 Task: Research Airbnb properties in Saâir, Palestinian Territory from 8th December, 2023 to 15th December, 2023 for 9 adults. Place can be shared room with 5 bedrooms having 9 beds and 5 bathrooms. Property type can be flat. Amenities needed are: wifi, TV, free parkinig on premises, gym, breakfast. Booking option can be shelf check-in. Look for 5 properties as per requirement.
Action: Mouse moved to (541, 162)
Screenshot: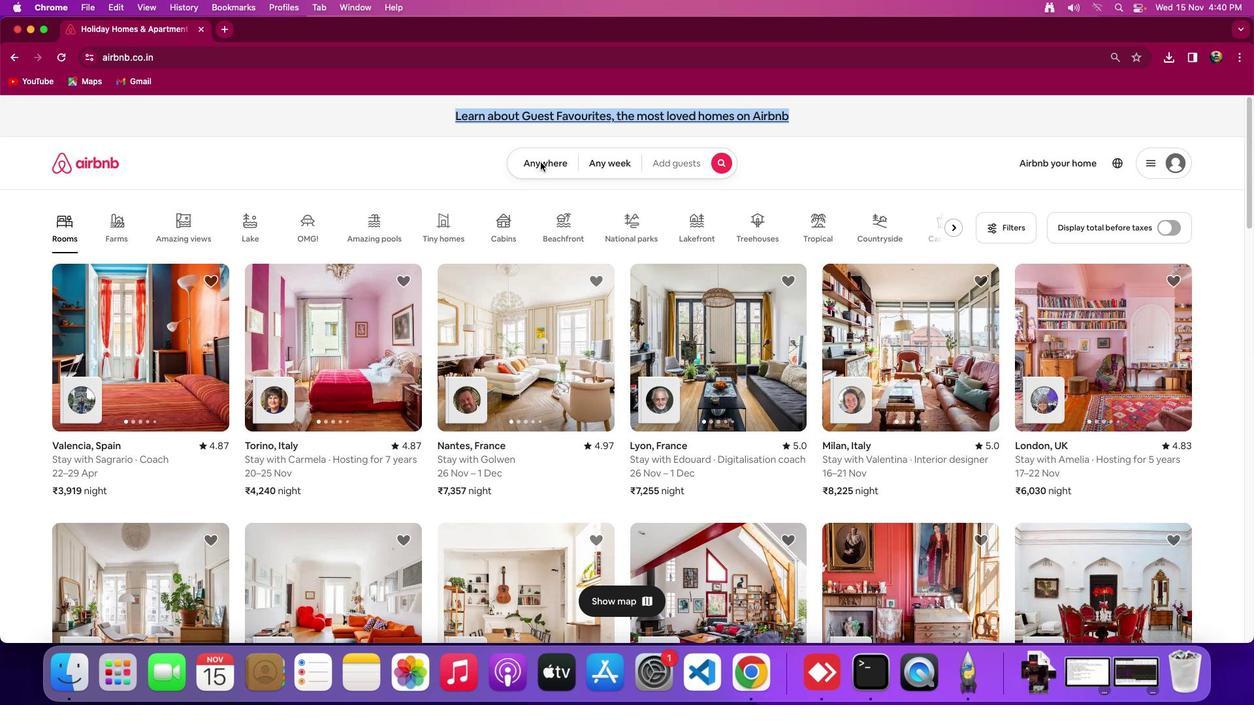 
Action: Mouse pressed left at (541, 162)
Screenshot: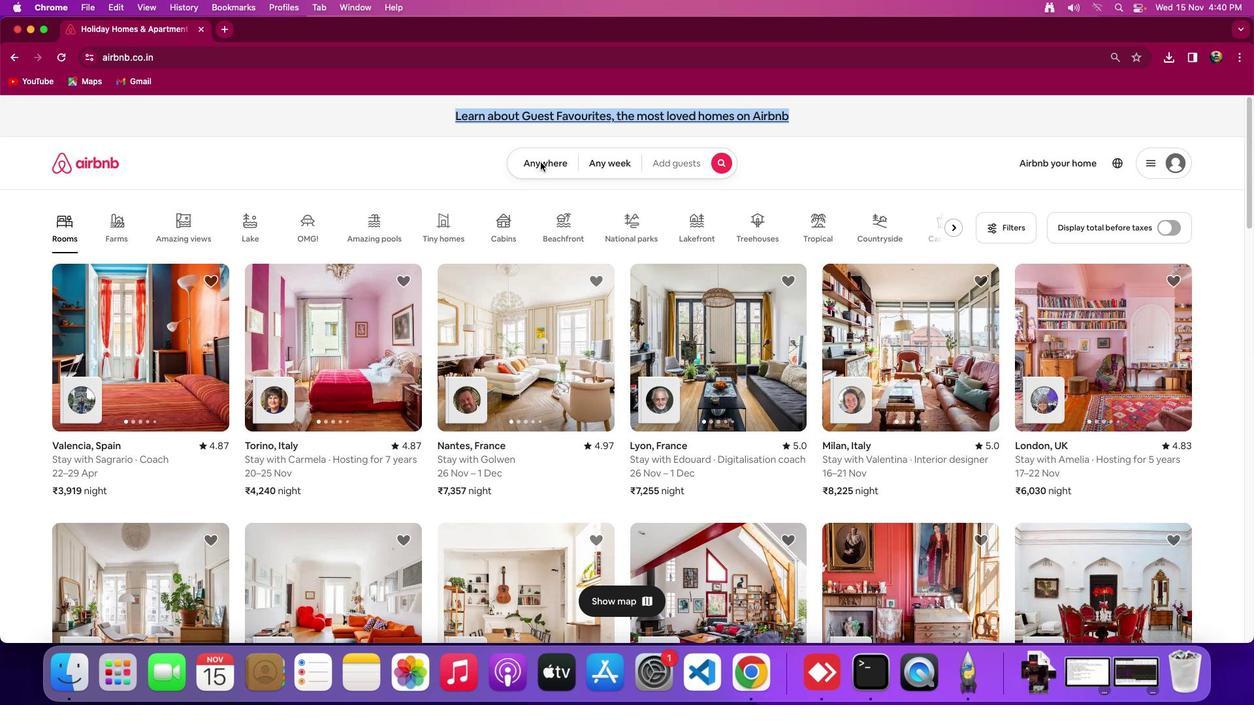 
Action: Mouse pressed left at (541, 162)
Screenshot: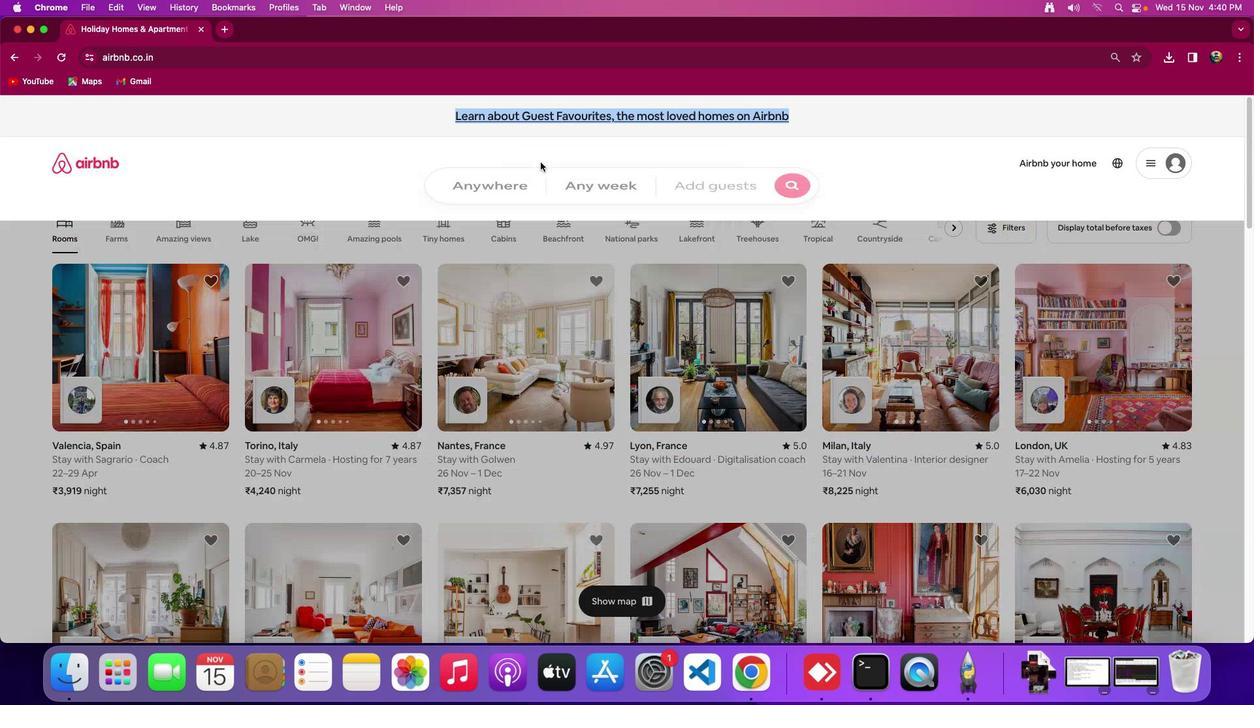 
Action: Mouse moved to (472, 211)
Screenshot: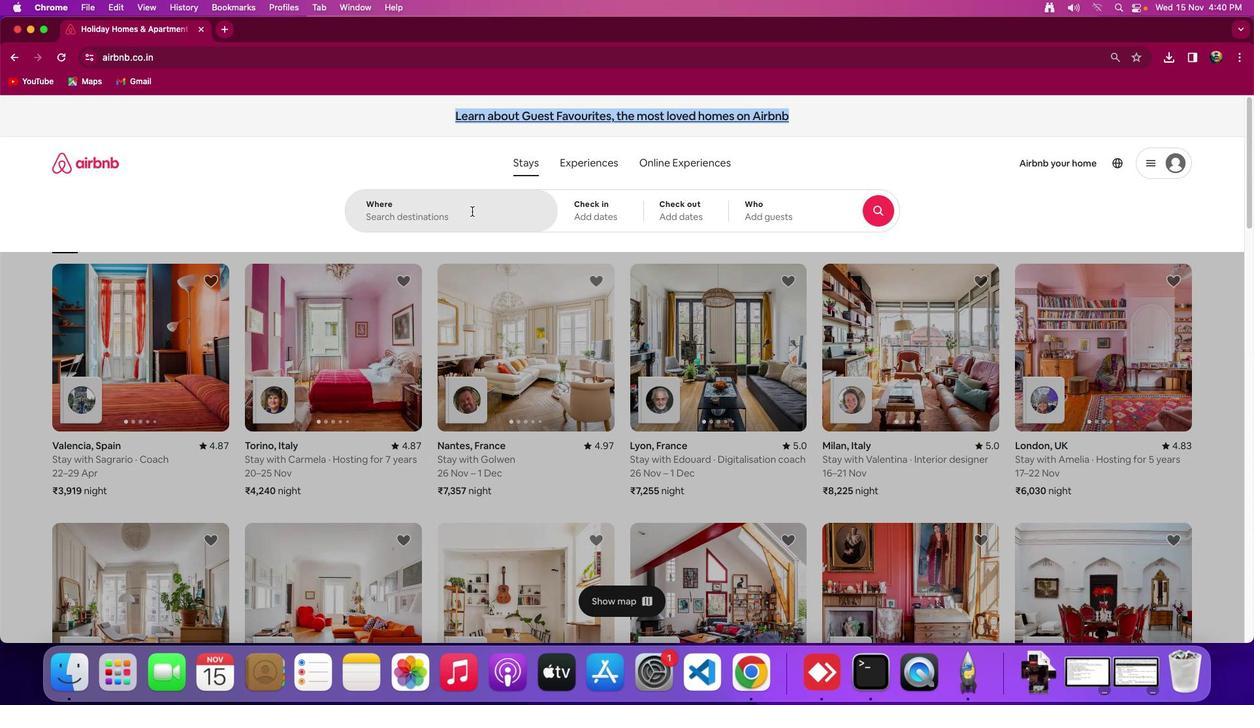 
Action: Mouse pressed left at (472, 211)
Screenshot: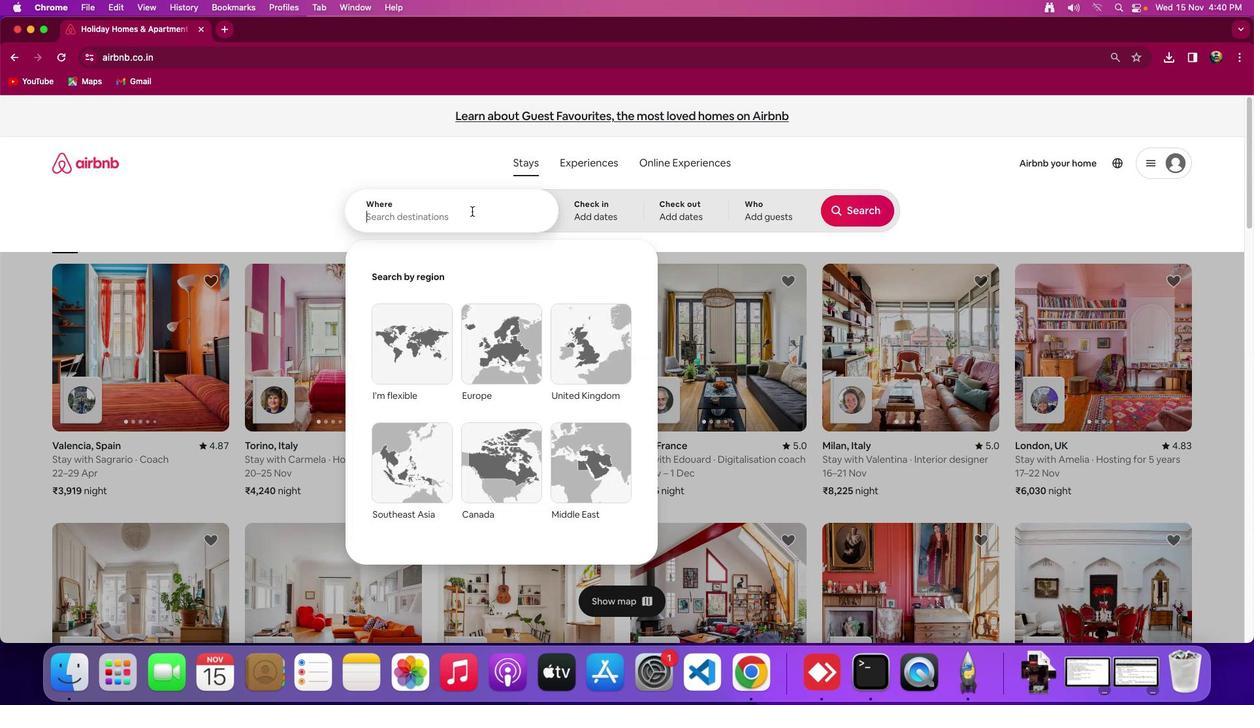 
Action: Key pressed 't'Key.backspaceKey.backspaceKey.backspace
Screenshot: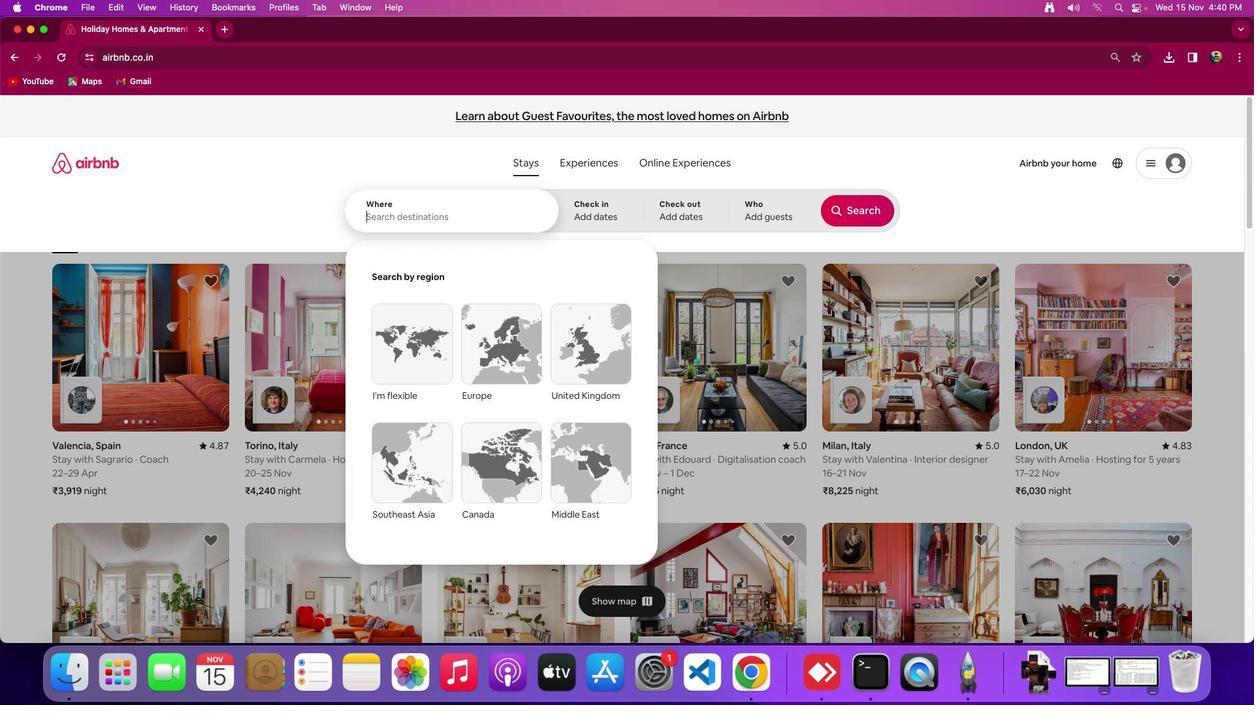 
Action: Mouse moved to (494, 189)
Screenshot: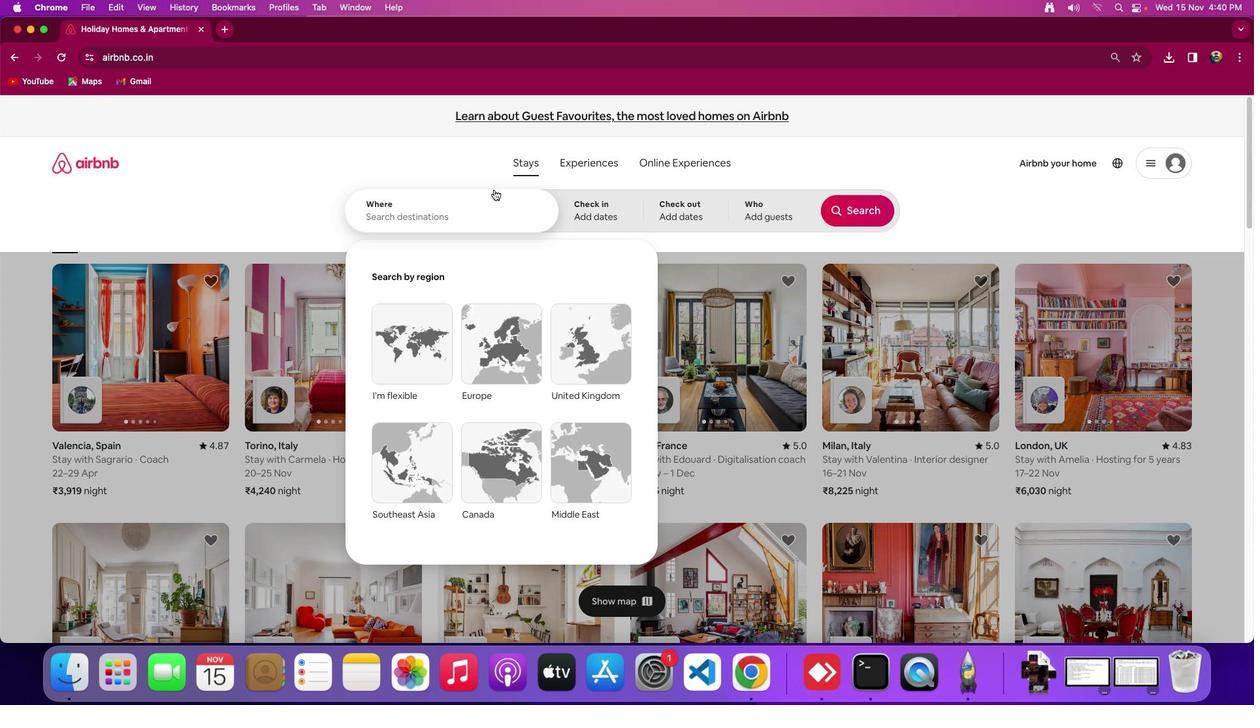 
Action: Key pressed Key.shift_r'S''a'"'"'i''r'','Key.spaceKey.shift'P''a''l''e''s''t''i''n''i''a''n'Key.spaceKey.shift_r'T''e''r''r''i''t''o''r''y'
Screenshot: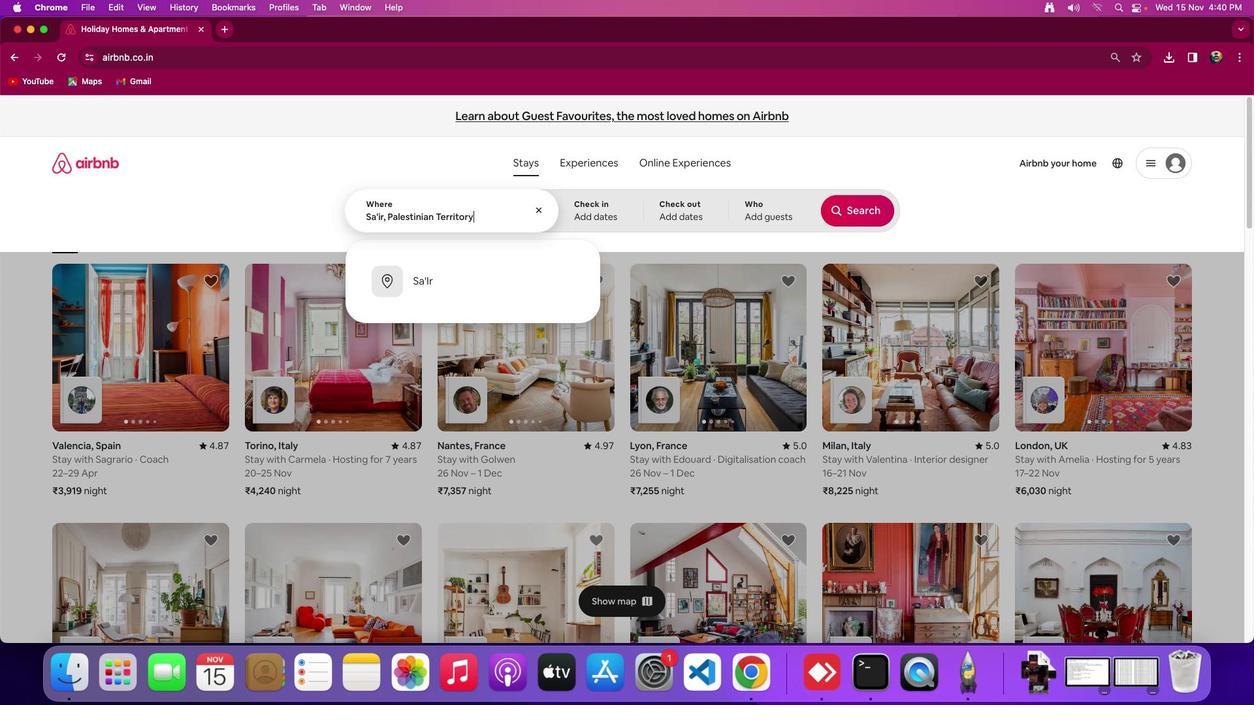 
Action: Mouse moved to (614, 207)
Screenshot: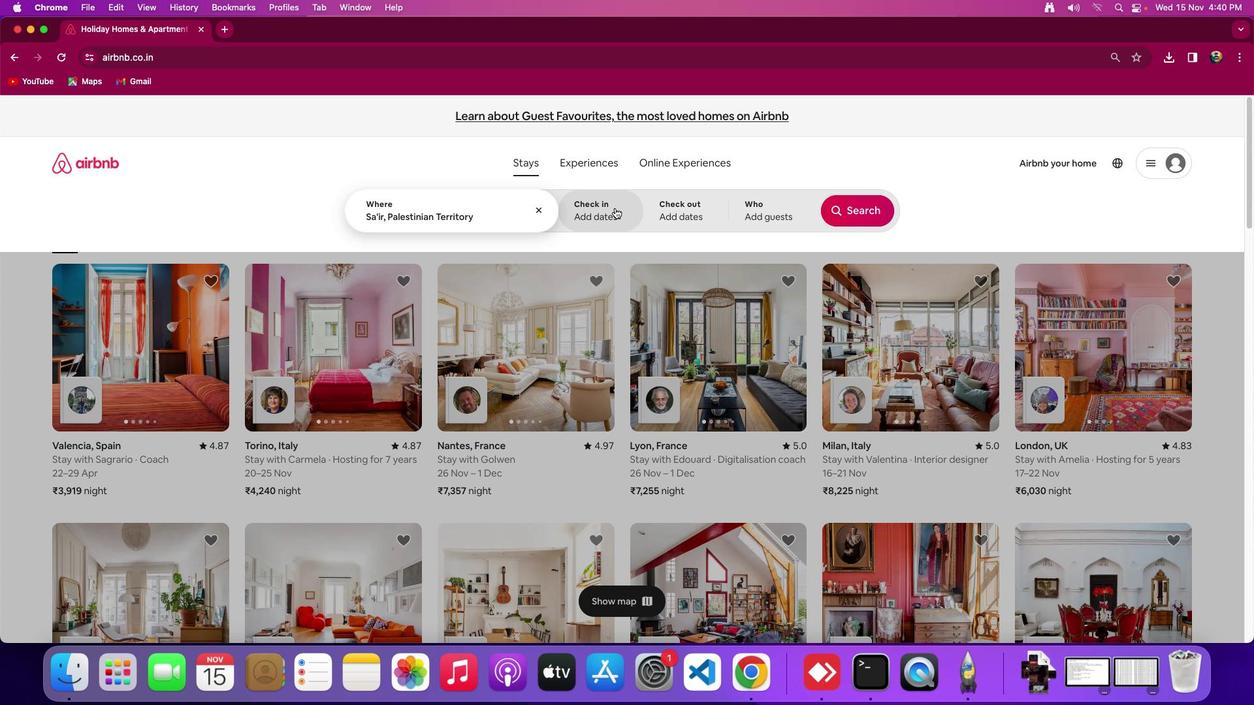
Action: Mouse pressed left at (614, 207)
Screenshot: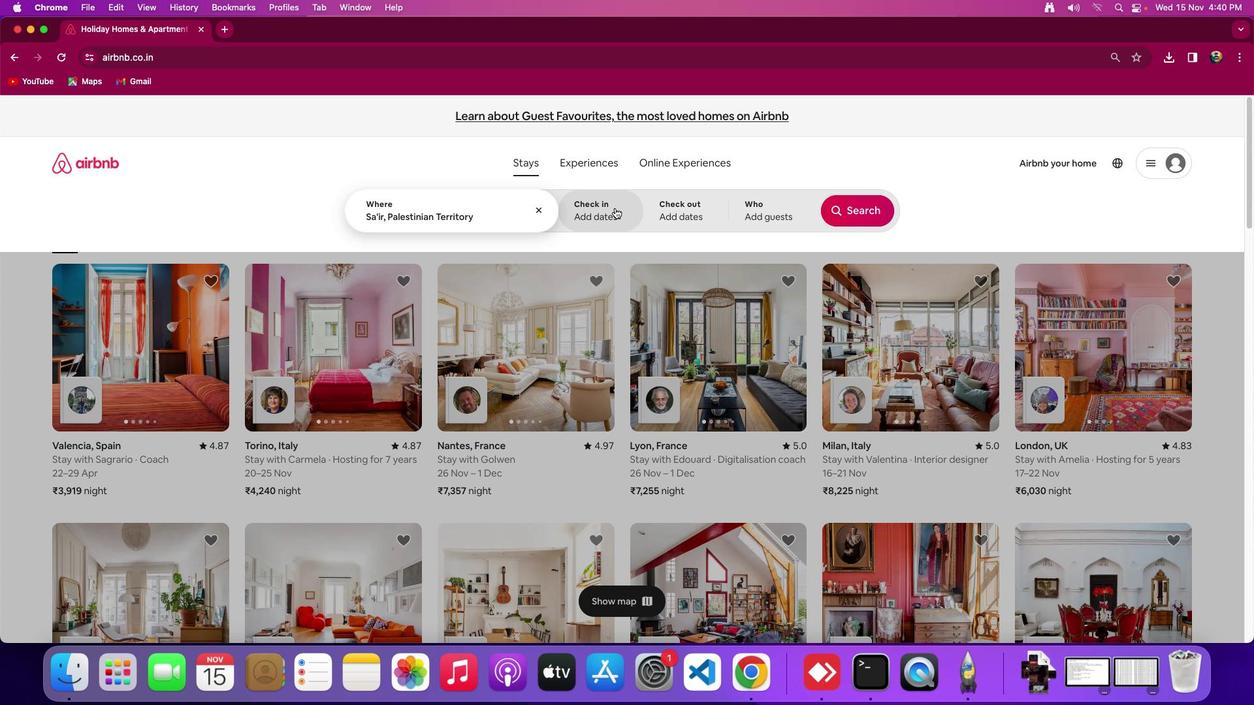 
Action: Mouse moved to (814, 407)
Screenshot: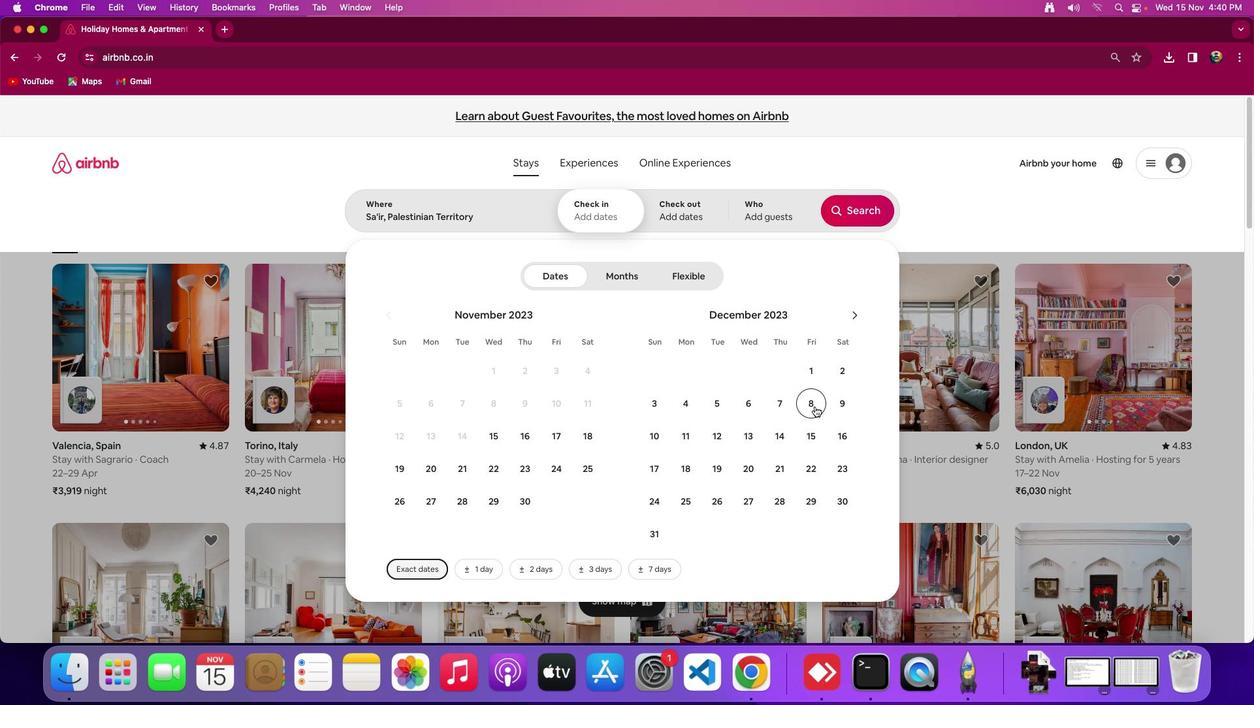 
Action: Mouse pressed left at (814, 407)
Screenshot: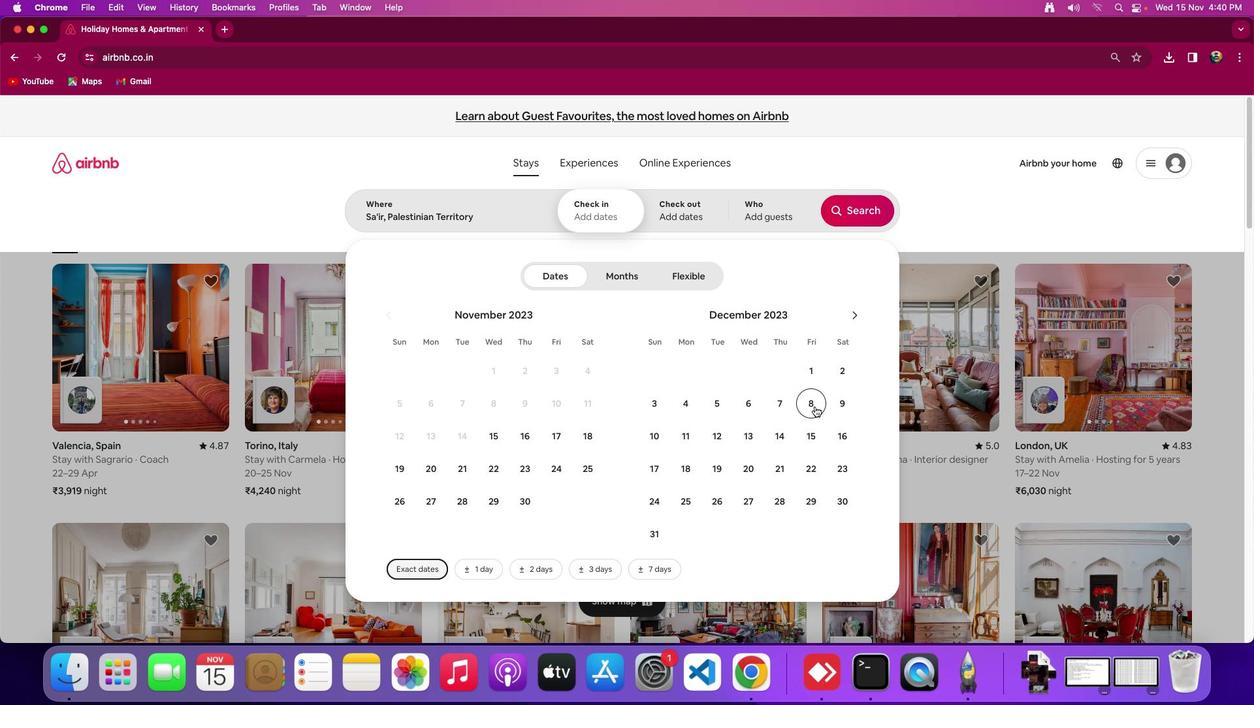 
Action: Mouse moved to (814, 439)
Screenshot: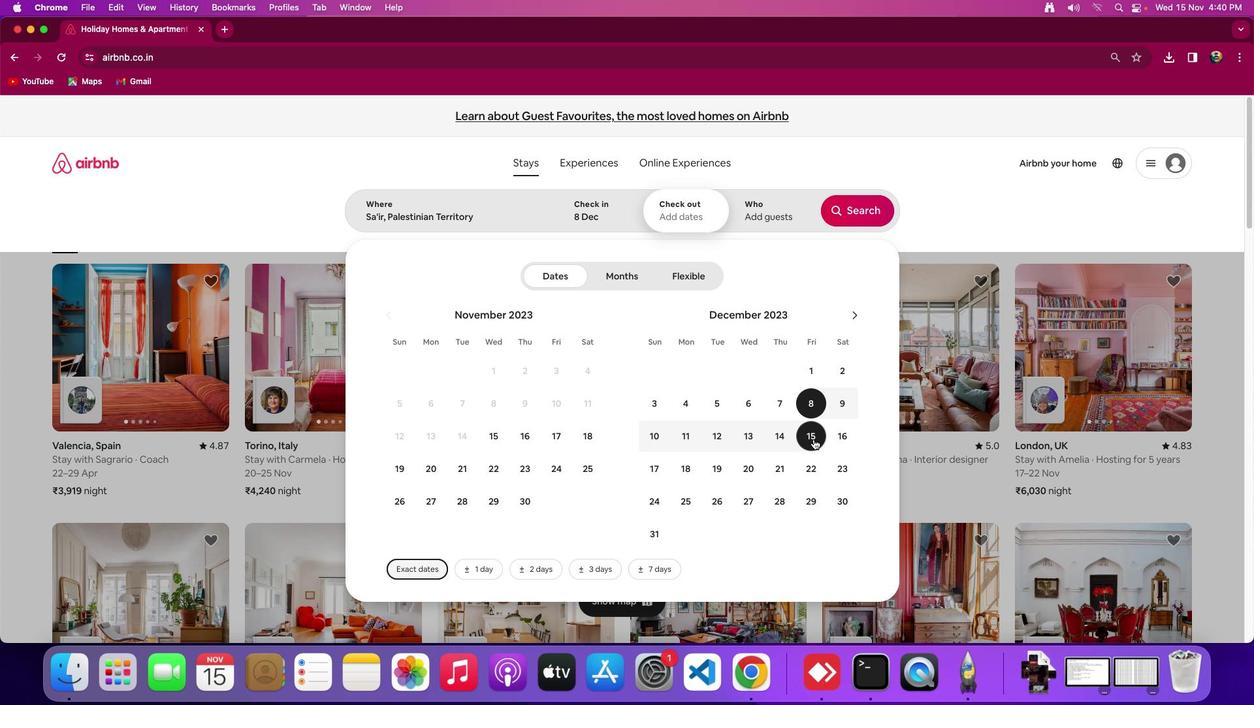 
Action: Mouse pressed left at (814, 439)
Screenshot: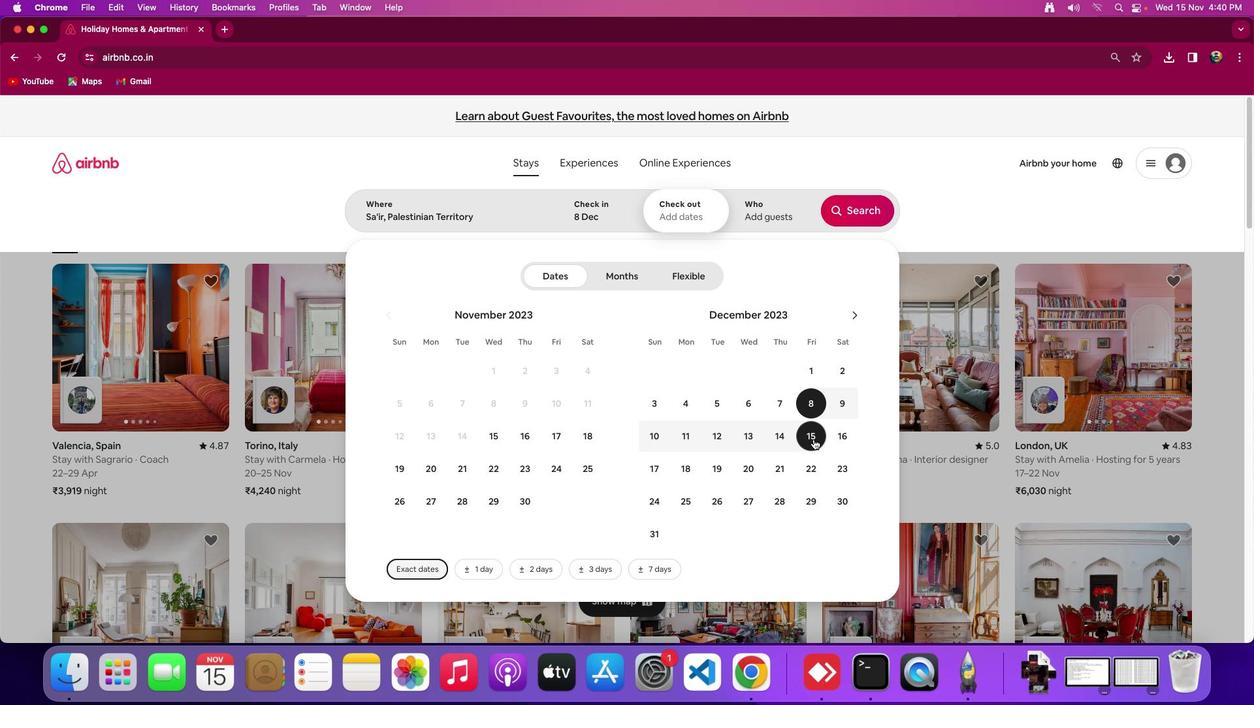 
Action: Mouse moved to (808, 442)
Screenshot: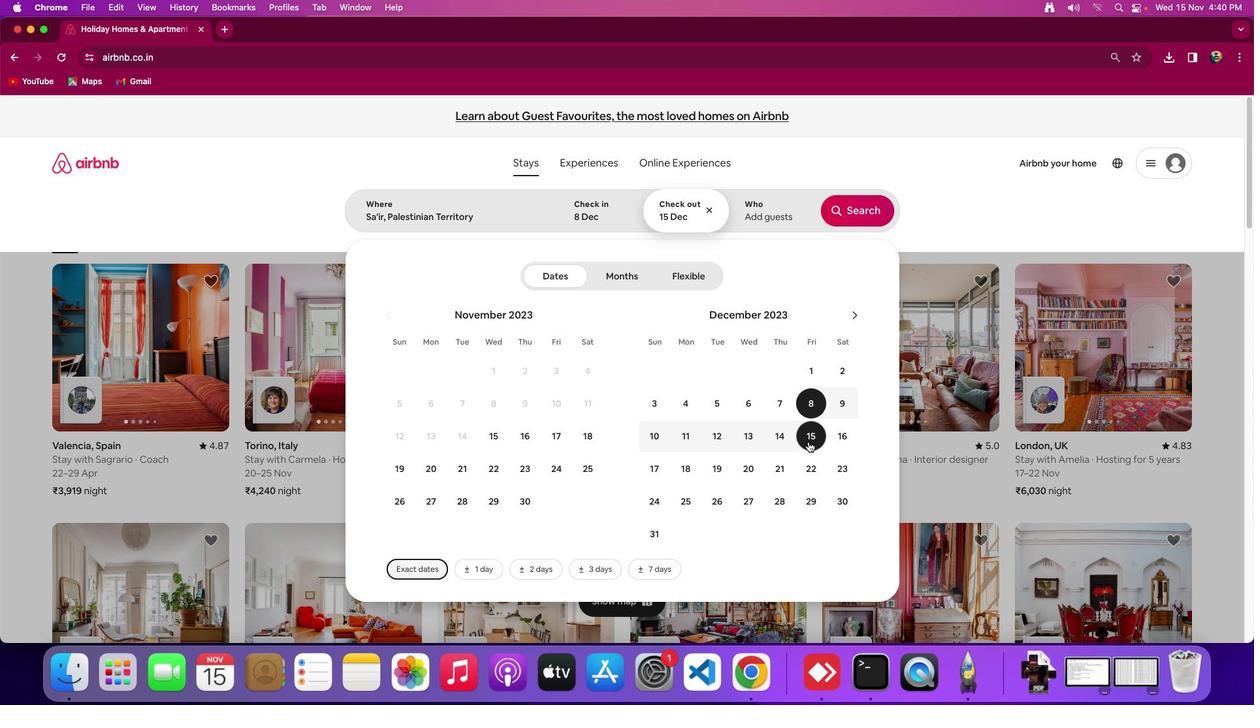
Action: Mouse scrolled (808, 442) with delta (0, 0)
Screenshot: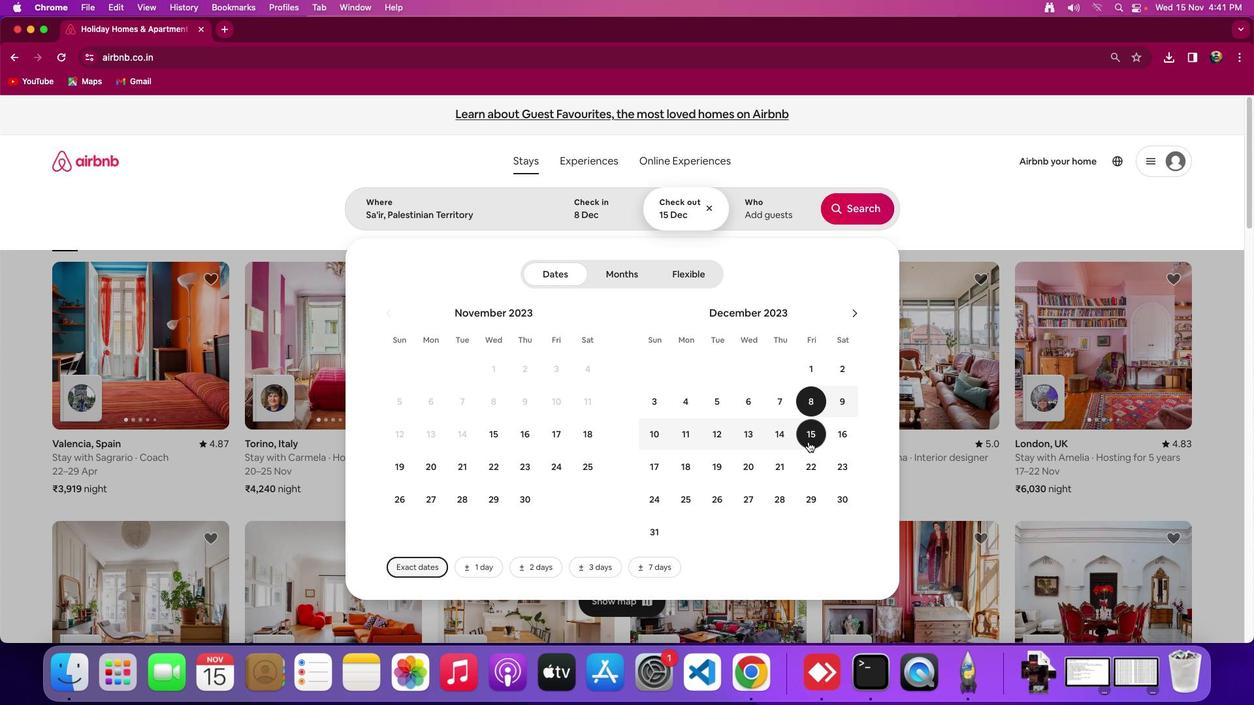 
Action: Mouse scrolled (808, 442) with delta (0, 0)
Screenshot: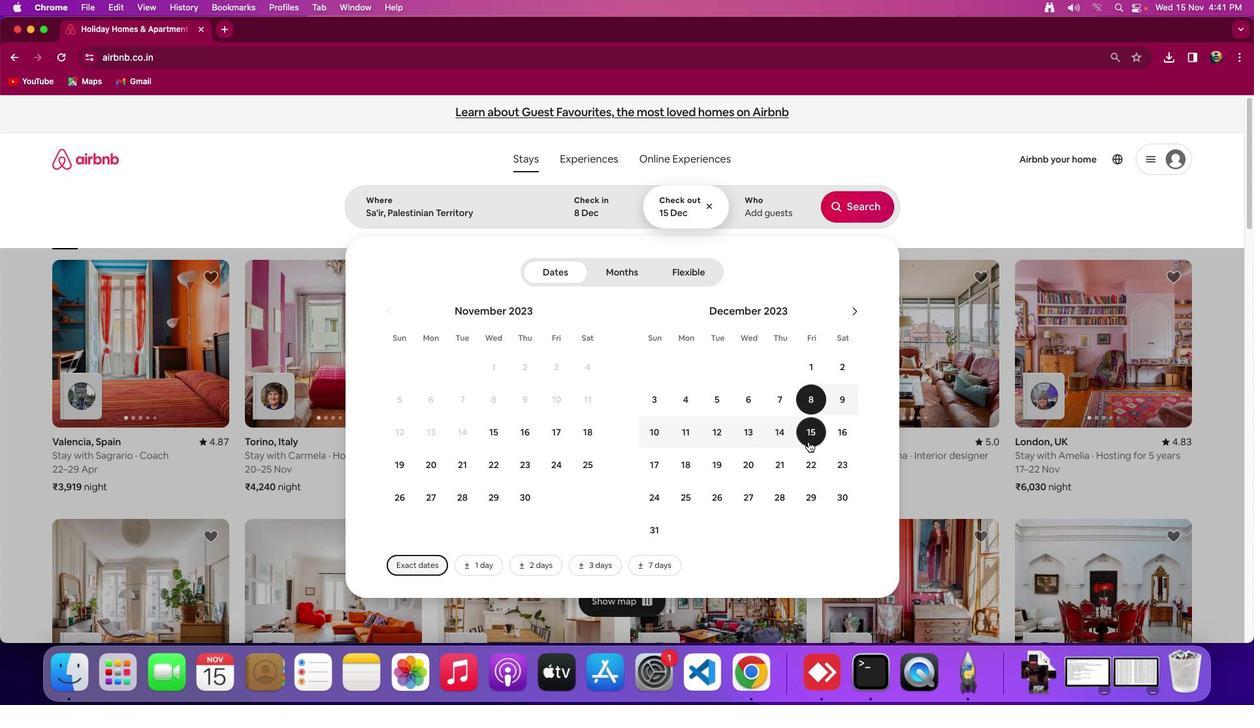 
Action: Mouse moved to (758, 208)
Screenshot: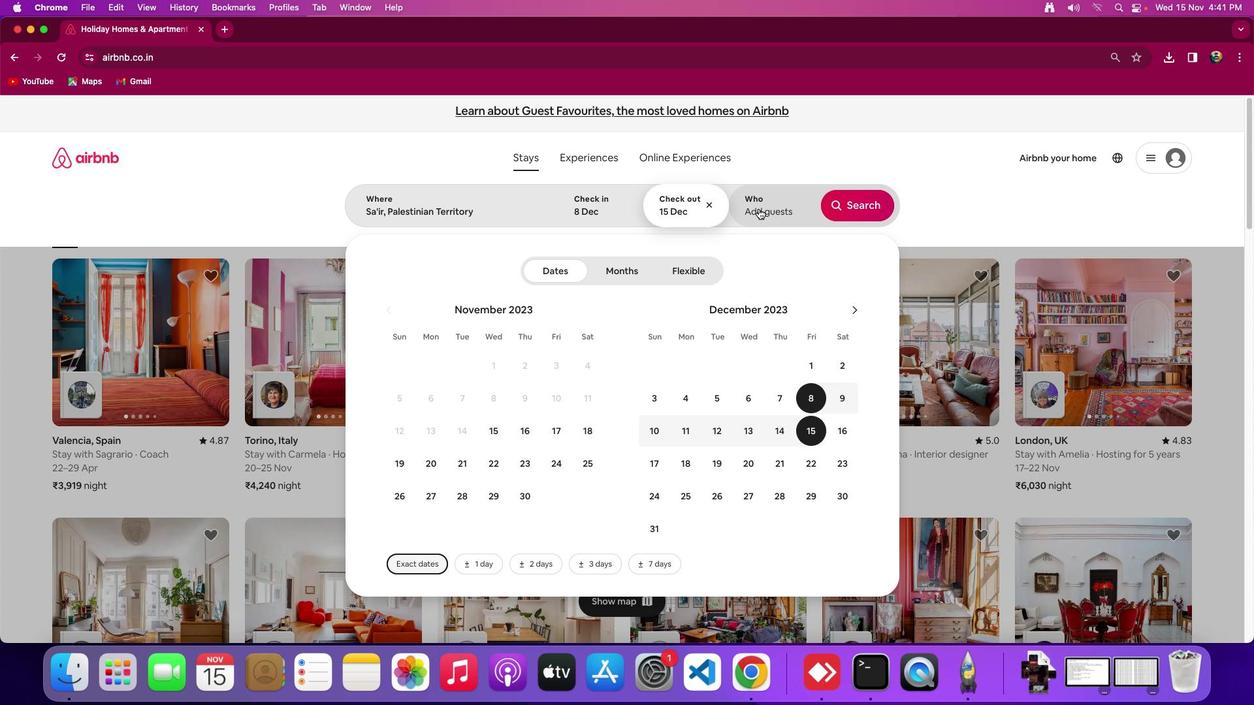 
Action: Mouse pressed left at (758, 208)
Screenshot: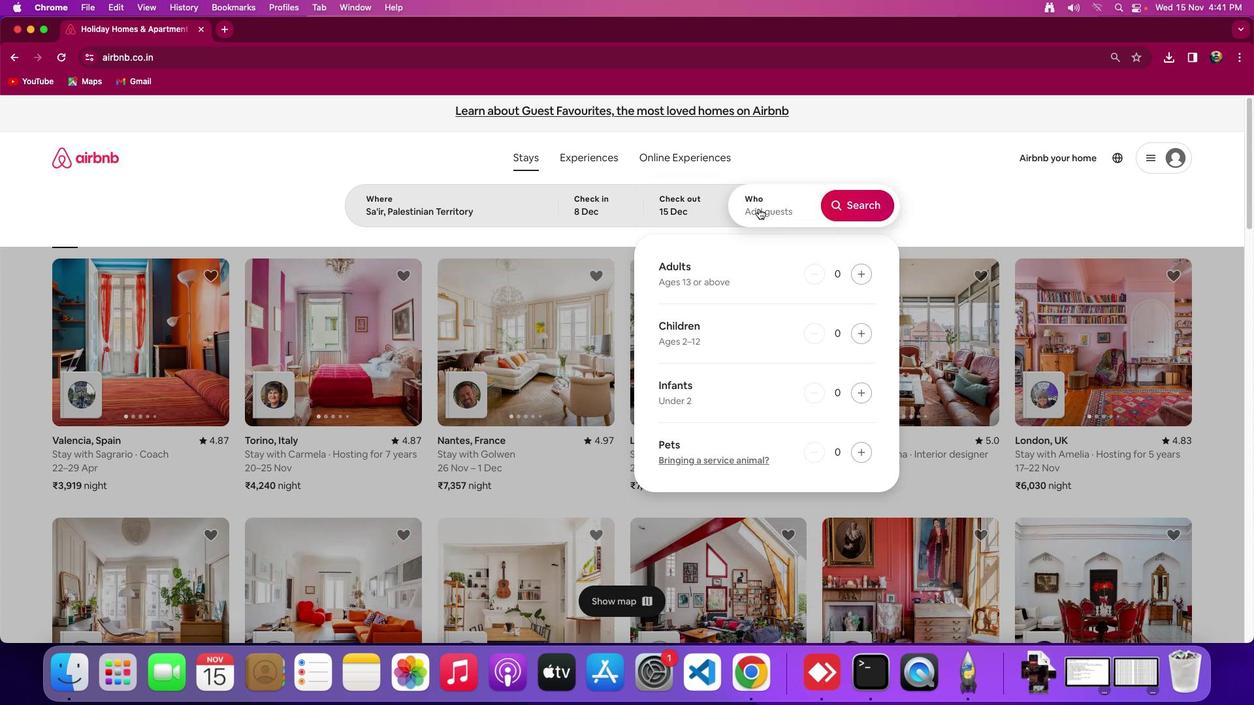 
Action: Mouse moved to (866, 276)
Screenshot: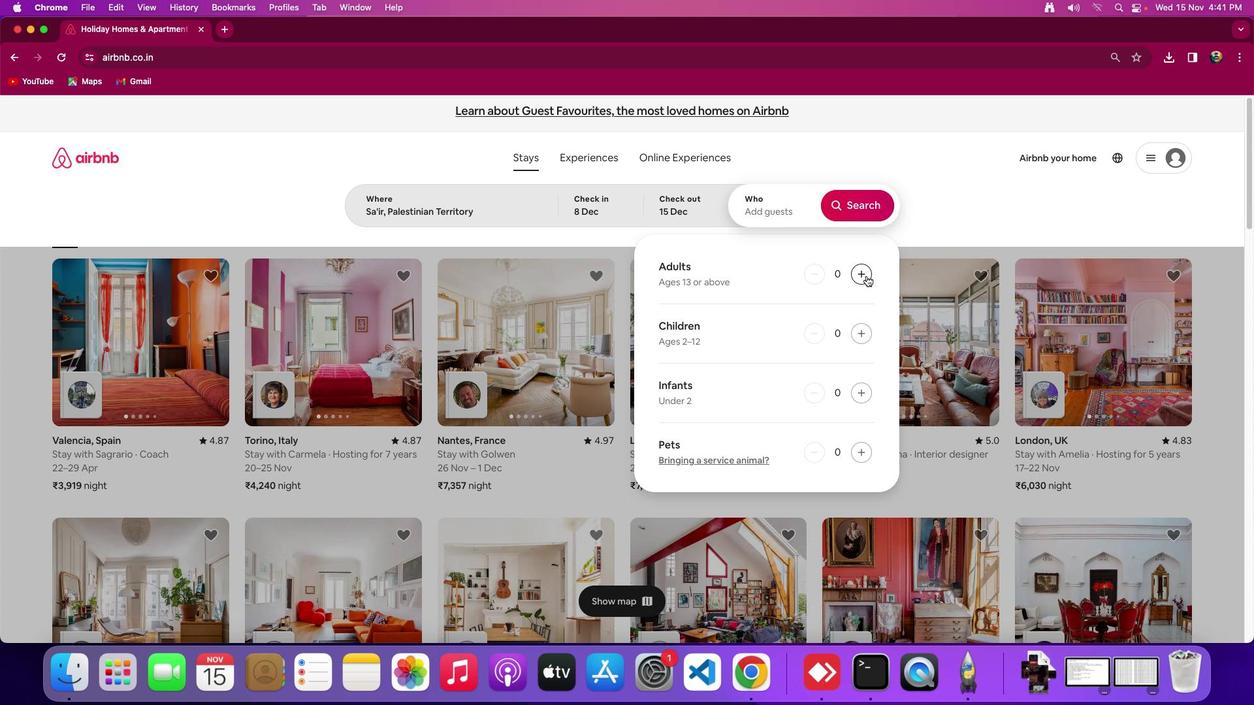 
Action: Mouse pressed left at (866, 276)
Screenshot: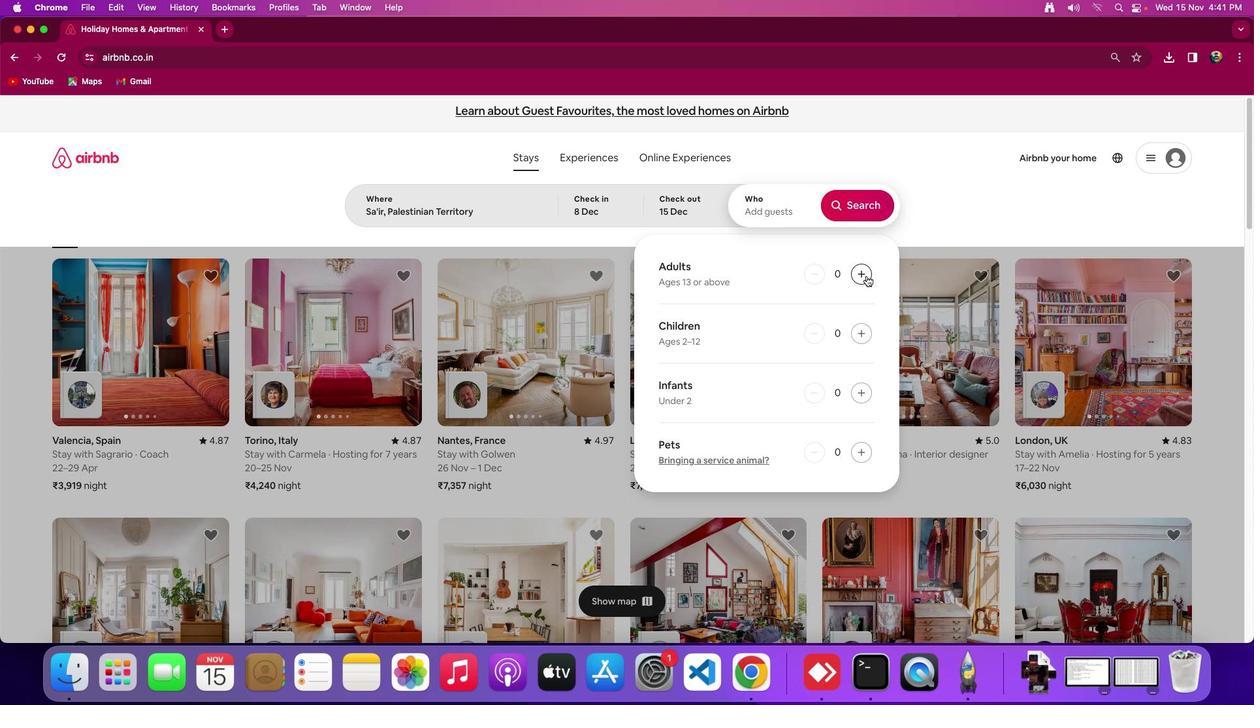 
Action: Mouse pressed left at (866, 276)
Screenshot: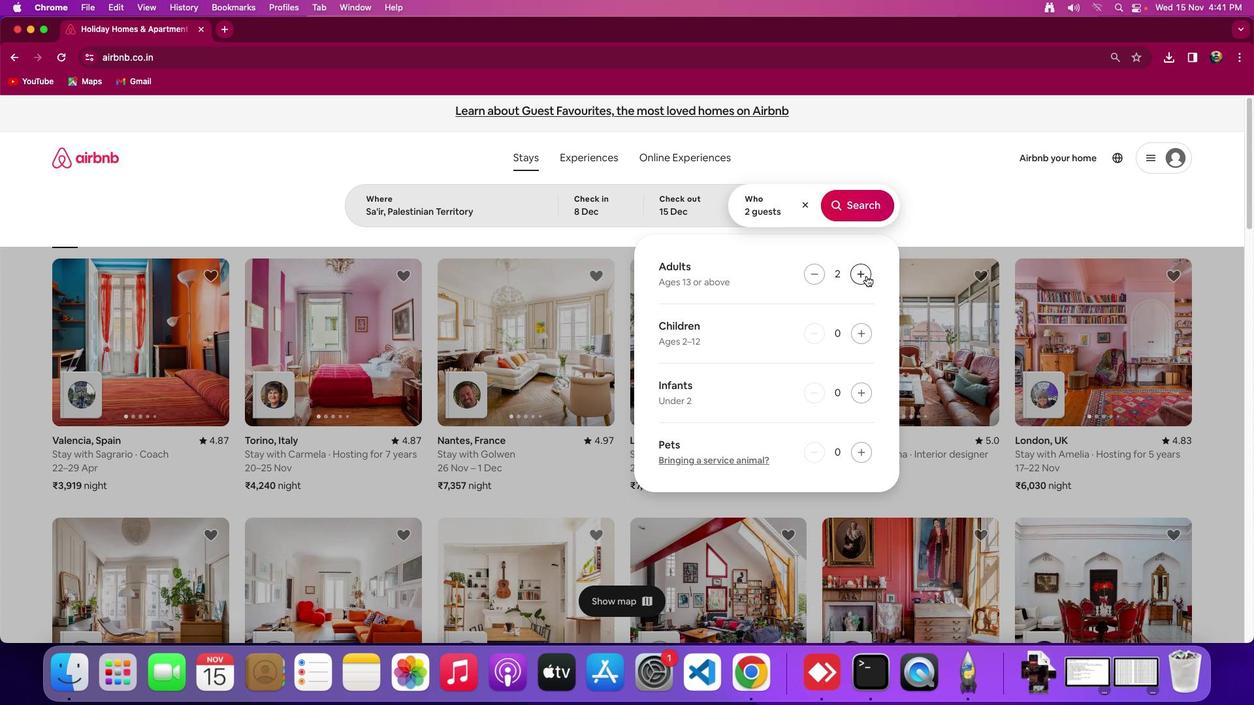 
Action: Mouse pressed left at (866, 276)
Screenshot: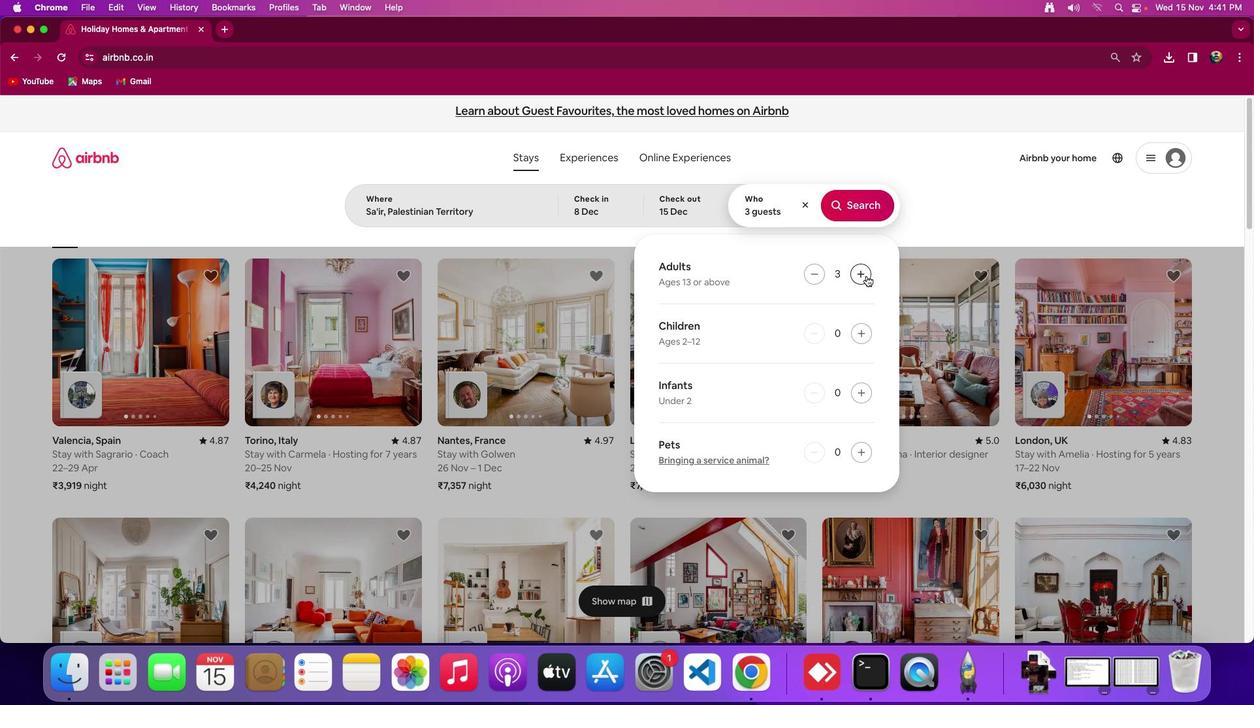 
Action: Mouse pressed left at (866, 276)
Screenshot: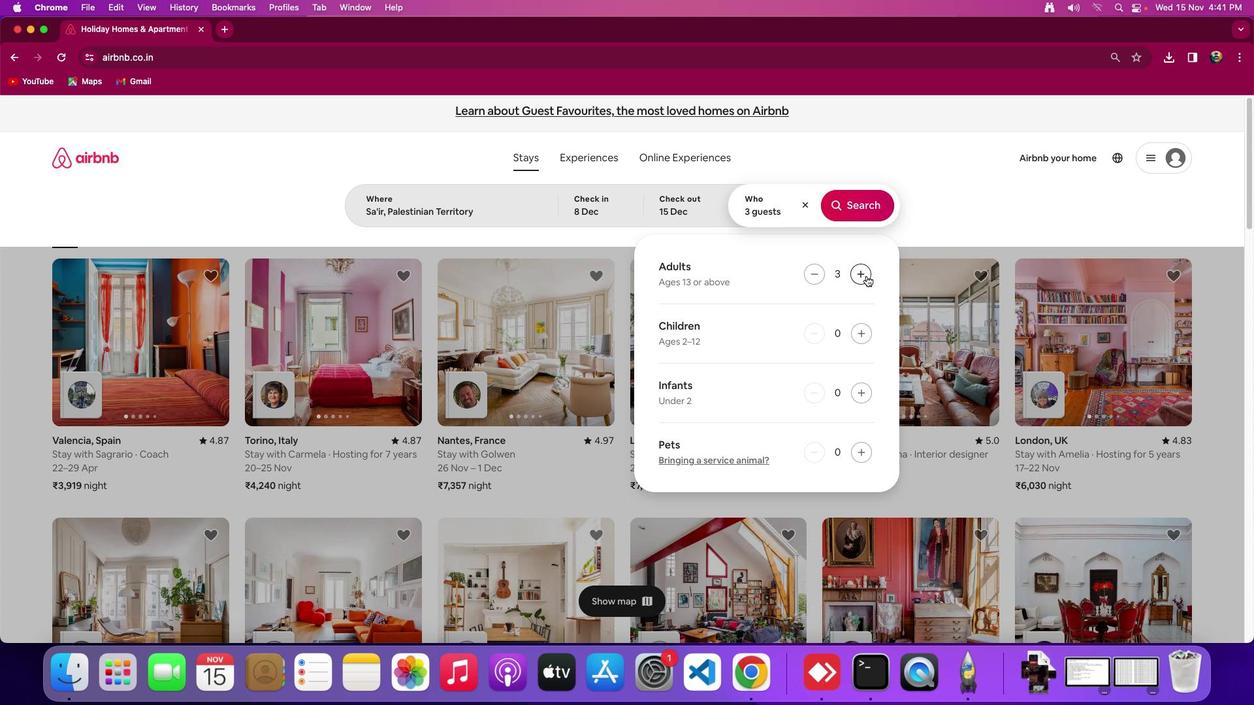 
Action: Mouse pressed left at (866, 276)
Screenshot: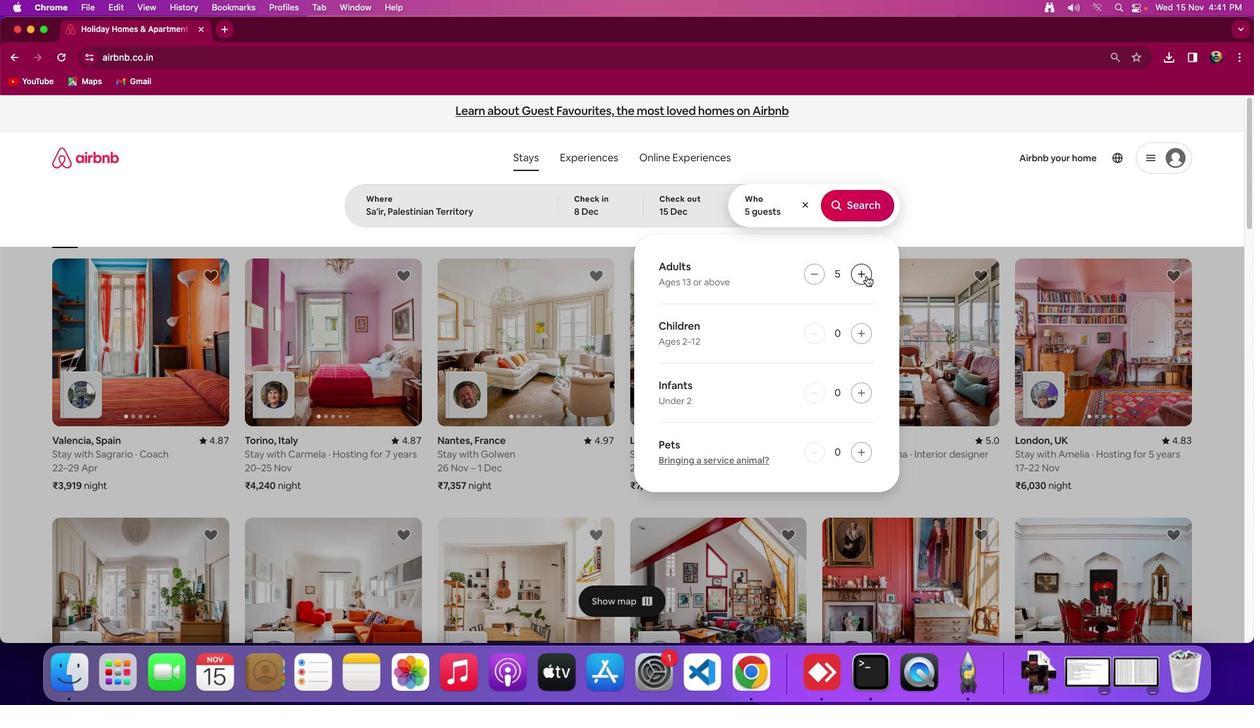 
Action: Mouse pressed left at (866, 276)
Screenshot: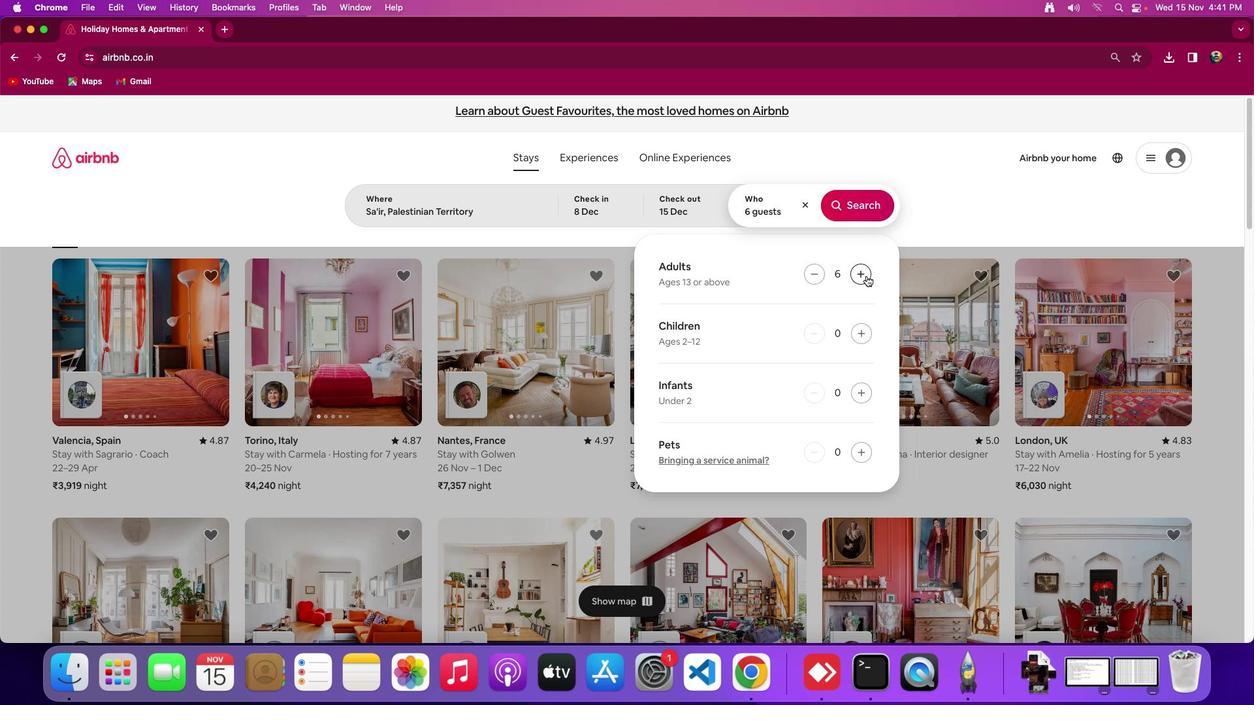 
Action: Mouse pressed left at (866, 276)
Screenshot: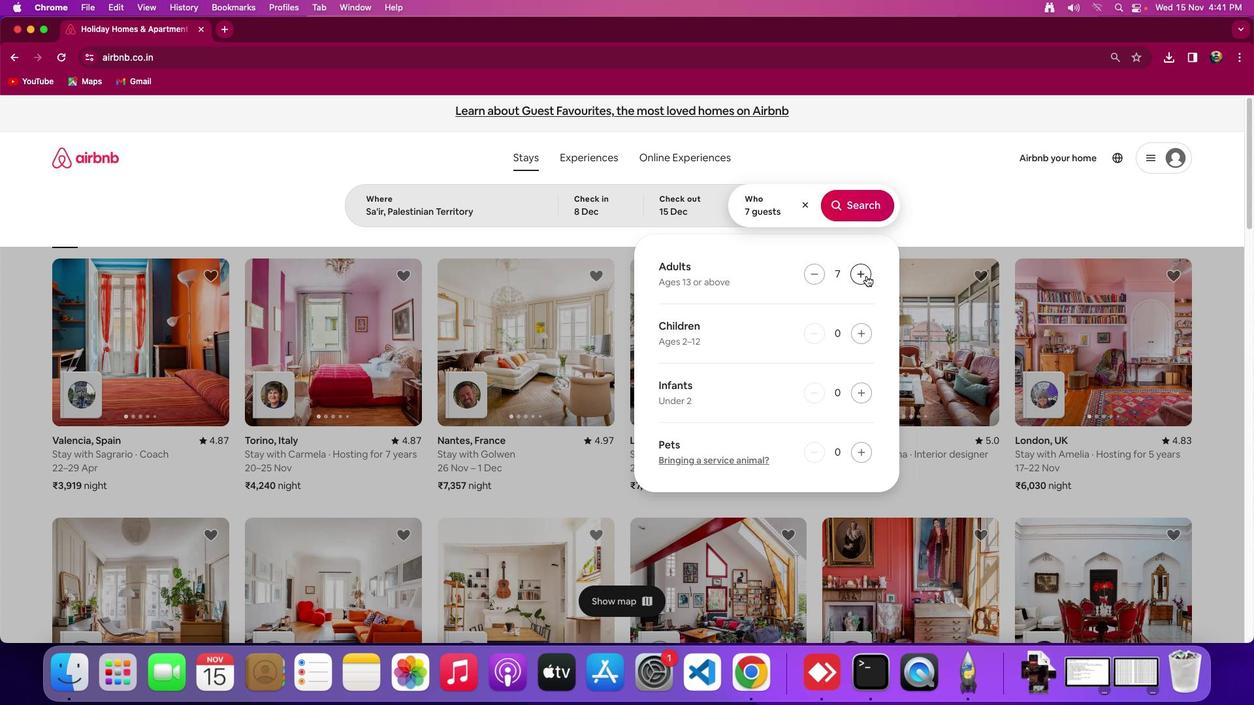
Action: Mouse pressed left at (866, 276)
Screenshot: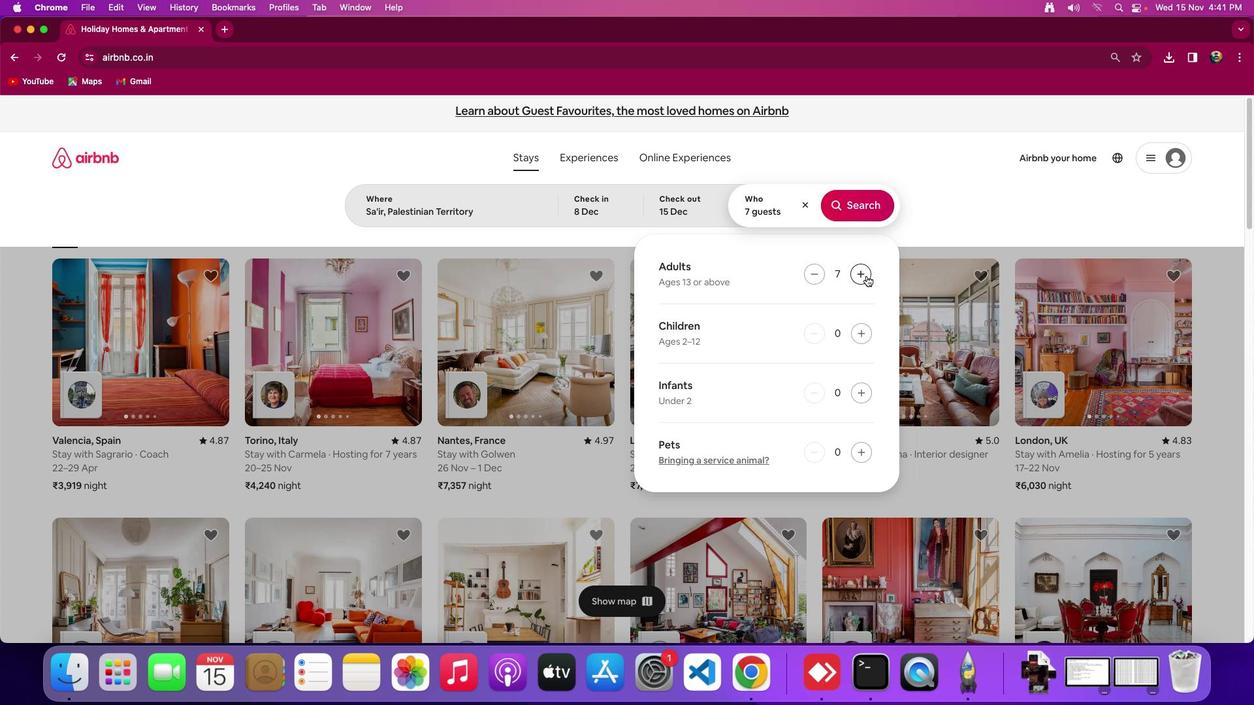 
Action: Mouse pressed left at (866, 276)
Screenshot: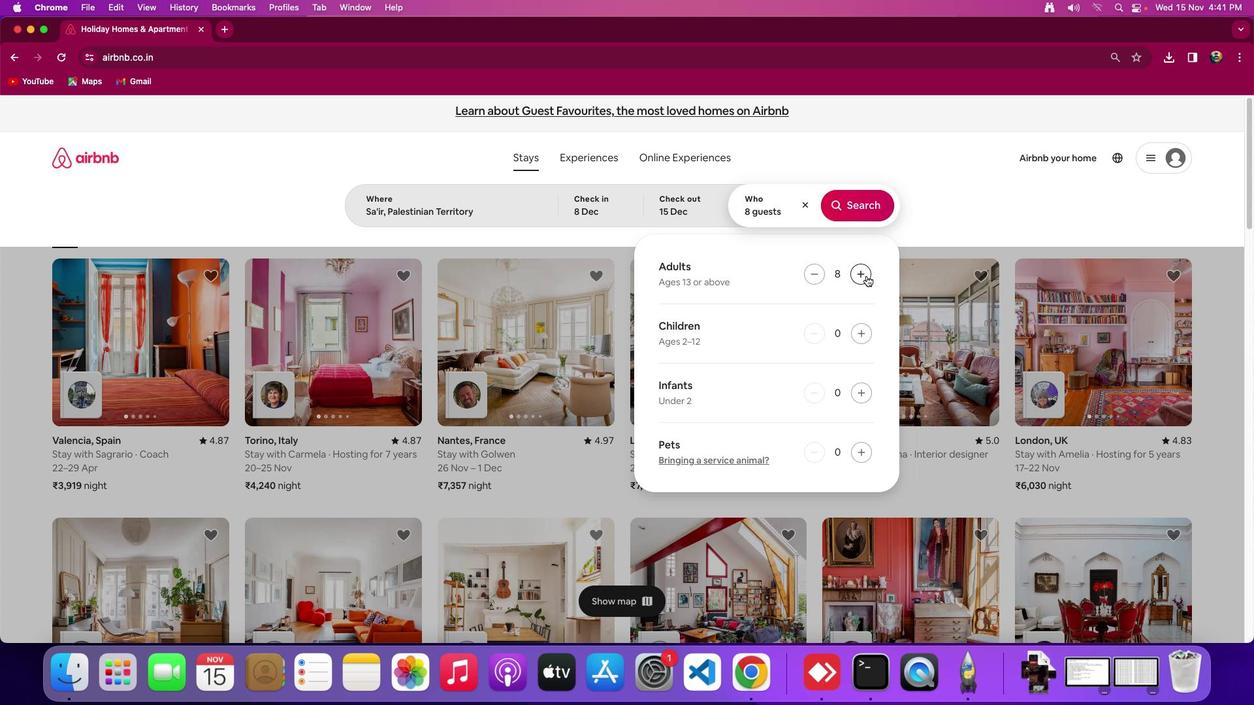 
Action: Mouse pressed left at (866, 276)
Screenshot: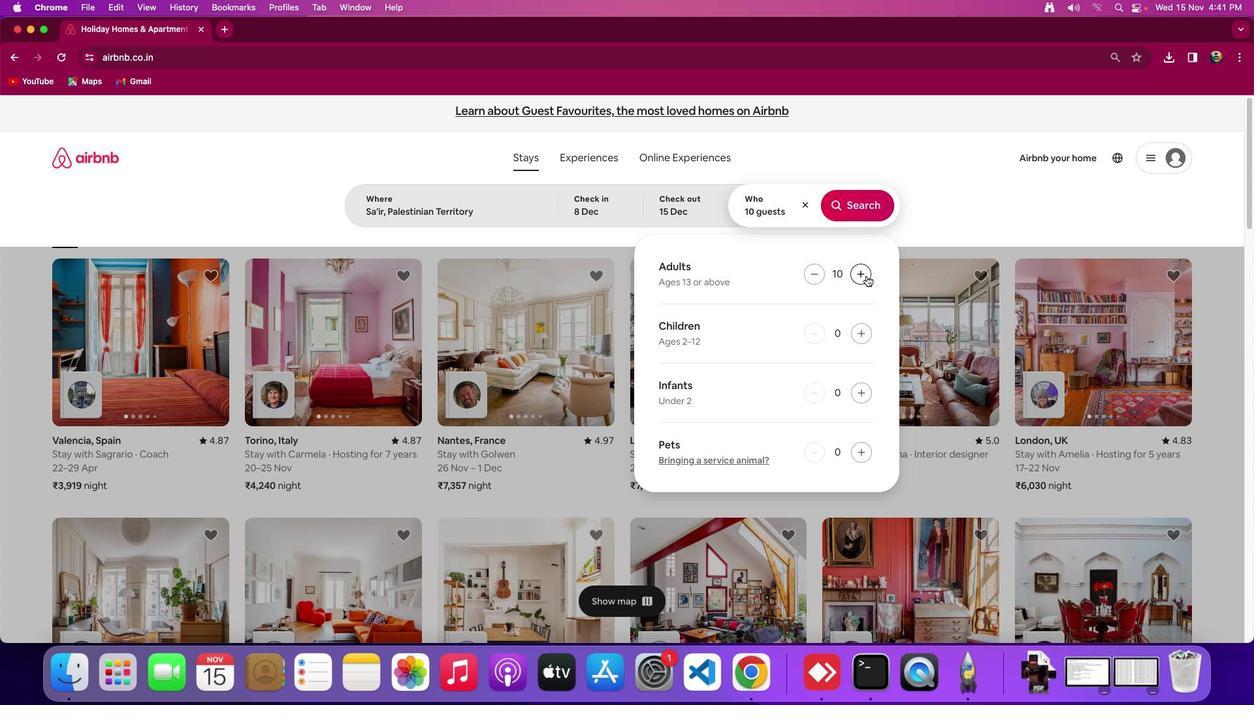 
Action: Mouse moved to (820, 271)
Screenshot: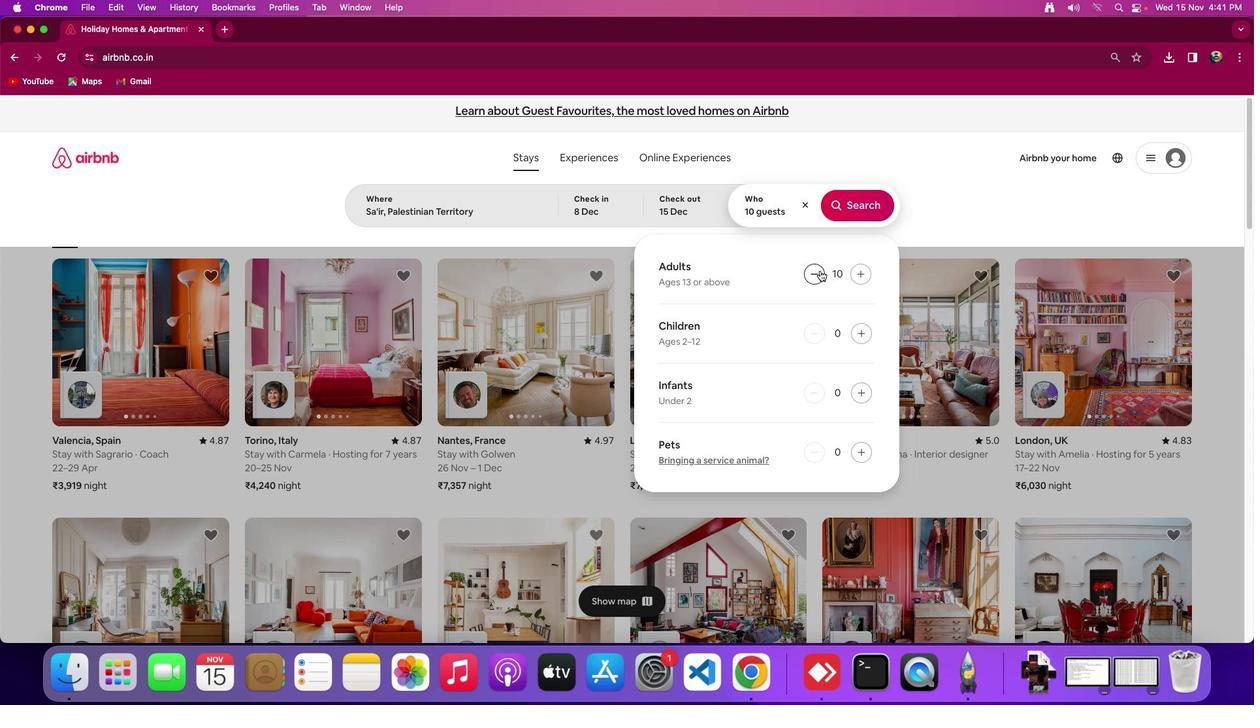 
Action: Mouse pressed left at (820, 271)
Screenshot: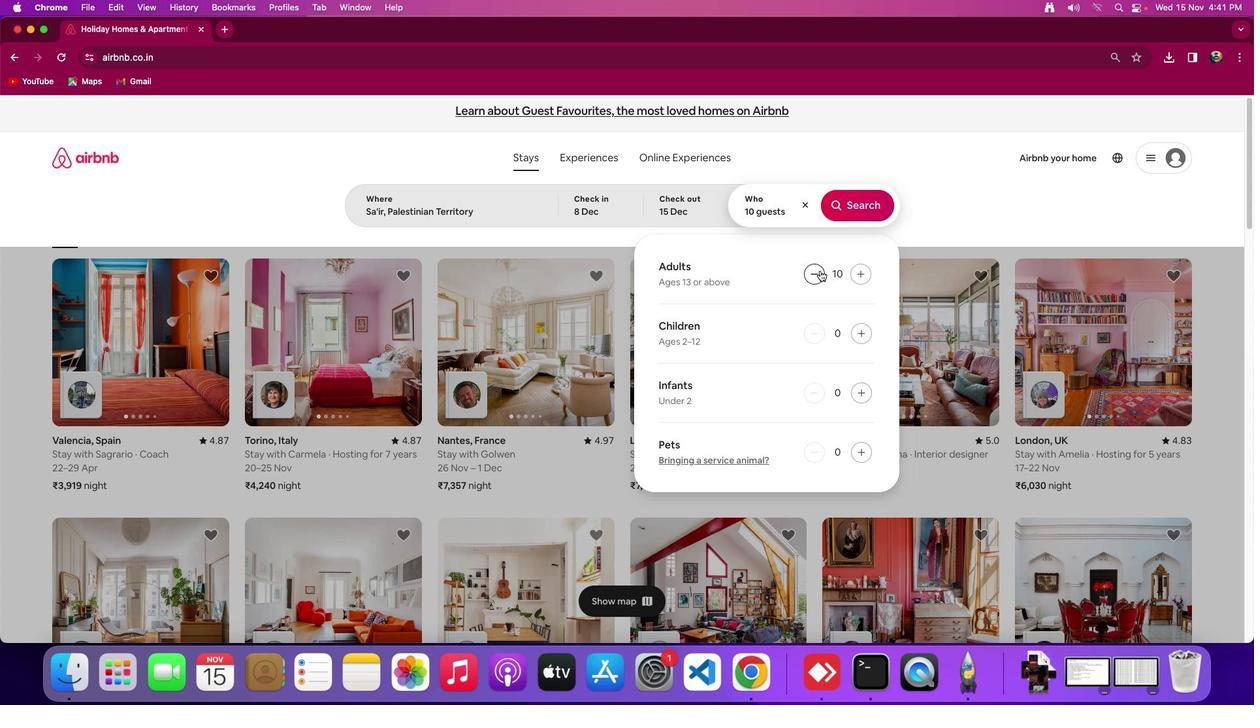 
Action: Mouse moved to (862, 207)
Screenshot: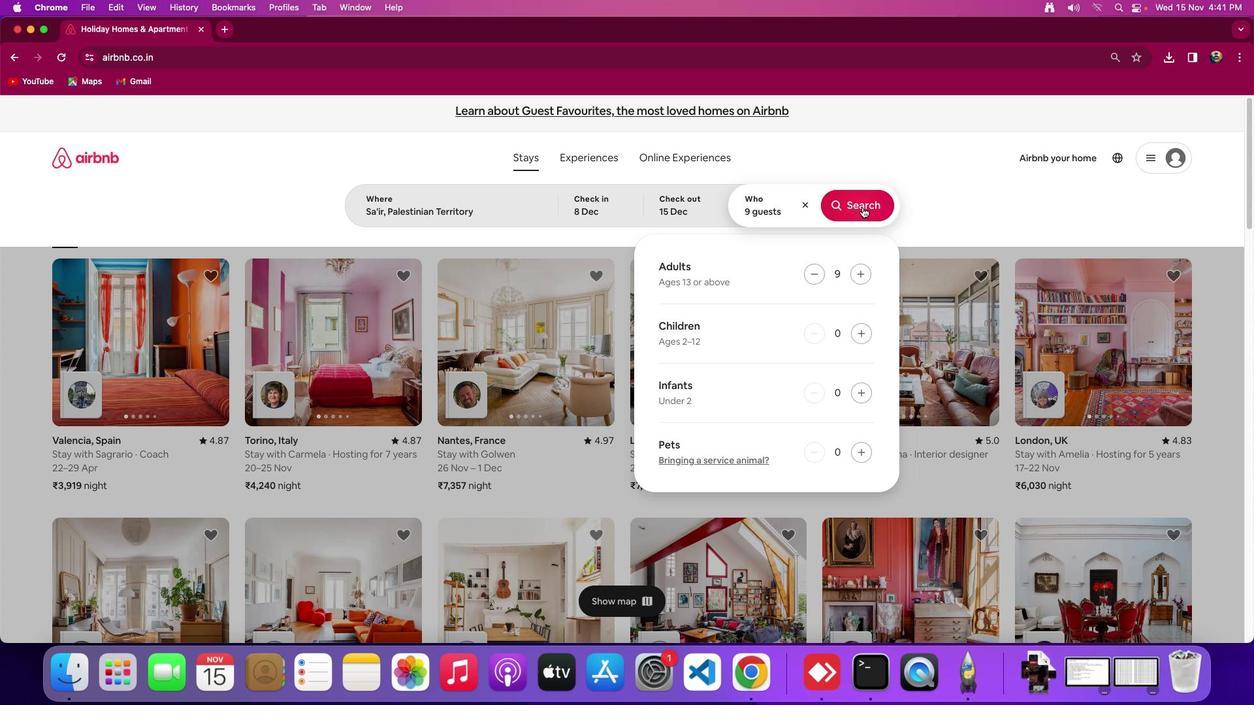
Action: Mouse pressed left at (862, 207)
Screenshot: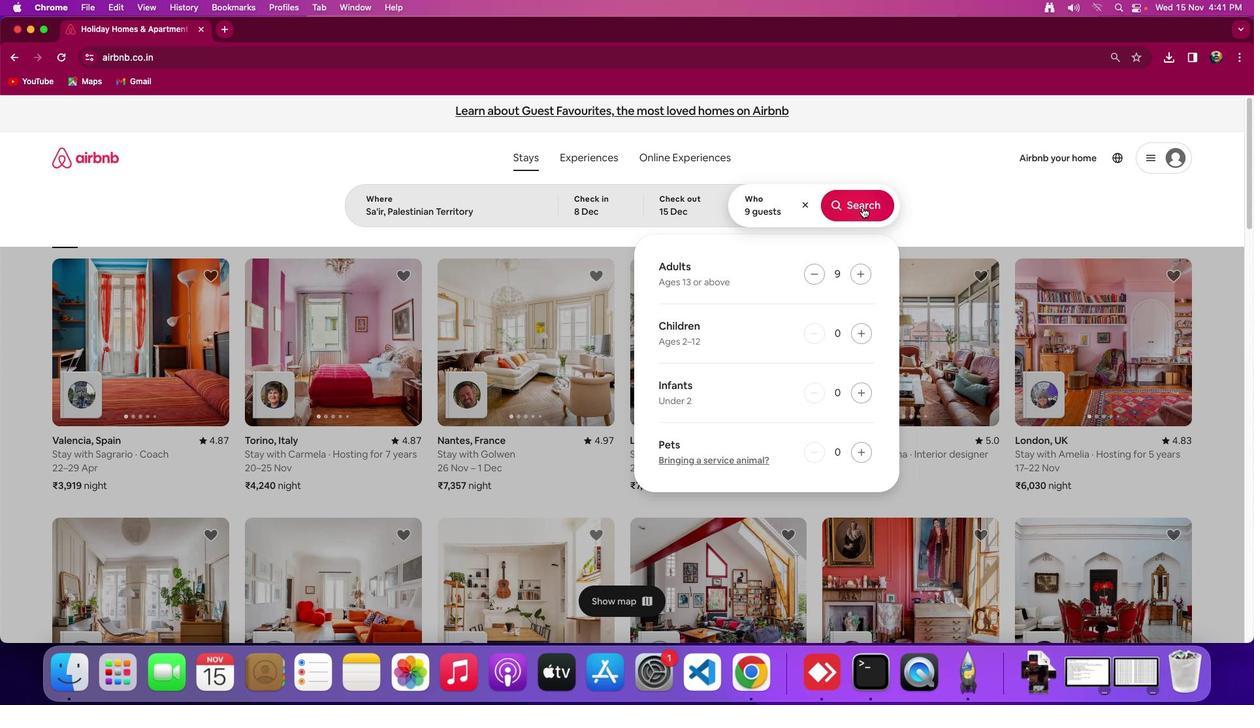
Action: Mouse moved to (1025, 171)
Screenshot: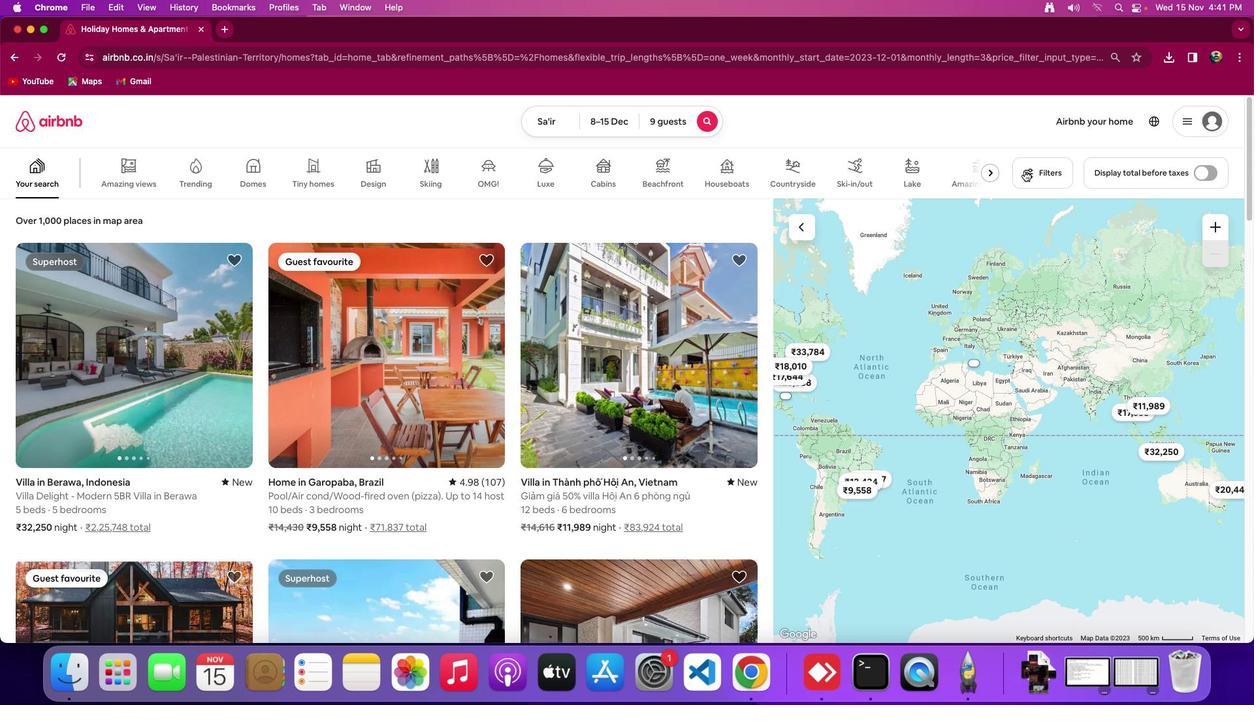 
Action: Mouse pressed left at (1025, 171)
Screenshot: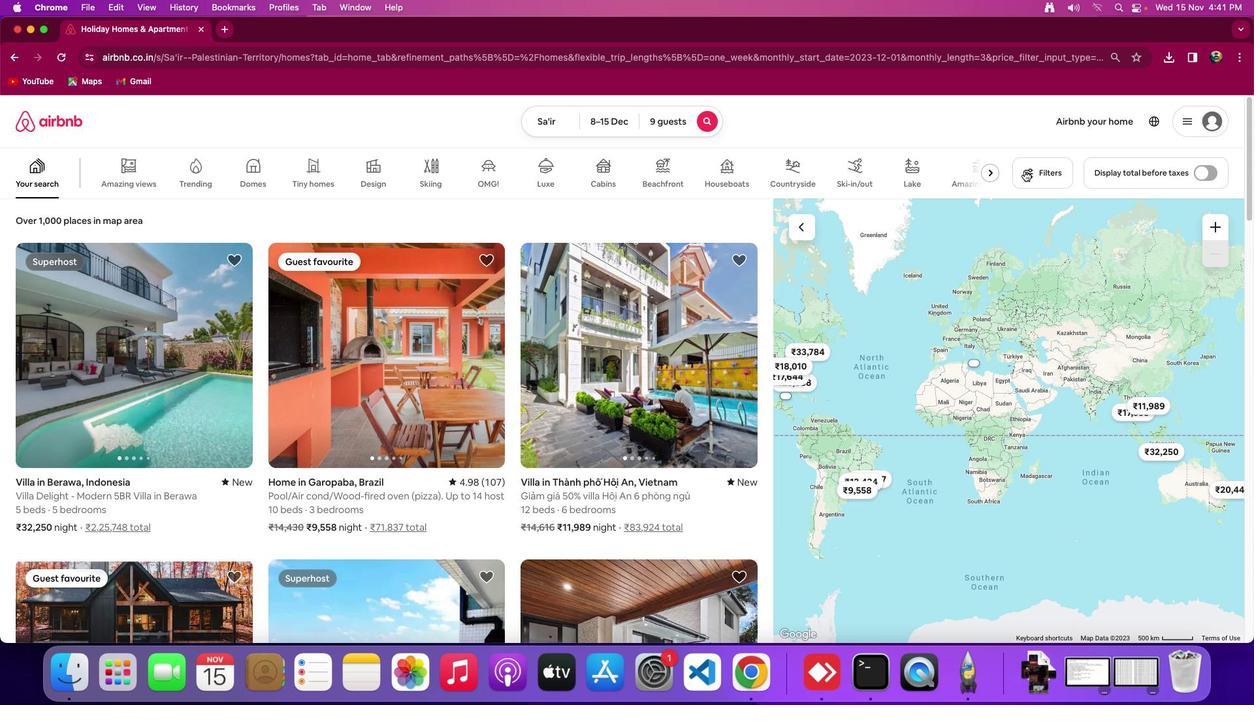 
Action: Mouse moved to (594, 243)
Screenshot: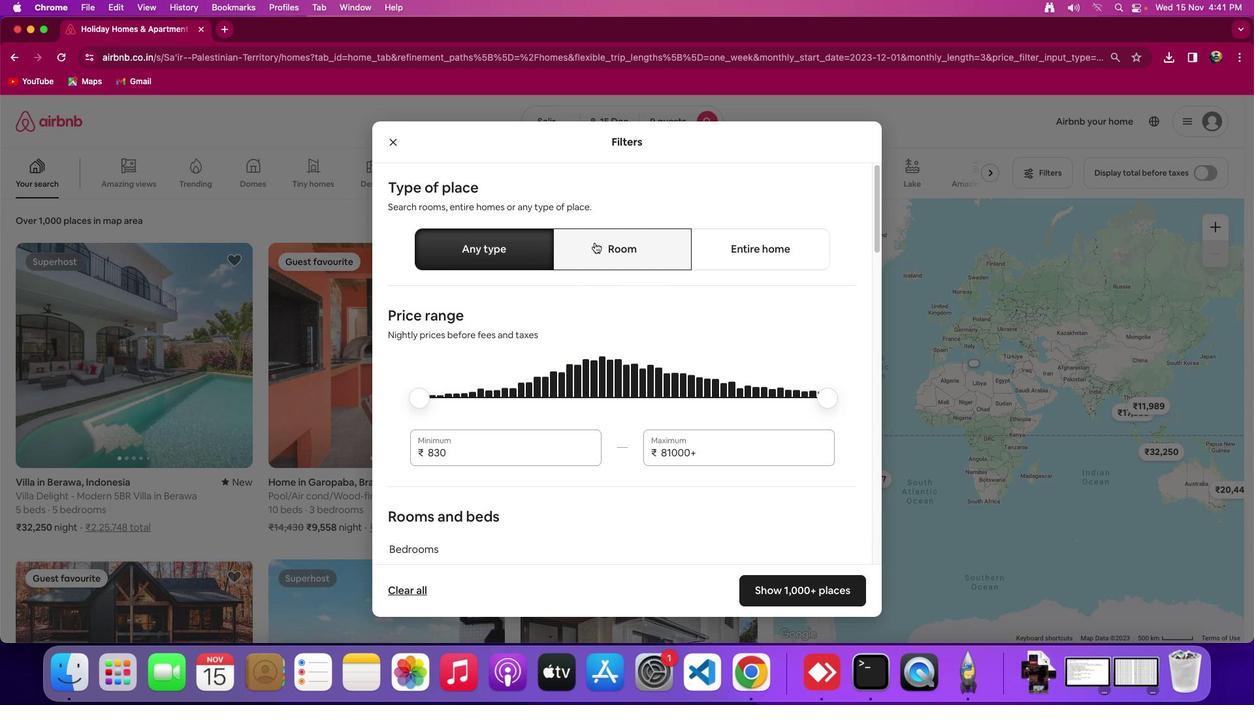 
Action: Mouse pressed left at (594, 243)
Screenshot: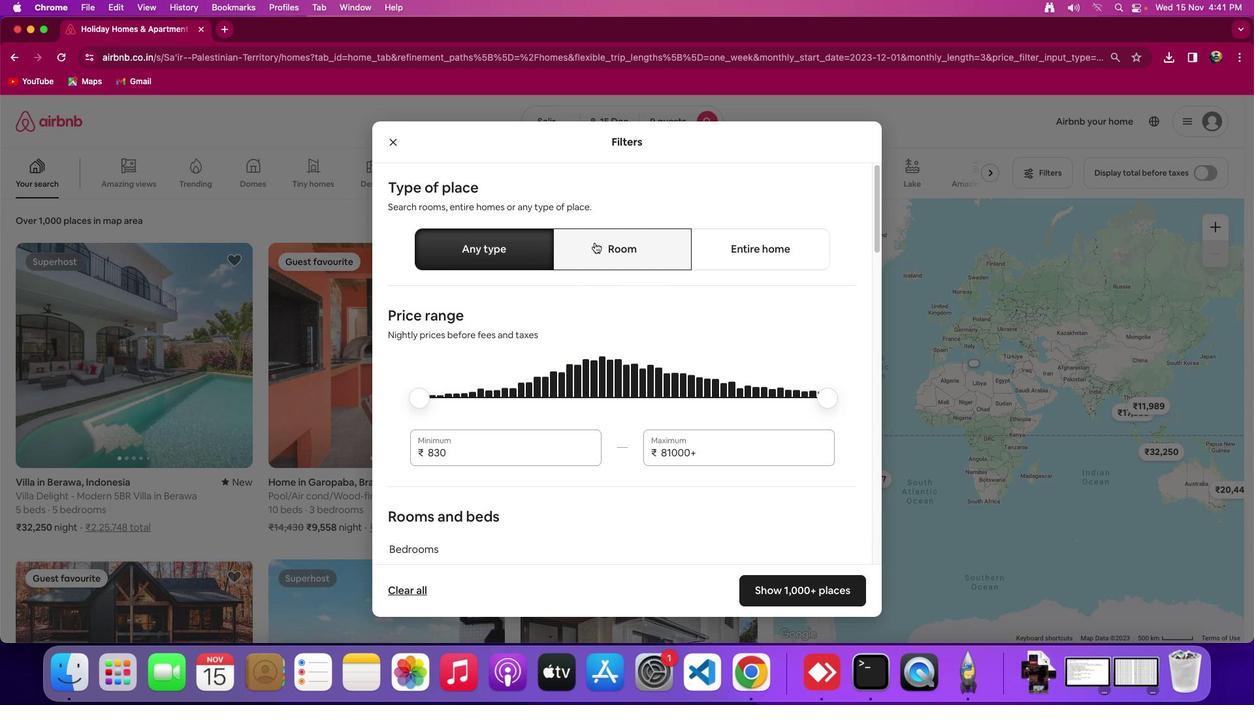 
Action: Mouse moved to (642, 380)
Screenshot: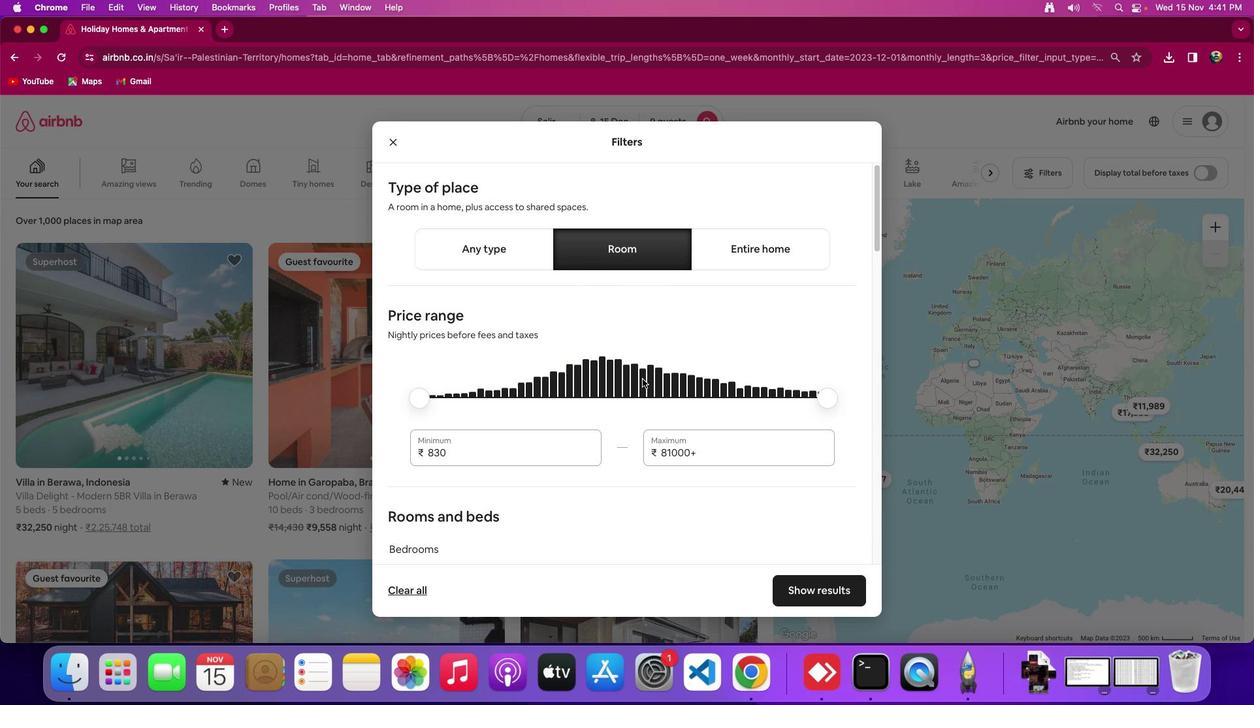 
Action: Mouse scrolled (642, 380) with delta (0, 0)
Screenshot: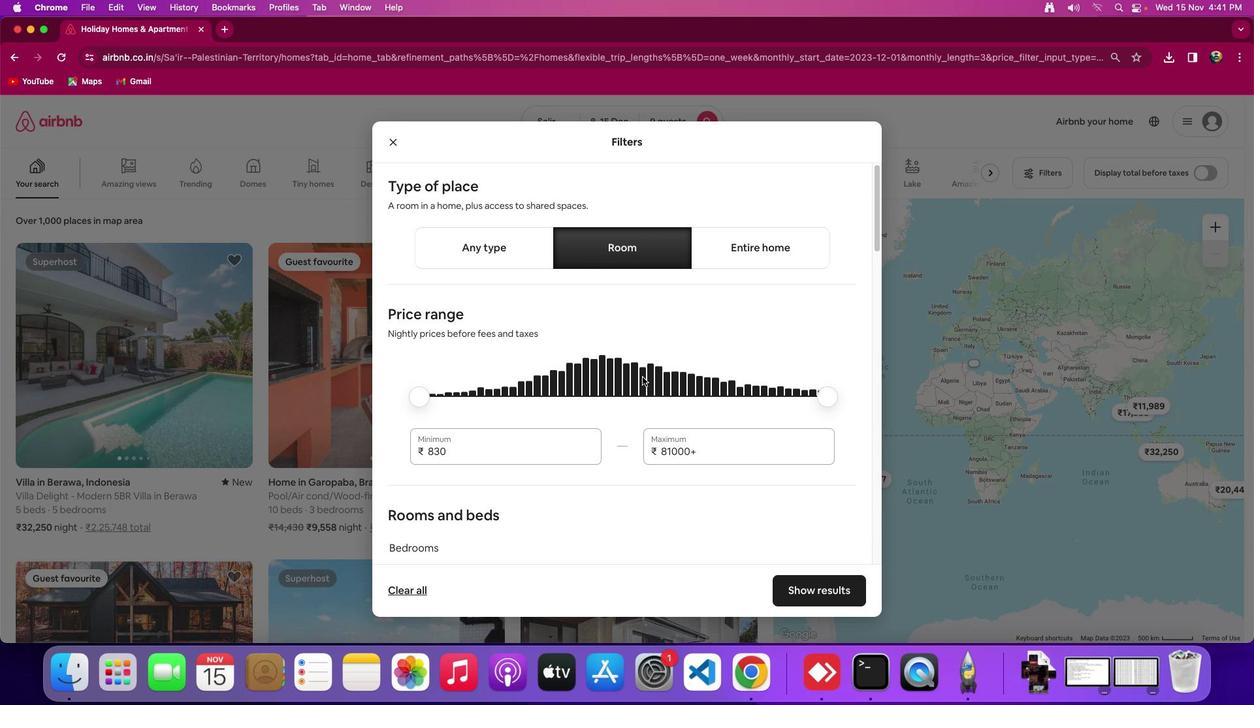 
Action: Mouse moved to (642, 377)
Screenshot: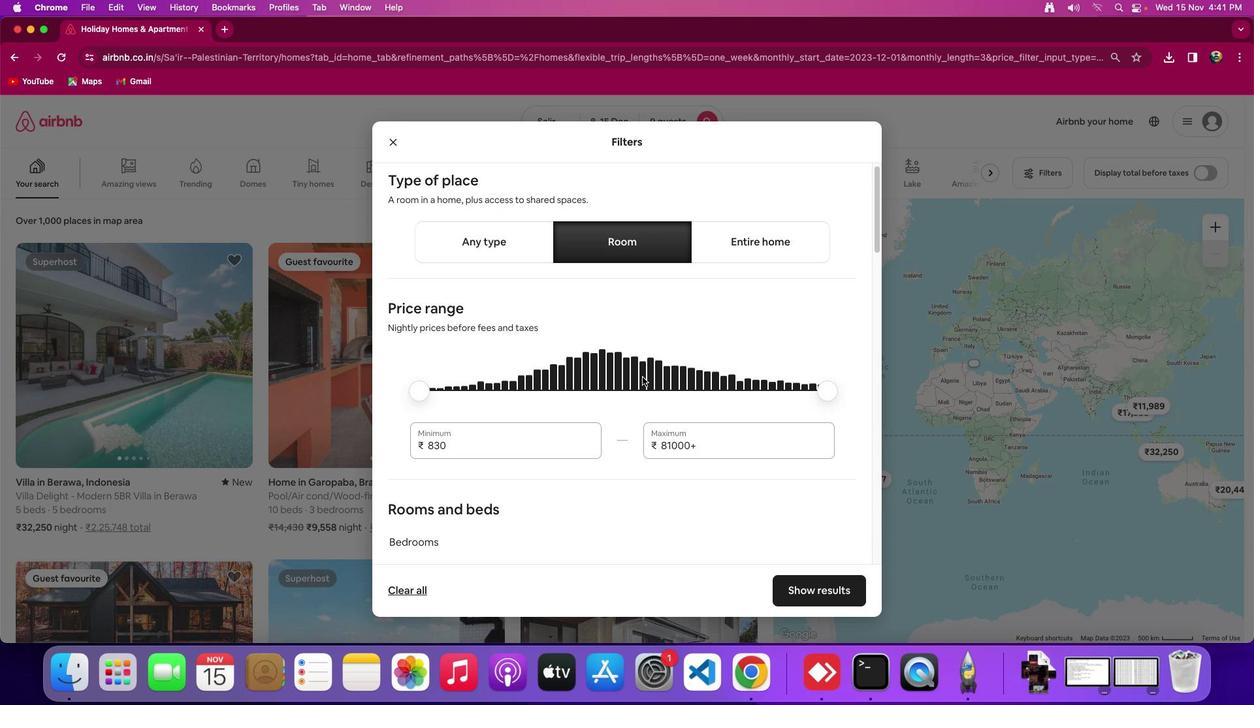 
Action: Mouse scrolled (642, 377) with delta (0, 0)
Screenshot: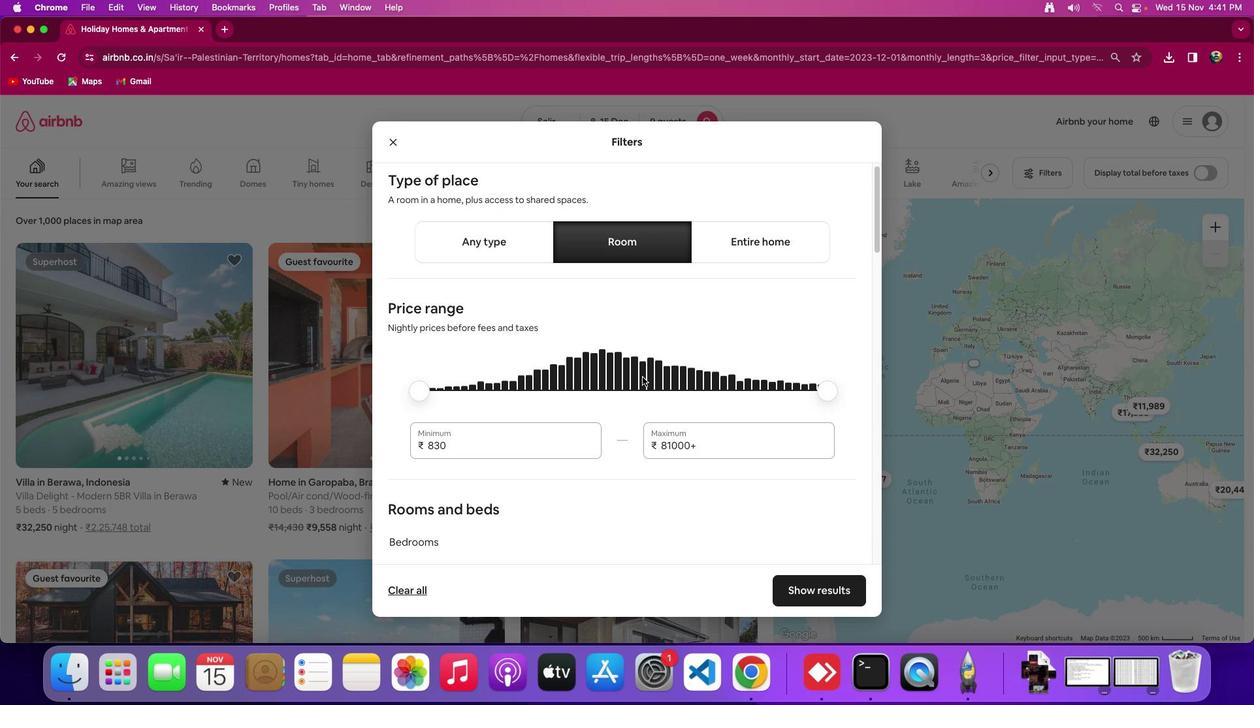 
Action: Mouse moved to (641, 389)
Screenshot: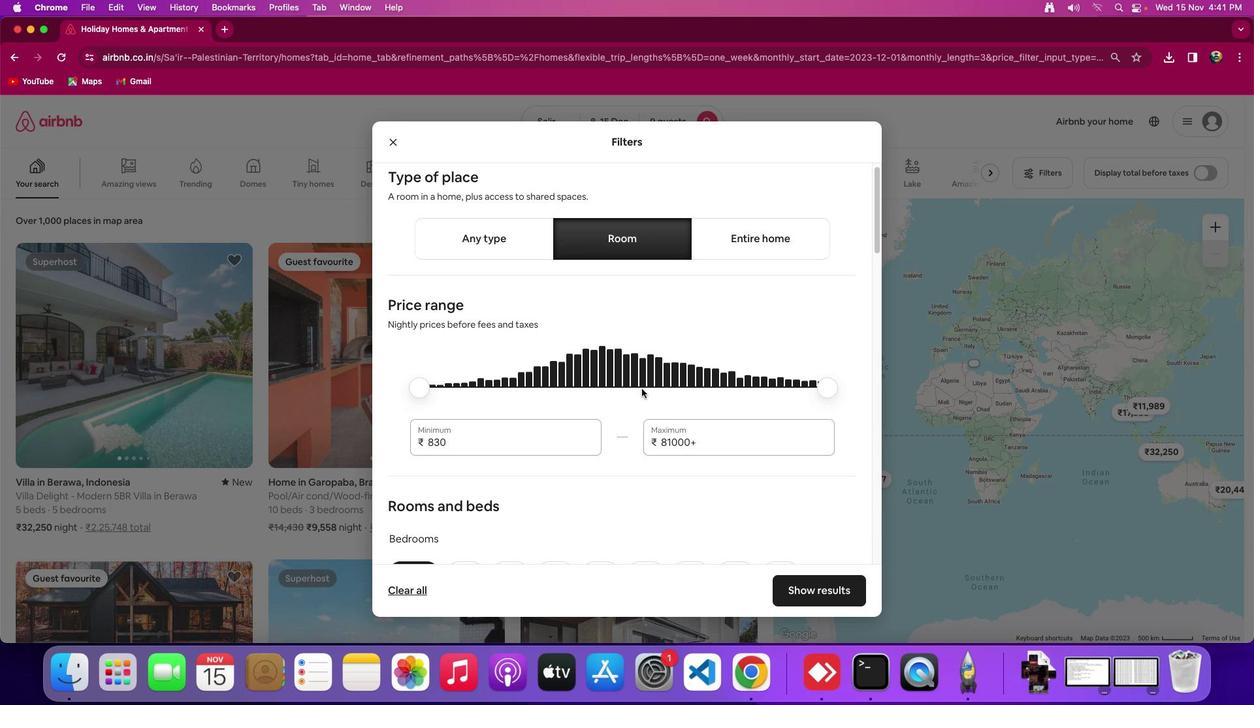 
Action: Mouse scrolled (641, 389) with delta (0, 0)
Screenshot: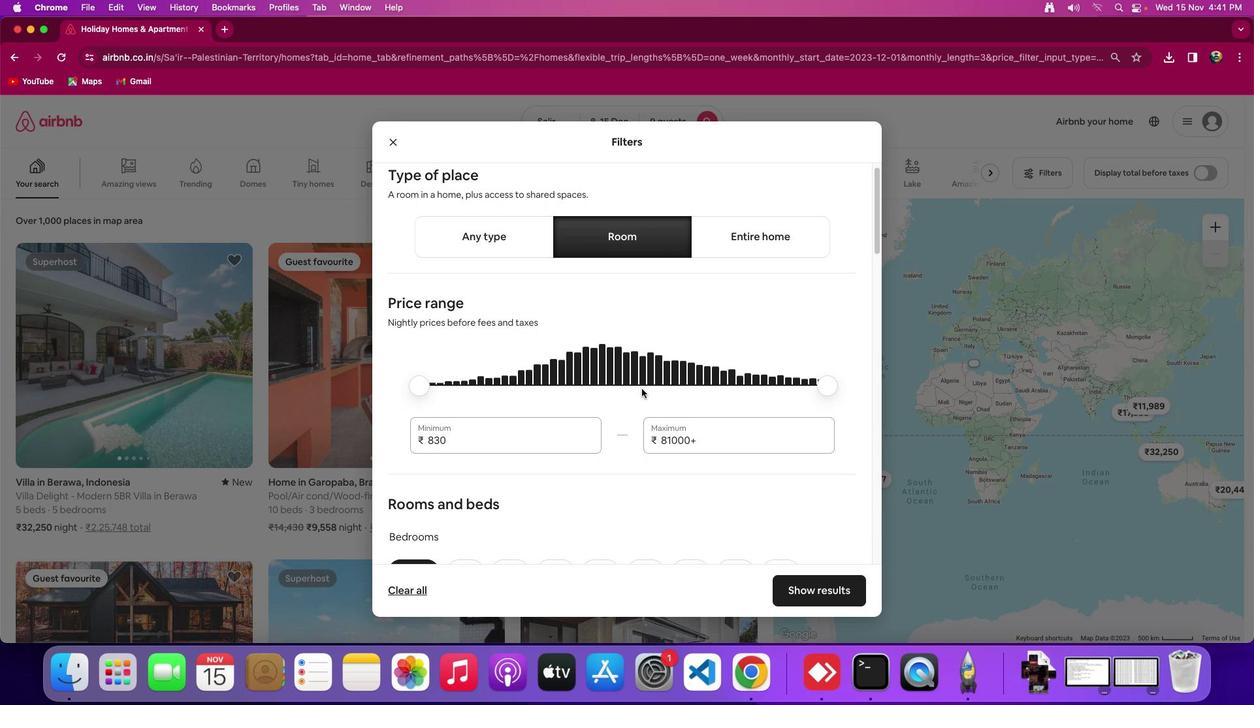 
Action: Mouse moved to (642, 388)
Screenshot: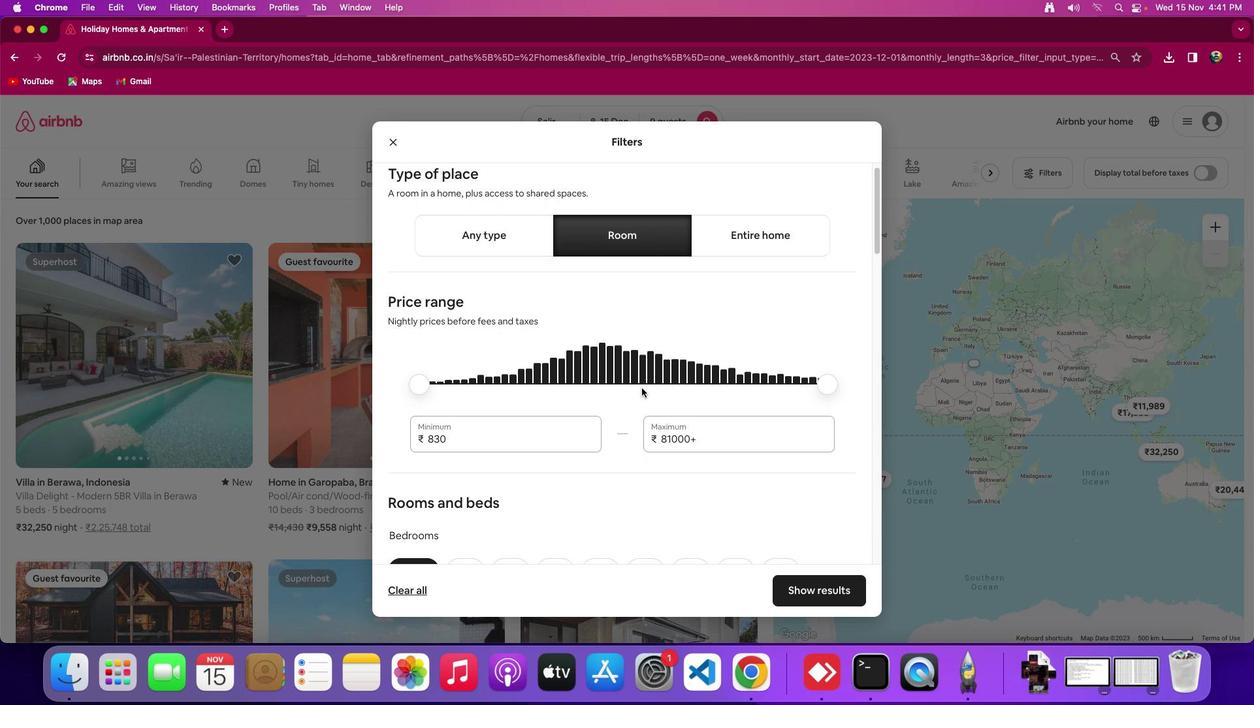 
Action: Mouse scrolled (642, 388) with delta (0, 0)
Screenshot: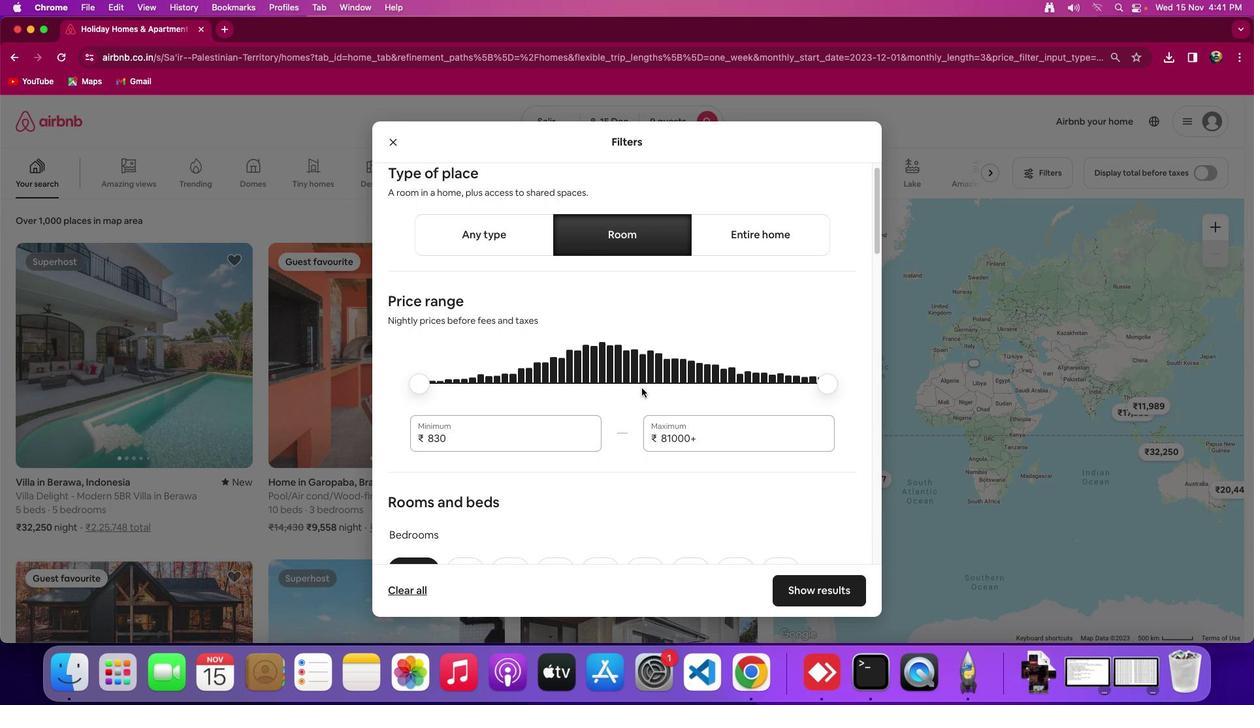 
Action: Mouse moved to (642, 392)
Screenshot: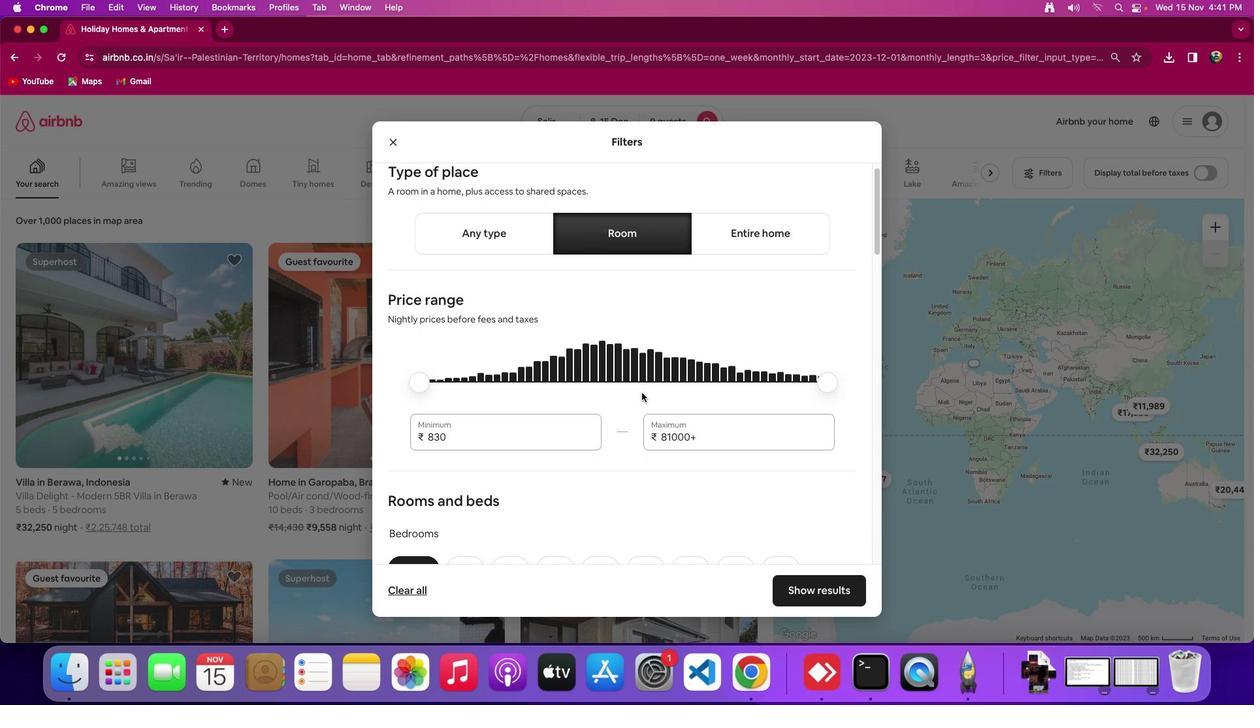 
Action: Mouse scrolled (642, 392) with delta (0, 0)
Screenshot: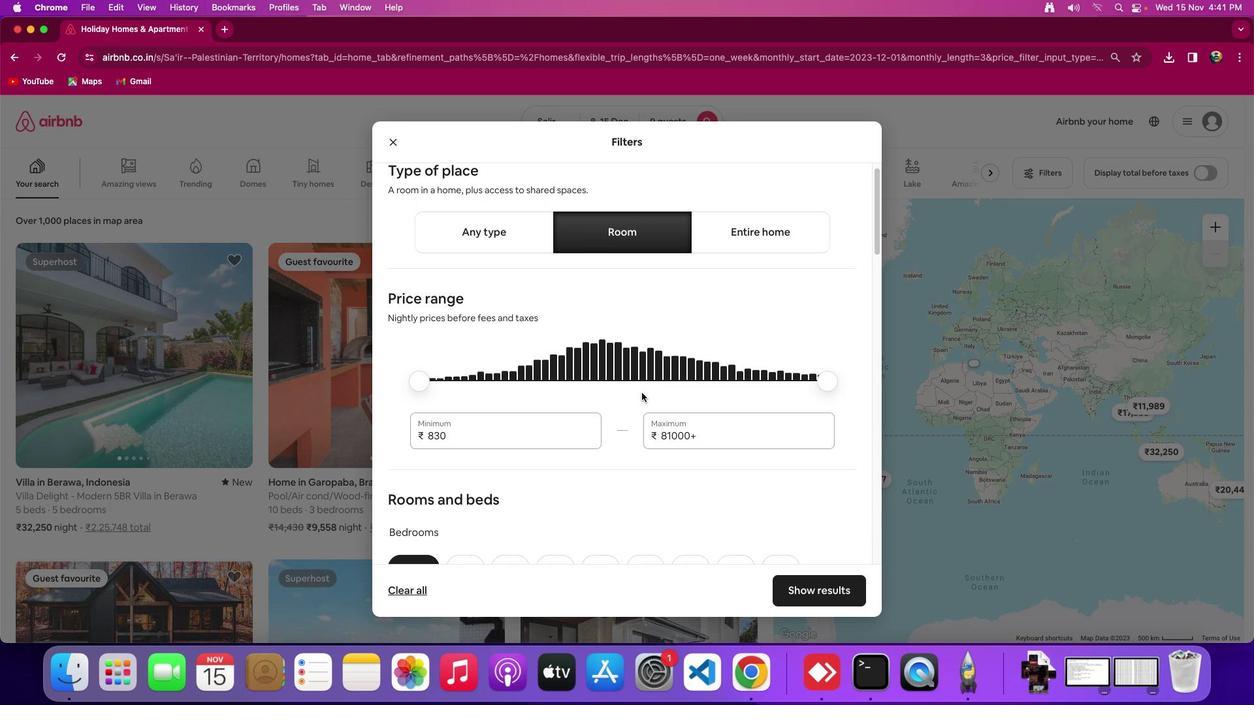 
Action: Mouse moved to (644, 376)
Screenshot: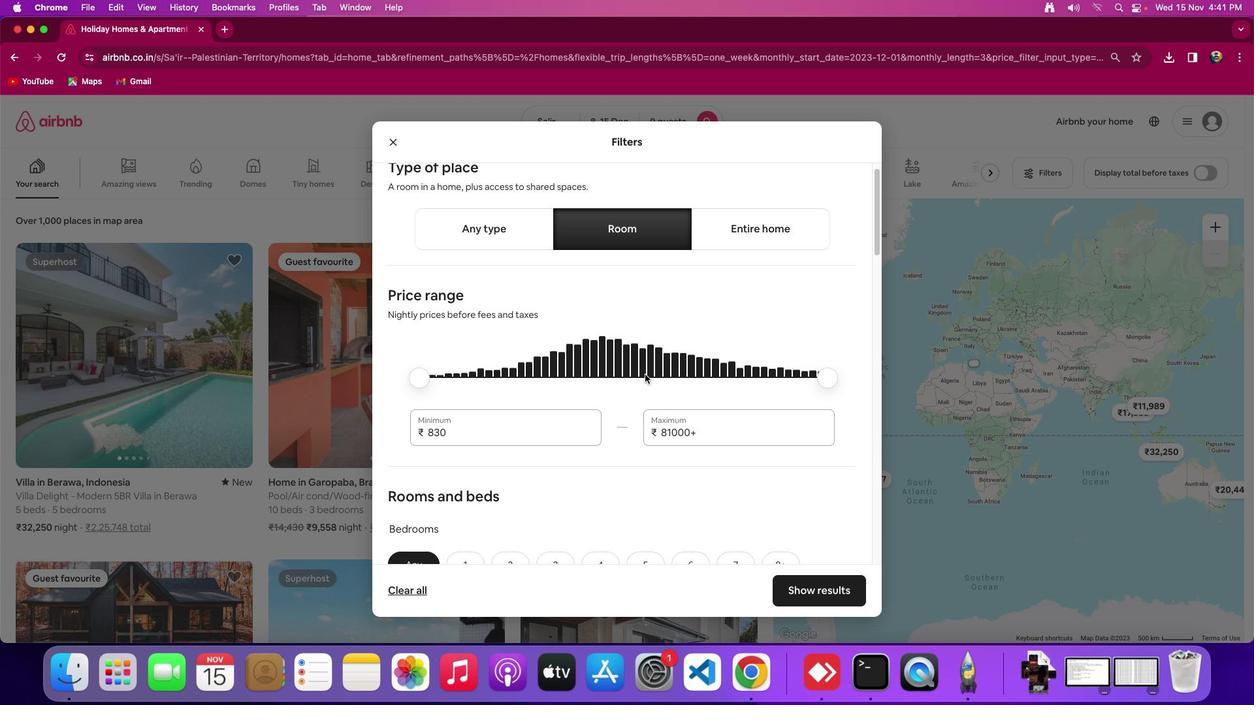 
Action: Mouse scrolled (644, 376) with delta (0, 0)
Screenshot: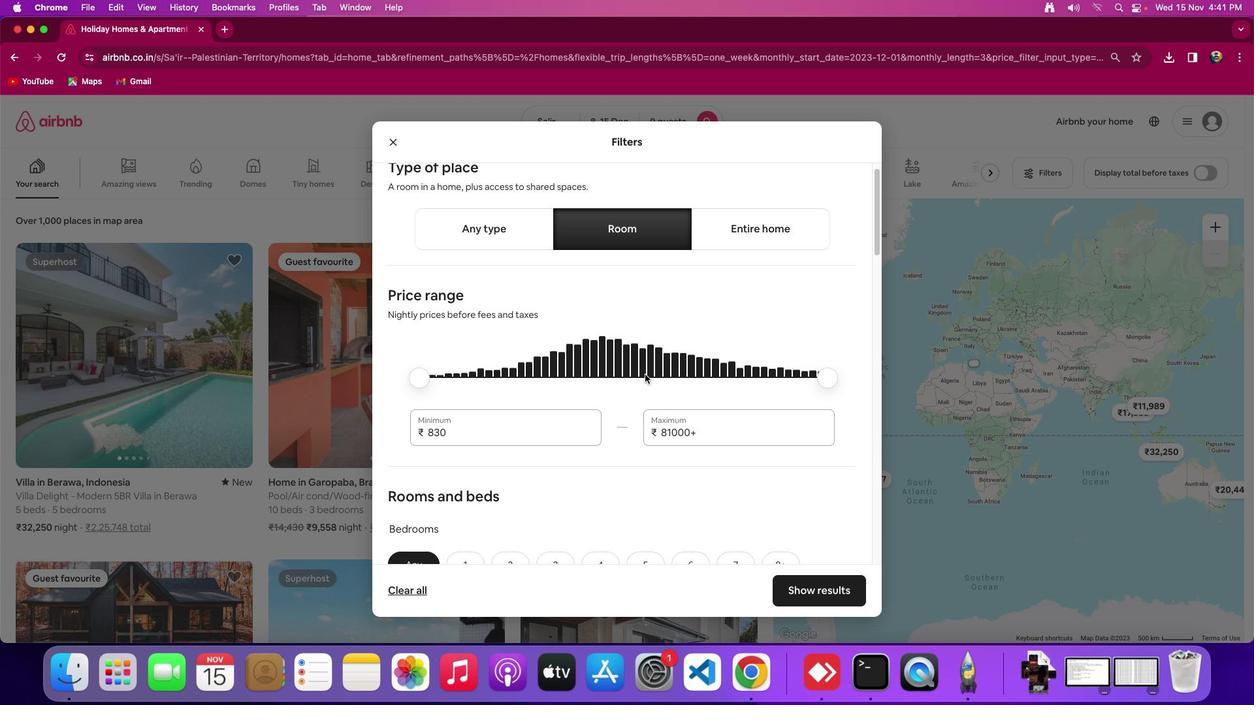 
Action: Mouse moved to (644, 374)
Screenshot: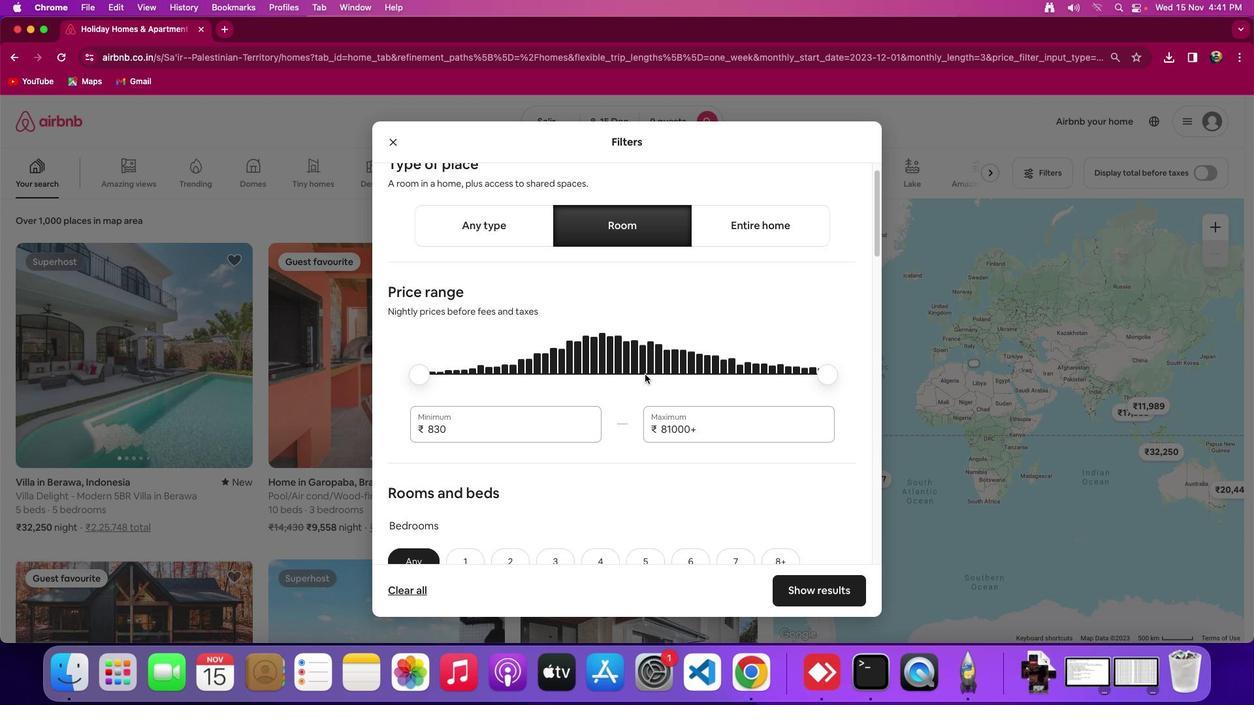 
Action: Mouse scrolled (644, 374) with delta (0, 0)
Screenshot: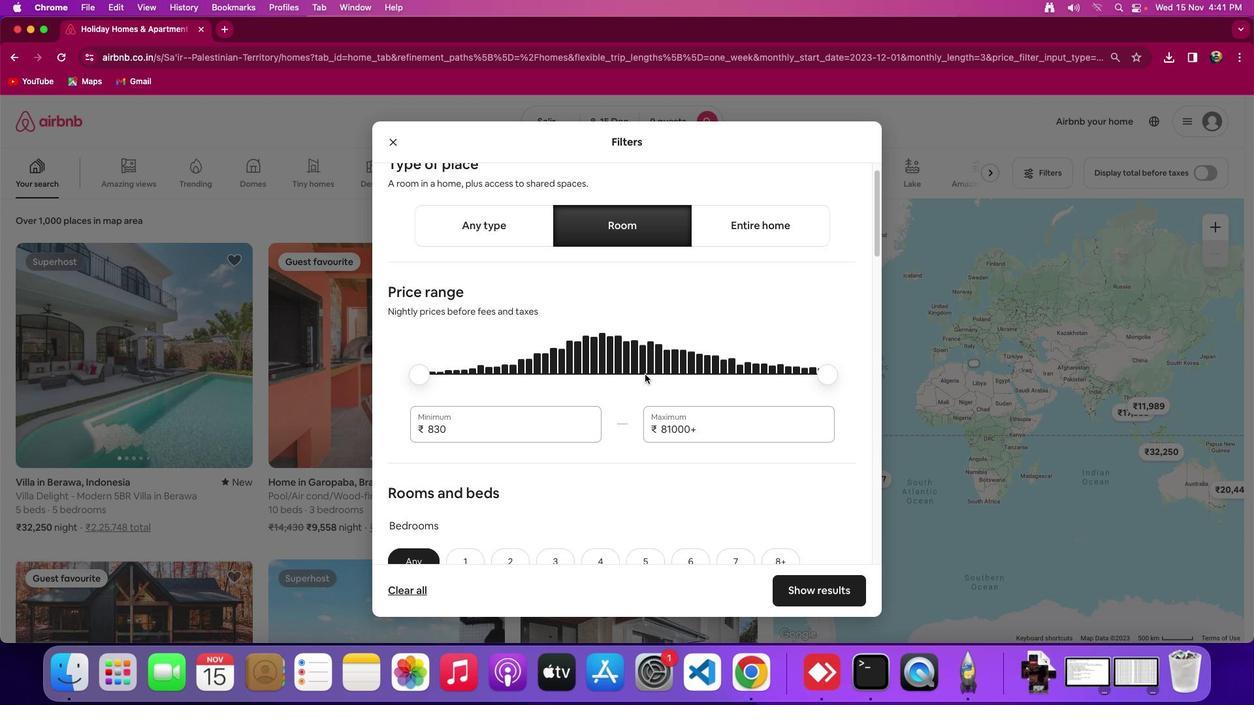 
Action: Mouse moved to (639, 362)
Screenshot: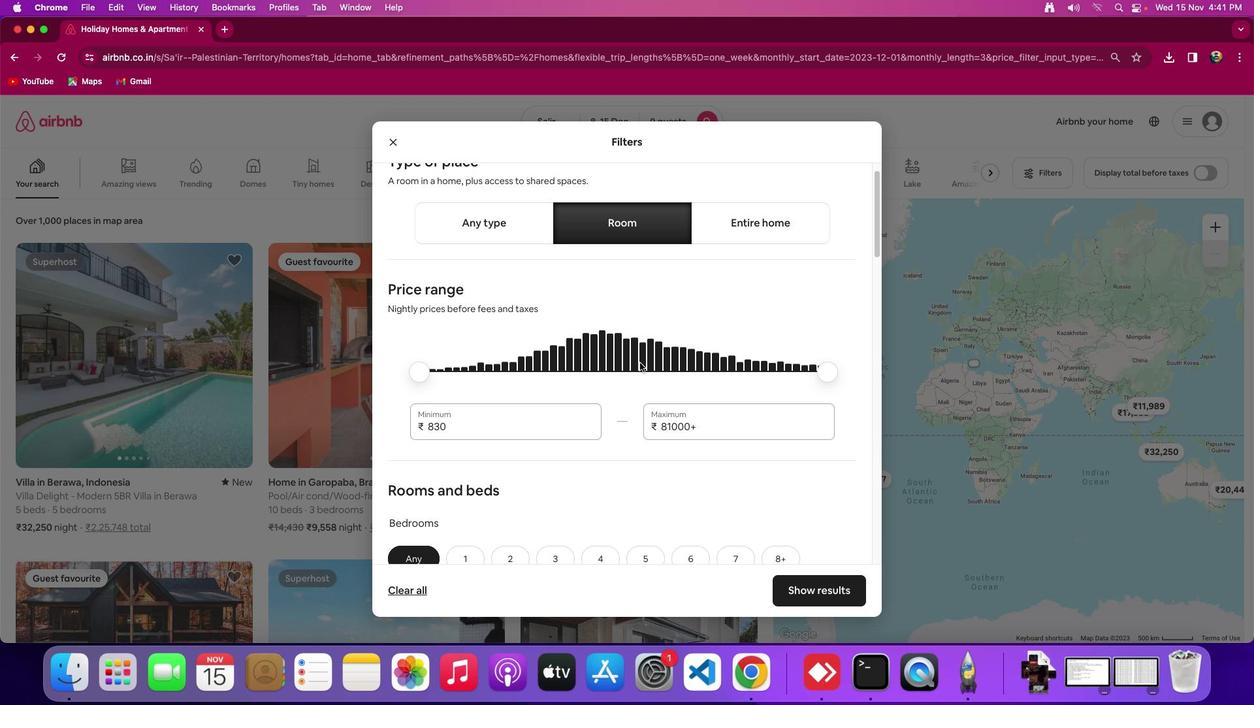 
Action: Mouse scrolled (639, 362) with delta (0, 0)
Screenshot: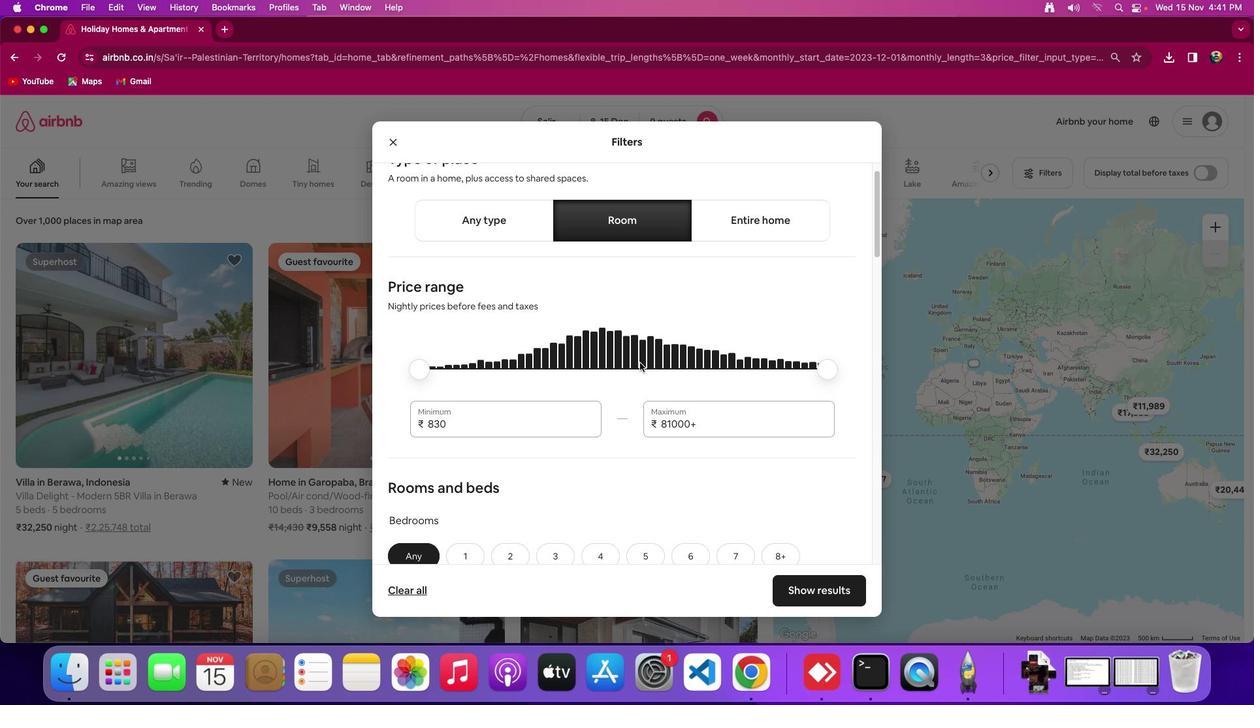 
Action: Mouse scrolled (639, 362) with delta (0, 0)
Screenshot: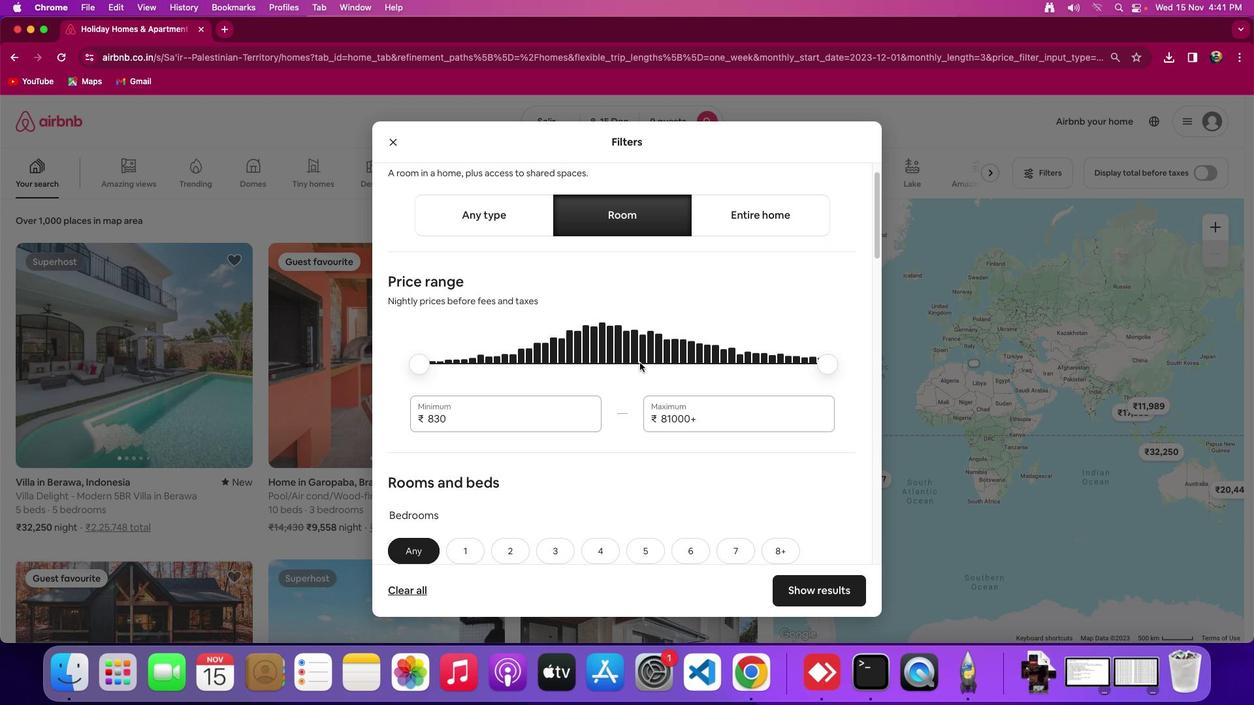 
Action: Mouse moved to (649, 366)
Screenshot: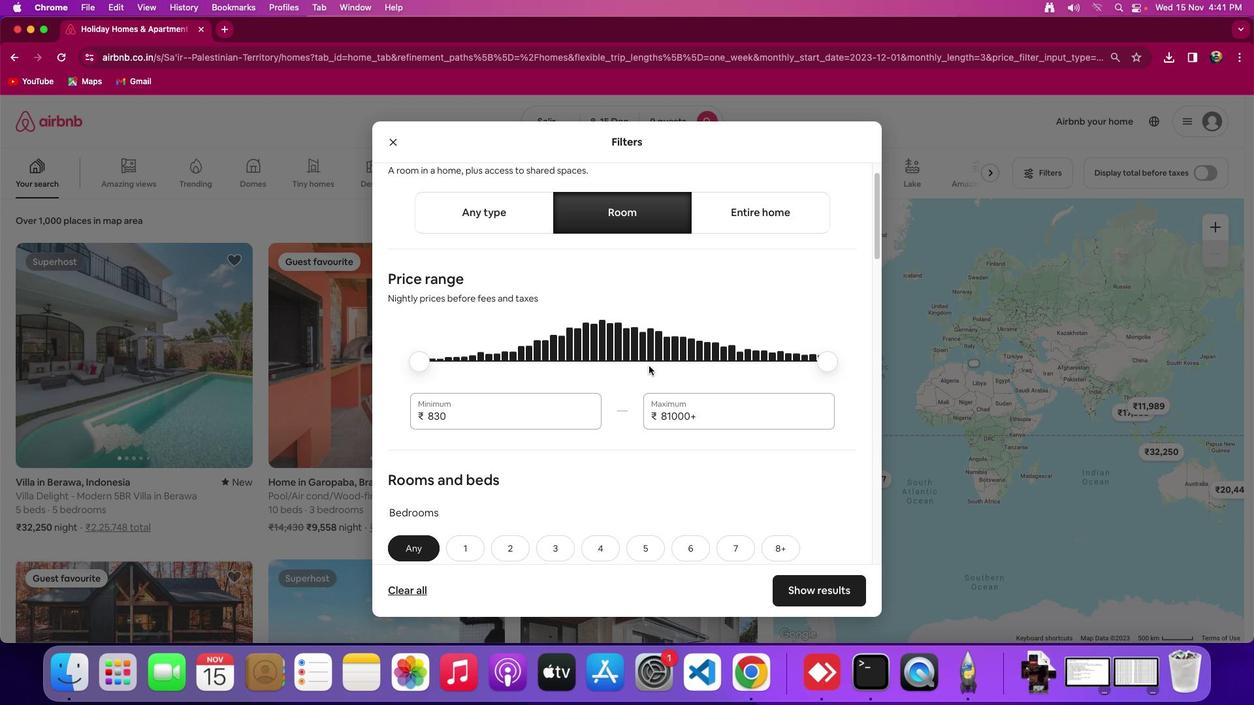 
Action: Mouse scrolled (649, 366) with delta (0, 0)
Screenshot: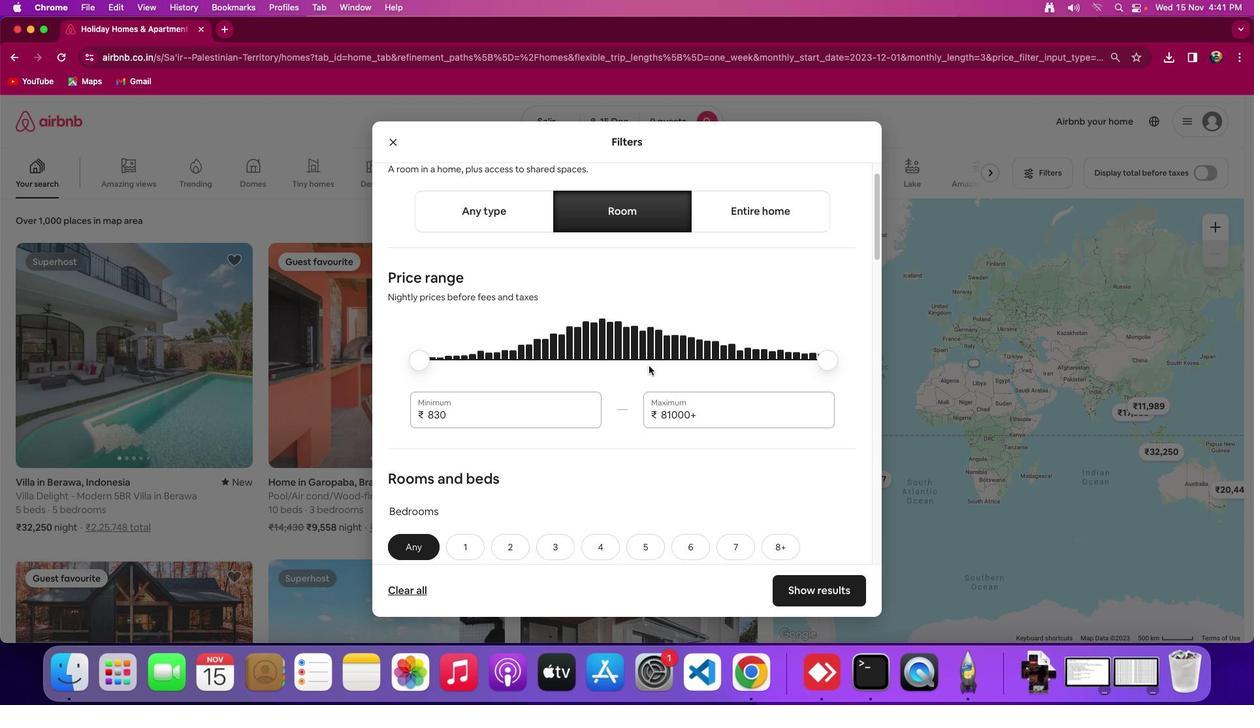 
Action: Mouse scrolled (649, 366) with delta (0, 0)
Screenshot: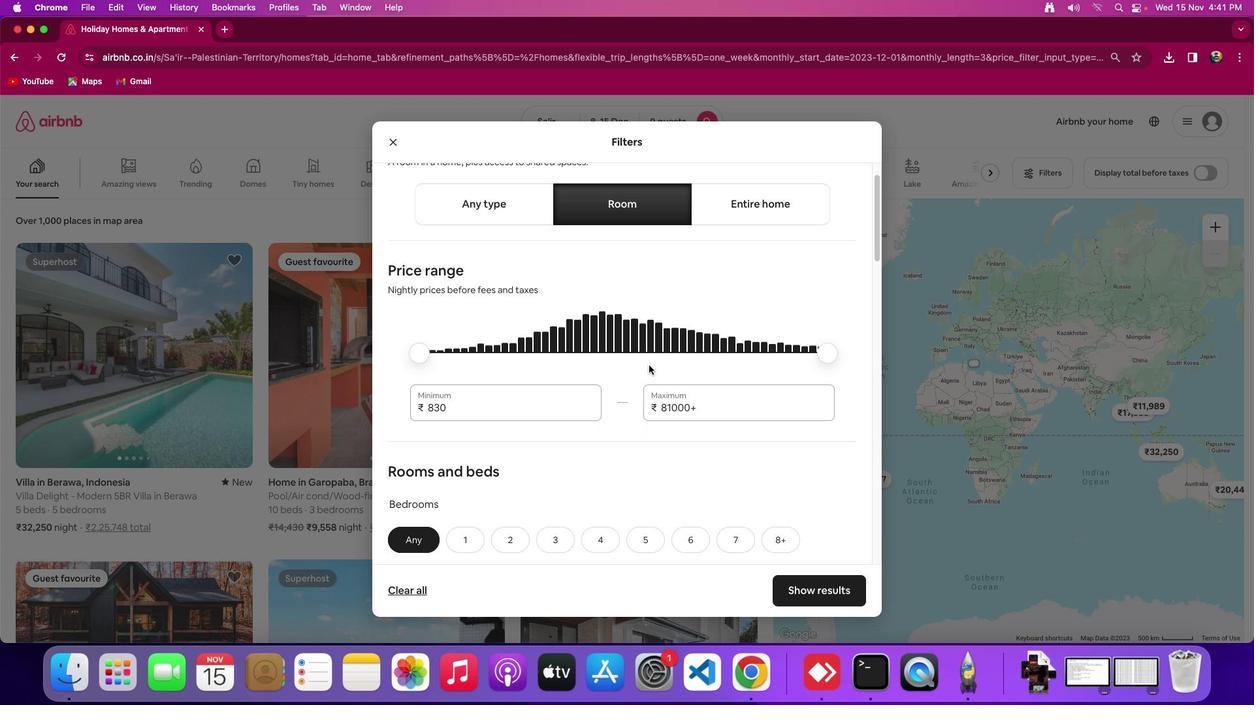 
Action: Mouse moved to (534, 333)
Screenshot: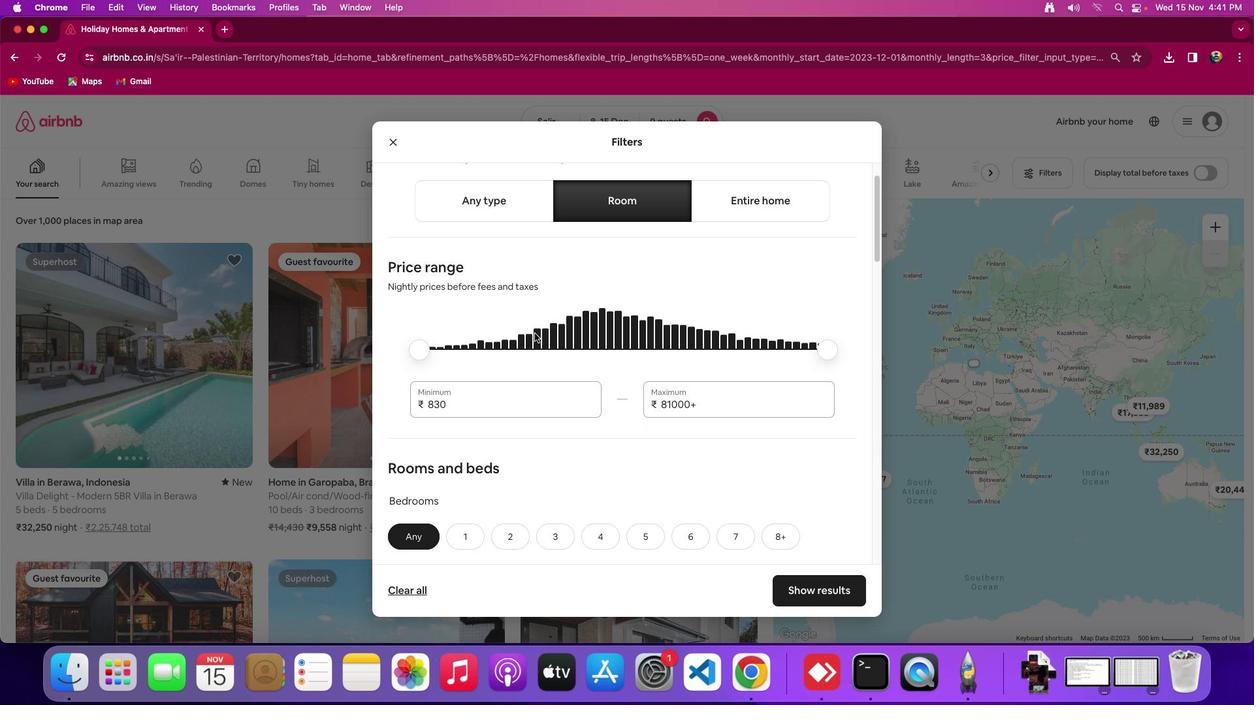 
Action: Mouse scrolled (534, 333) with delta (0, 0)
Screenshot: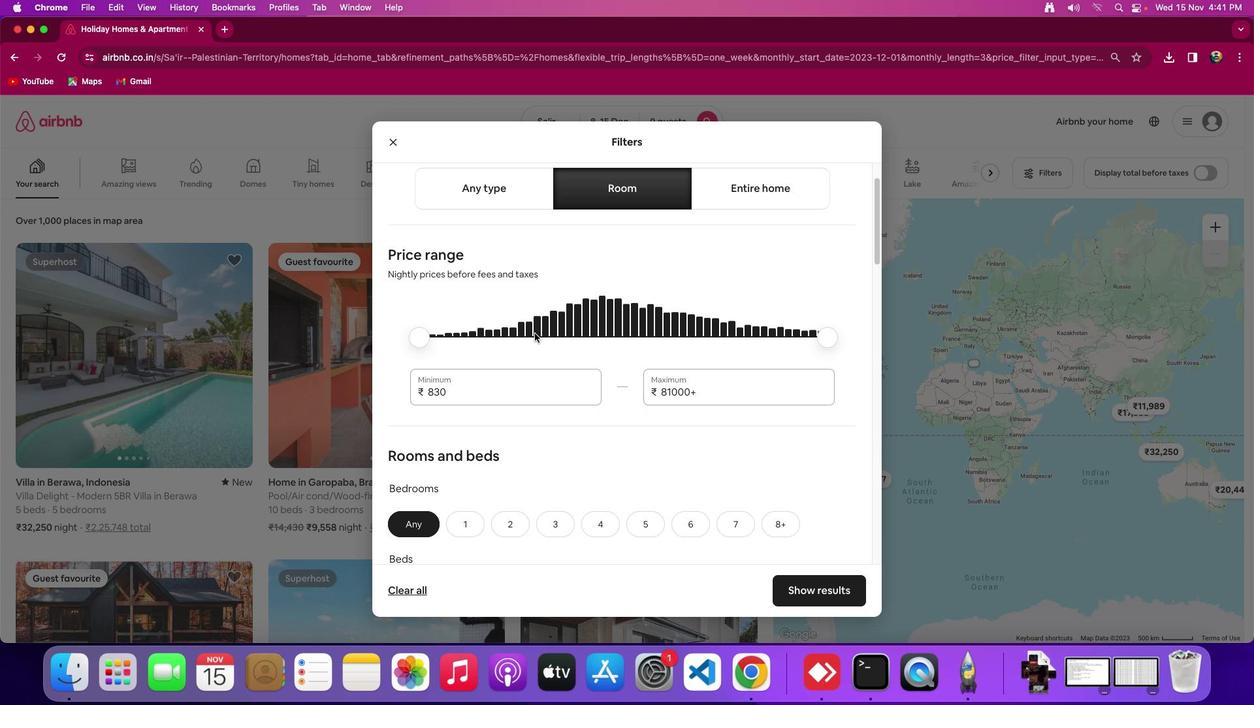 
Action: Mouse scrolled (534, 333) with delta (0, 0)
Screenshot: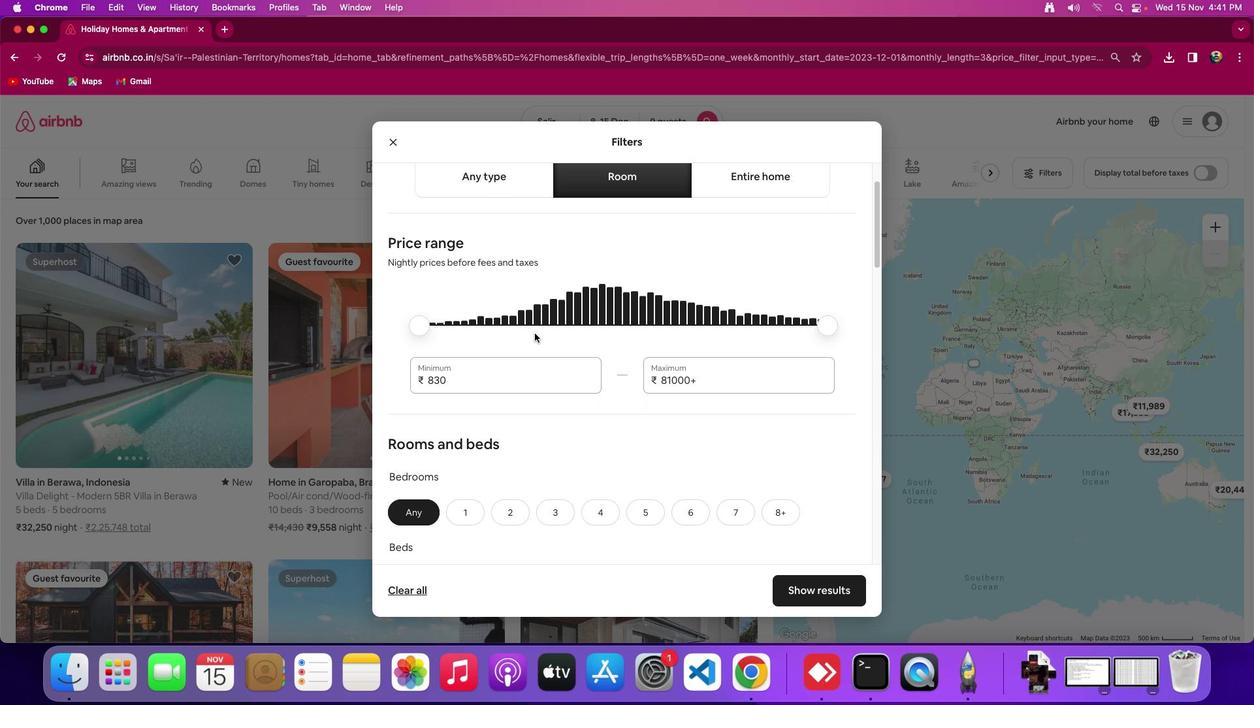 
Action: Mouse scrolled (534, 333) with delta (0, -1)
Screenshot: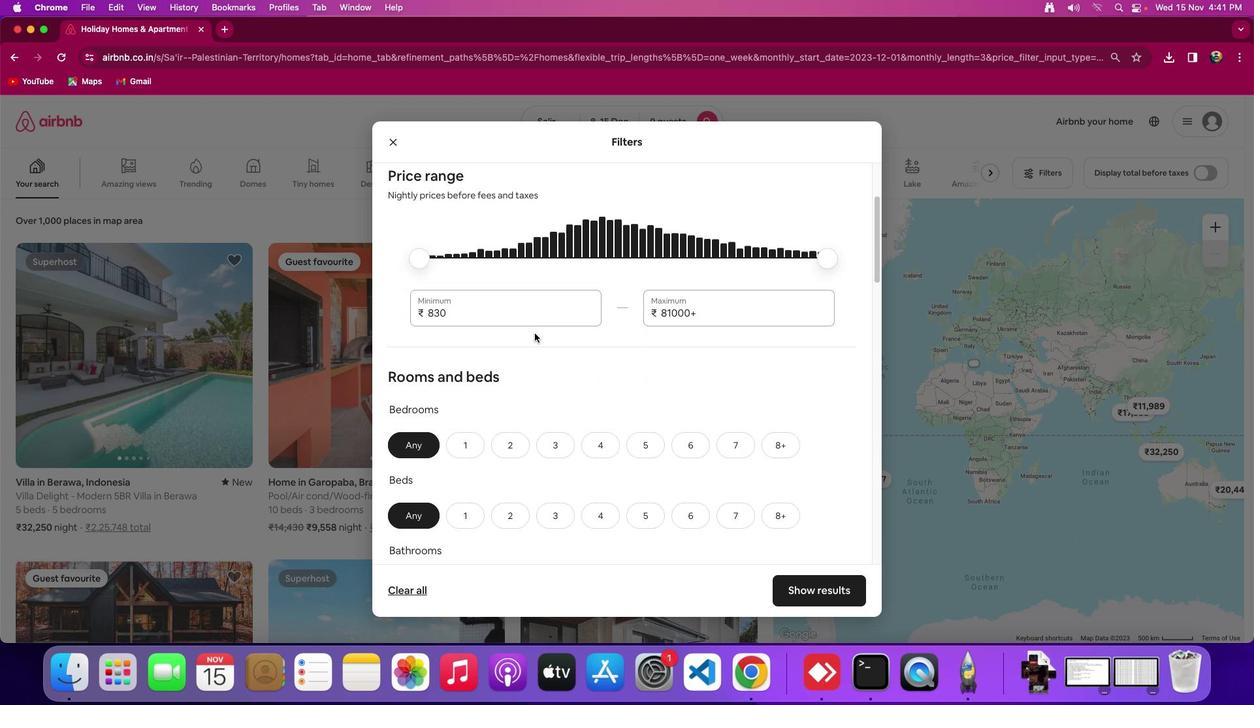 
Action: Mouse scrolled (534, 333) with delta (0, -1)
Screenshot: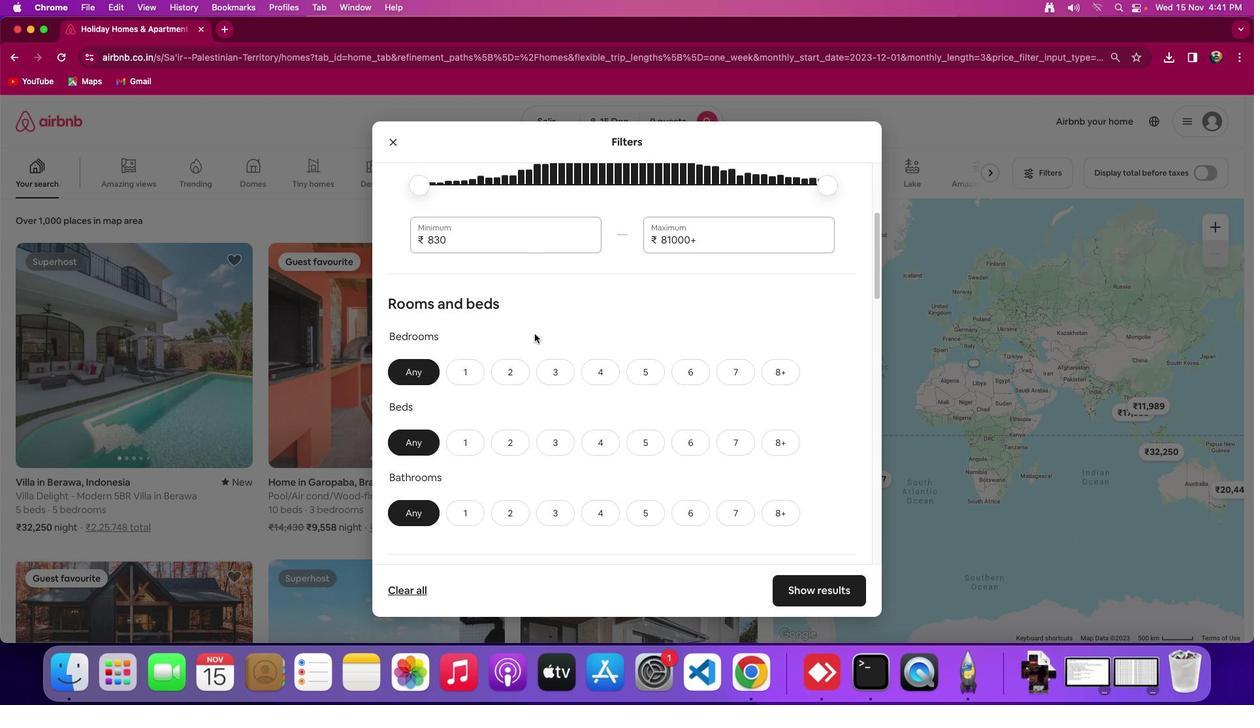 
Action: Mouse moved to (601, 338)
Screenshot: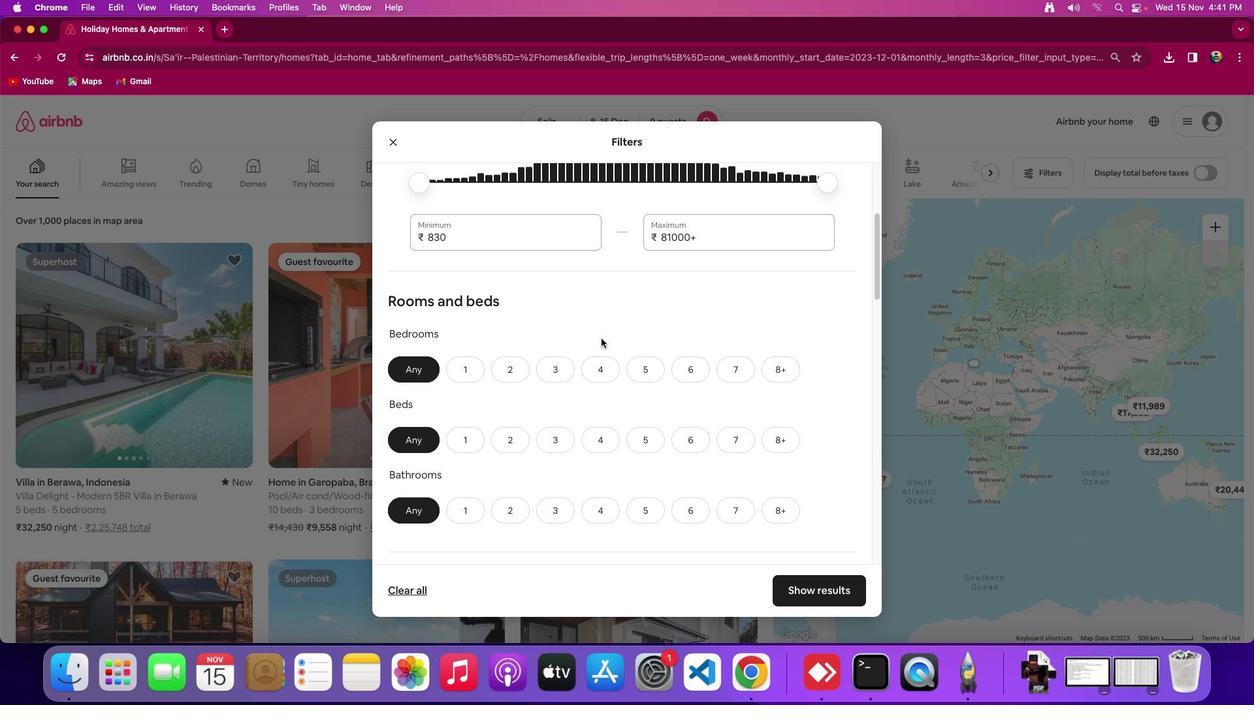 
Action: Mouse scrolled (601, 338) with delta (0, 0)
Screenshot: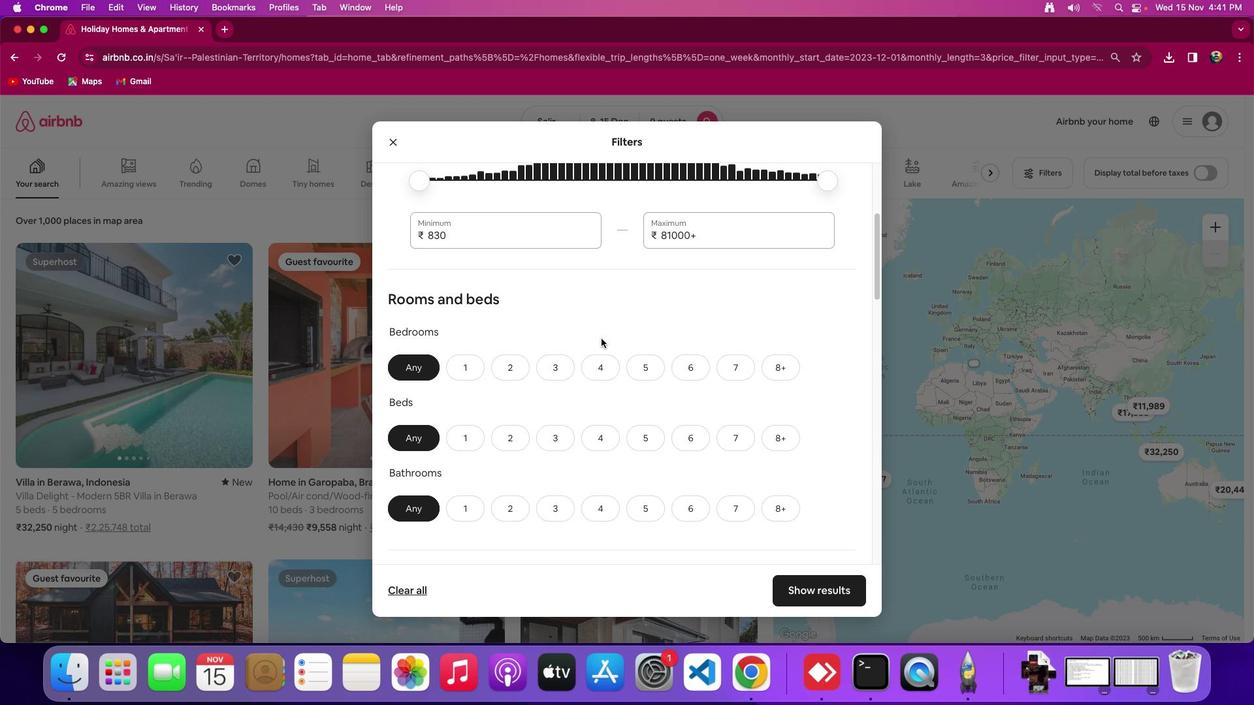 
Action: Mouse scrolled (601, 338) with delta (0, 0)
Screenshot: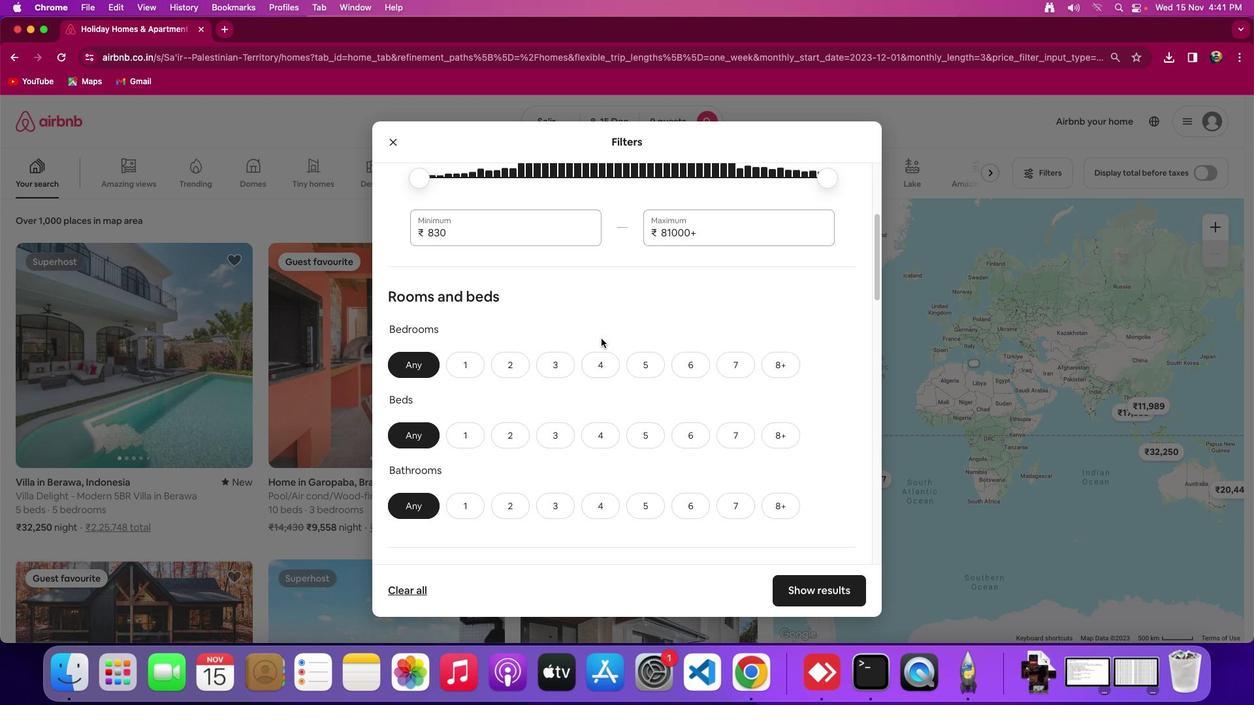 
Action: Mouse scrolled (601, 338) with delta (0, 0)
Screenshot: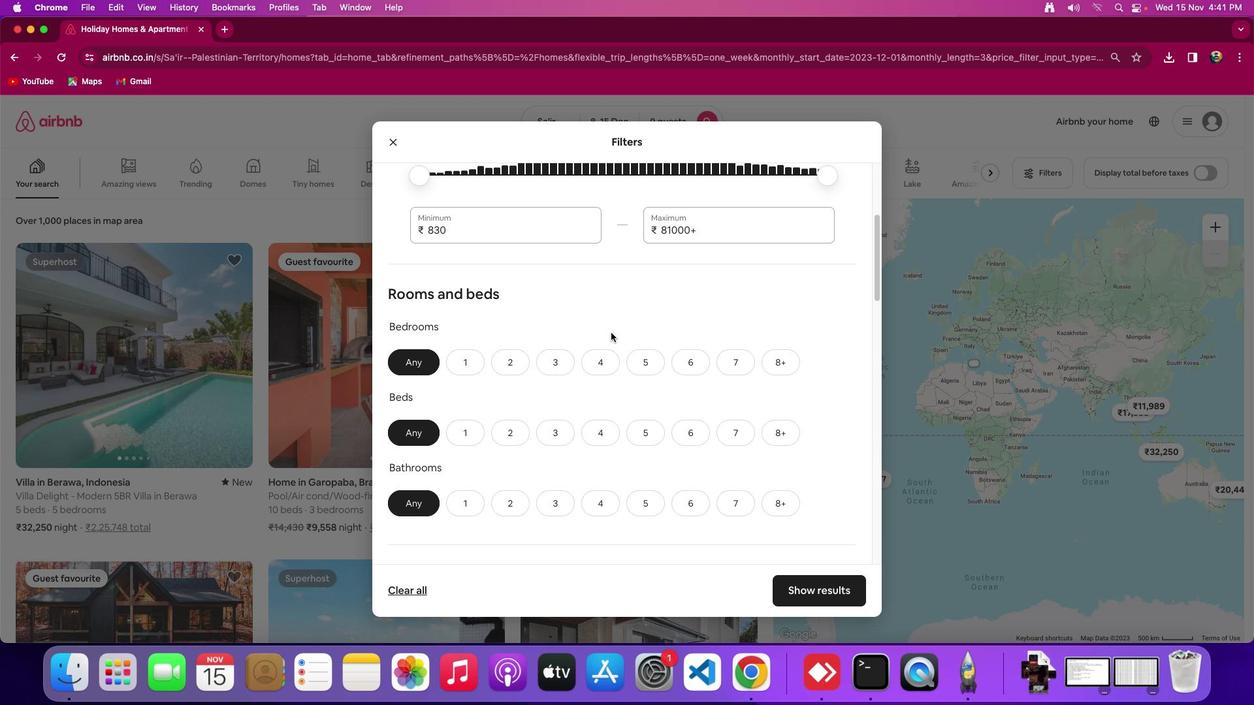 
Action: Mouse moved to (635, 358)
Screenshot: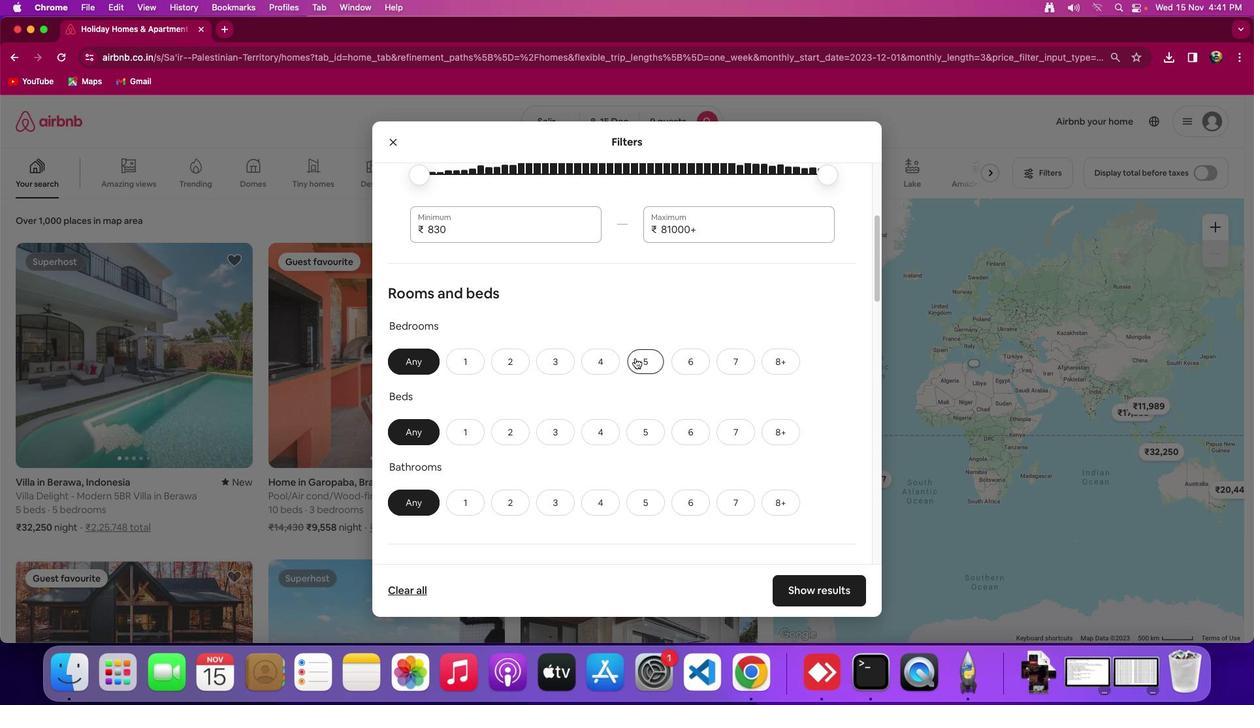 
Action: Mouse pressed left at (635, 358)
Screenshot: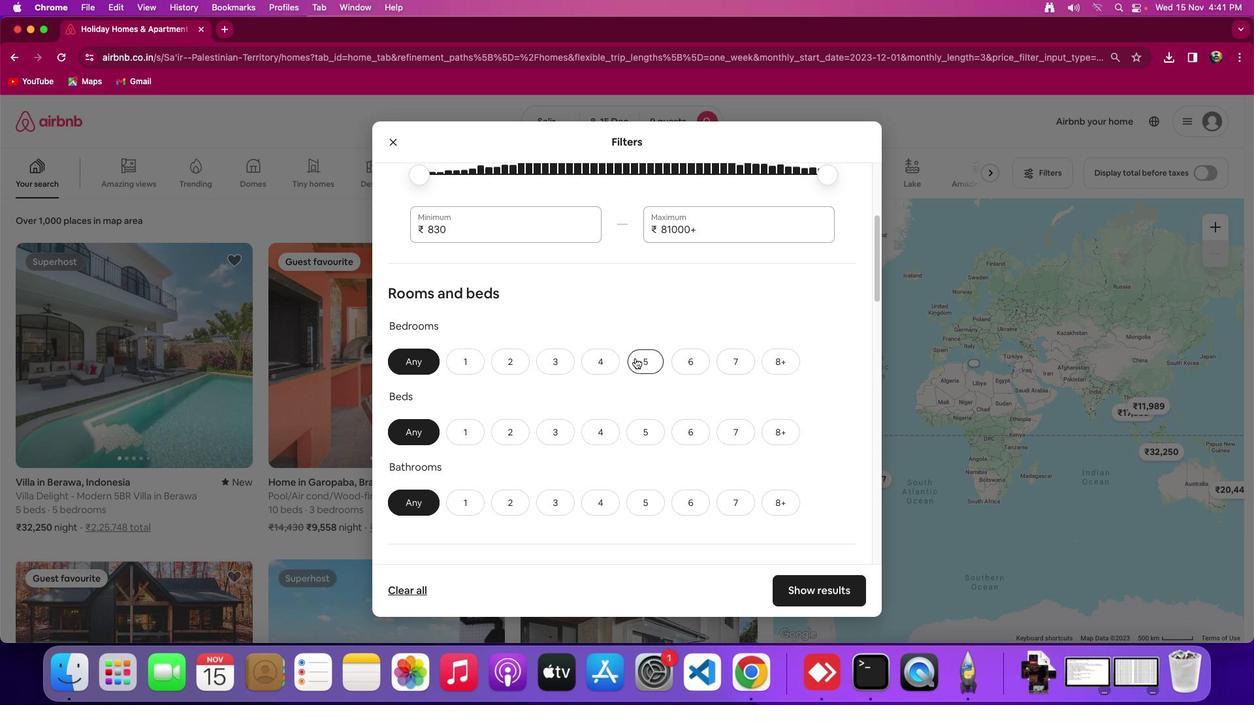 
Action: Mouse moved to (788, 363)
Screenshot: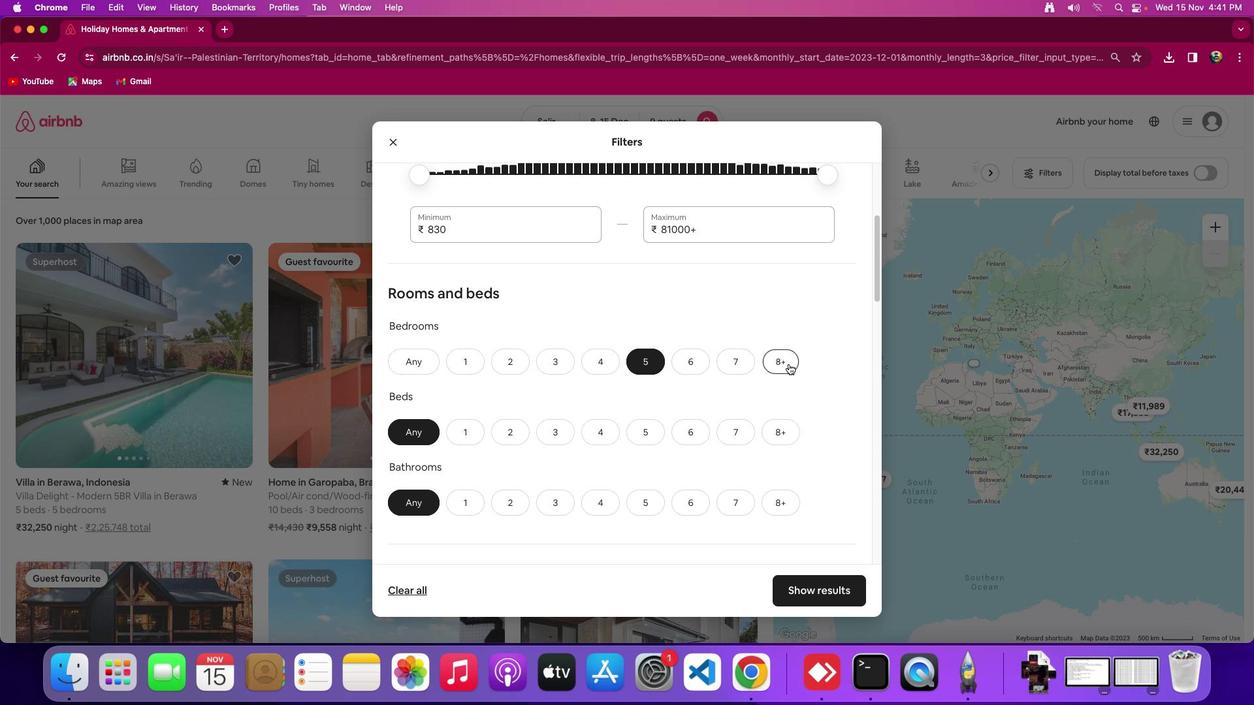 
Action: Mouse pressed left at (788, 363)
Screenshot: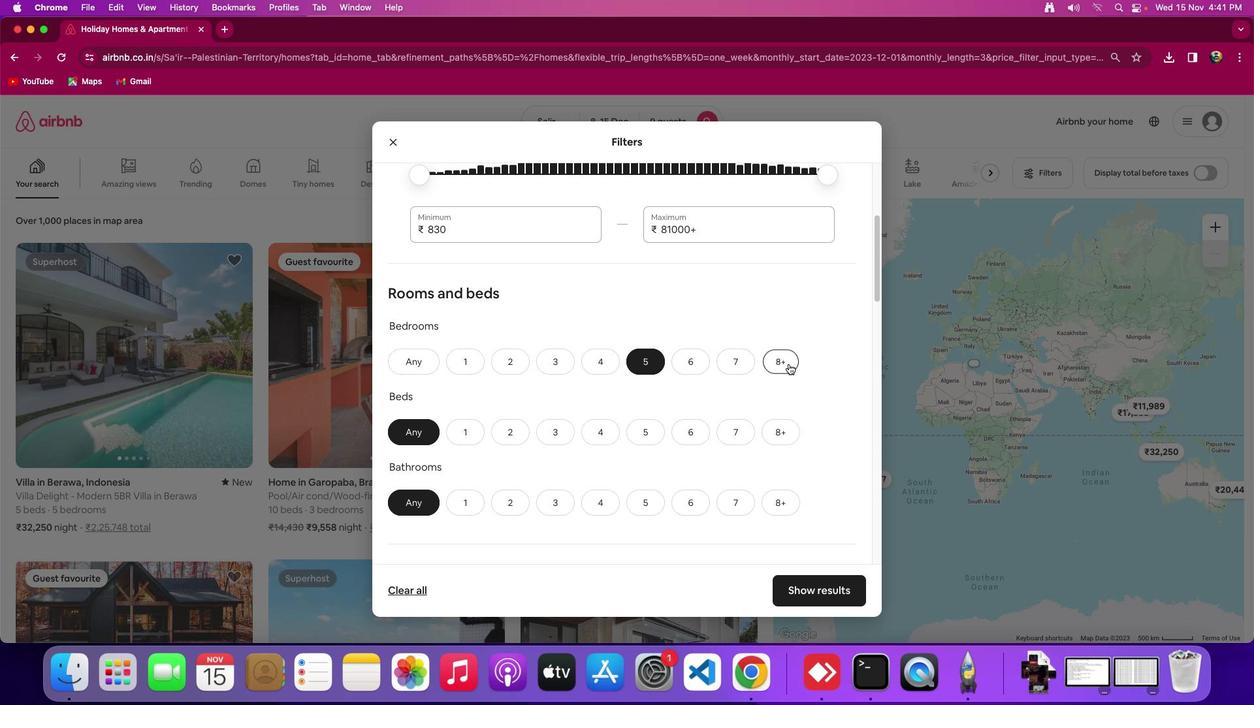 
Action: Mouse moved to (638, 369)
Screenshot: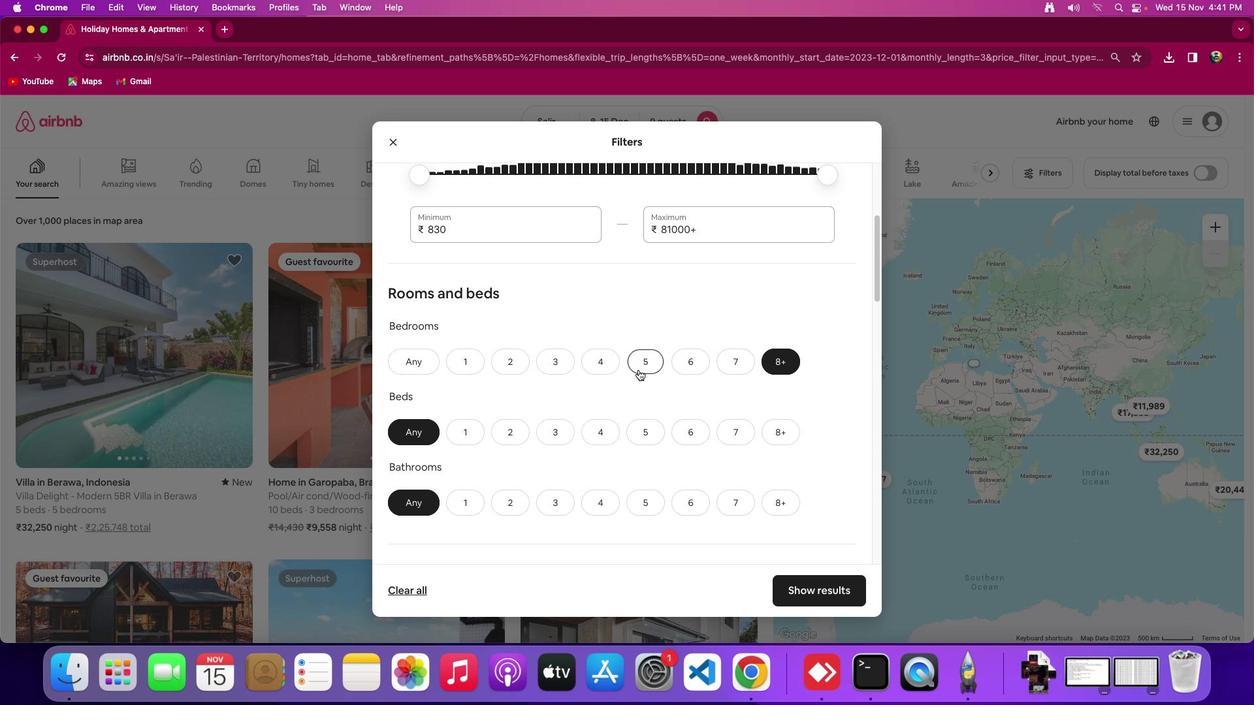 
Action: Mouse pressed left at (638, 369)
Screenshot: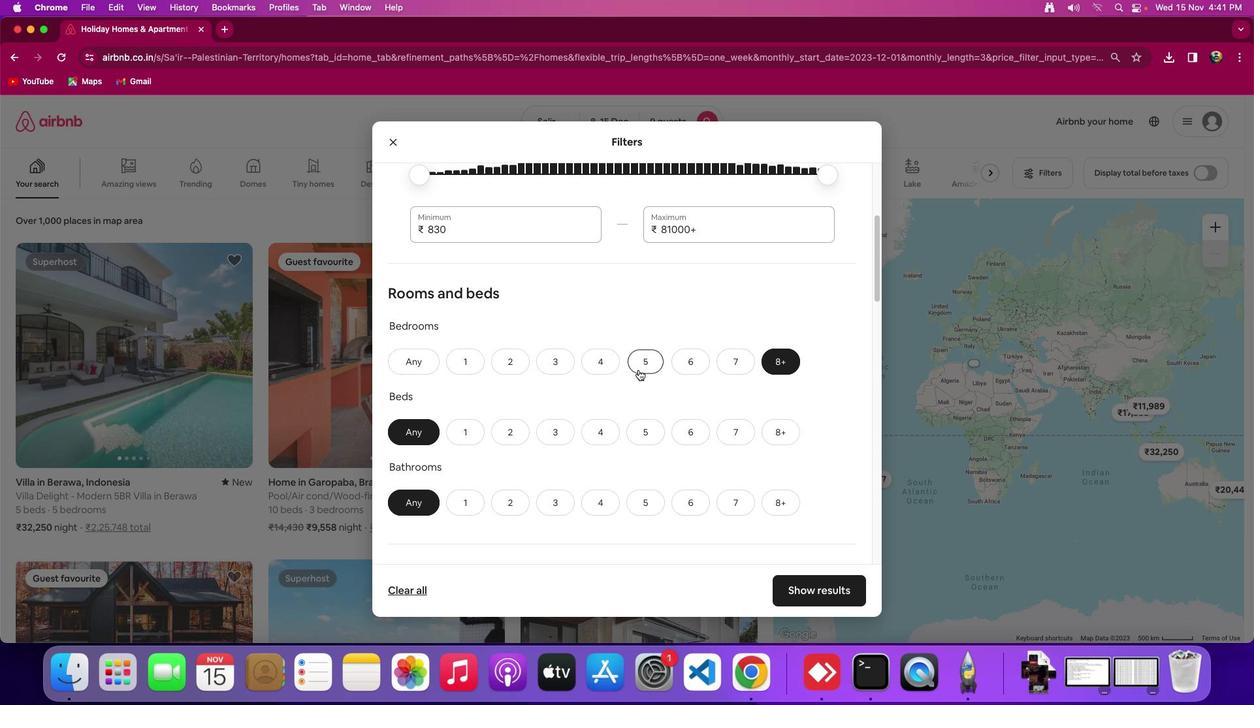 
Action: Mouse moved to (774, 439)
Screenshot: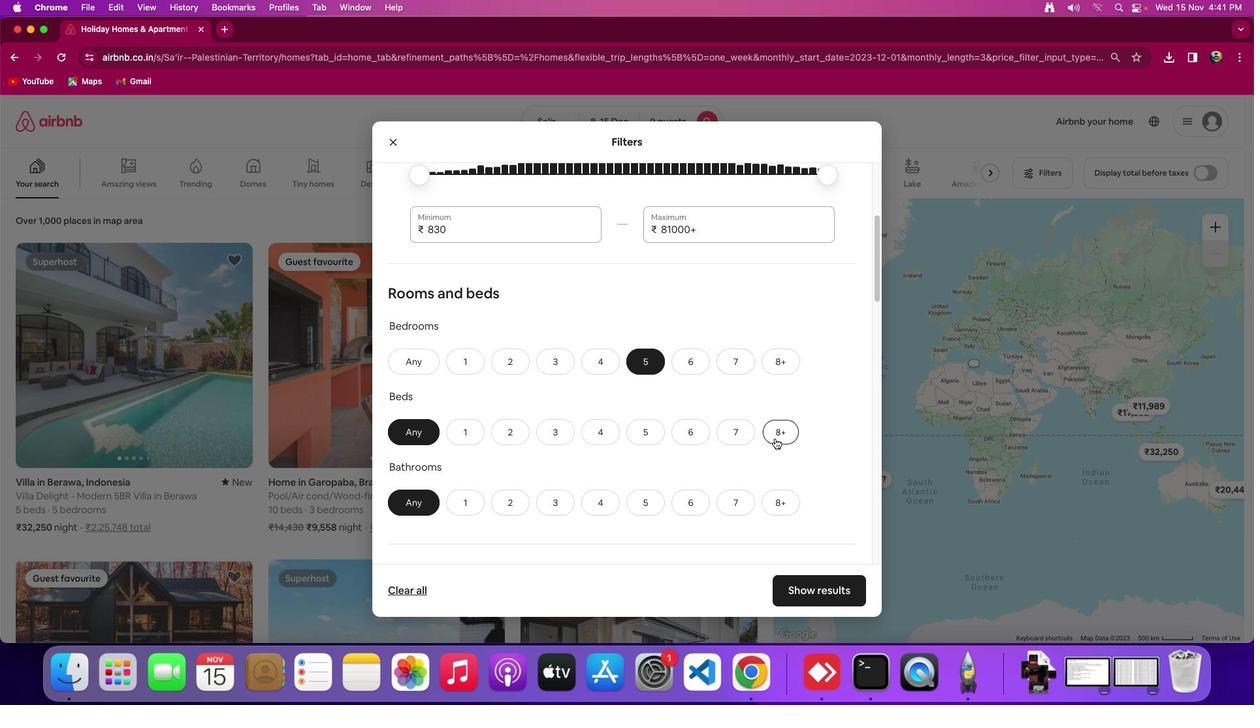 
Action: Mouse pressed left at (774, 439)
Screenshot: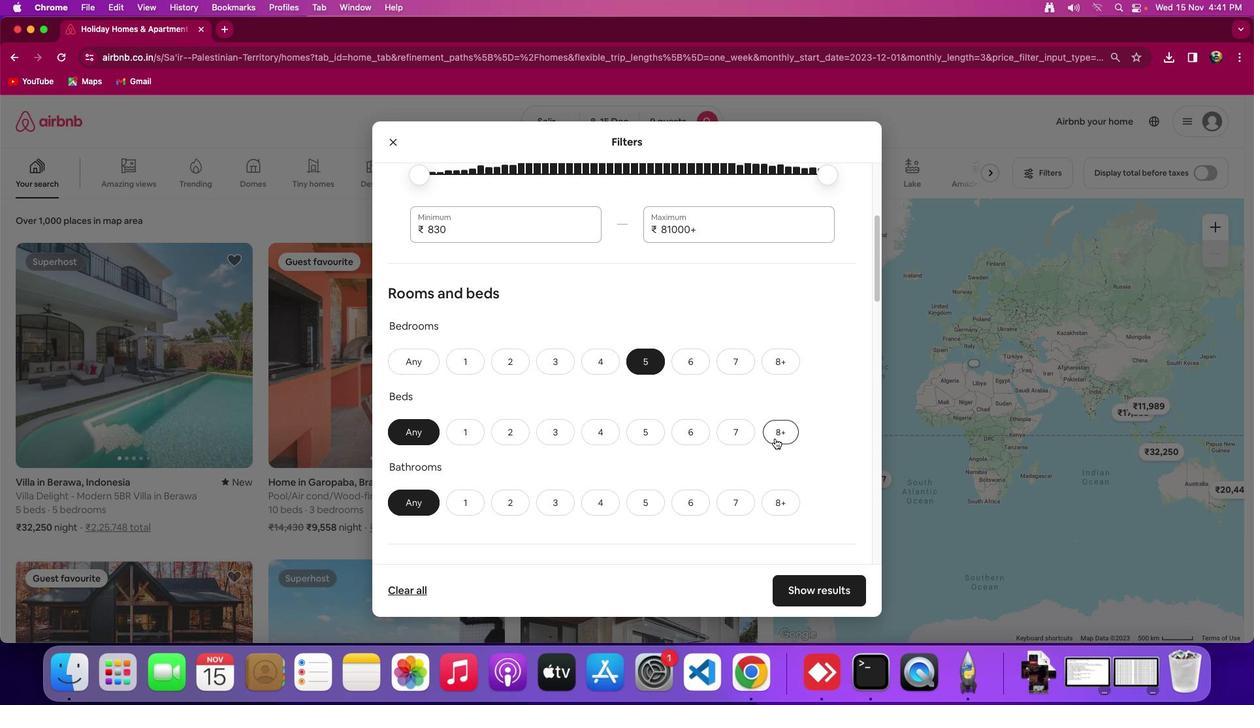 
Action: Mouse moved to (634, 502)
Screenshot: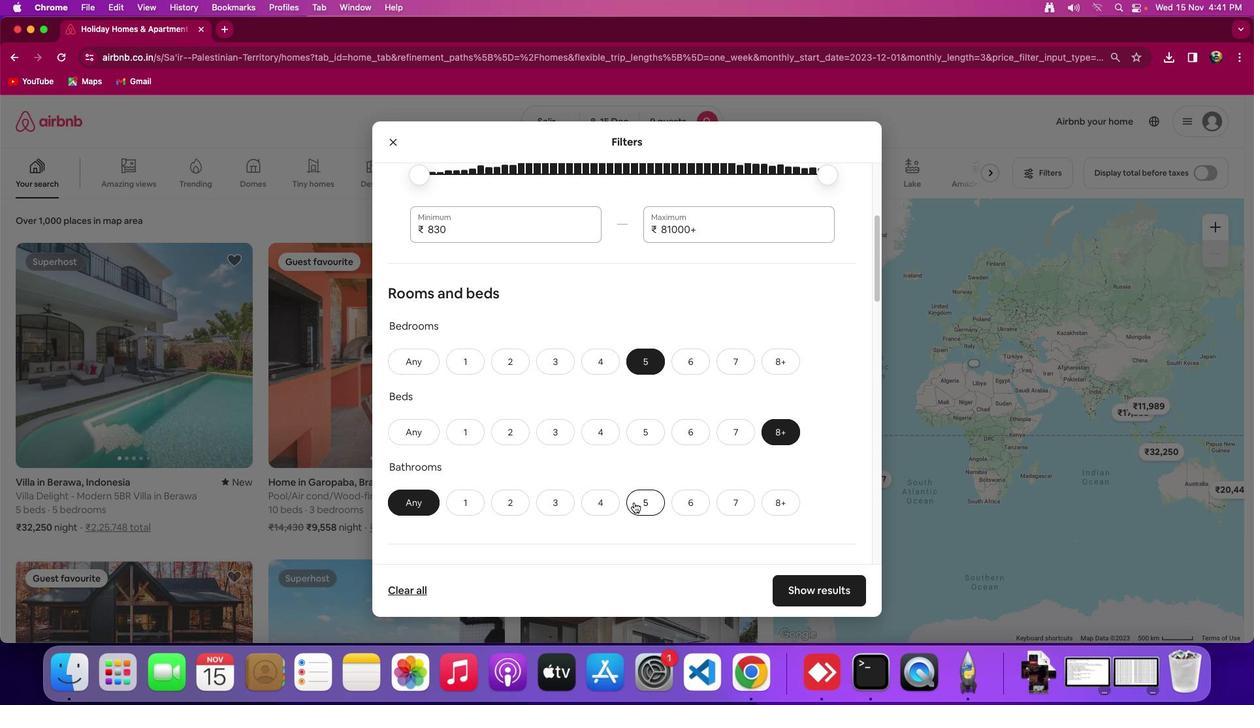 
Action: Mouse pressed left at (634, 502)
Screenshot: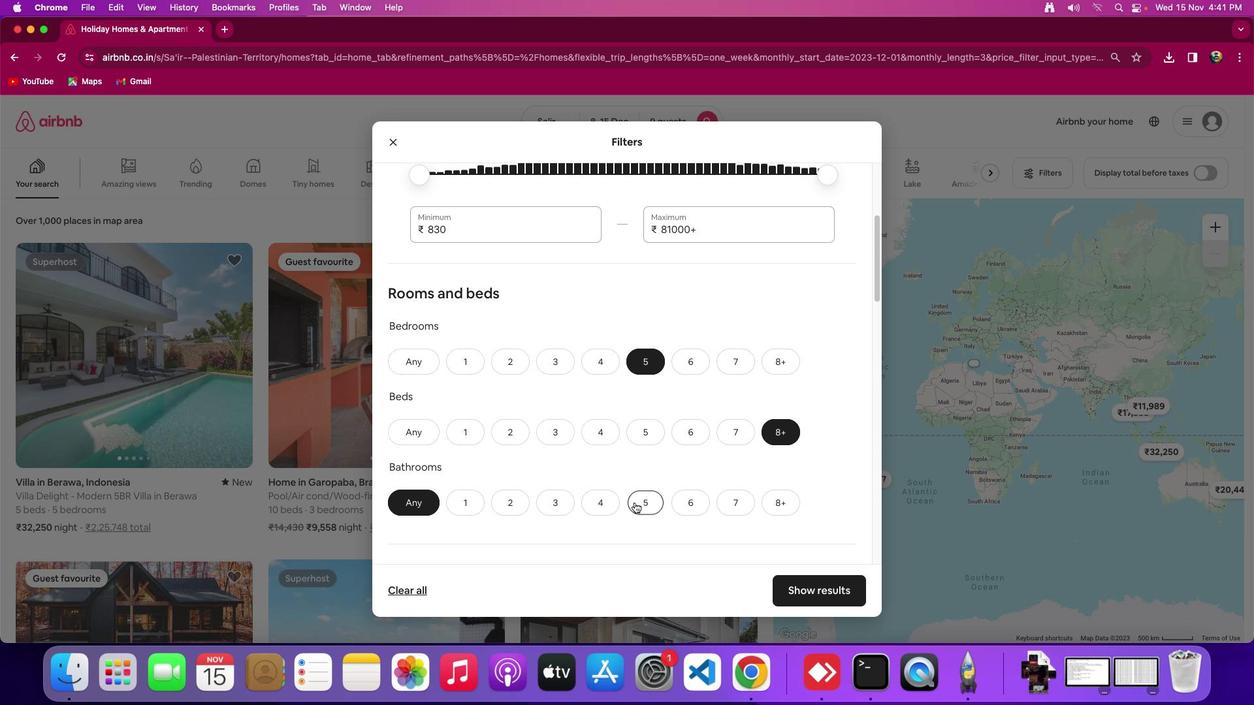 
Action: Mouse moved to (645, 428)
Screenshot: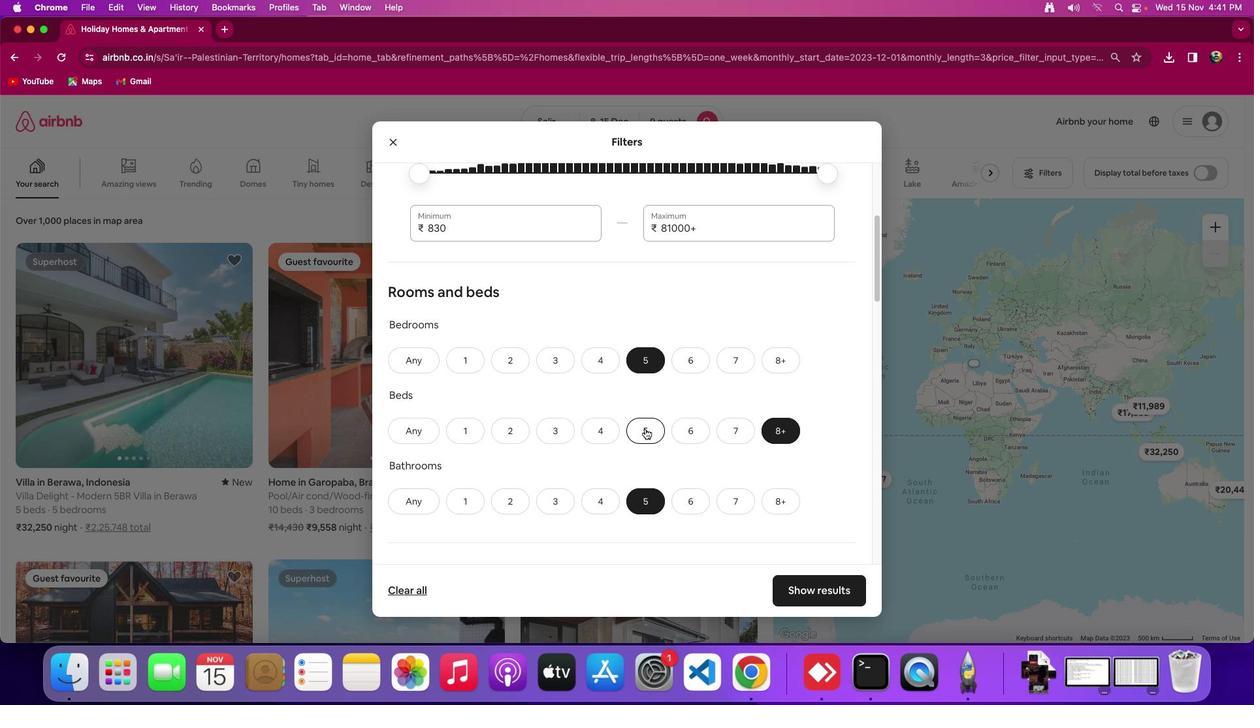 
Action: Mouse scrolled (645, 428) with delta (0, 0)
Screenshot: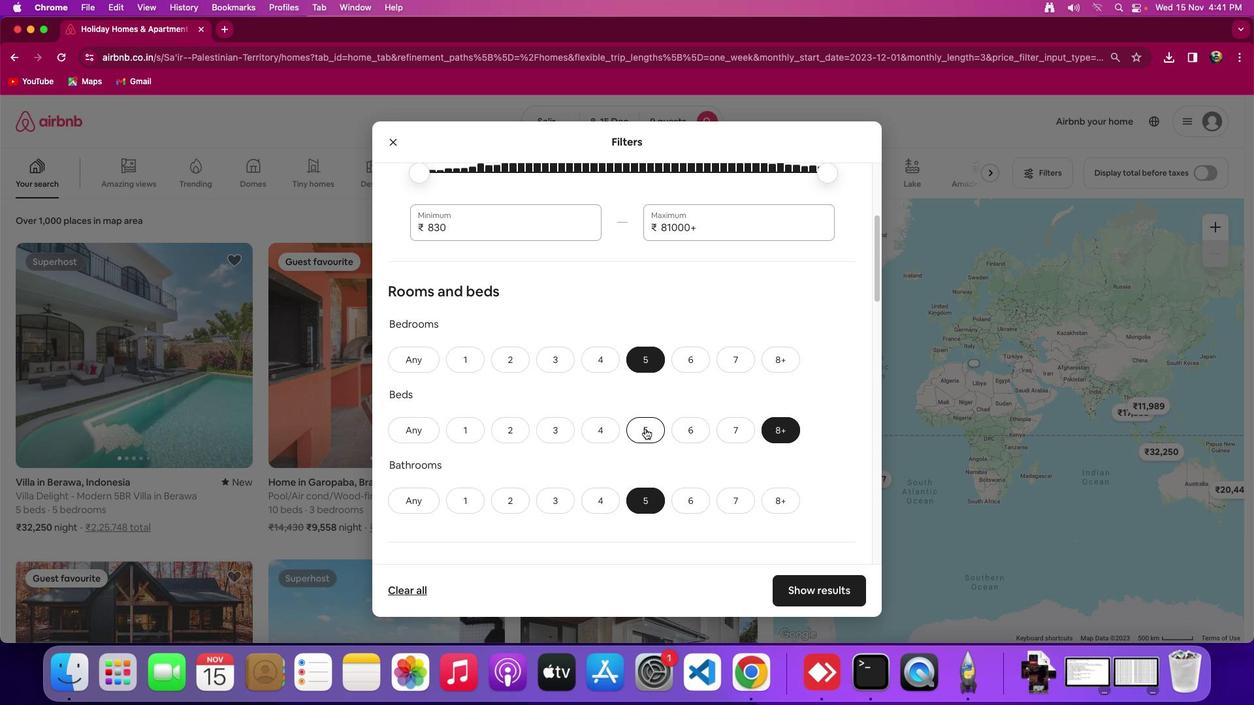 
Action: Mouse scrolled (645, 428) with delta (0, 0)
Screenshot: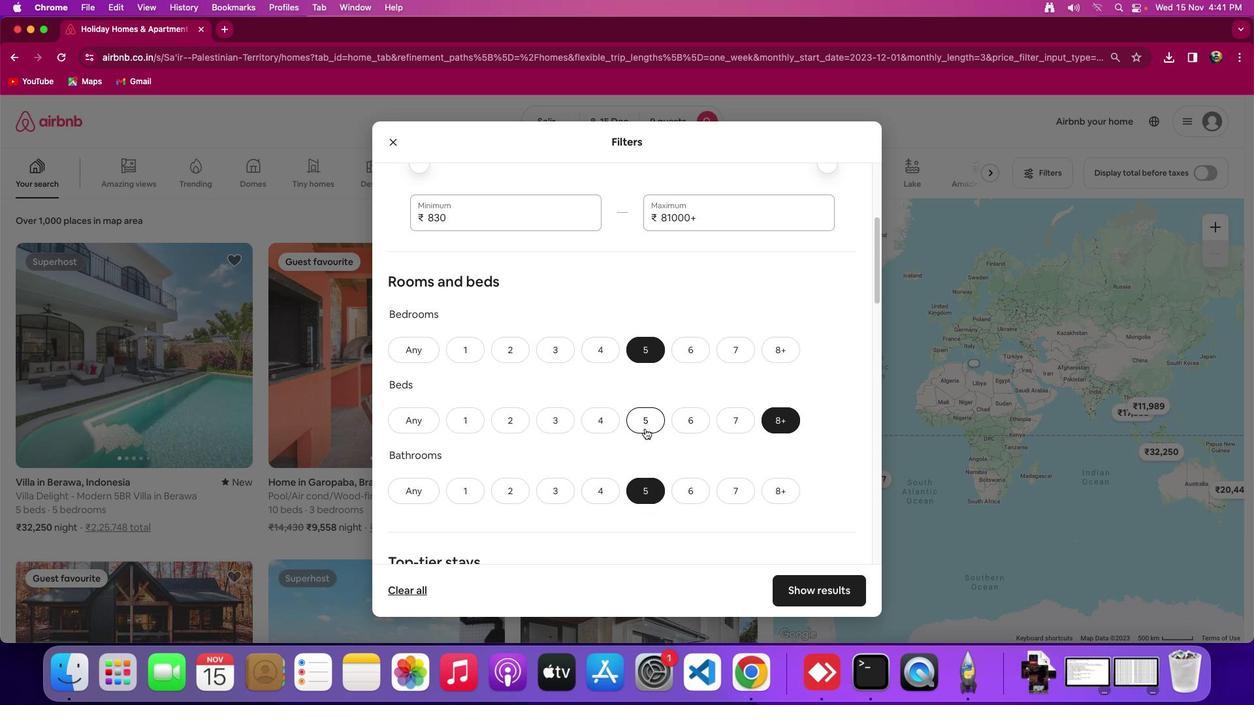 
Action: Mouse scrolled (645, 428) with delta (0, 0)
Screenshot: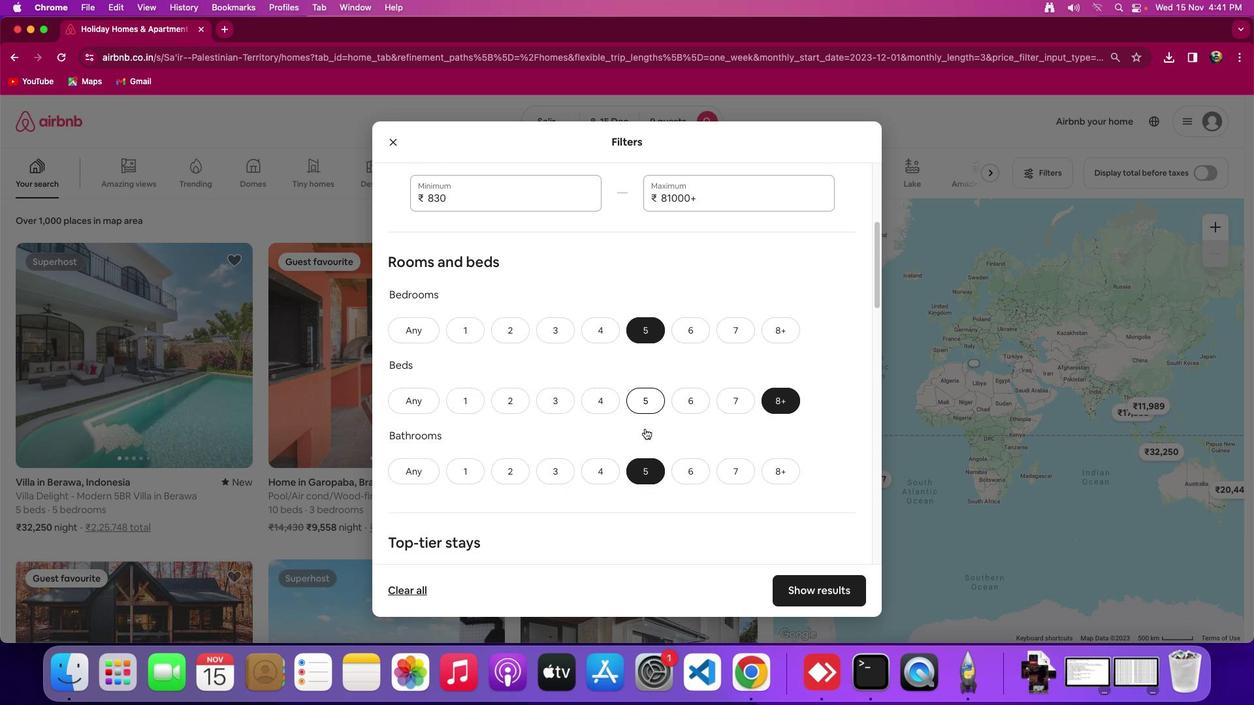 
Action: Mouse moved to (645, 428)
Screenshot: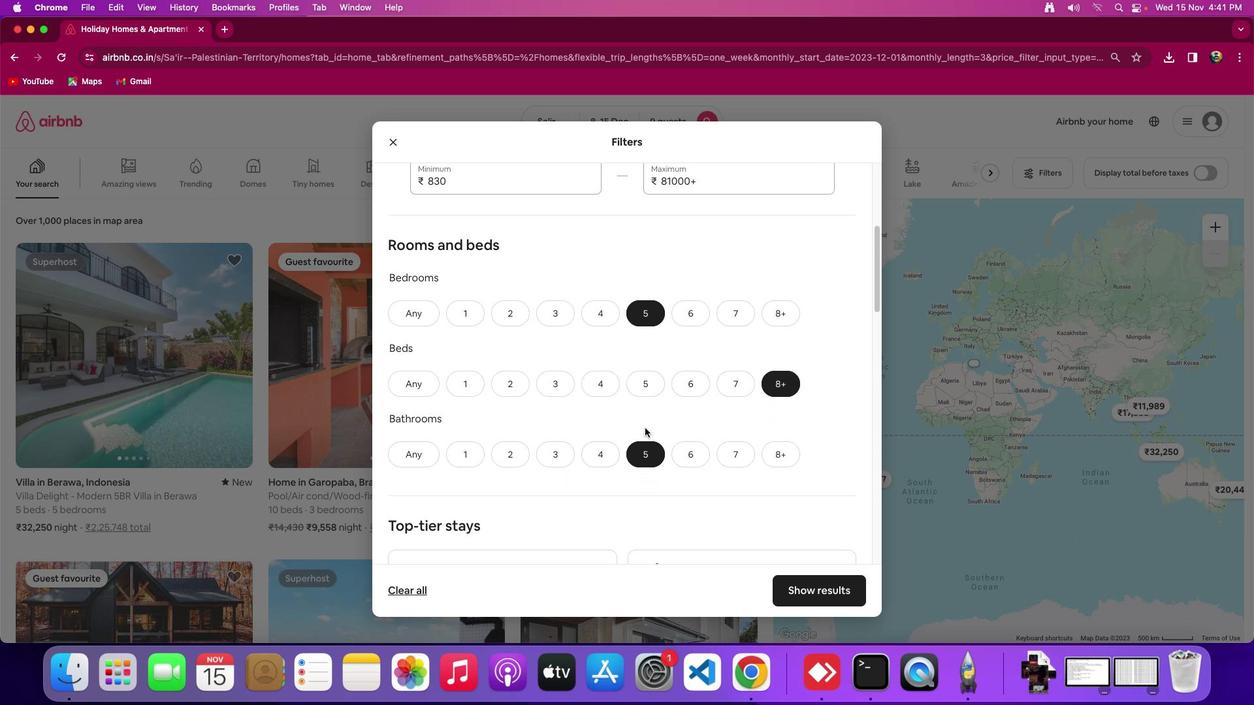 
Action: Mouse scrolled (645, 428) with delta (0, 0)
Screenshot: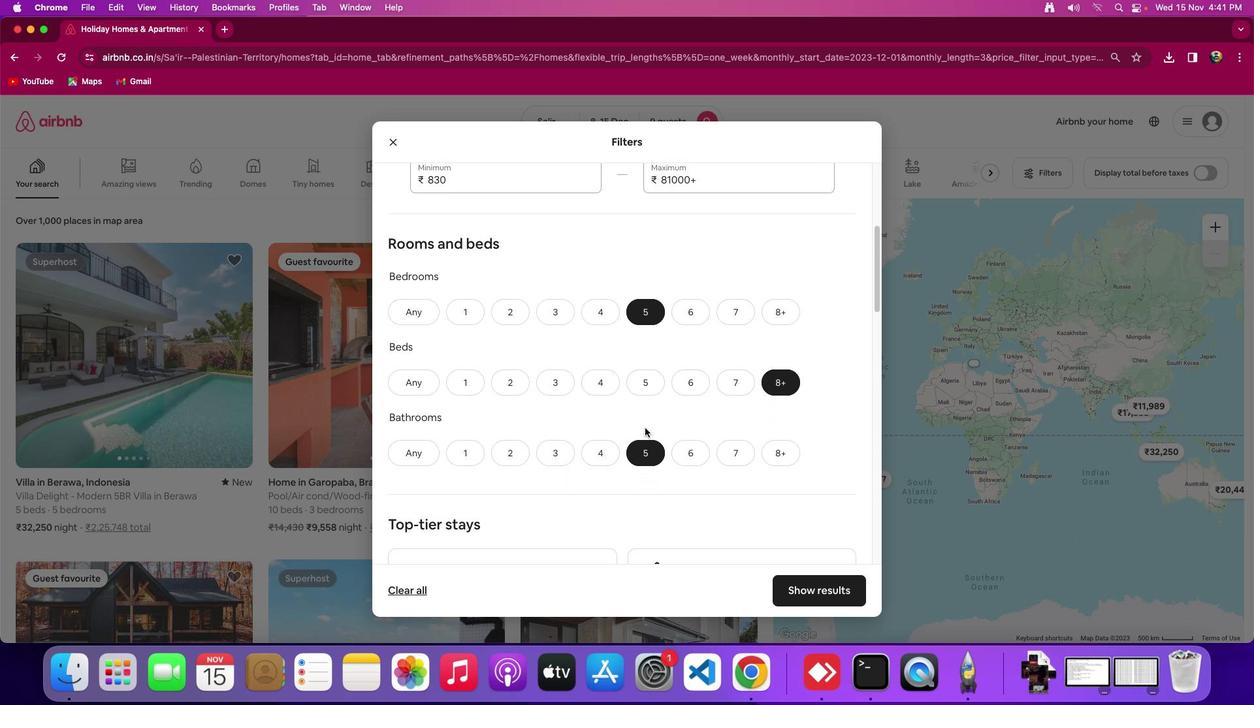 
Action: Mouse moved to (645, 428)
Screenshot: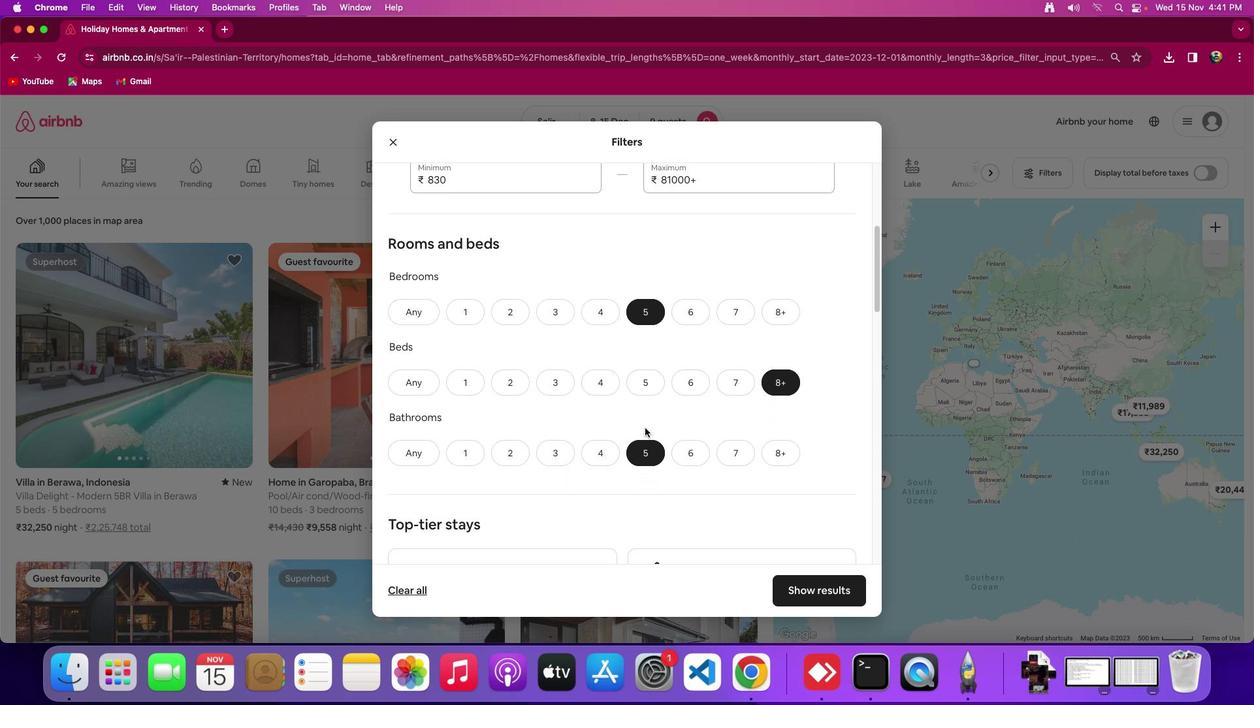 
Action: Mouse scrolled (645, 428) with delta (0, 0)
Screenshot: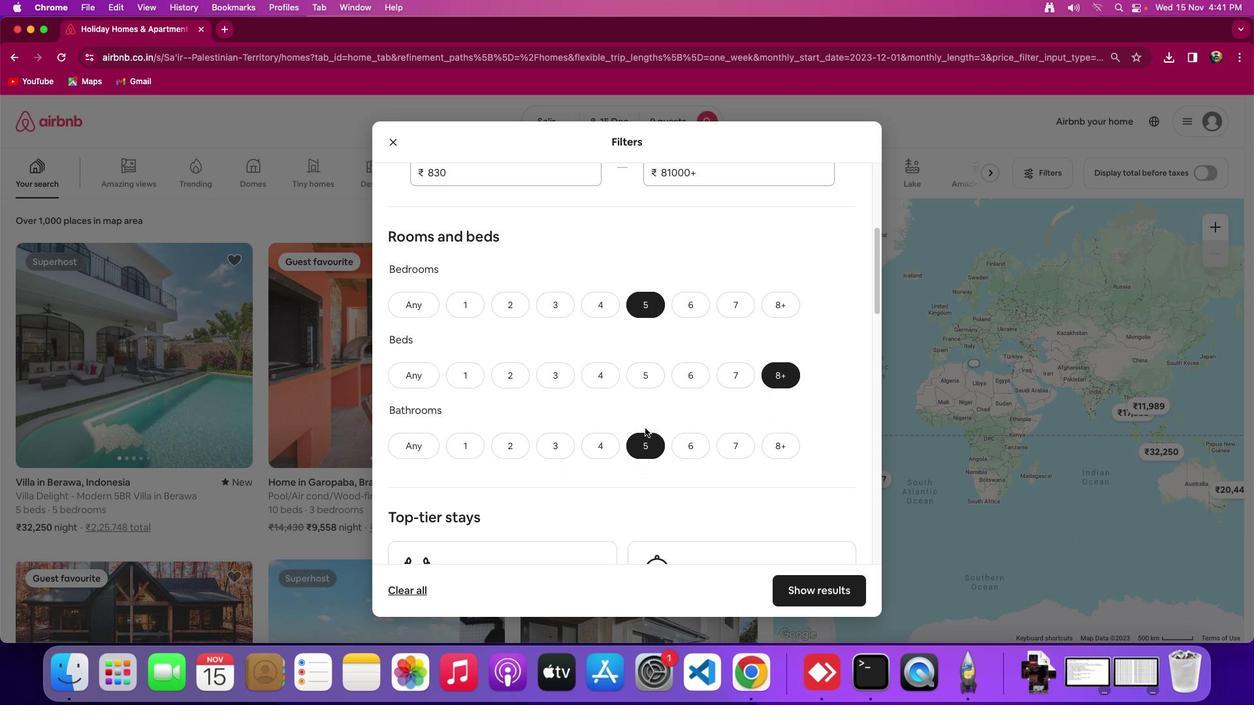 
Action: Mouse moved to (645, 428)
Screenshot: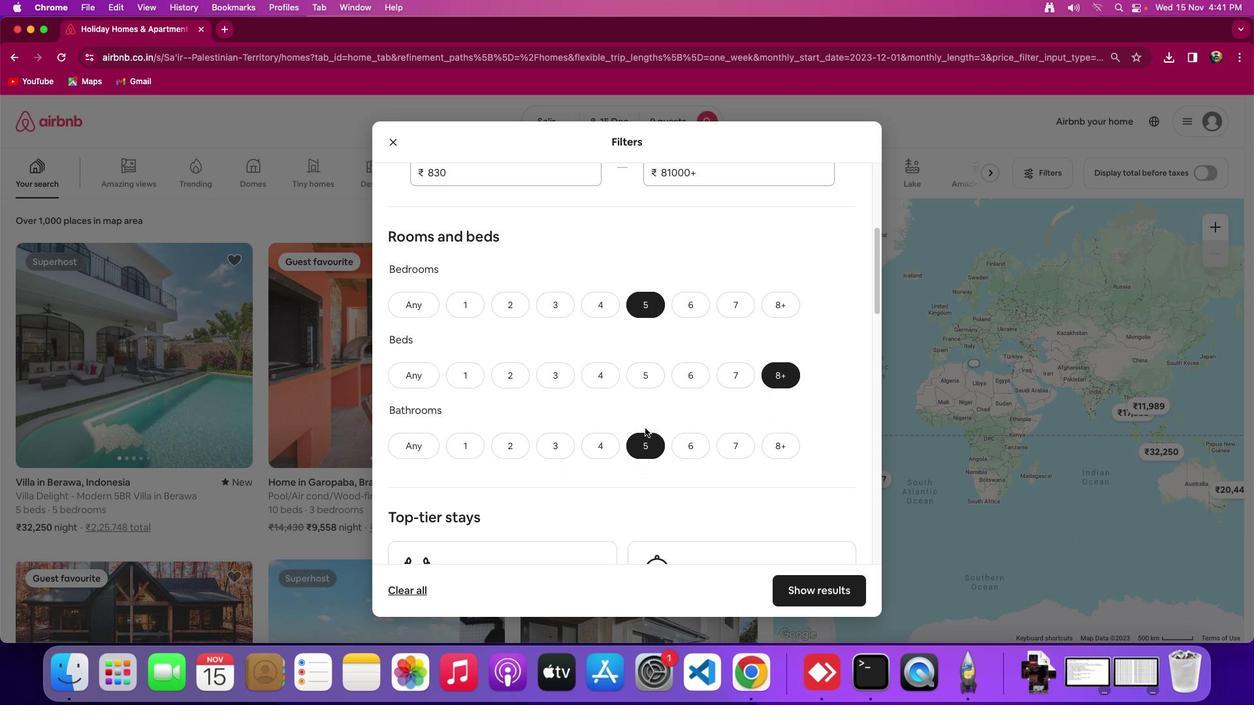 
Action: Mouse scrolled (645, 428) with delta (0, 0)
Screenshot: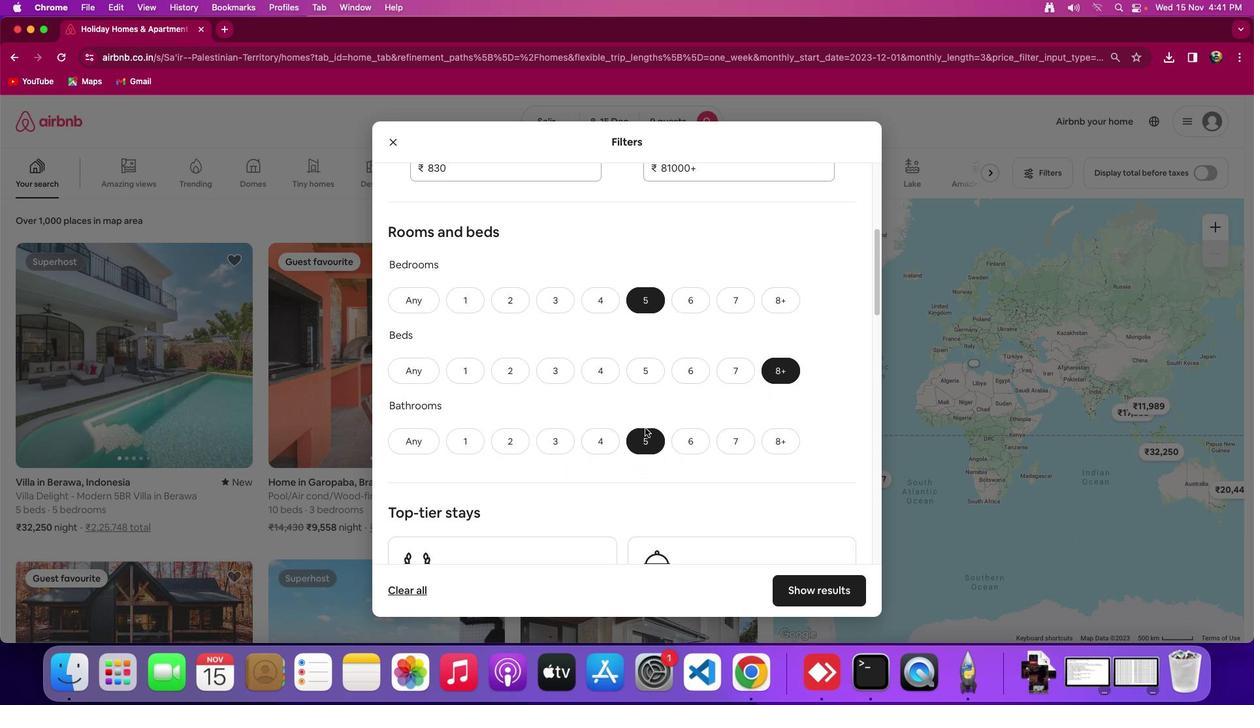 
Action: Mouse moved to (645, 428)
Screenshot: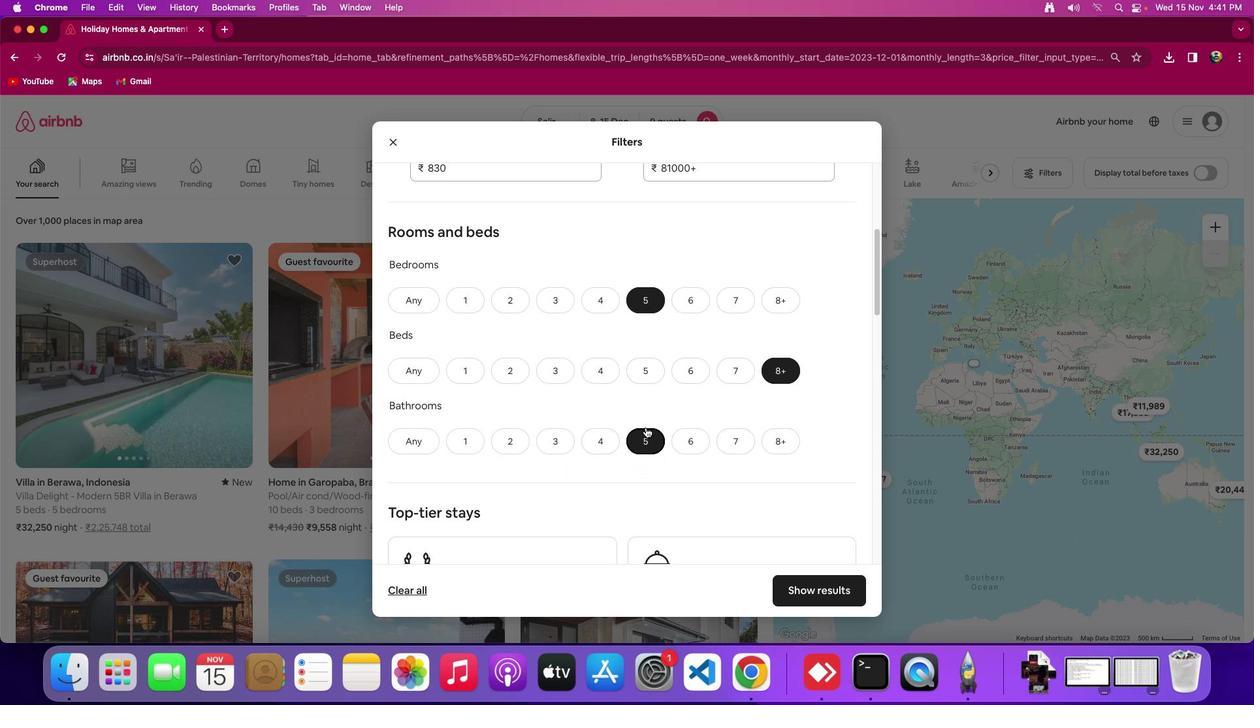 
Action: Mouse scrolled (645, 428) with delta (0, 0)
Screenshot: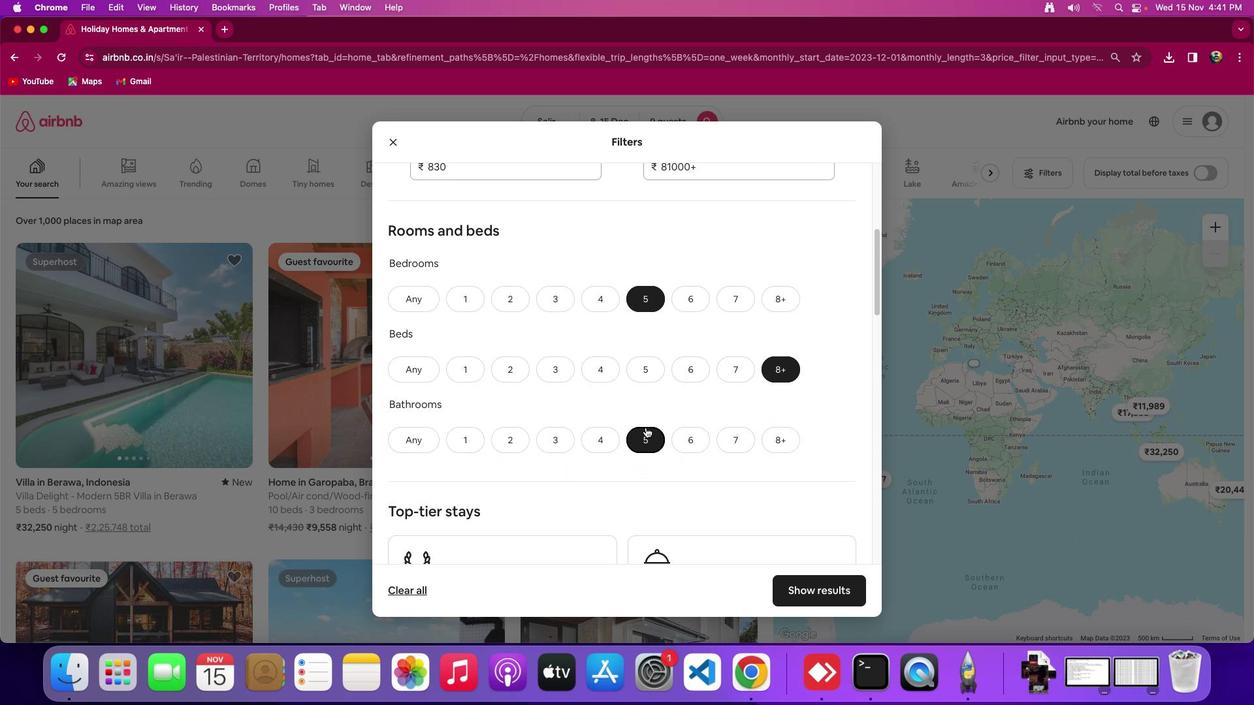 
Action: Mouse scrolled (645, 428) with delta (0, 0)
Screenshot: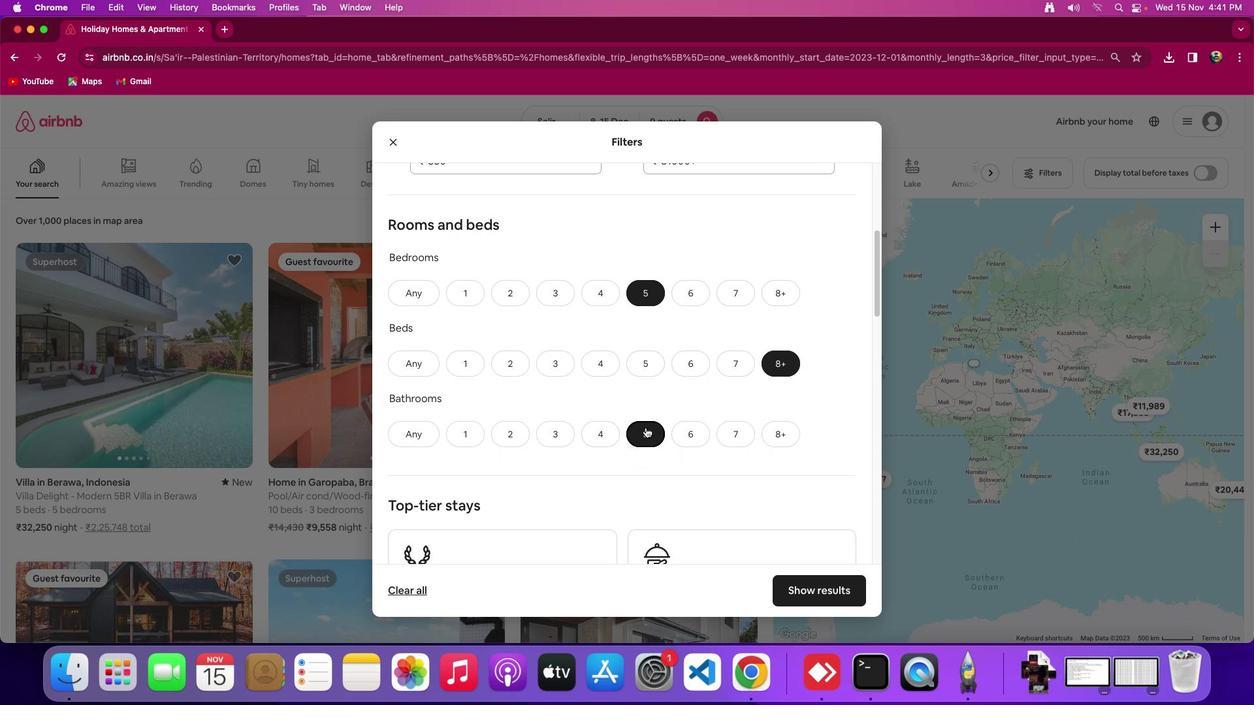 
Action: Mouse scrolled (645, 428) with delta (0, 0)
Screenshot: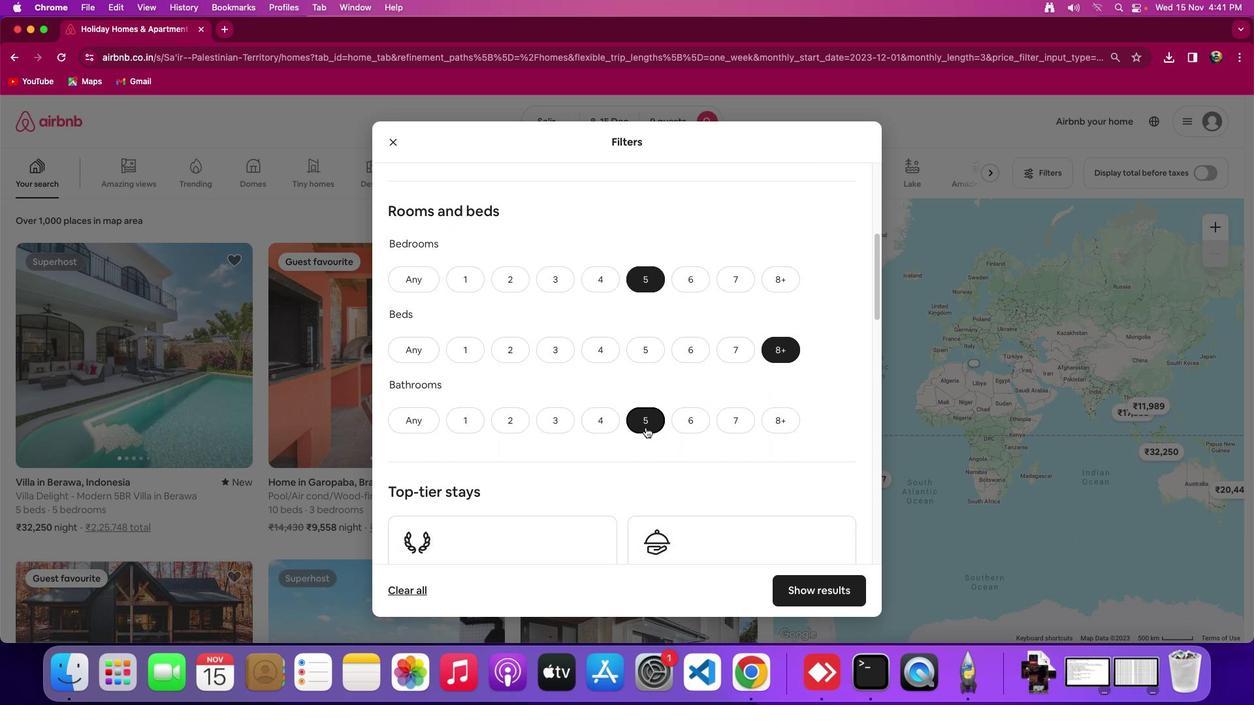 
Action: Mouse scrolled (645, 428) with delta (0, 0)
Screenshot: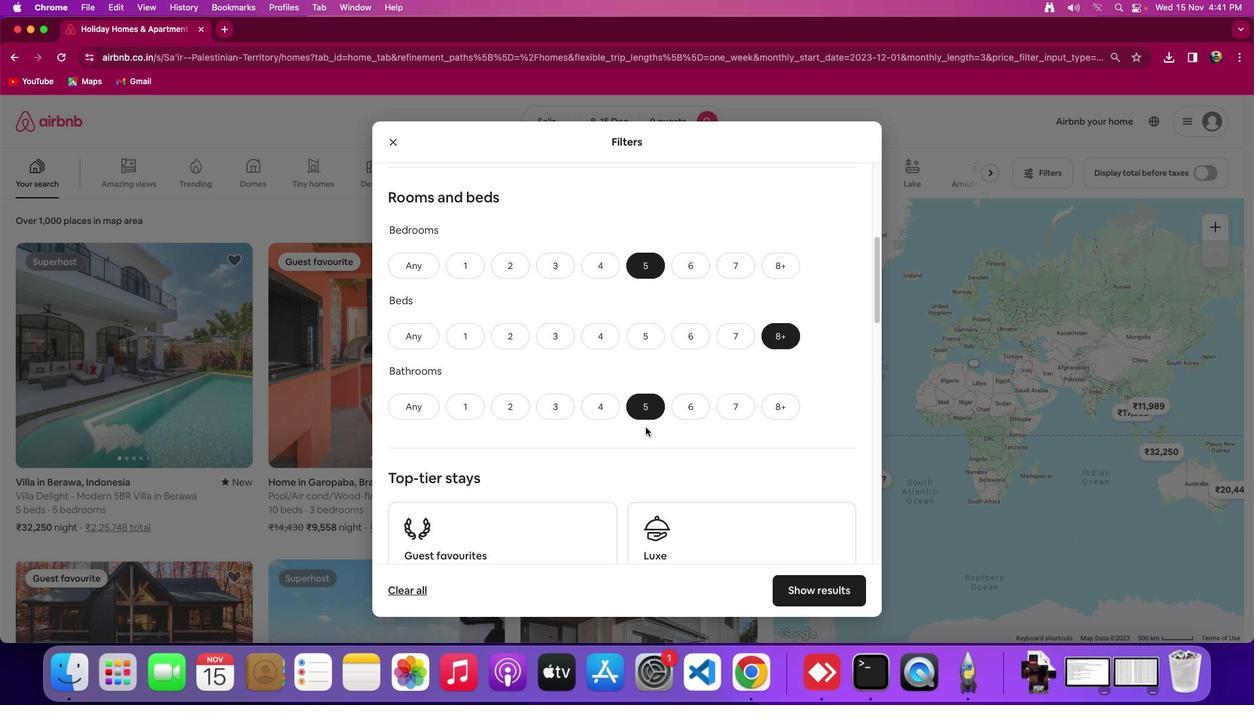 
Action: Mouse scrolled (645, 428) with delta (0, 0)
Screenshot: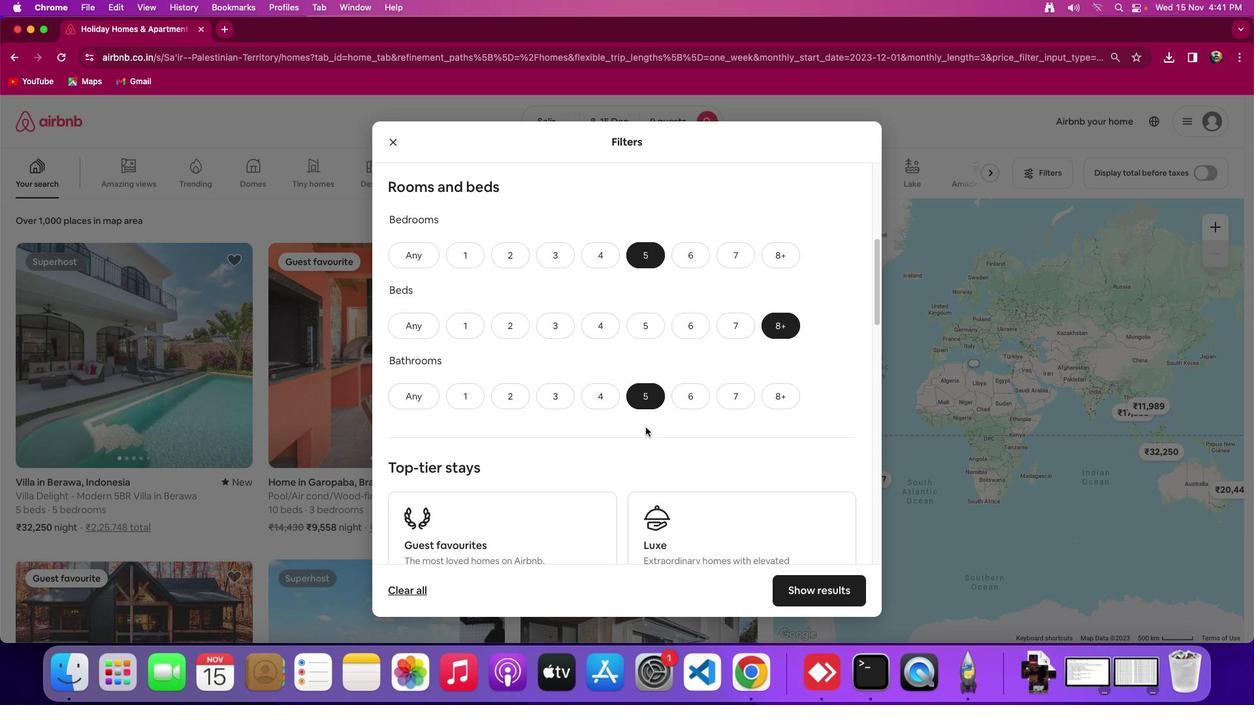 
Action: Mouse scrolled (645, 428) with delta (0, 0)
Screenshot: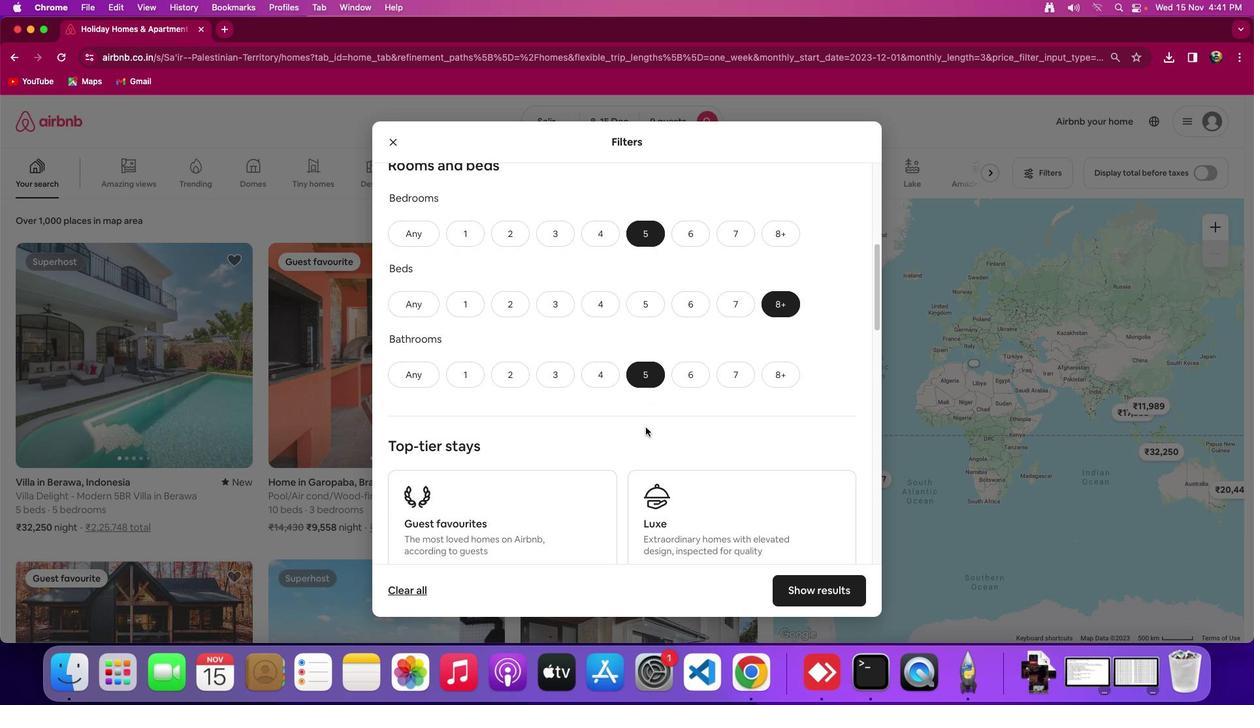 
Action: Mouse scrolled (645, 428) with delta (0, 0)
Screenshot: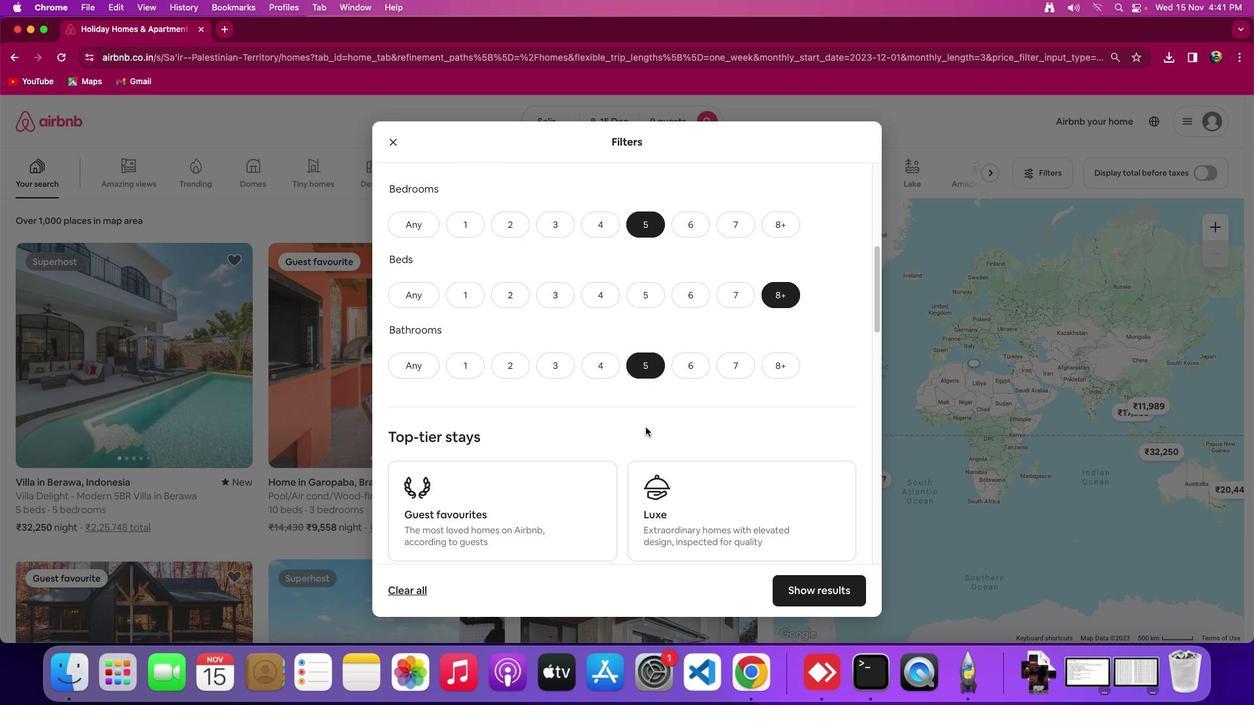 
Action: Mouse scrolled (645, 428) with delta (0, 0)
Screenshot: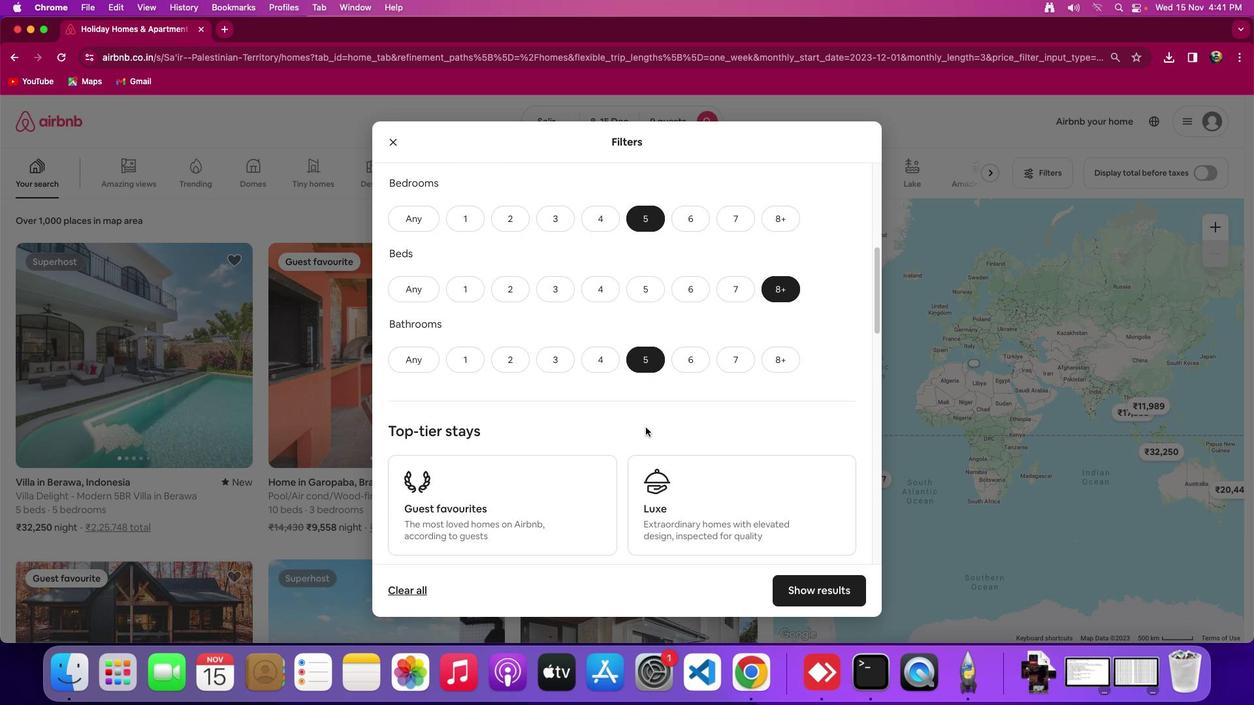 
Action: Mouse scrolled (645, 428) with delta (0, 0)
Screenshot: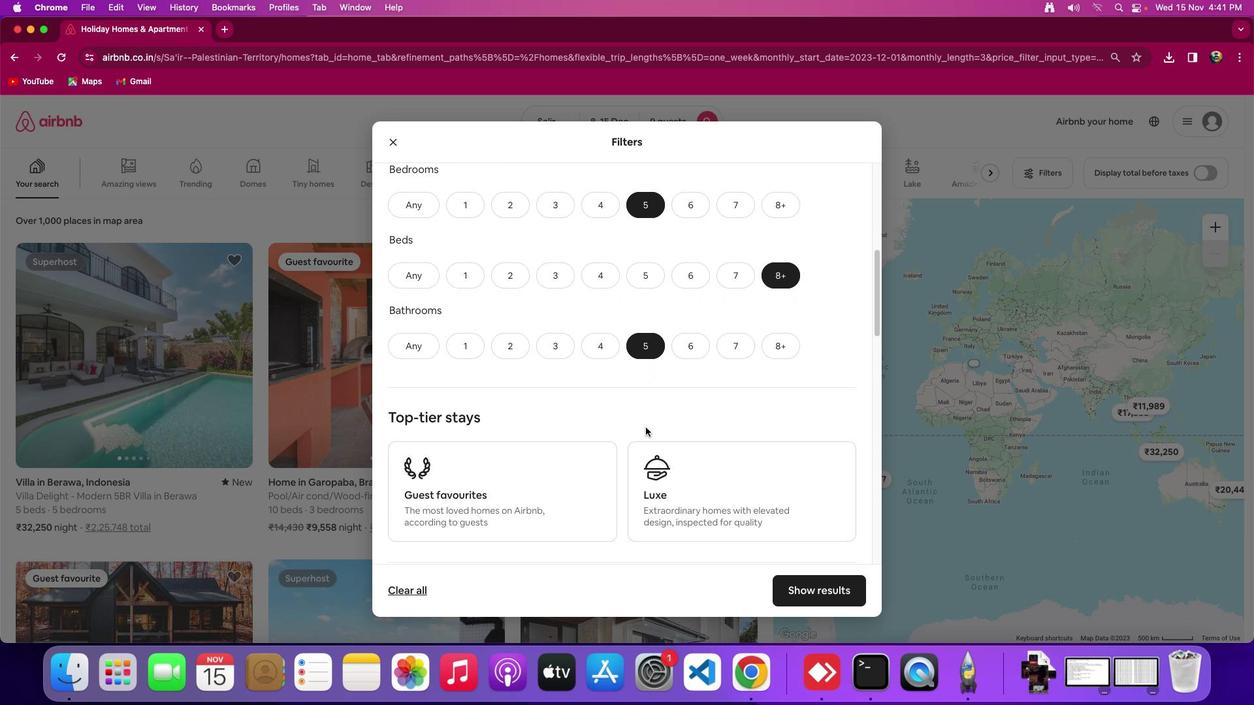 
Action: Mouse scrolled (645, 428) with delta (0, 0)
Screenshot: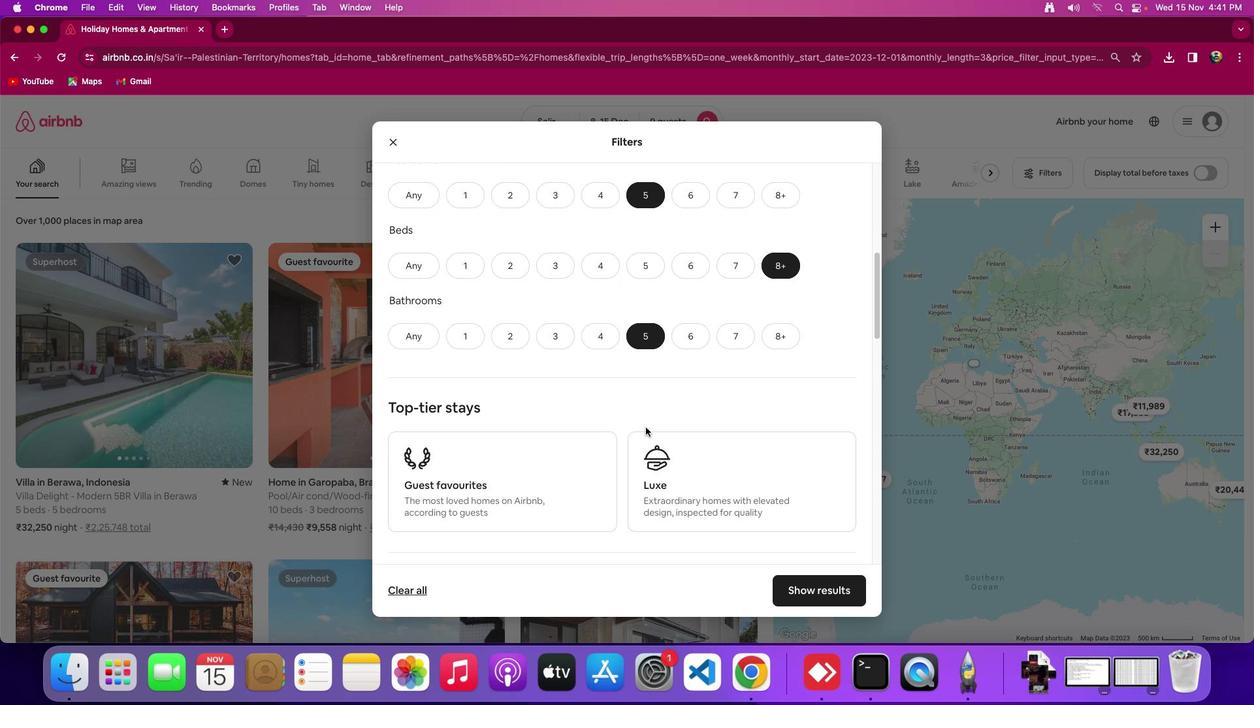 
Action: Mouse scrolled (645, 428) with delta (0, 0)
Screenshot: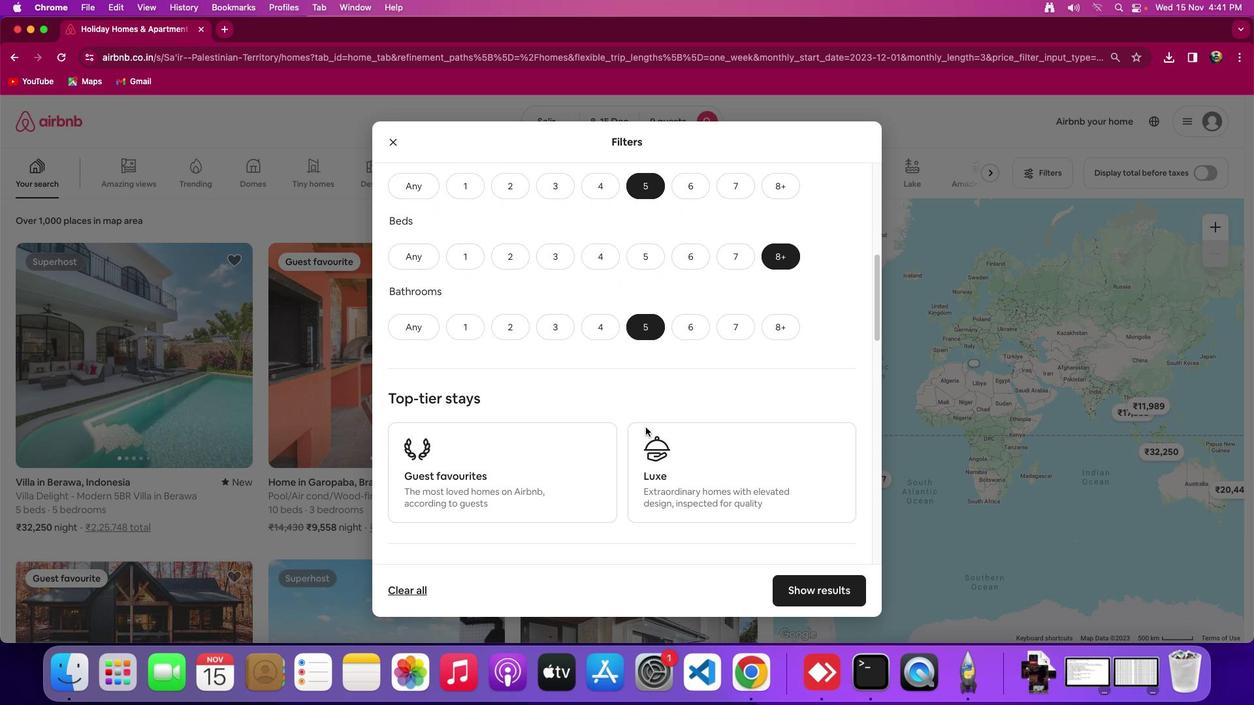 
Action: Mouse scrolled (645, 428) with delta (0, 0)
Screenshot: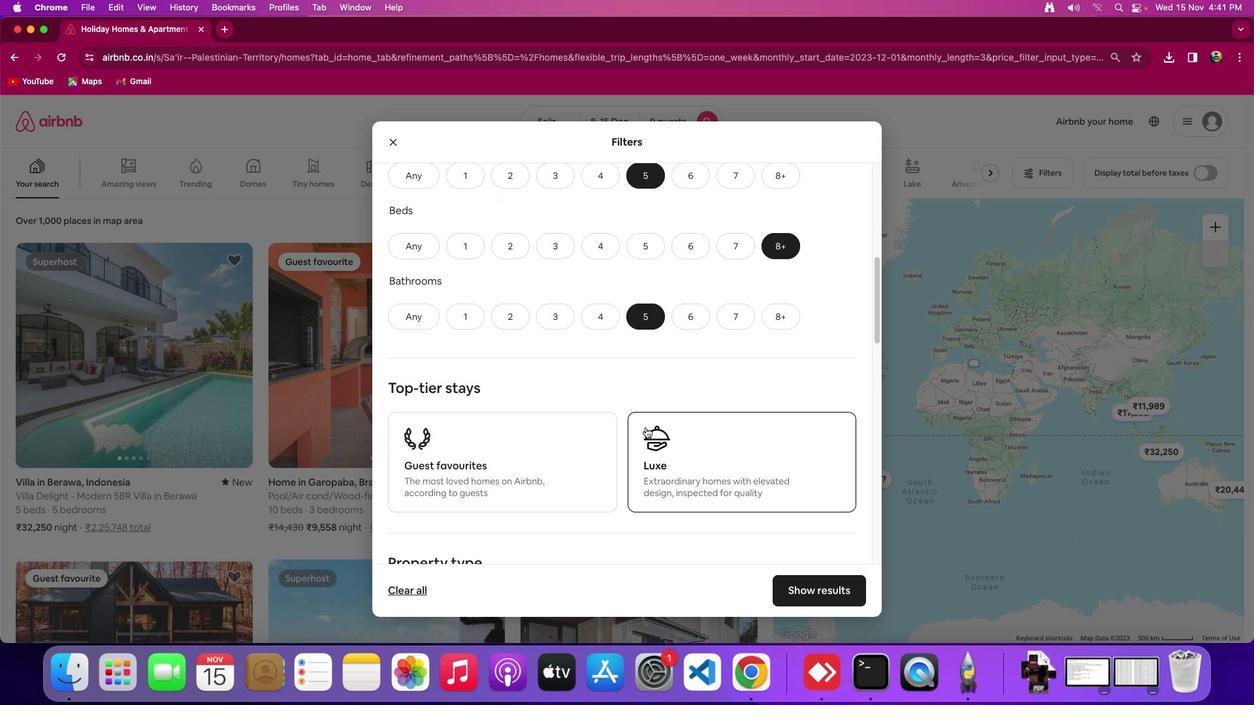 
Action: Mouse scrolled (645, 428) with delta (0, 0)
Screenshot: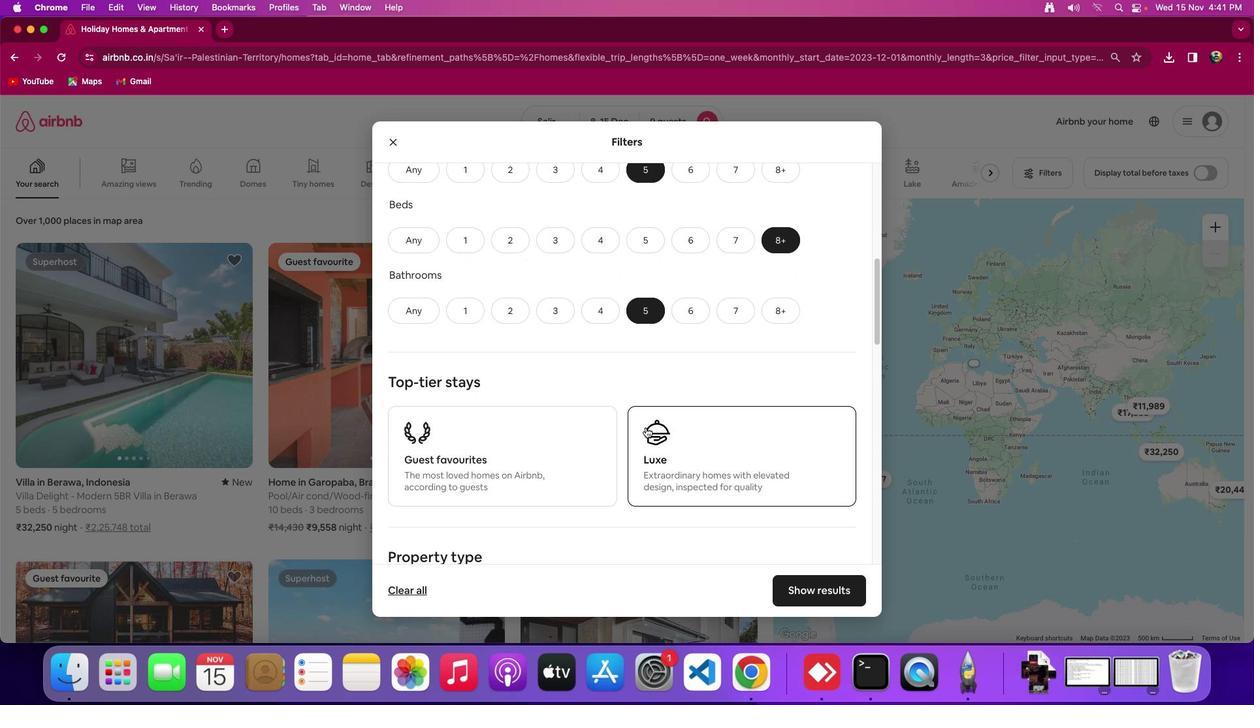 
Action: Mouse moved to (637, 435)
Screenshot: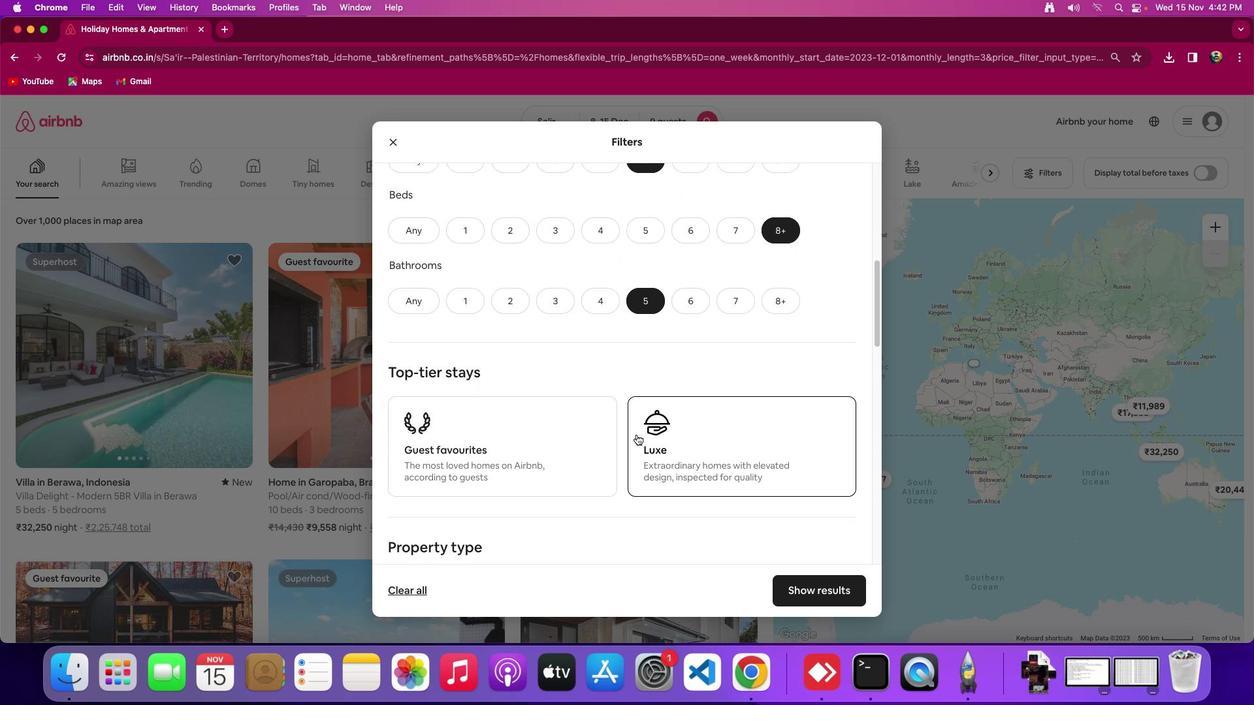 
Action: Mouse scrolled (637, 435) with delta (0, 0)
Screenshot: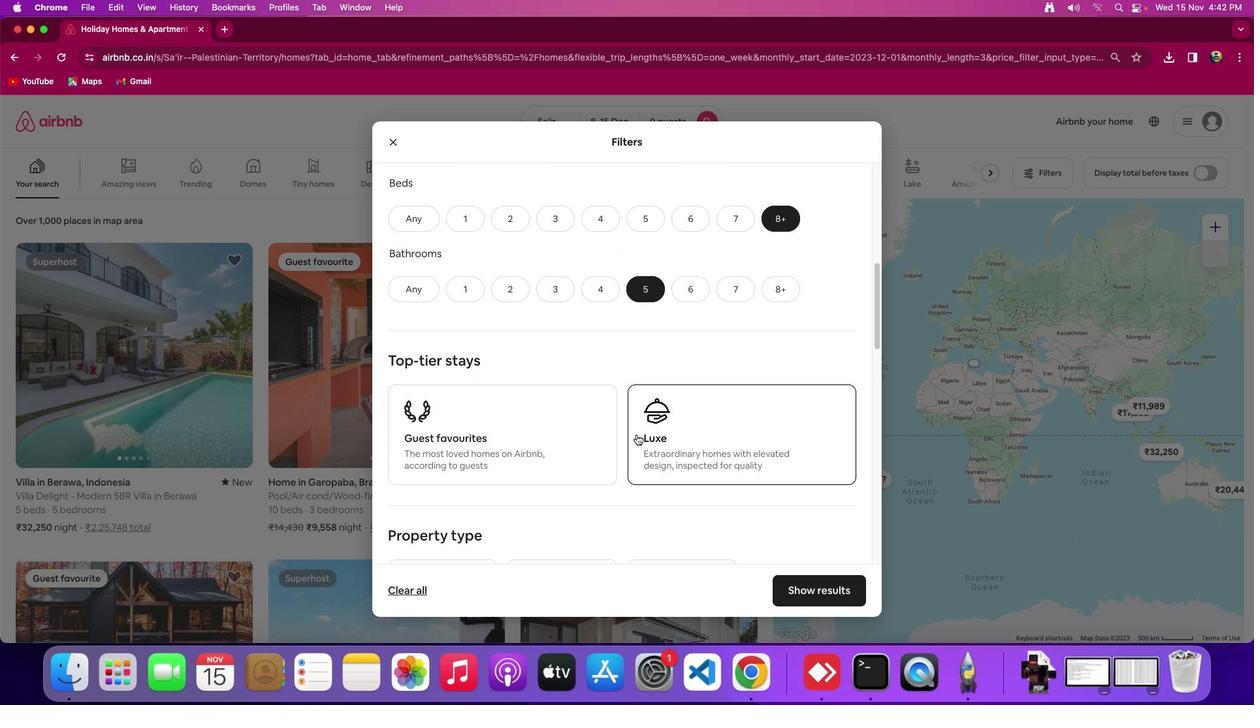 
Action: Mouse scrolled (637, 435) with delta (0, 0)
Screenshot: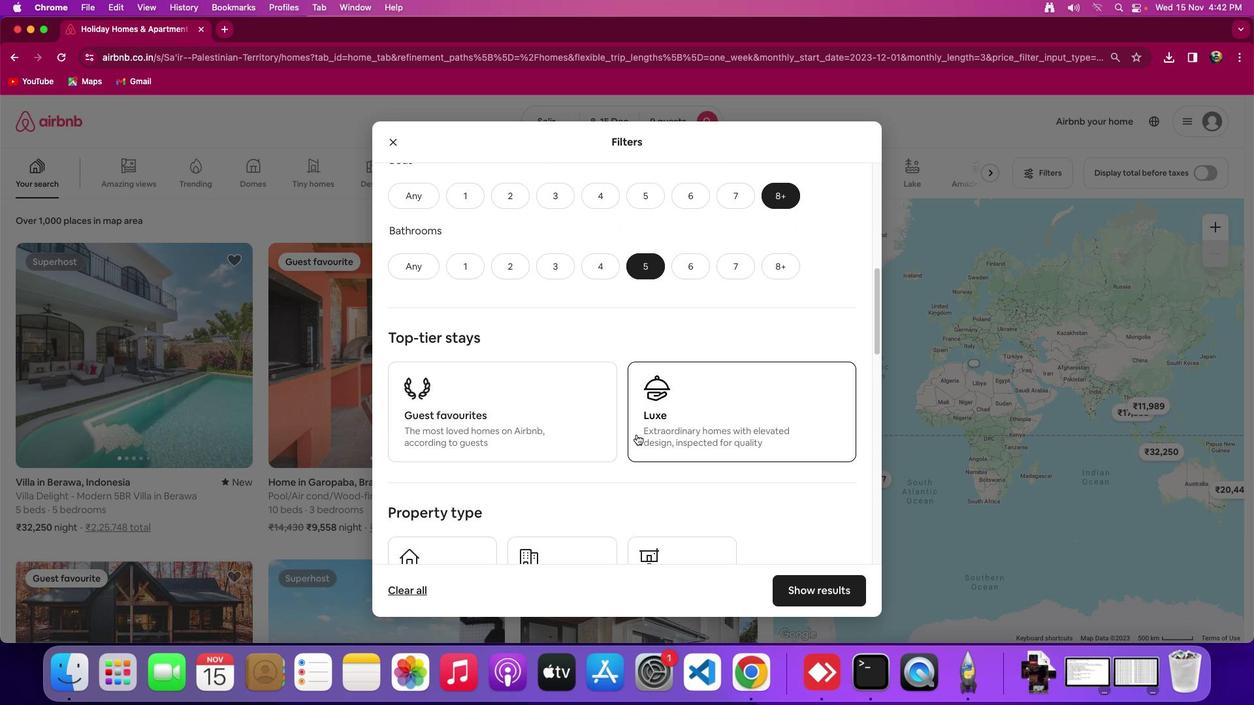
Action: Mouse scrolled (637, 435) with delta (0, -1)
Screenshot: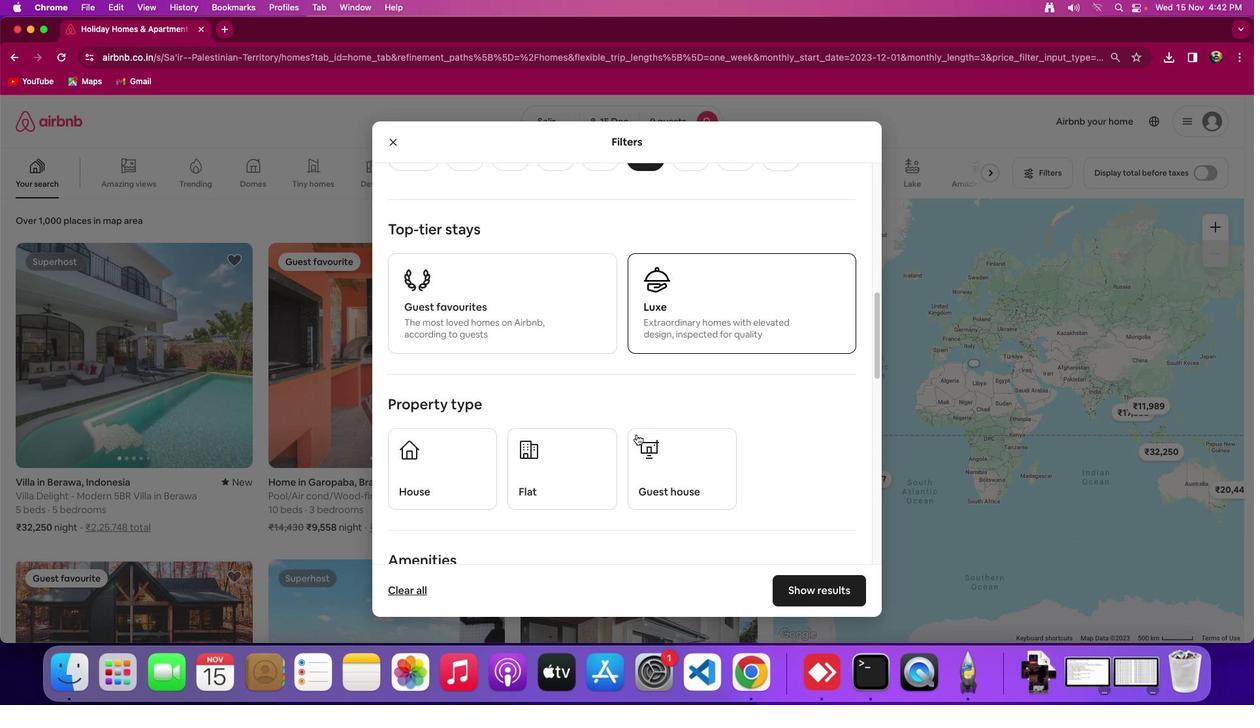 
Action: Mouse scrolled (637, 435) with delta (0, -2)
Screenshot: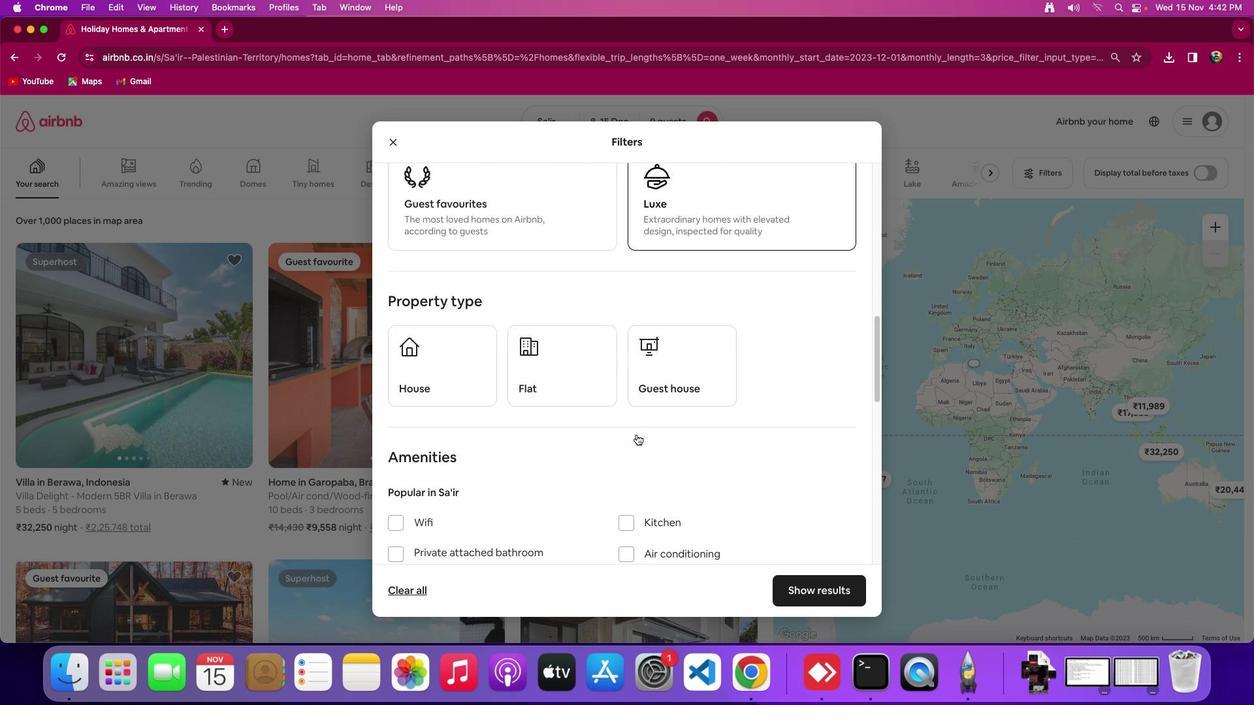 
Action: Mouse moved to (532, 380)
Screenshot: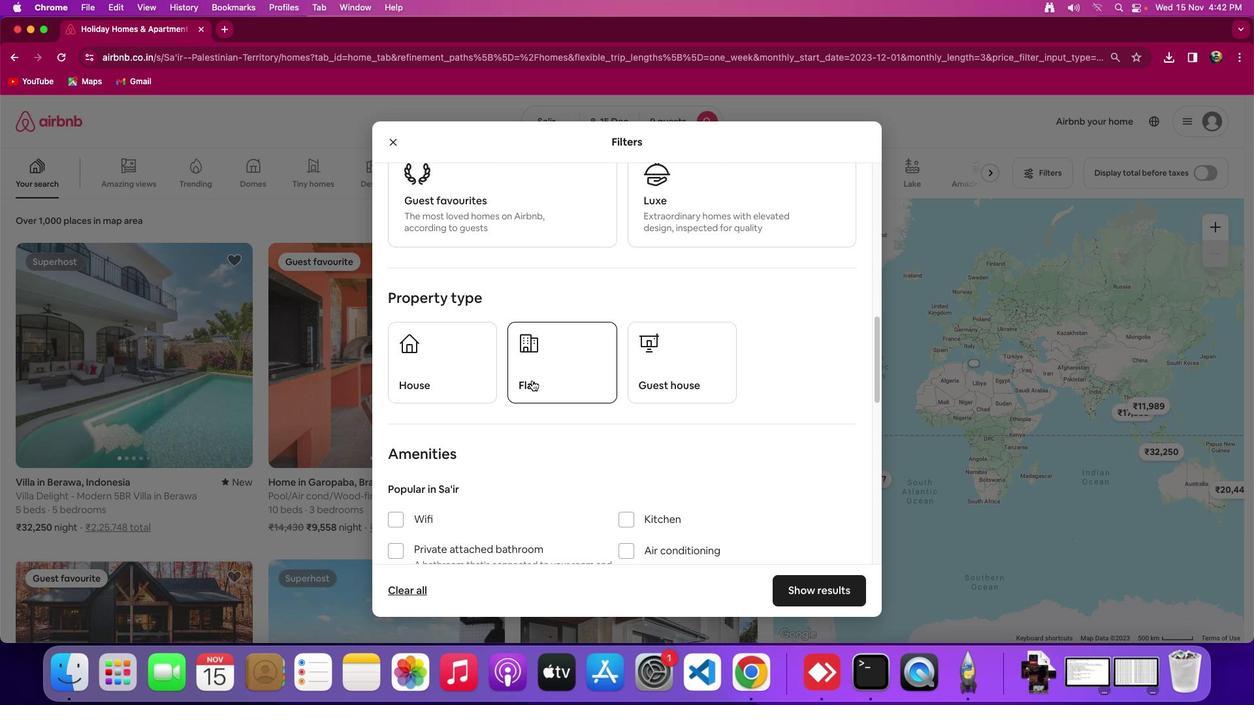 
Action: Mouse pressed left at (532, 380)
Screenshot: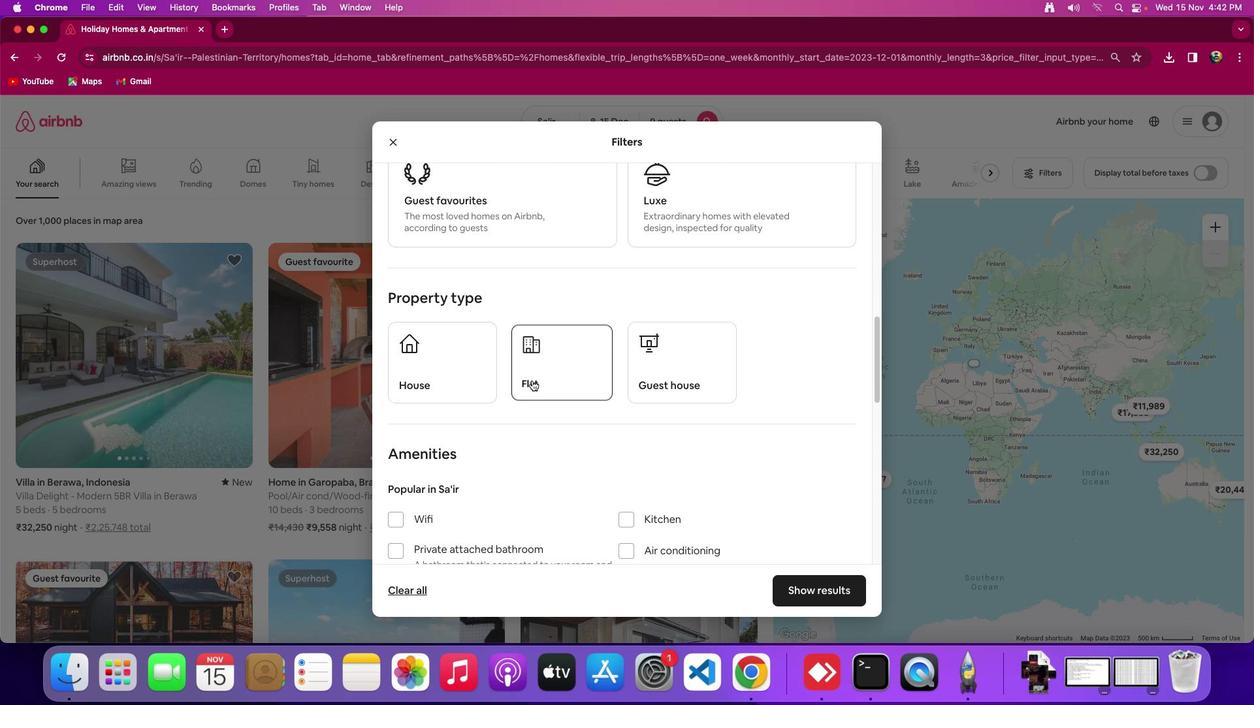 
Action: Mouse moved to (589, 394)
Screenshot: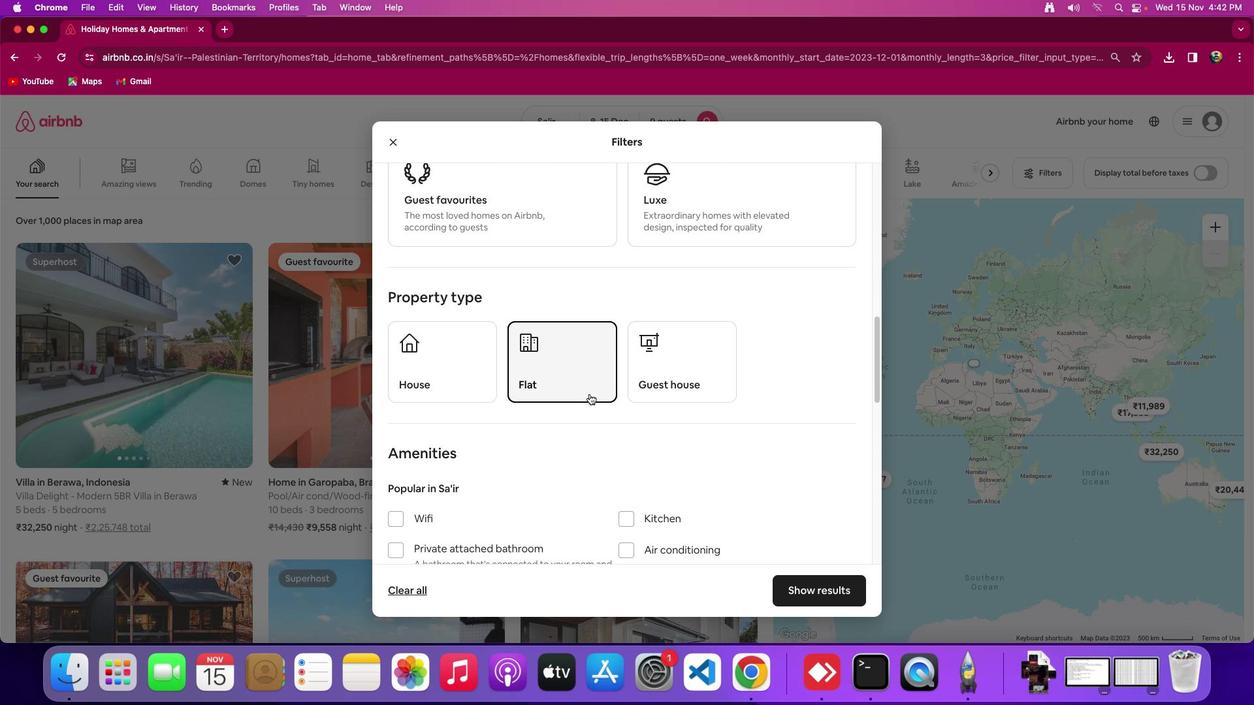 
Action: Mouse scrolled (589, 394) with delta (0, 0)
Screenshot: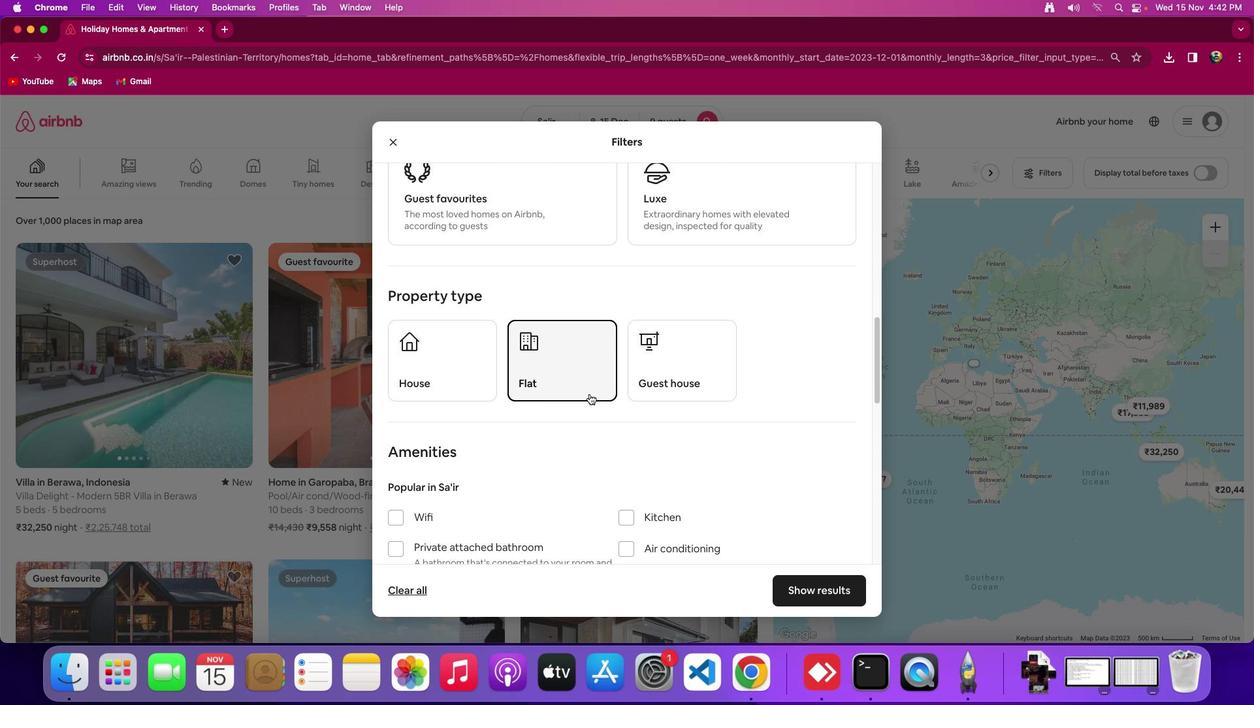 
Action: Mouse scrolled (589, 394) with delta (0, 0)
Screenshot: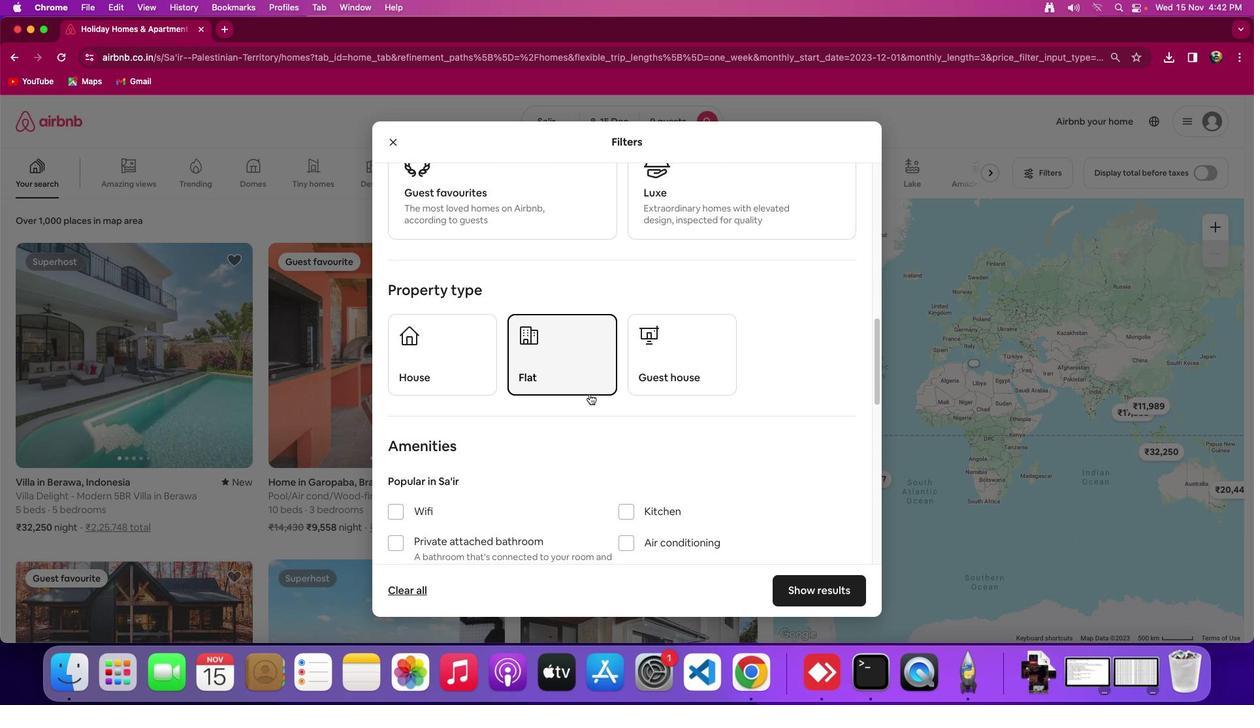 
Action: Mouse scrolled (589, 394) with delta (0, 0)
Screenshot: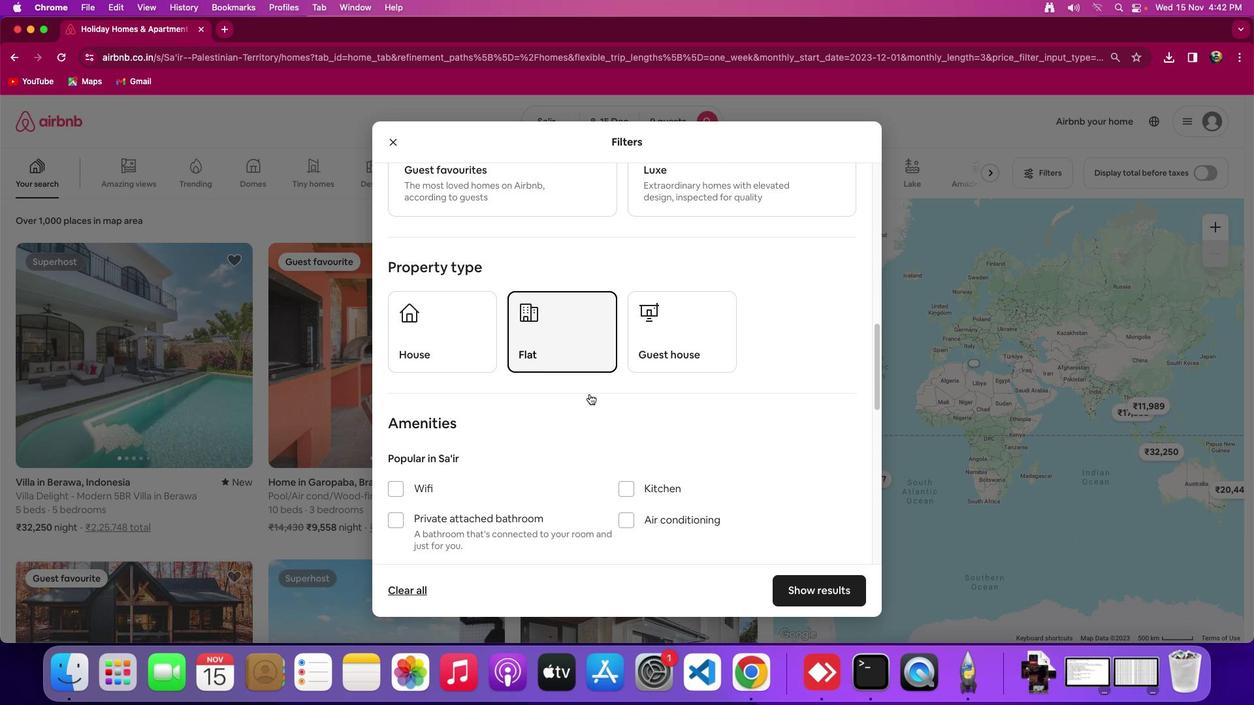 
Action: Mouse scrolled (589, 394) with delta (0, 0)
Screenshot: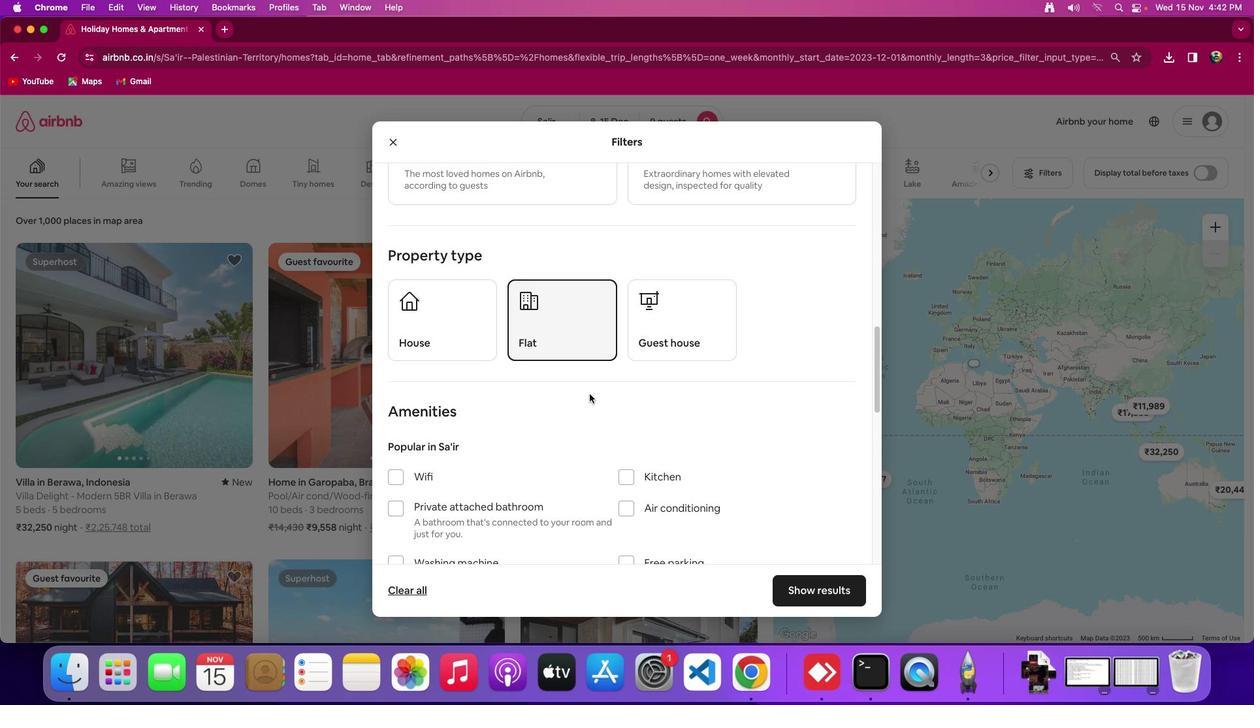 
Action: Mouse scrolled (589, 394) with delta (0, 0)
Screenshot: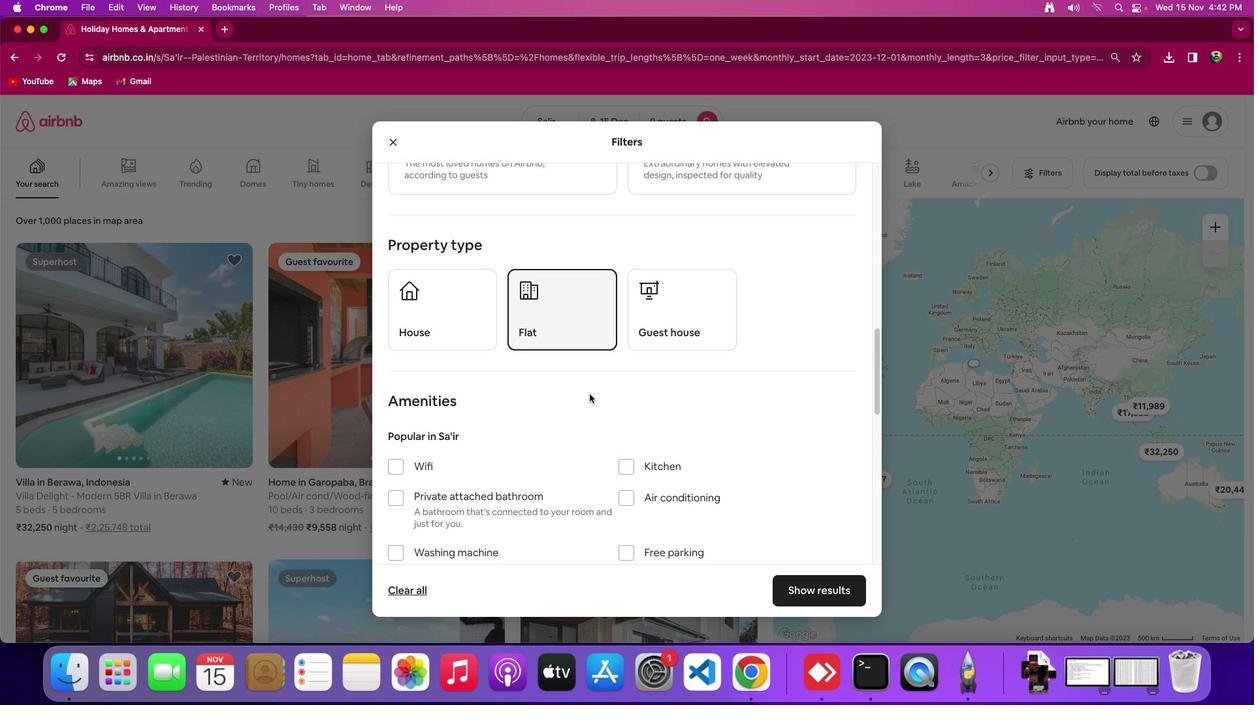 
Action: Mouse scrolled (589, 394) with delta (0, 0)
Screenshot: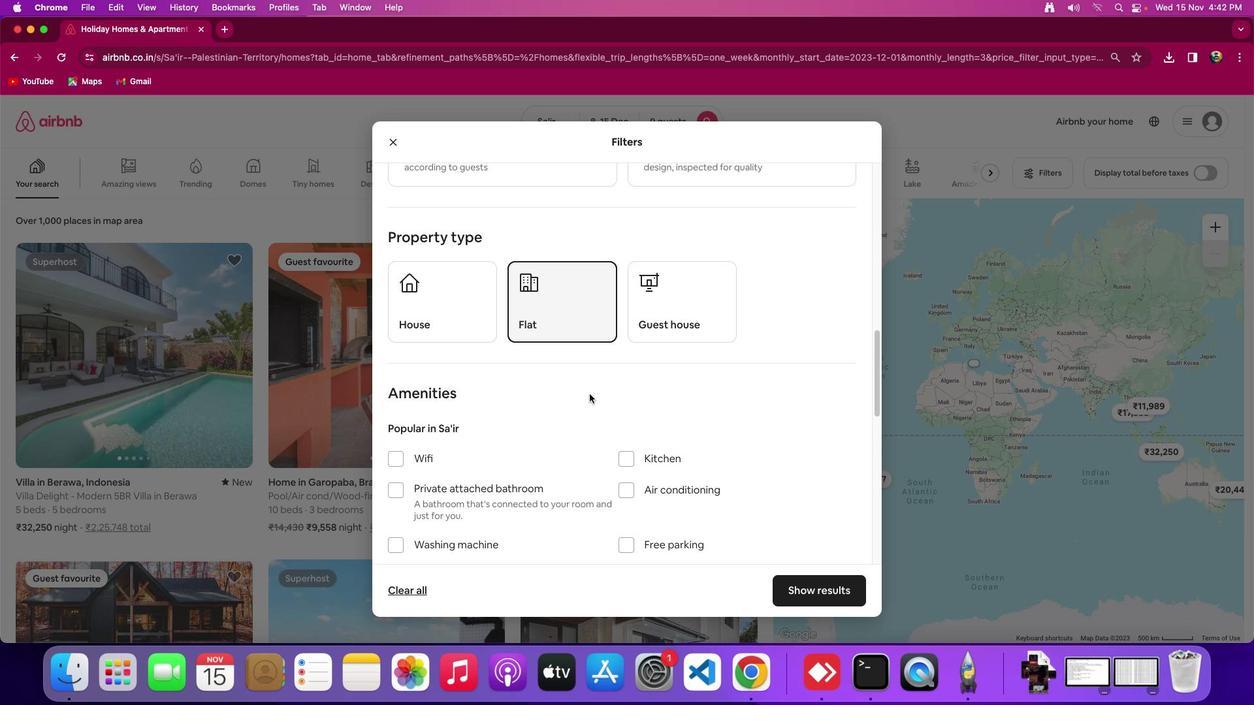 
Action: Mouse scrolled (589, 394) with delta (0, 0)
Screenshot: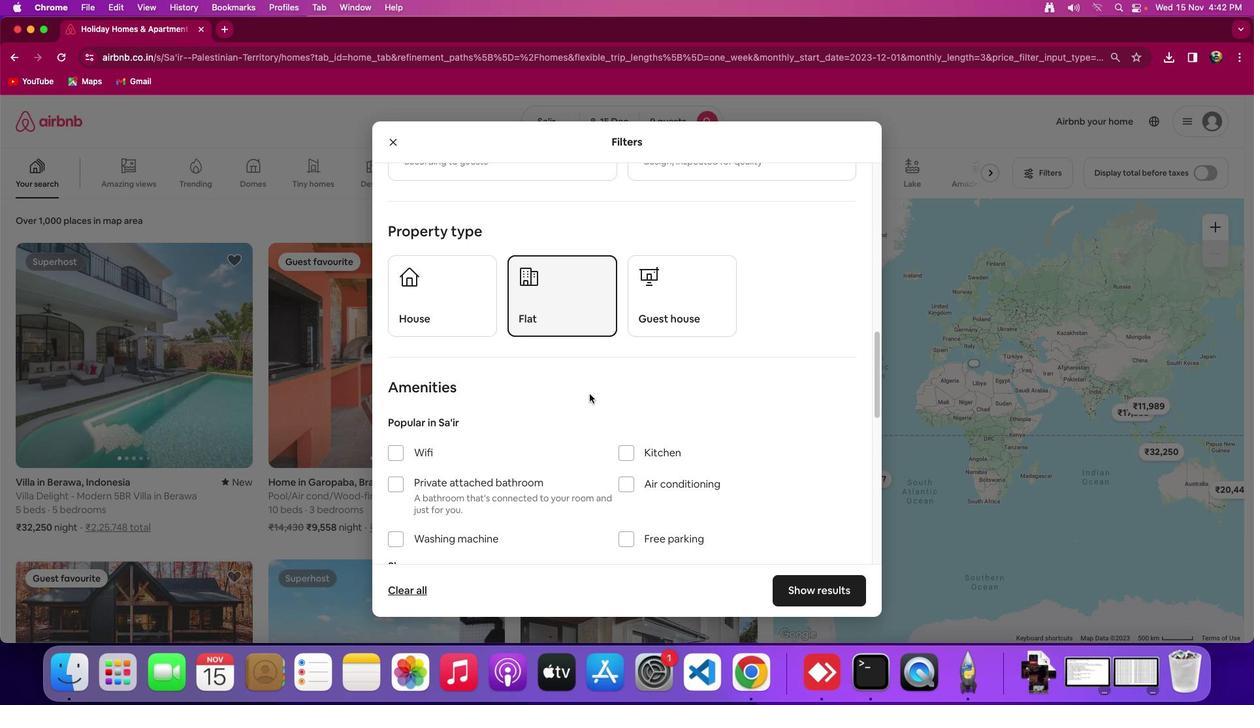 
Action: Mouse scrolled (589, 394) with delta (0, 0)
Screenshot: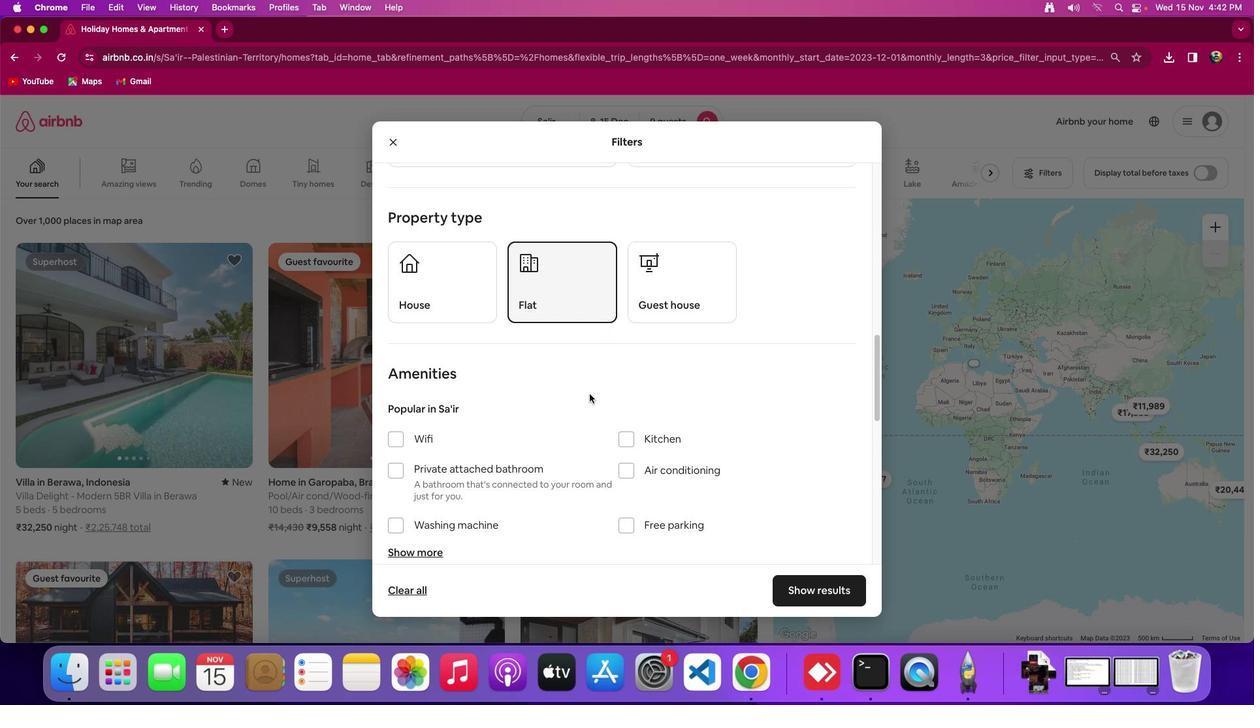 
Action: Mouse scrolled (589, 394) with delta (0, 0)
Screenshot: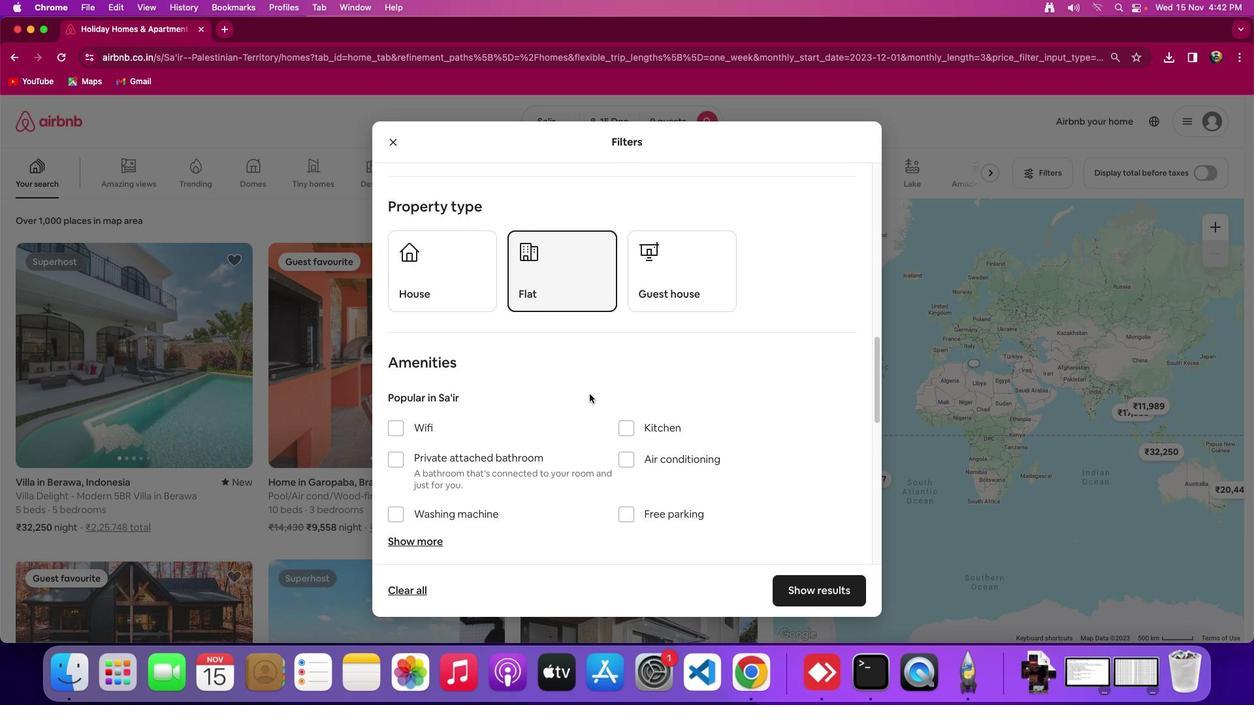 
Action: Mouse scrolled (589, 394) with delta (0, 0)
Screenshot: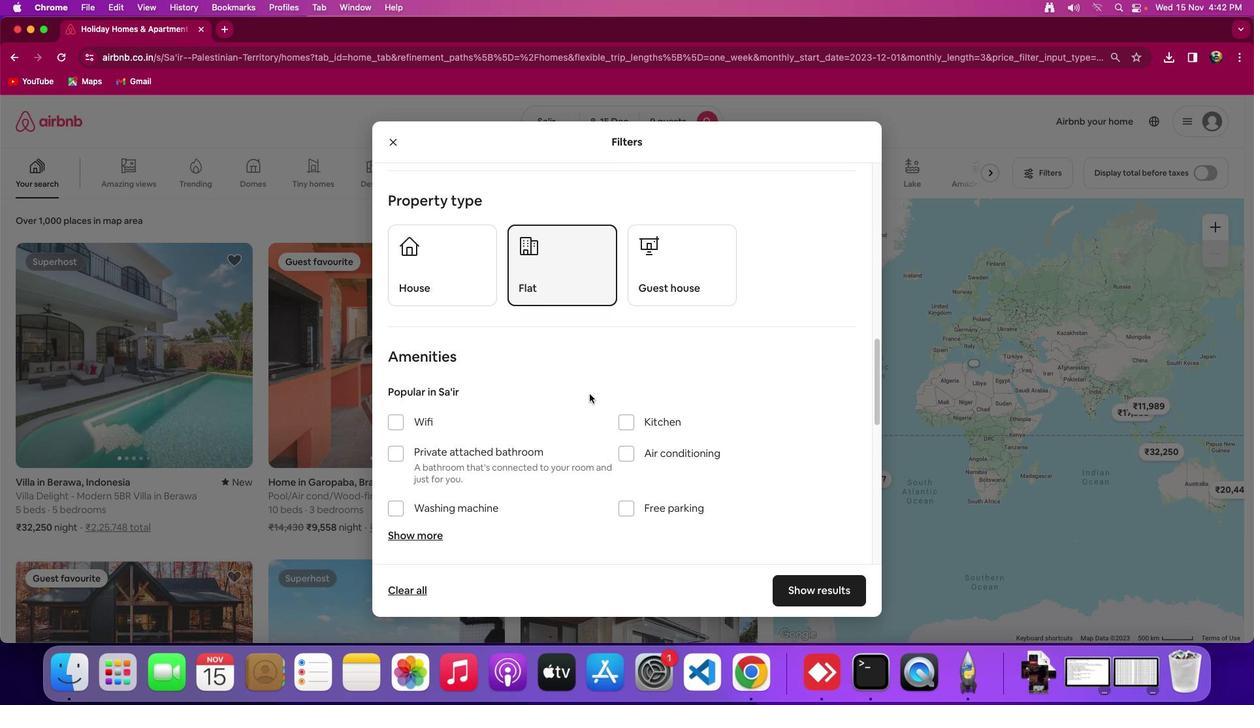 
Action: Mouse moved to (589, 394)
Screenshot: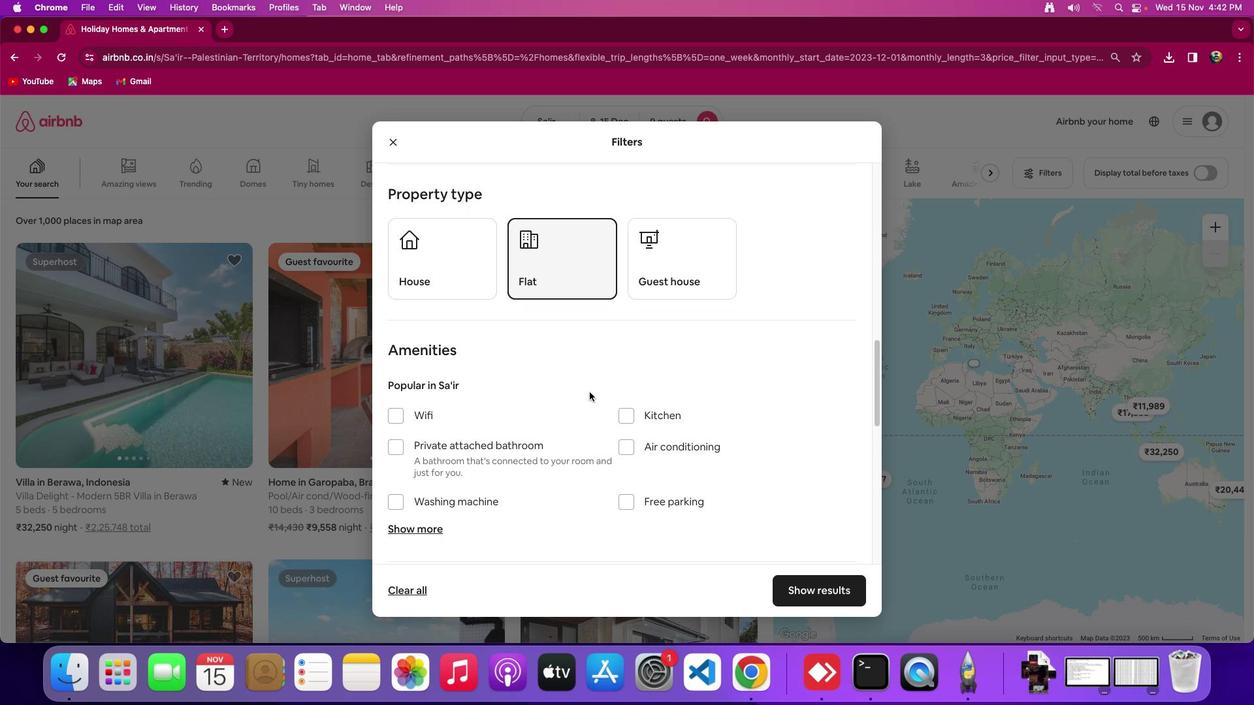 
Action: Mouse scrolled (589, 394) with delta (0, 0)
Screenshot: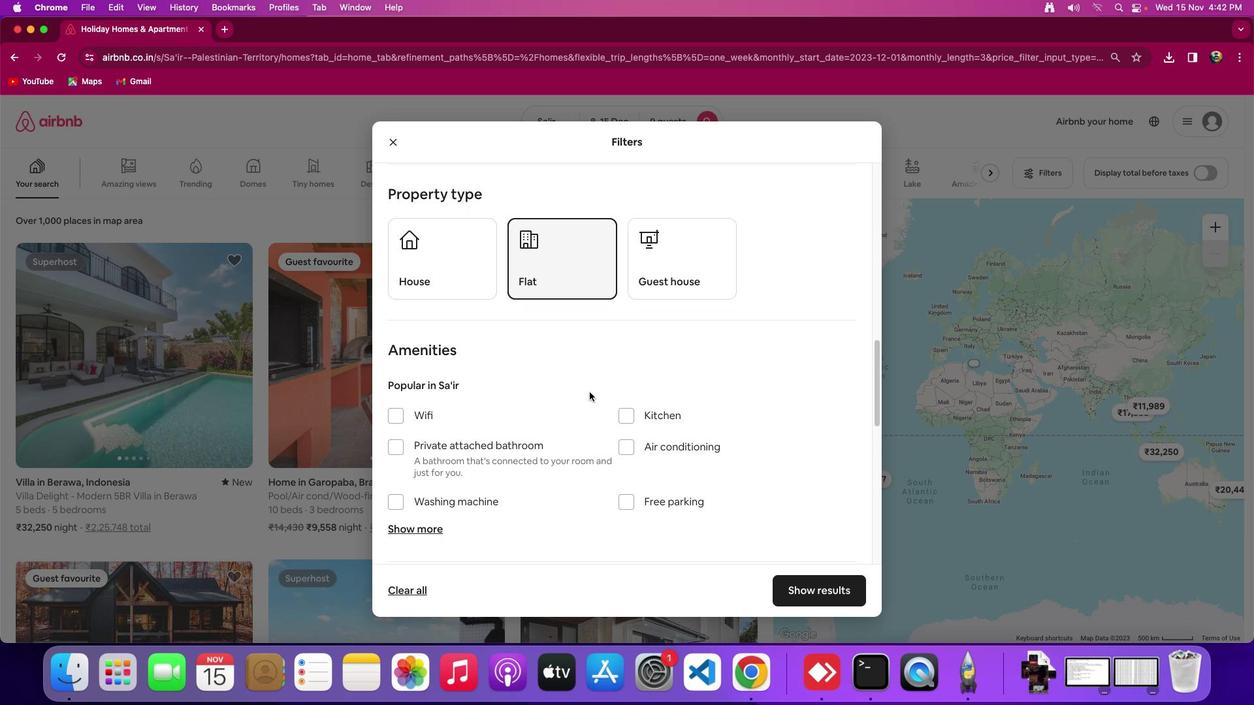 
Action: Mouse moved to (589, 392)
Screenshot: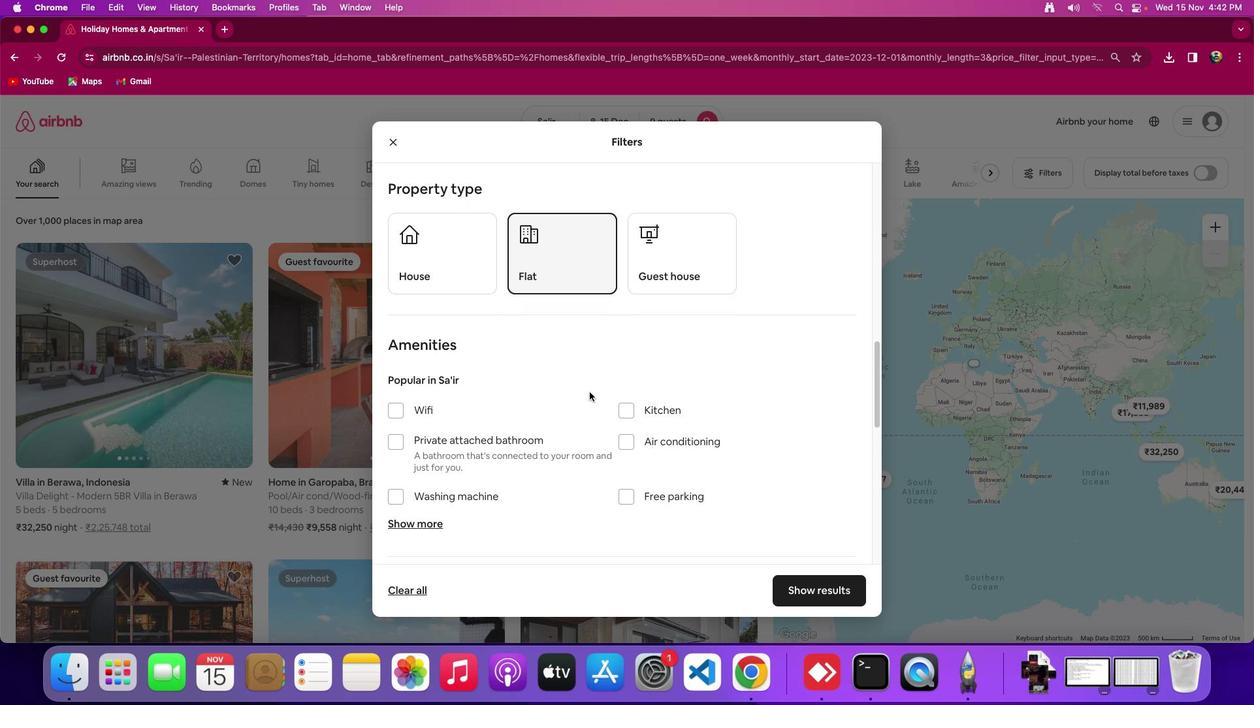 
Action: Mouse scrolled (589, 392) with delta (0, 0)
Screenshot: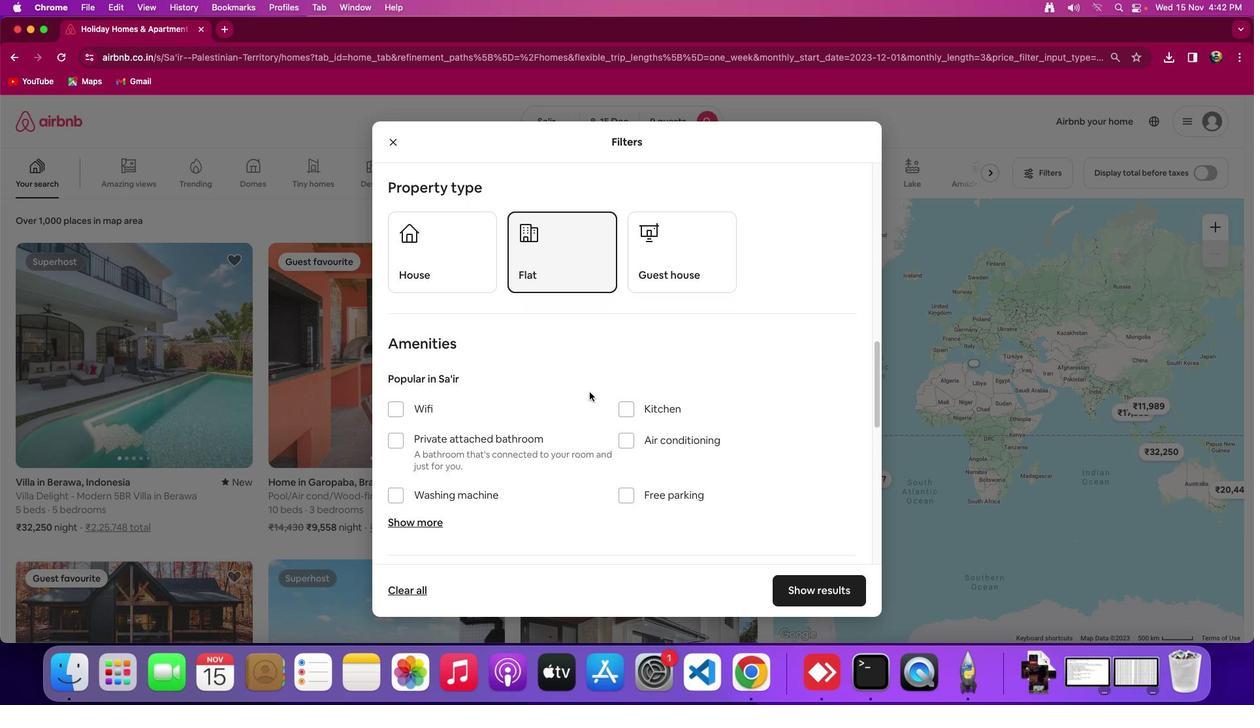 
Action: Mouse moved to (590, 388)
Screenshot: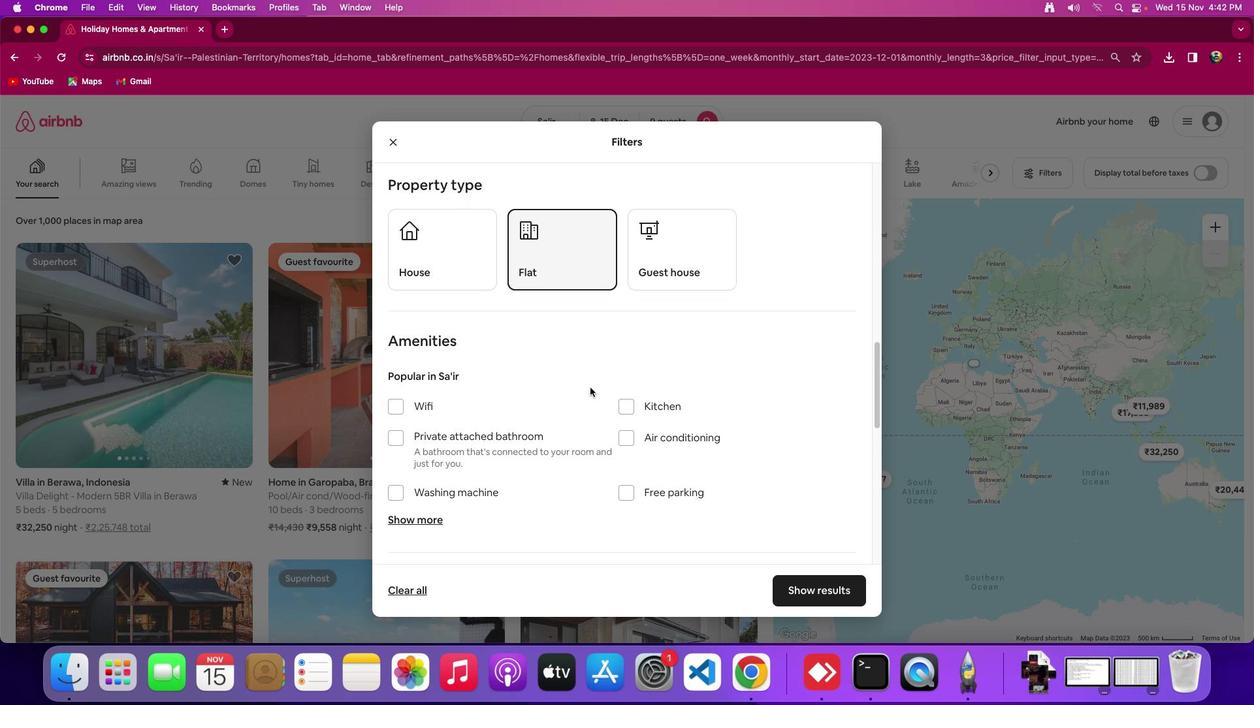 
Action: Mouse scrolled (590, 388) with delta (0, 0)
Screenshot: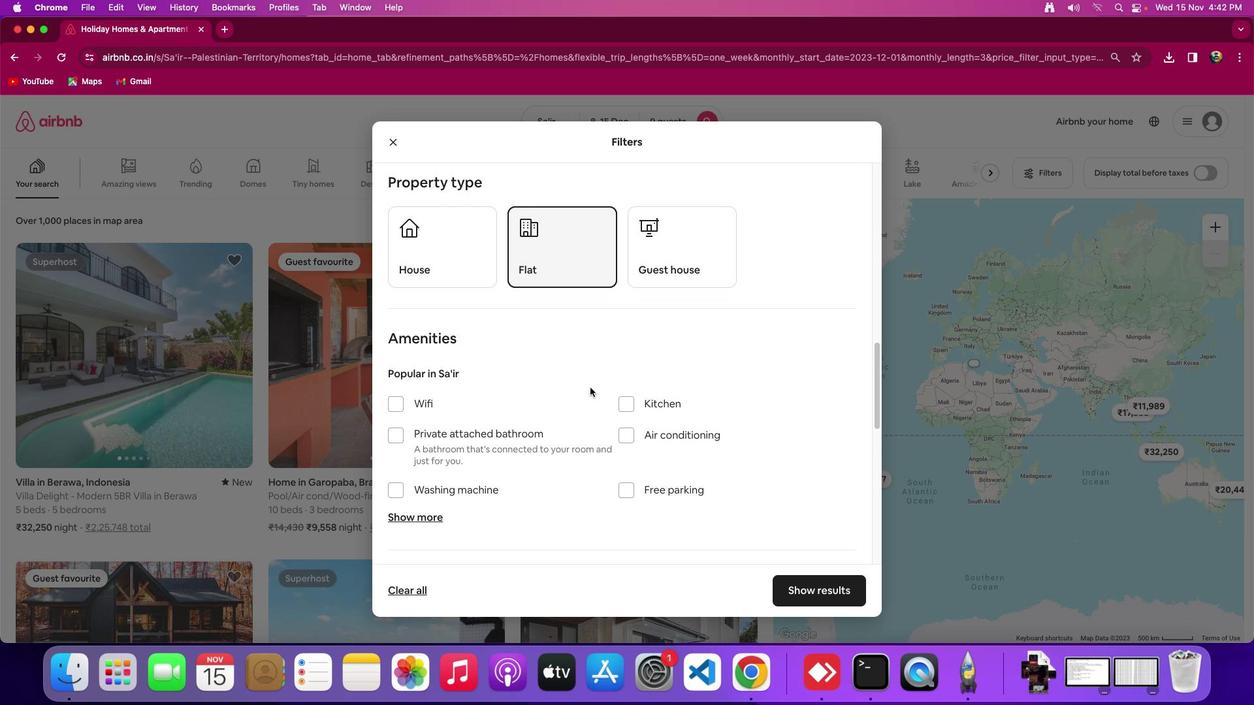 
Action: Mouse moved to (590, 388)
Screenshot: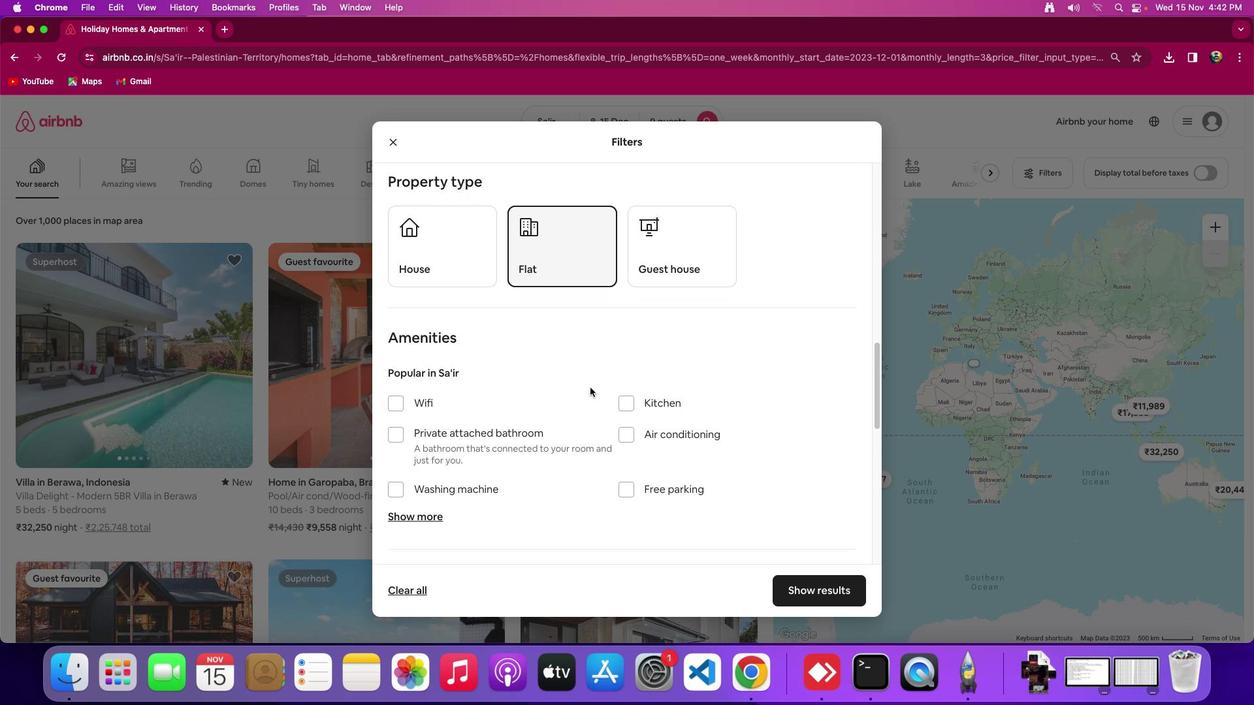 
Action: Mouse scrolled (590, 388) with delta (0, 0)
Screenshot: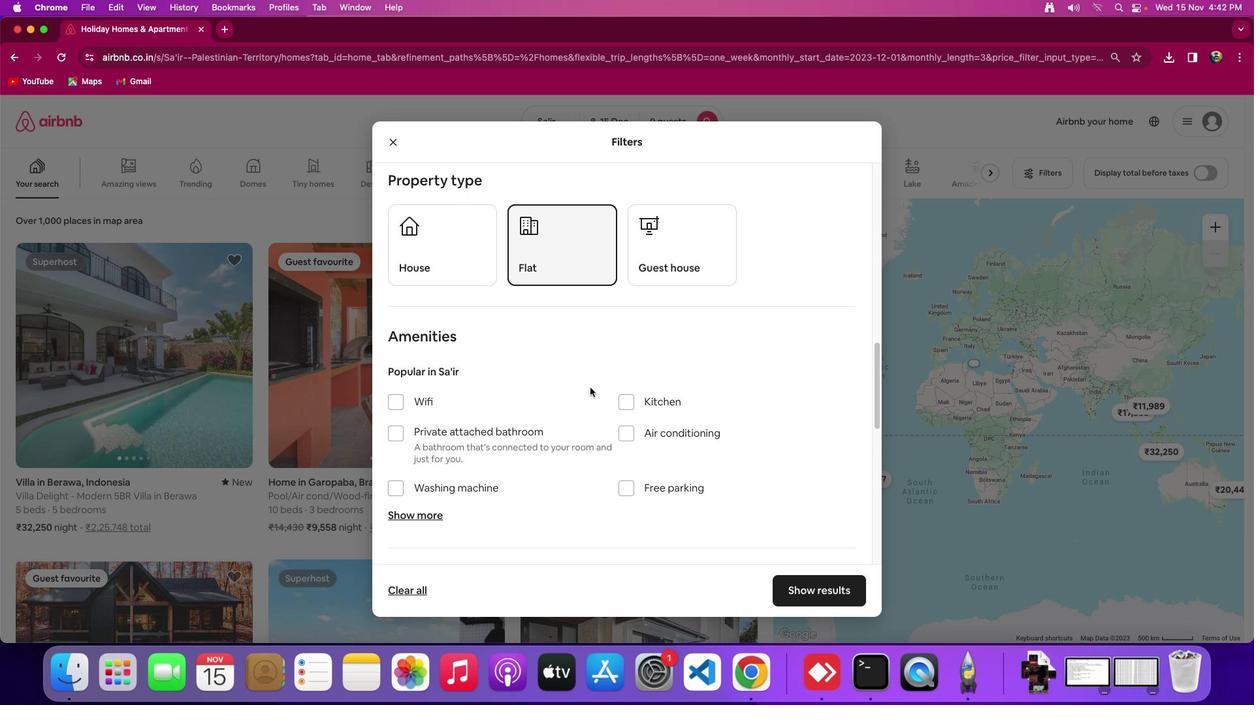 
Action: Mouse moved to (386, 403)
Screenshot: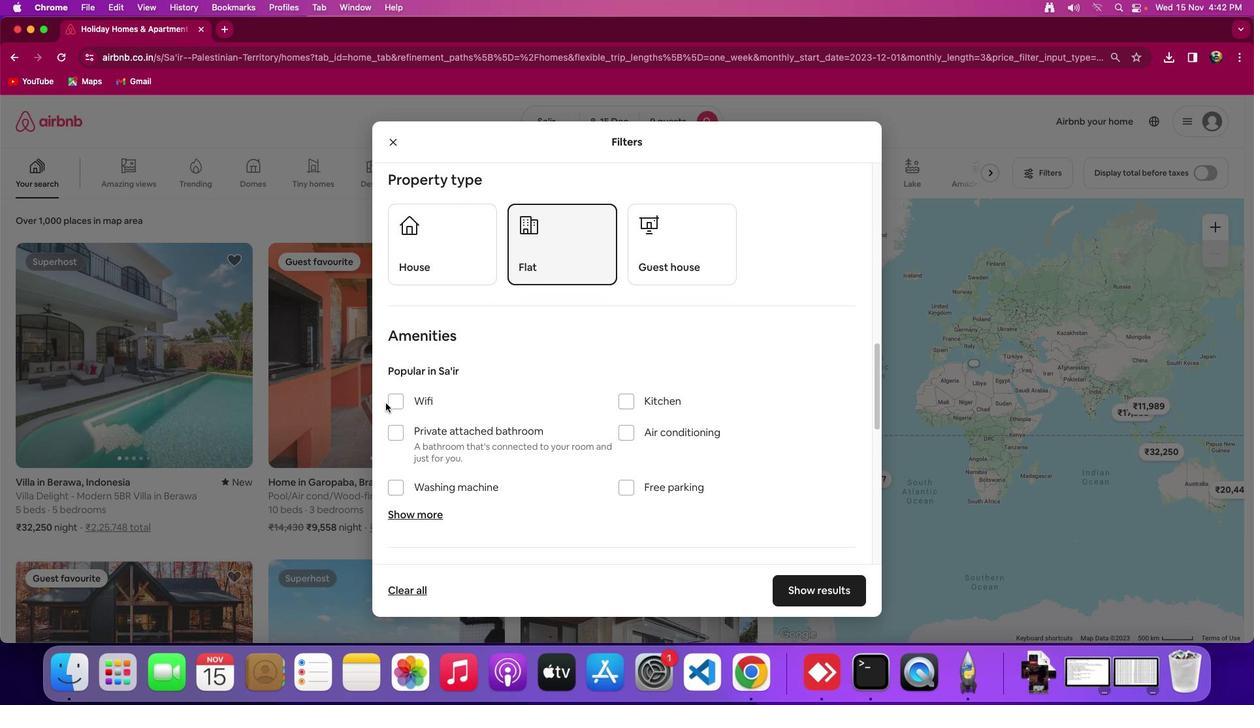 
Action: Mouse pressed left at (386, 403)
Screenshot: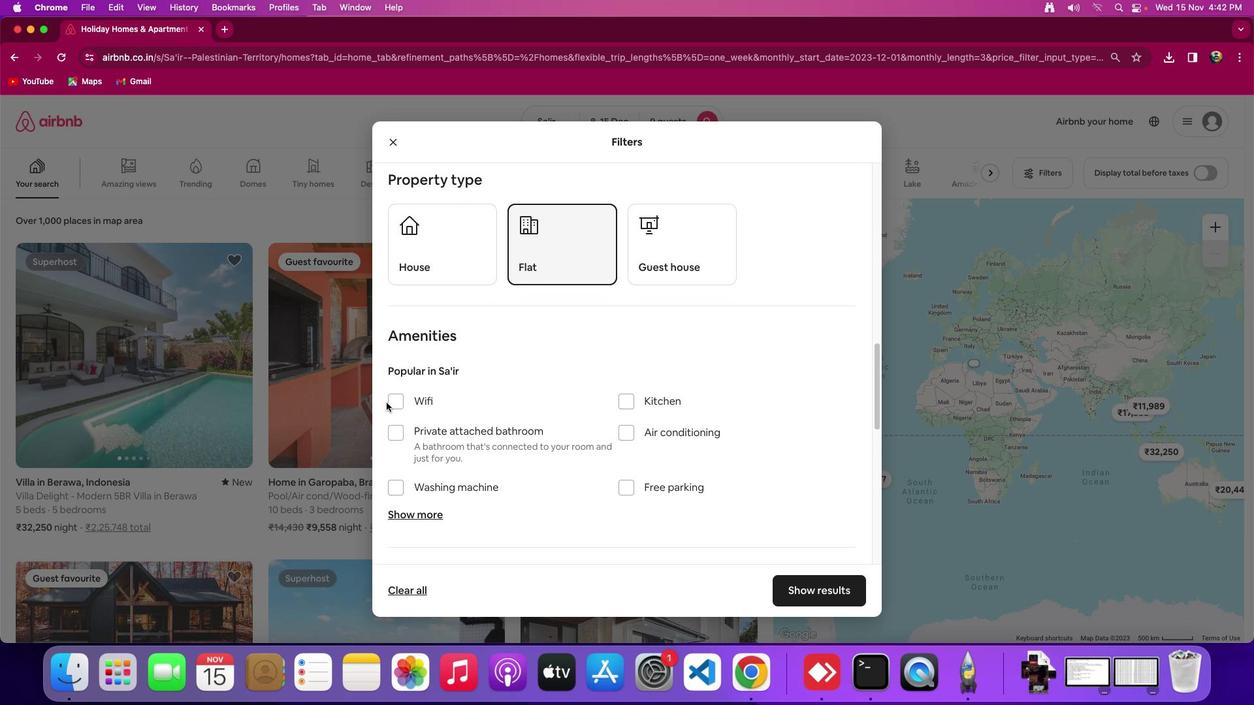 
Action: Mouse moved to (392, 403)
Screenshot: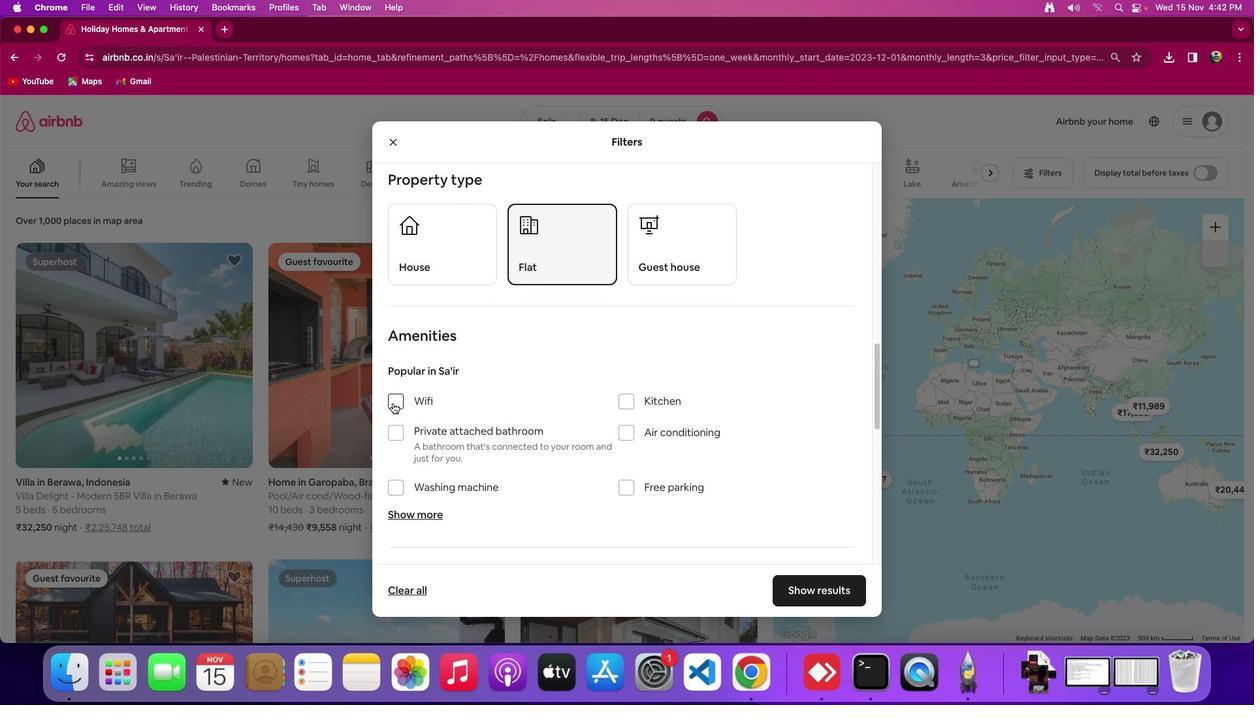 
Action: Mouse pressed left at (392, 403)
Screenshot: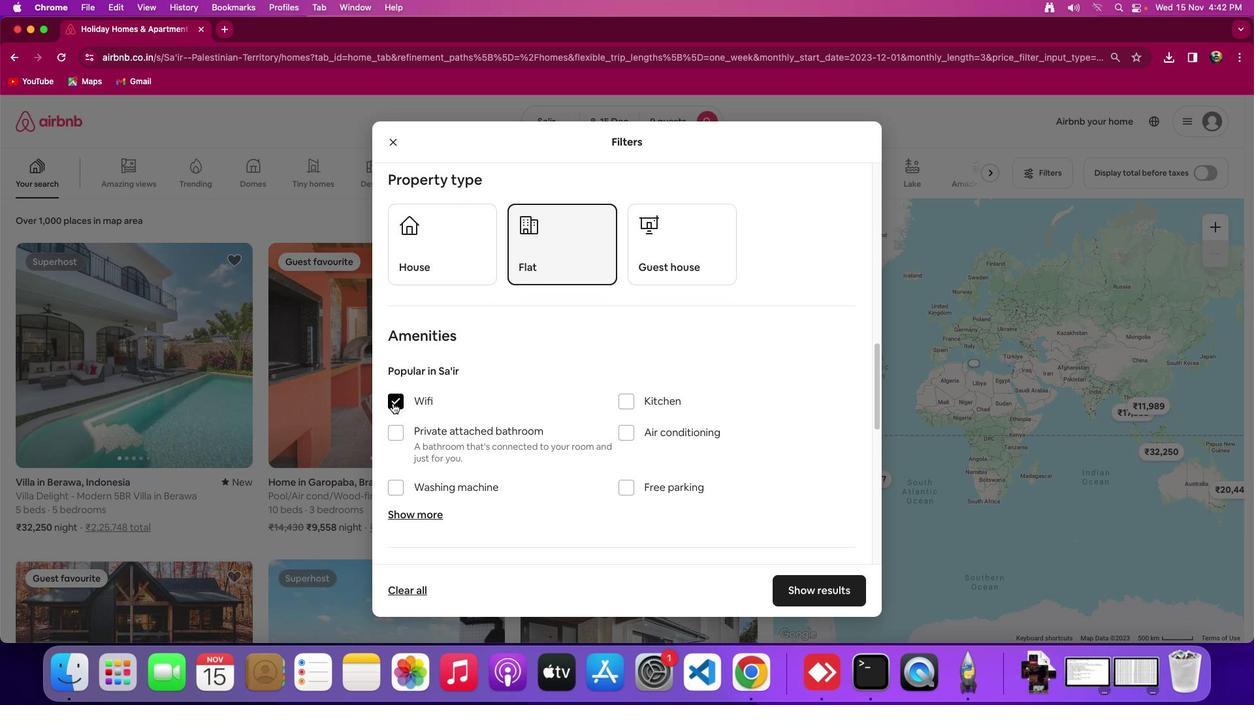 
Action: Mouse moved to (569, 414)
Screenshot: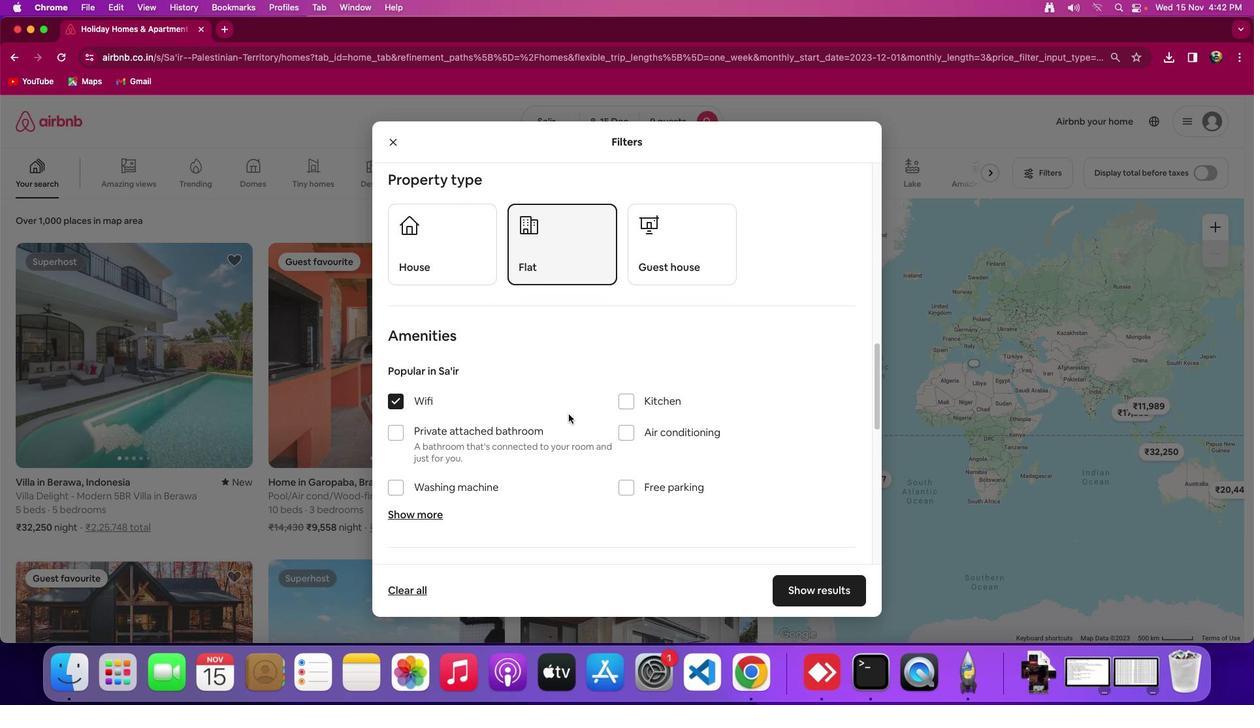 
Action: Mouse scrolled (569, 414) with delta (0, 0)
Screenshot: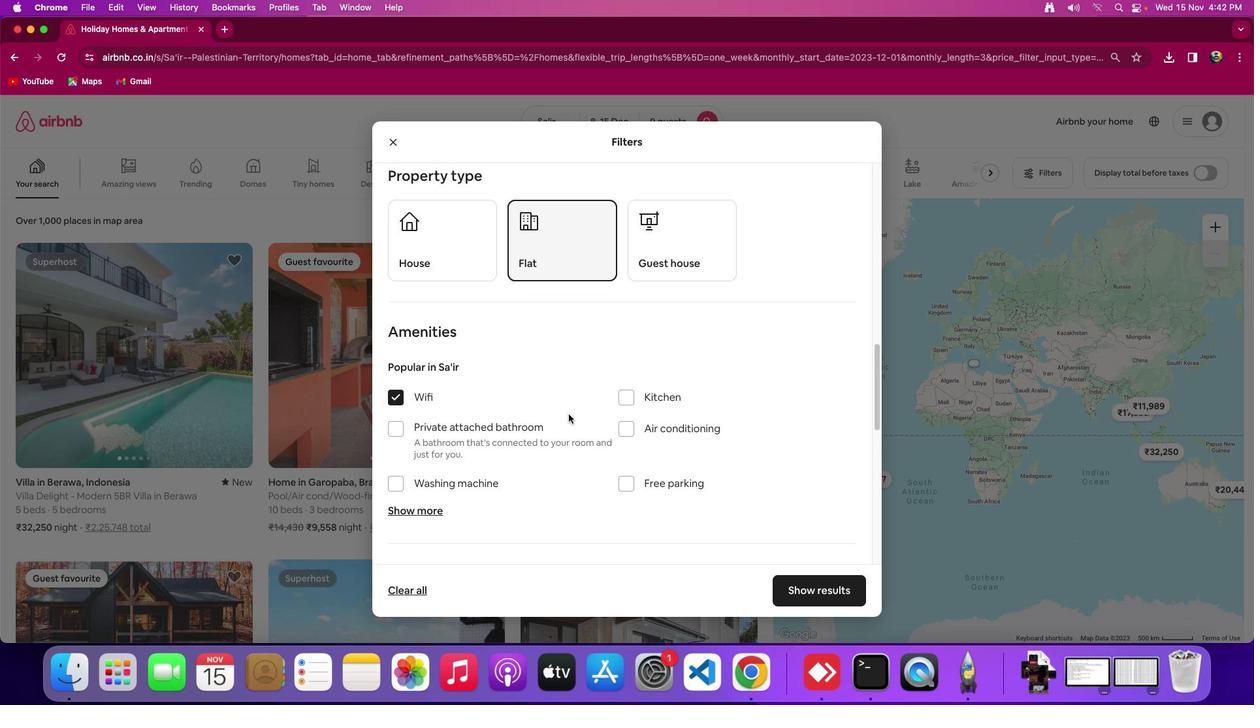 
Action: Mouse scrolled (569, 414) with delta (0, 0)
Screenshot: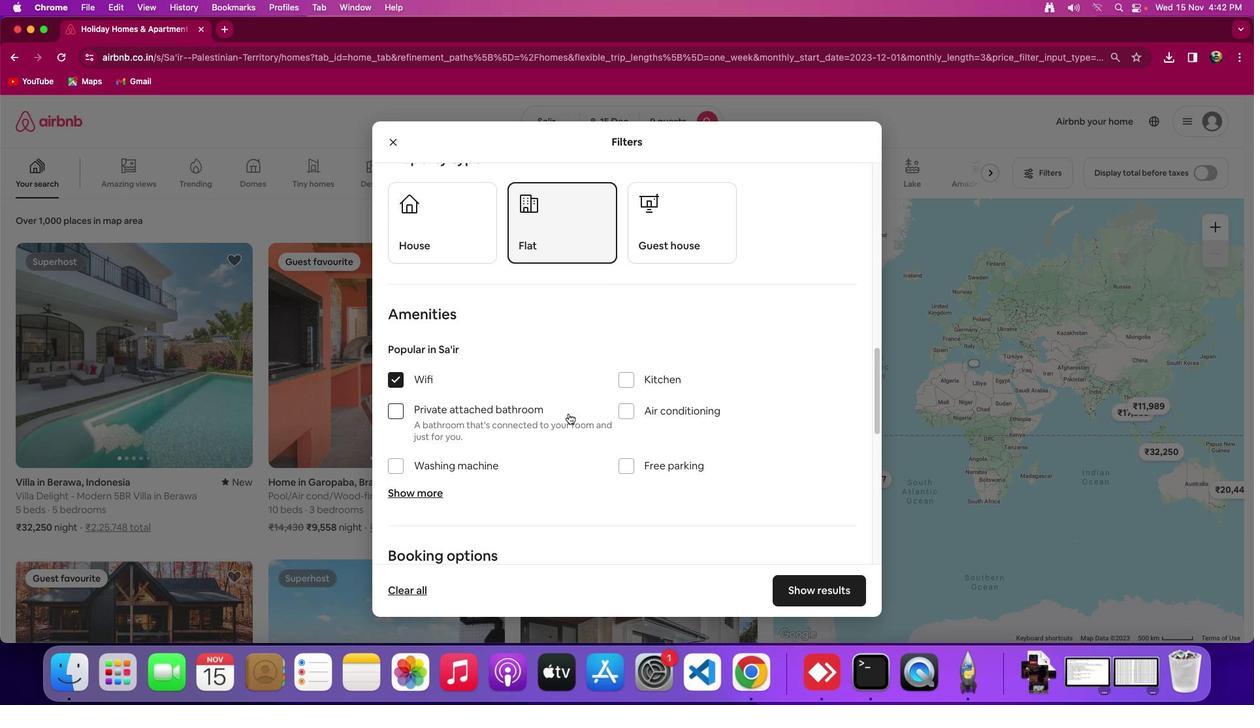
Action: Mouse moved to (569, 414)
Screenshot: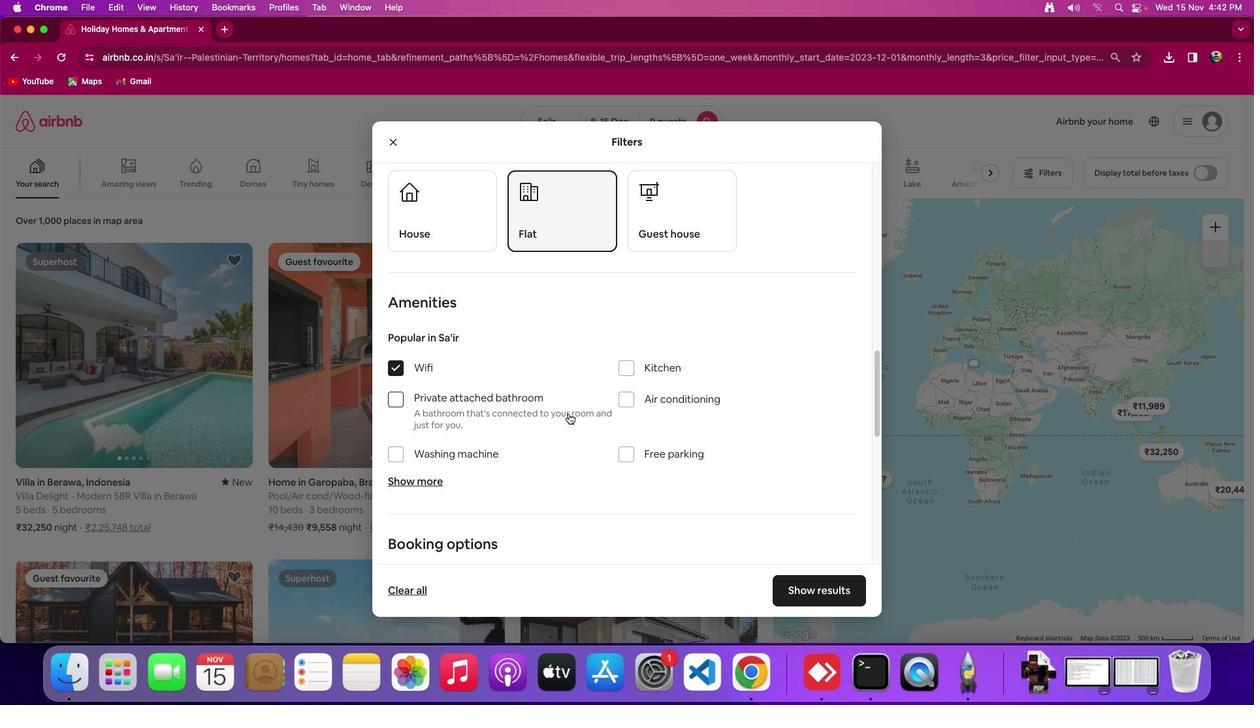 
Action: Mouse scrolled (569, 414) with delta (0, 0)
Screenshot: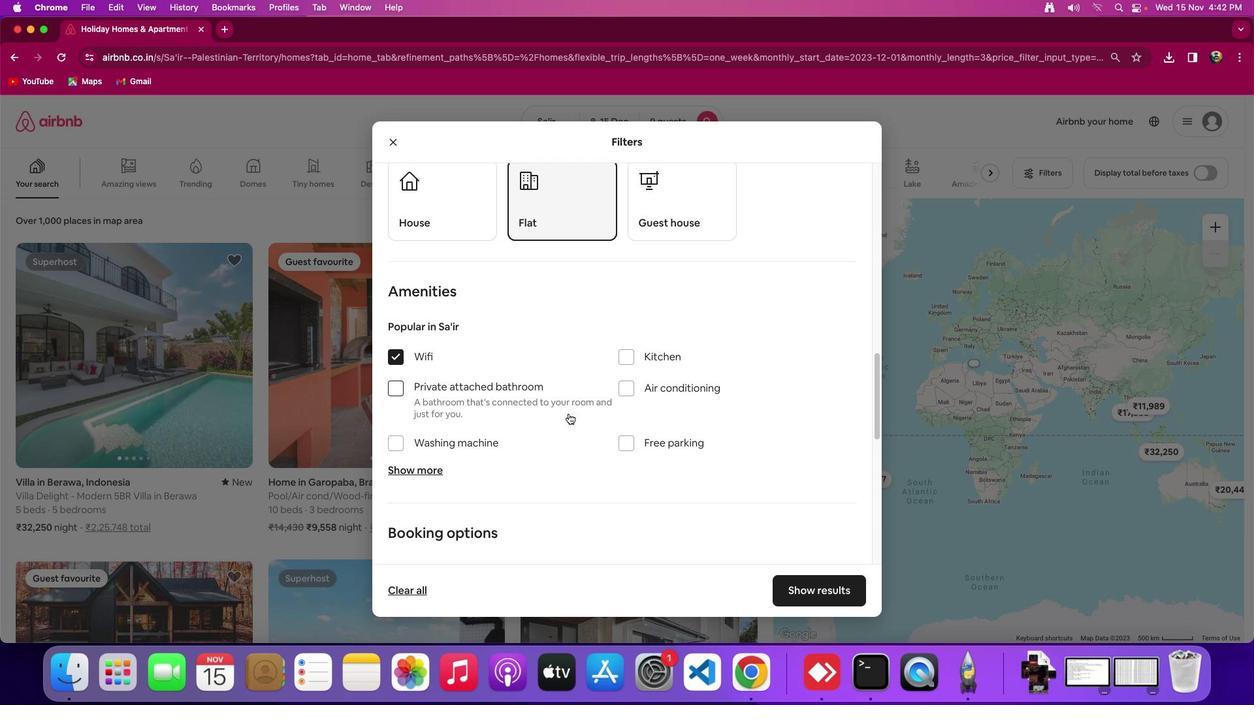
Action: Mouse moved to (569, 413)
Screenshot: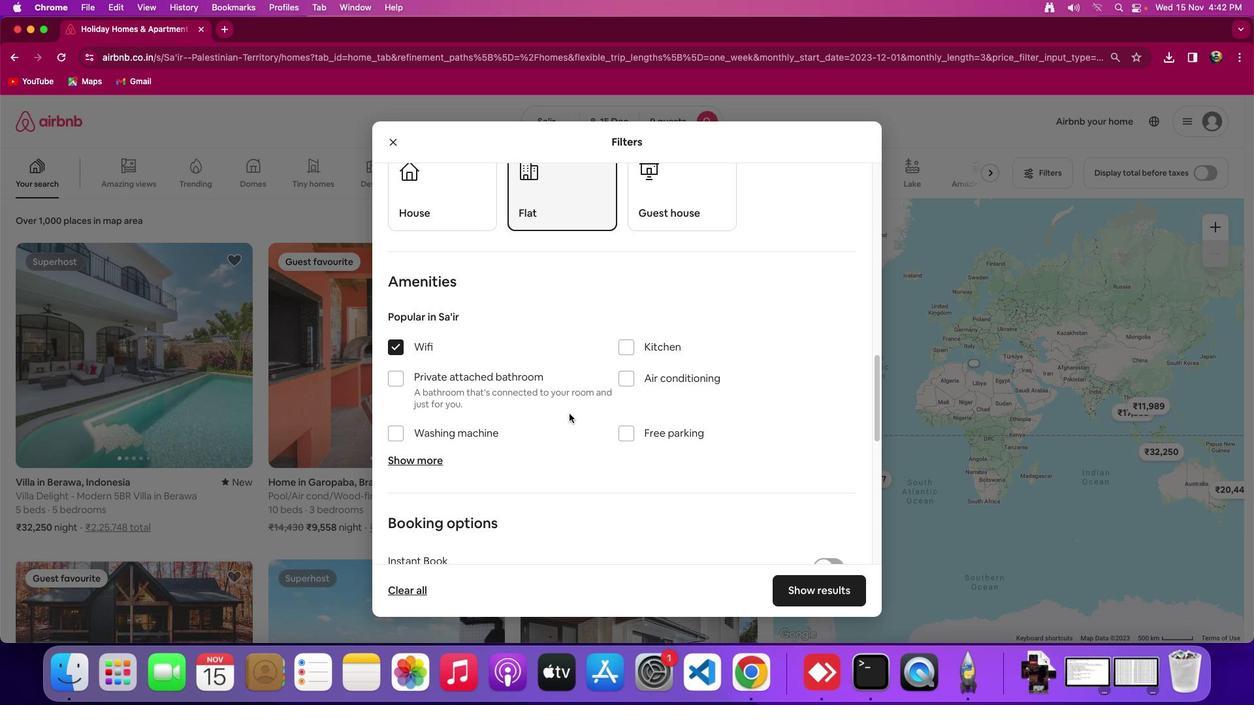
Action: Mouse scrolled (569, 413) with delta (0, 0)
Screenshot: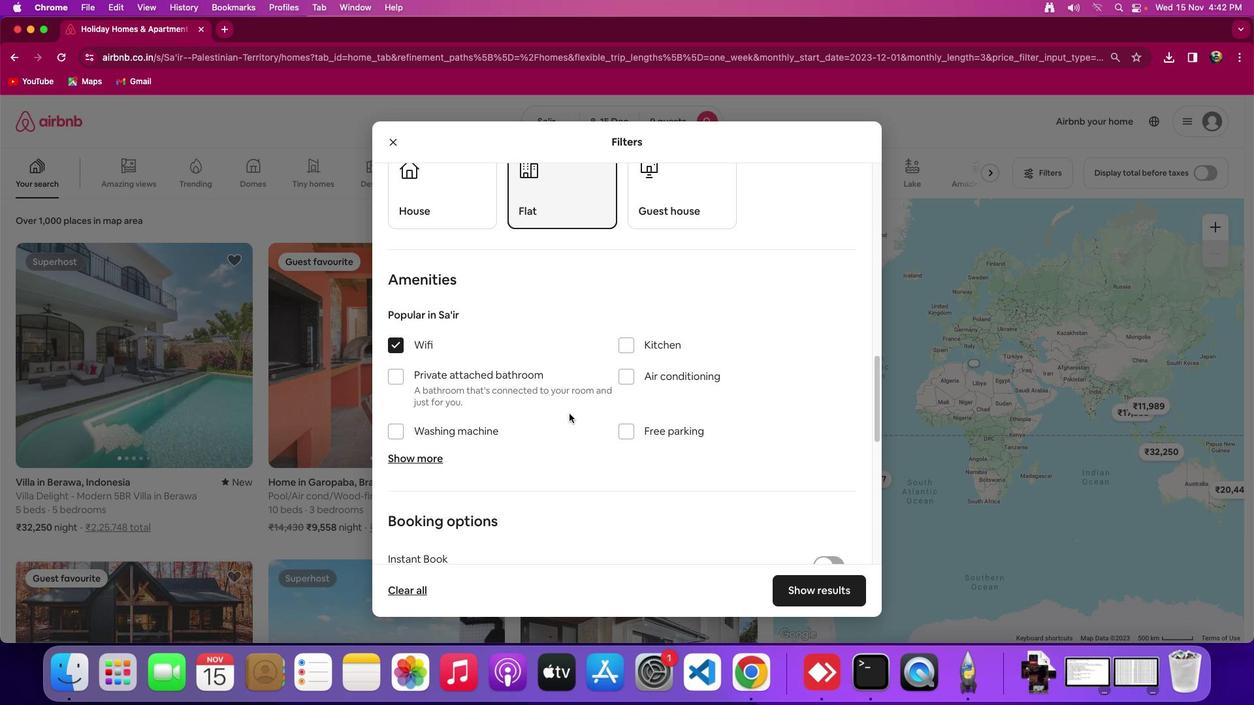 
Action: Mouse moved to (629, 425)
Screenshot: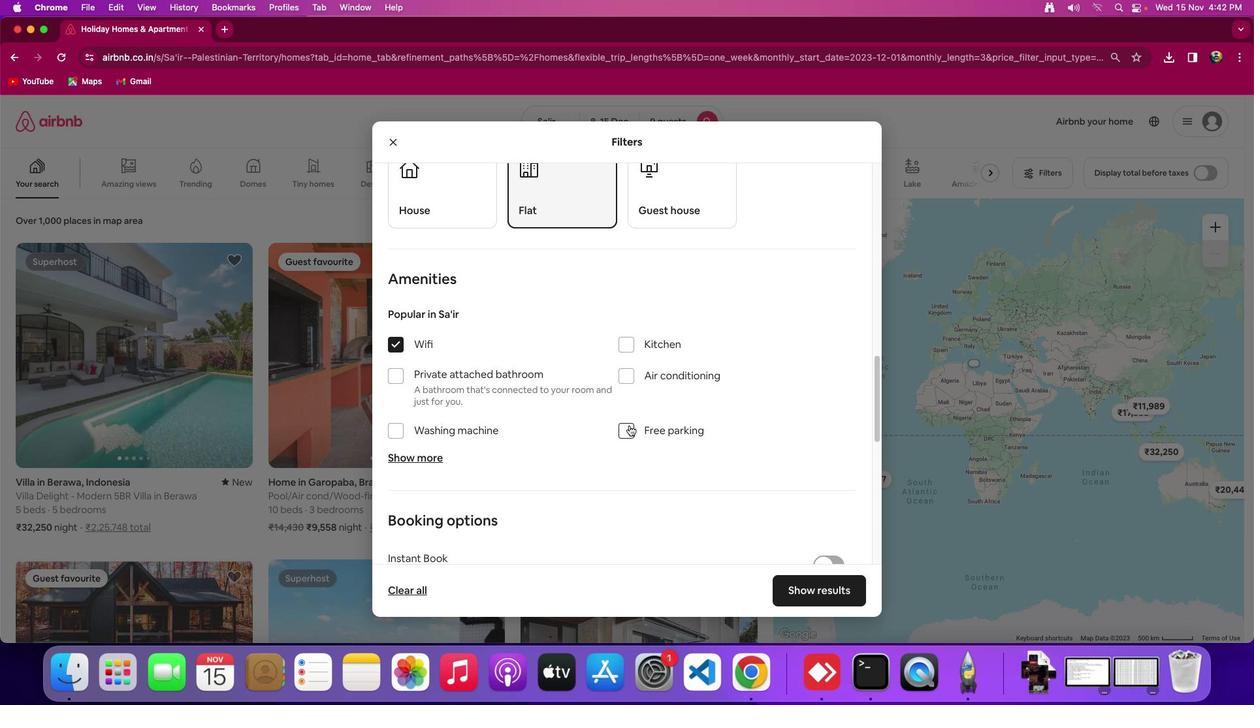 
Action: Mouse pressed left at (629, 425)
Screenshot: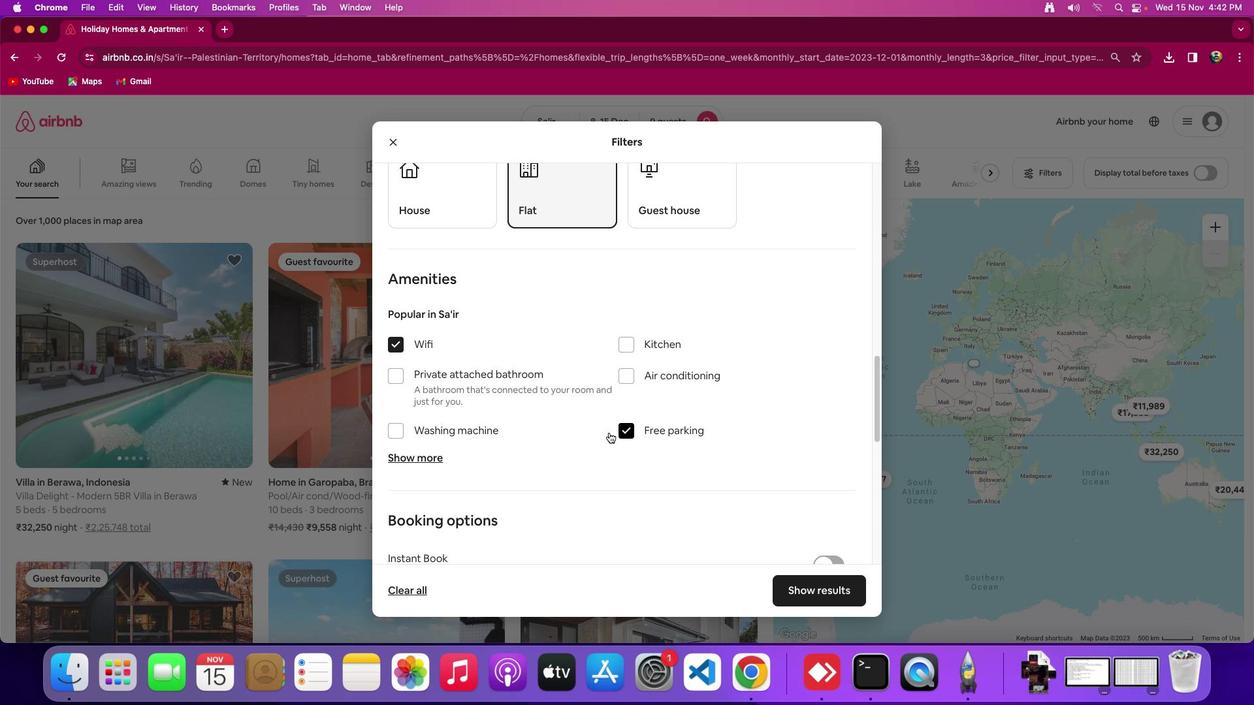 
Action: Mouse moved to (423, 458)
Screenshot: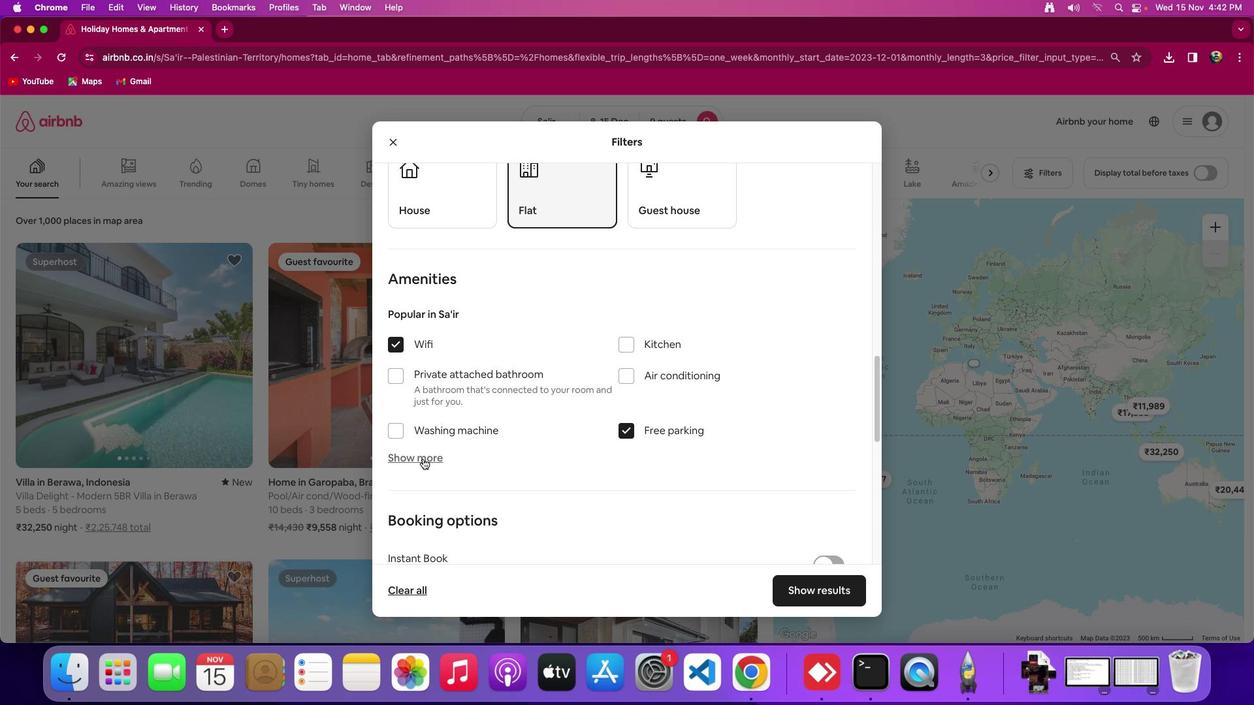 
Action: Mouse pressed left at (423, 458)
Screenshot: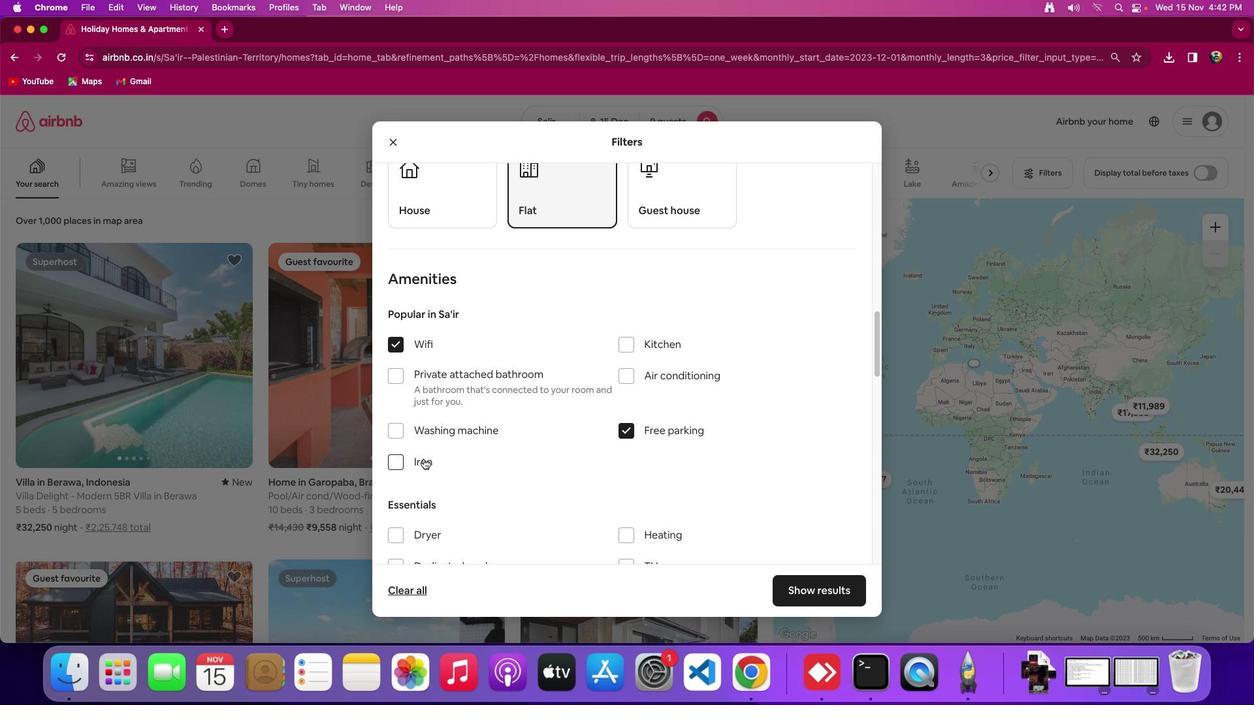 
Action: Mouse moved to (560, 434)
Screenshot: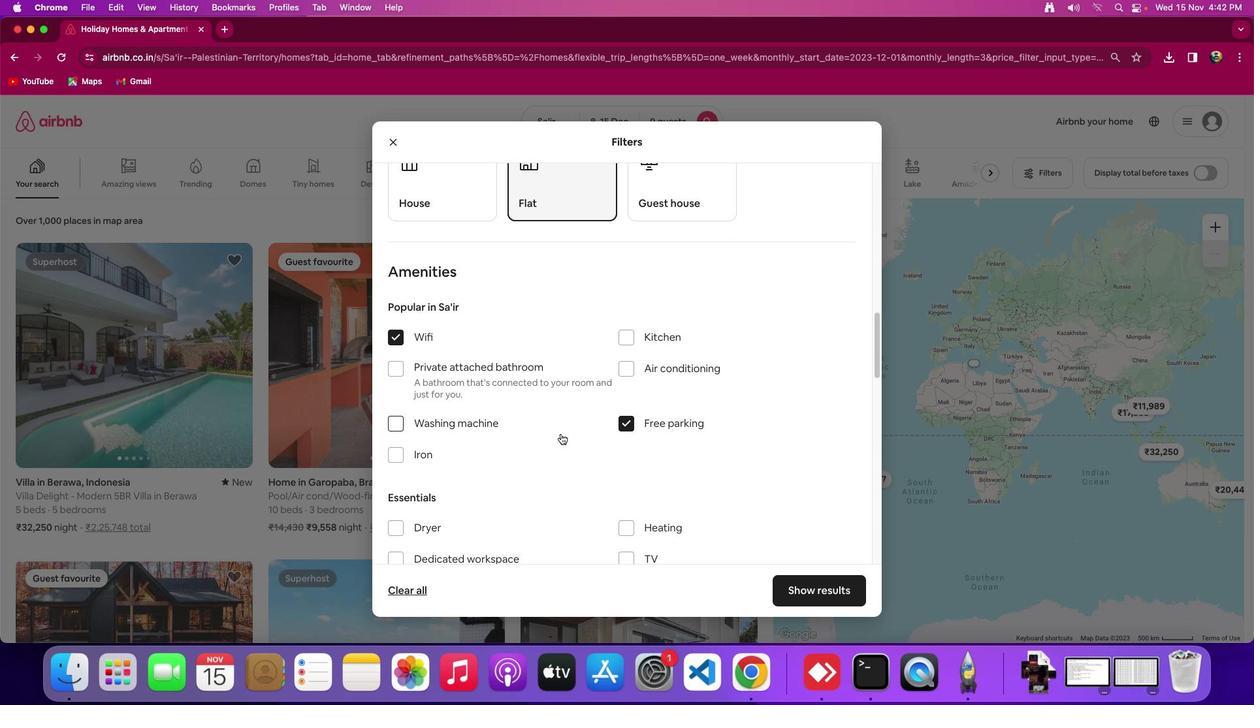 
Action: Mouse scrolled (560, 434) with delta (0, 0)
Screenshot: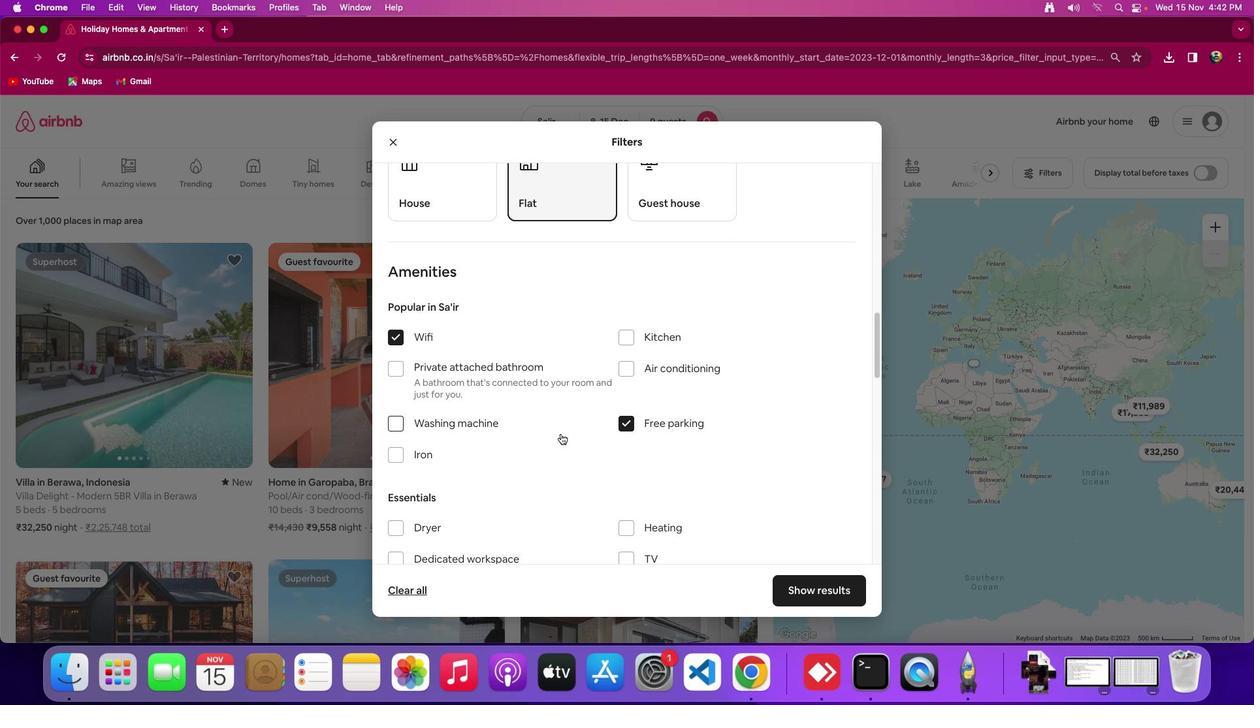 
Action: Mouse moved to (560, 434)
Screenshot: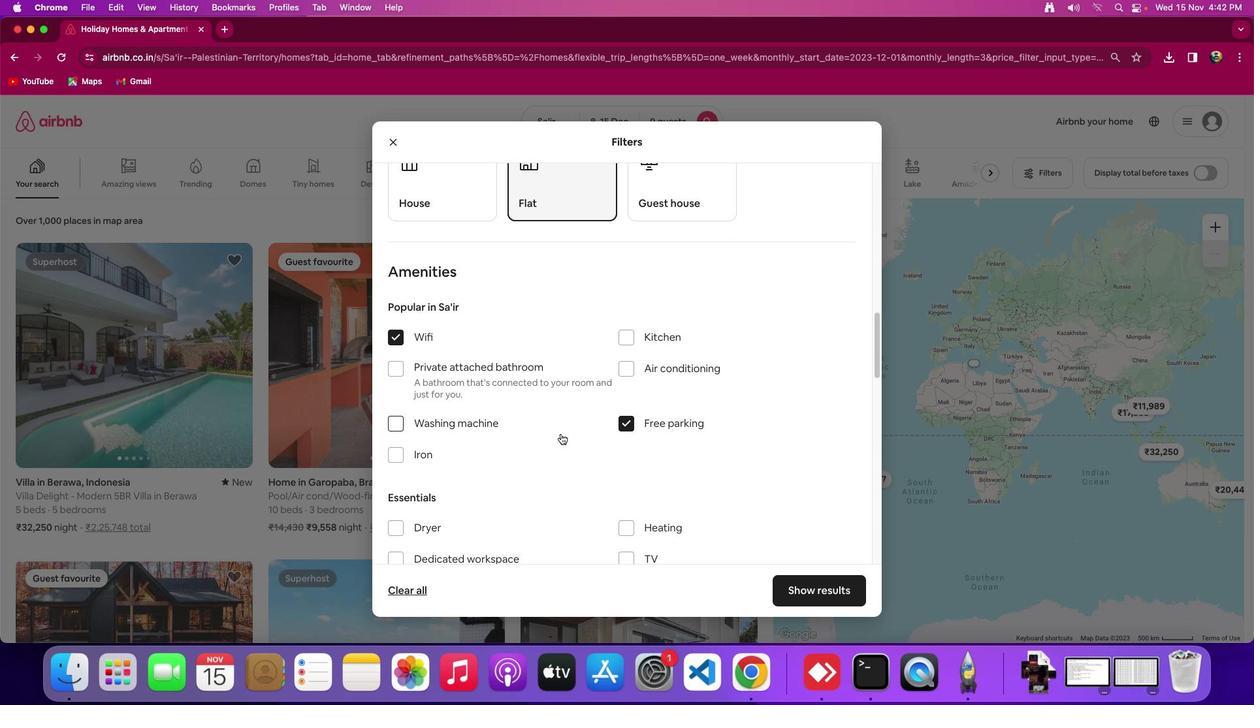 
Action: Mouse scrolled (560, 434) with delta (0, 0)
Screenshot: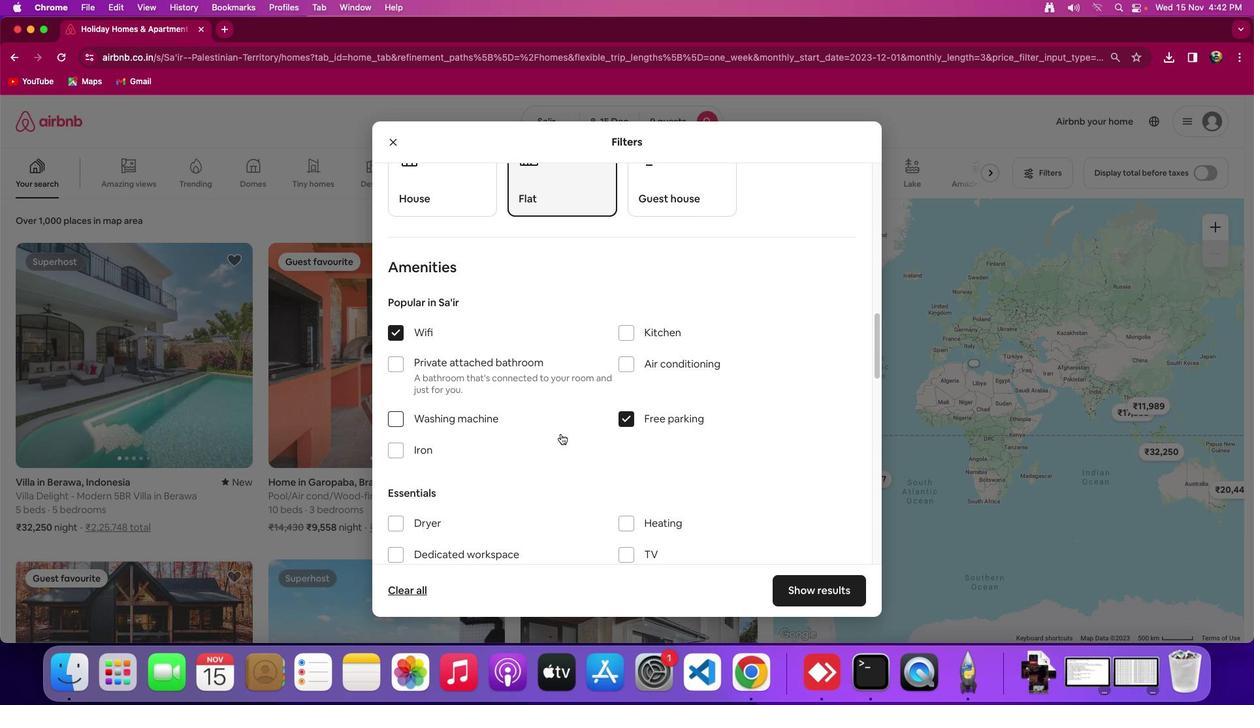 
Action: Mouse moved to (560, 433)
Screenshot: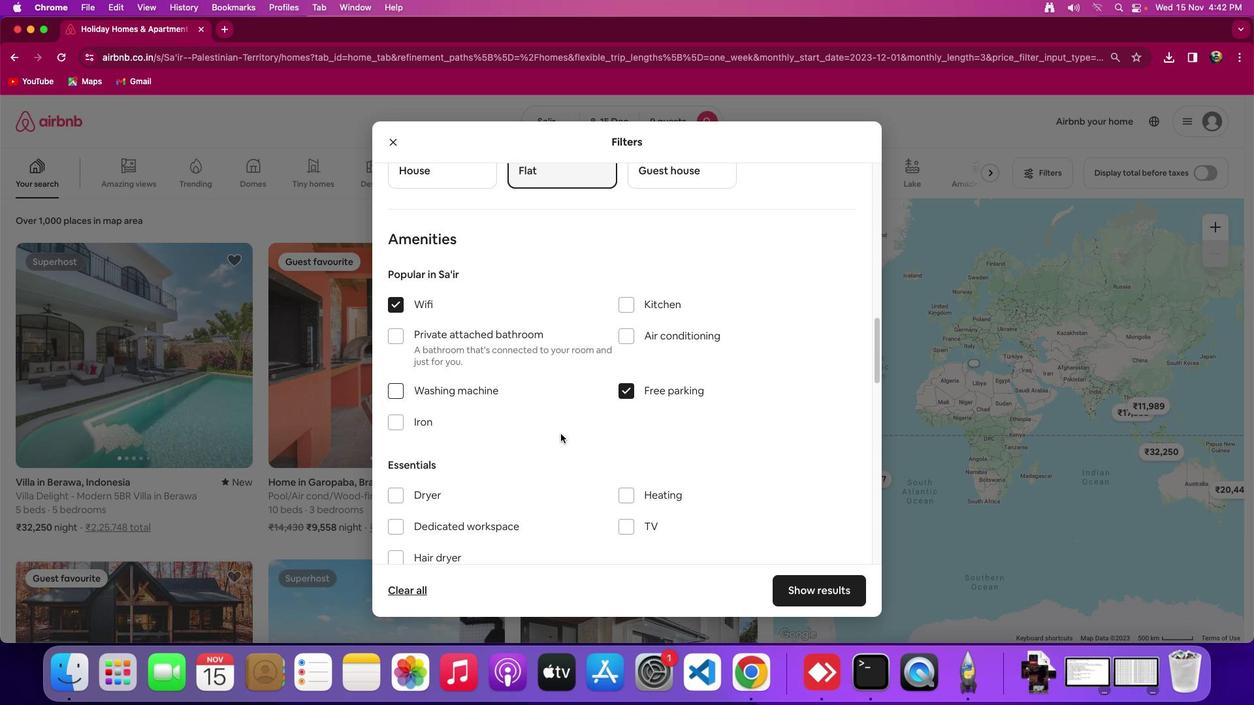 
Action: Mouse scrolled (560, 433) with delta (0, -1)
Screenshot: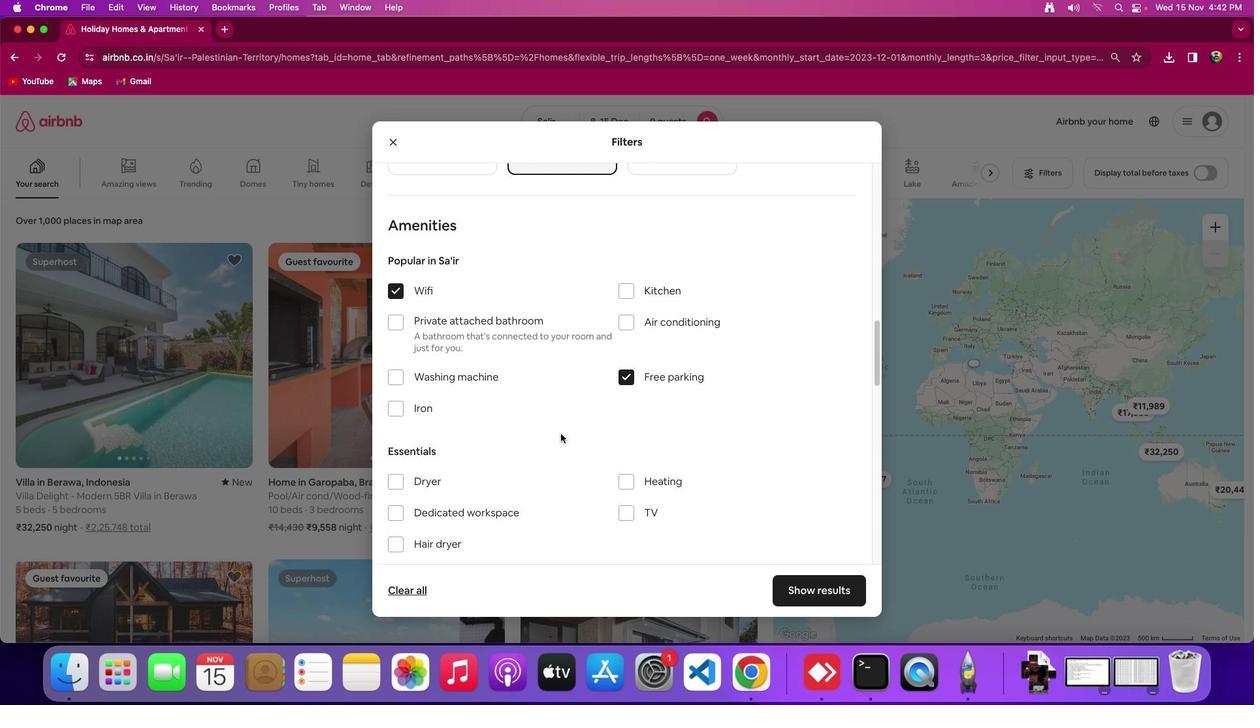 
Action: Mouse moved to (560, 433)
Screenshot: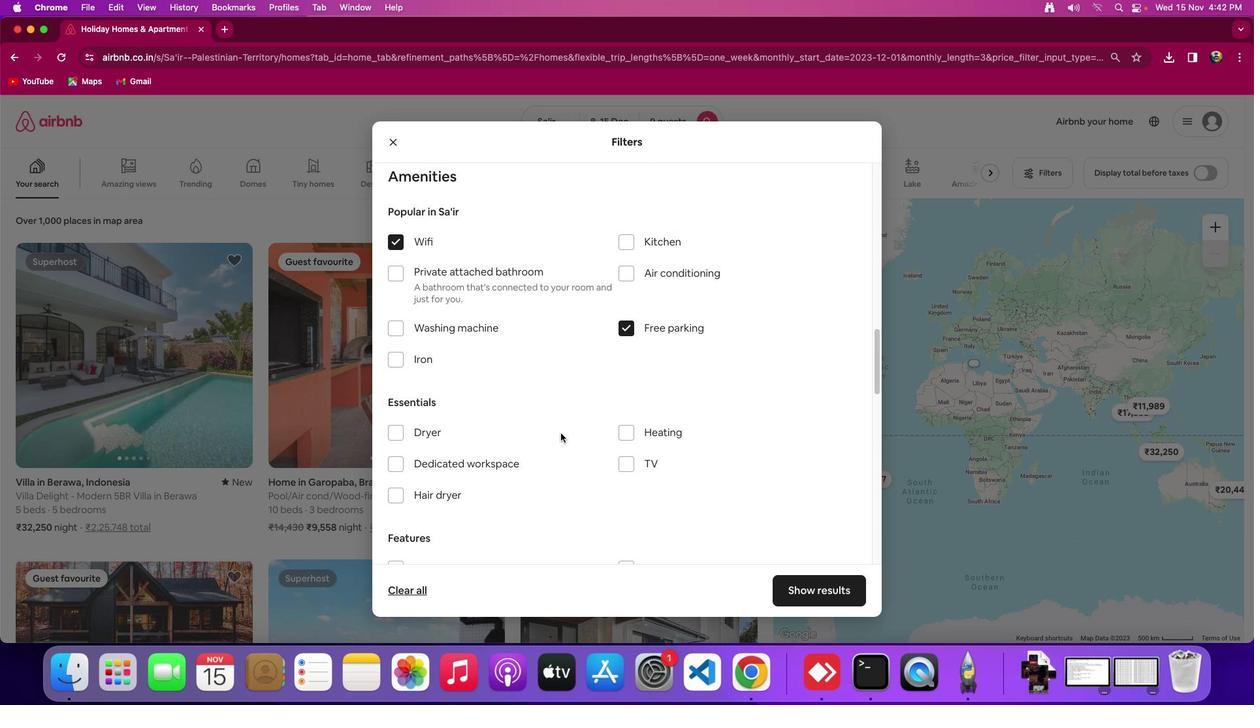 
Action: Mouse scrolled (560, 433) with delta (0, -2)
Screenshot: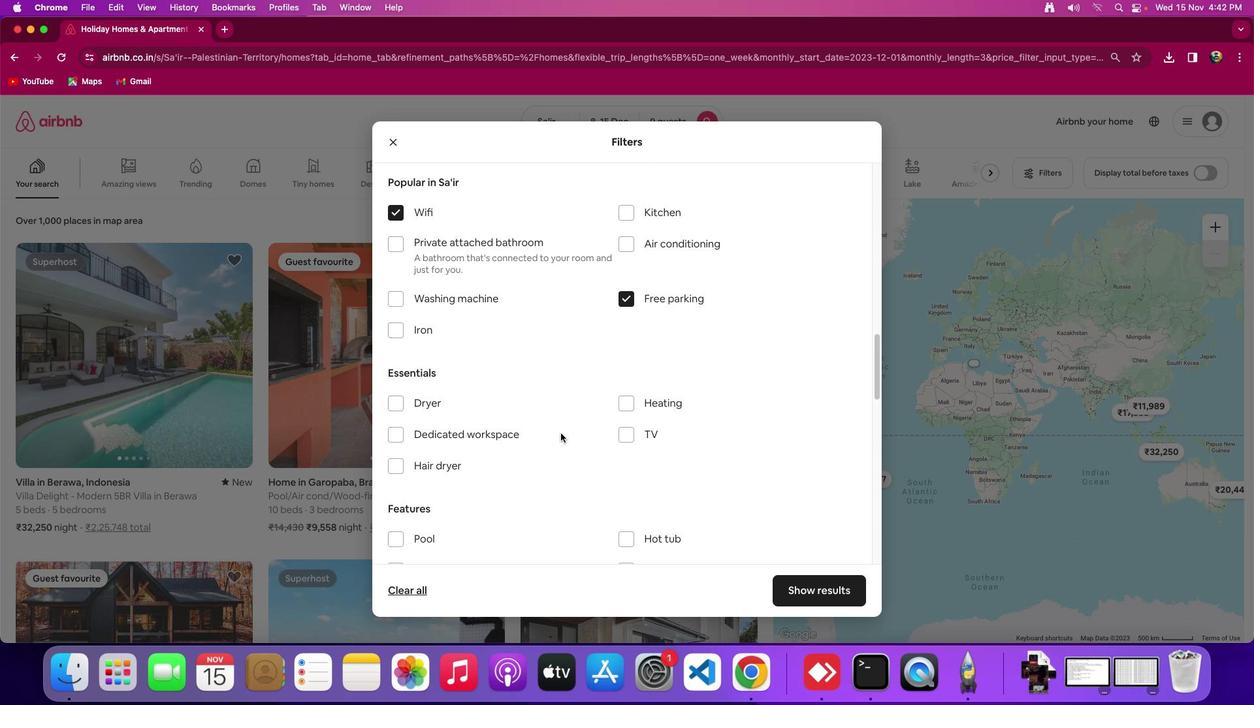 
Action: Mouse moved to (626, 341)
Screenshot: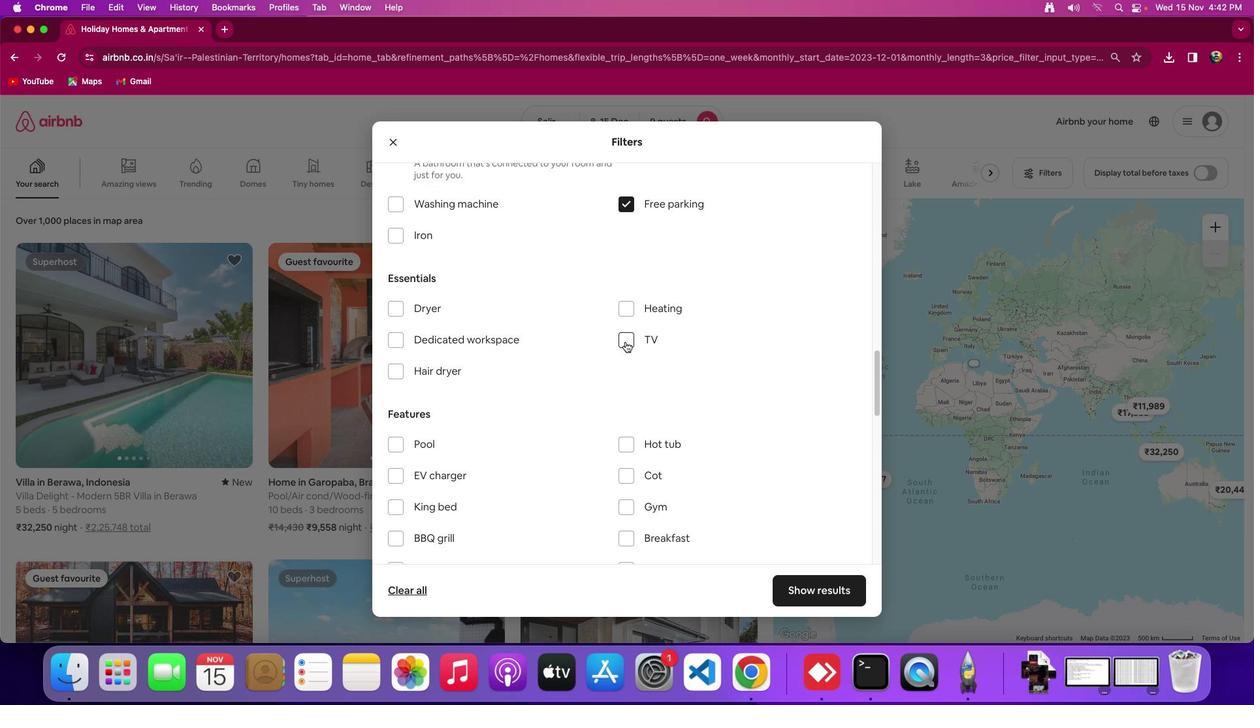 
Action: Mouse pressed left at (626, 341)
Screenshot: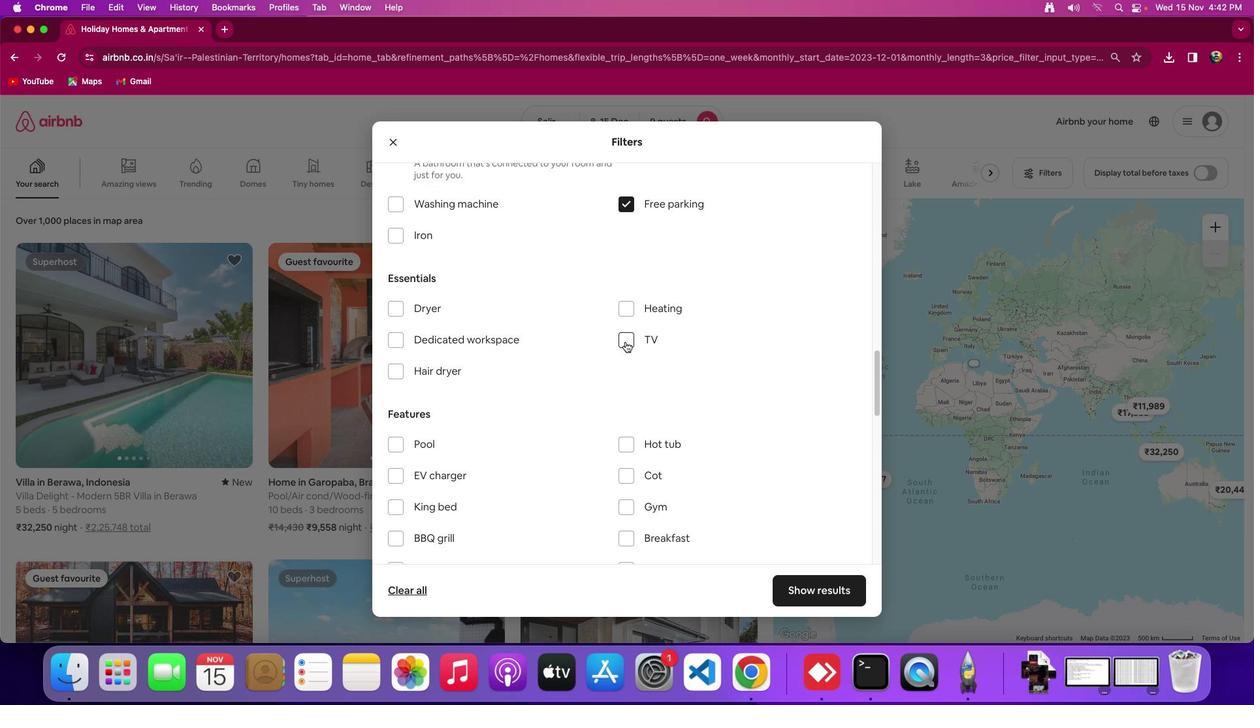 
Action: Mouse scrolled (626, 341) with delta (0, 0)
Screenshot: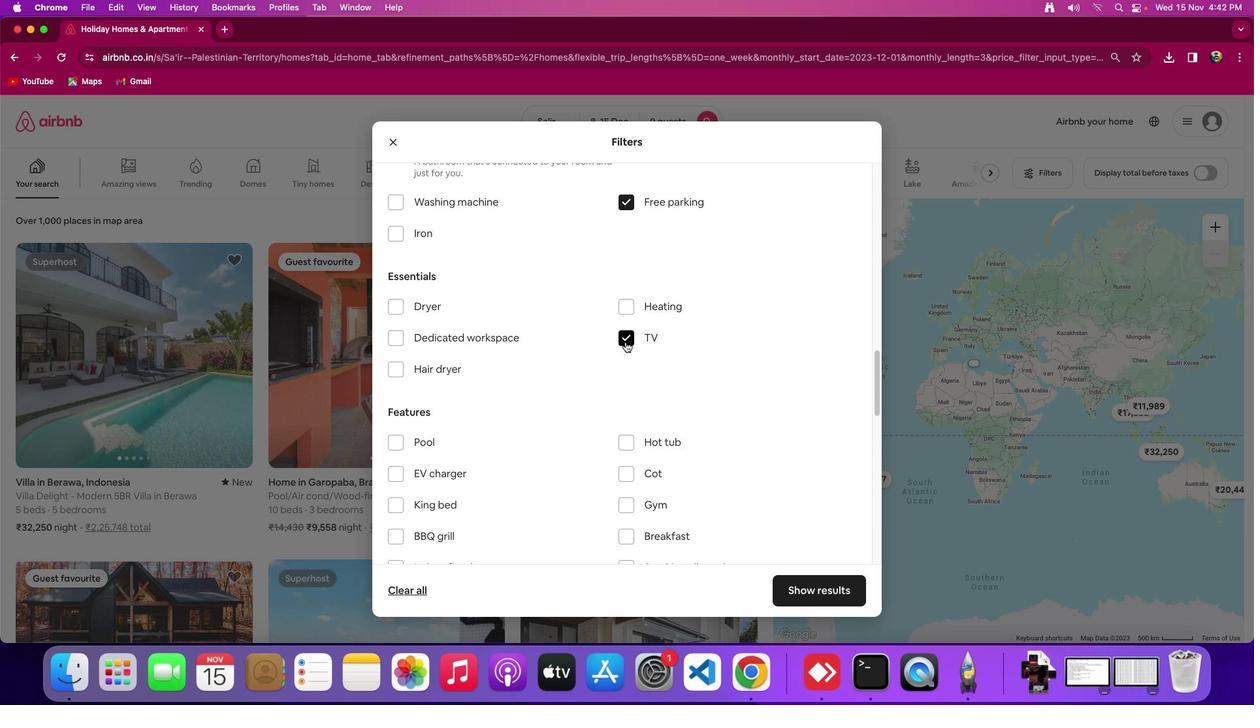 
Action: Mouse scrolled (626, 341) with delta (0, 0)
Screenshot: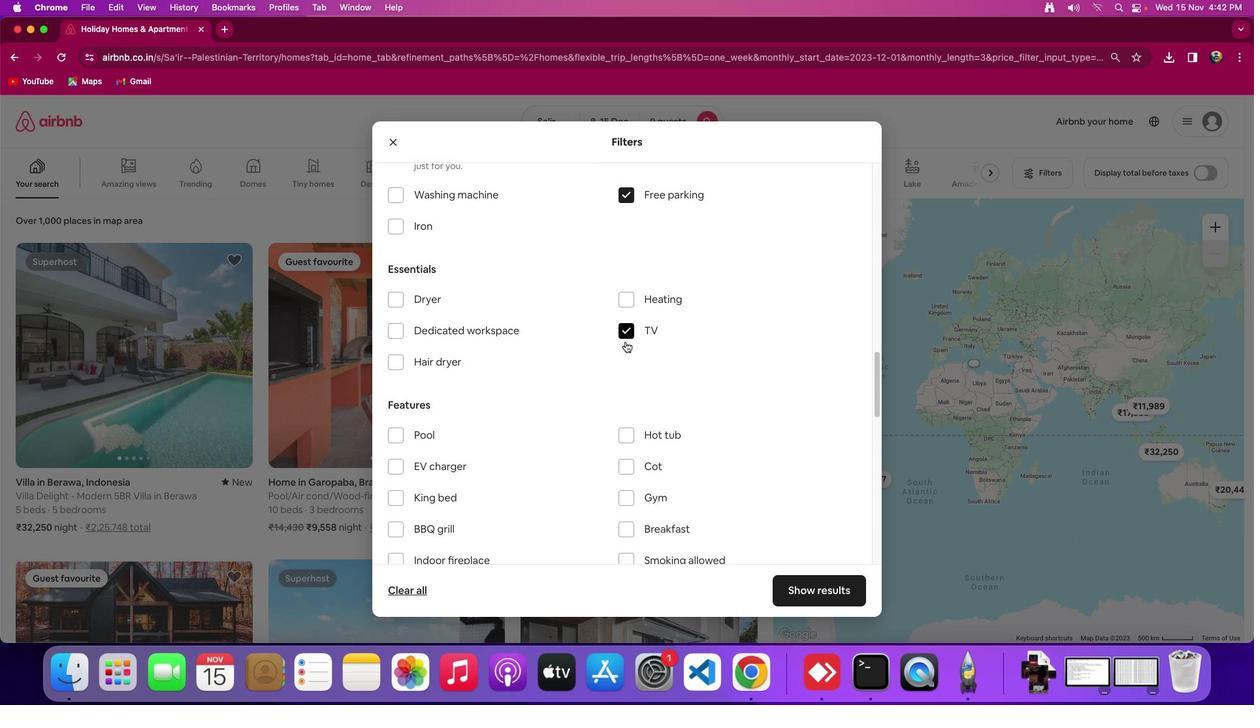 
Action: Mouse scrolled (626, 341) with delta (0, 0)
Screenshot: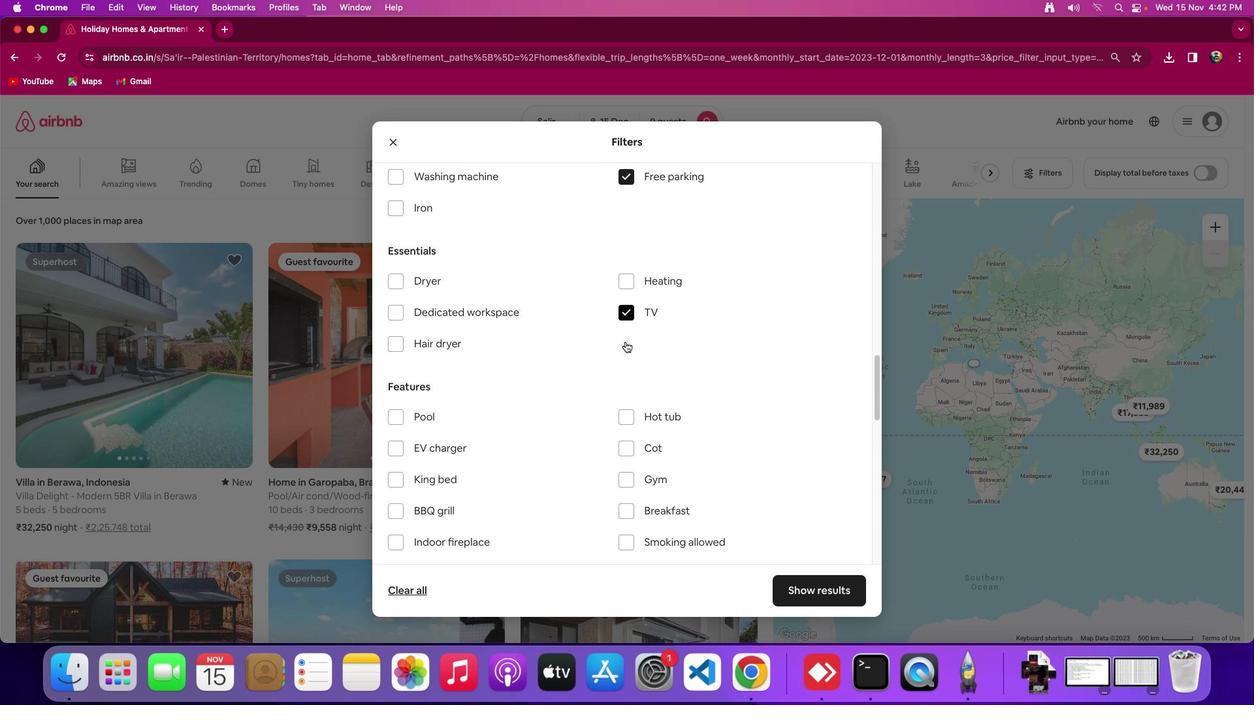 
Action: Mouse scrolled (626, 341) with delta (0, 0)
Screenshot: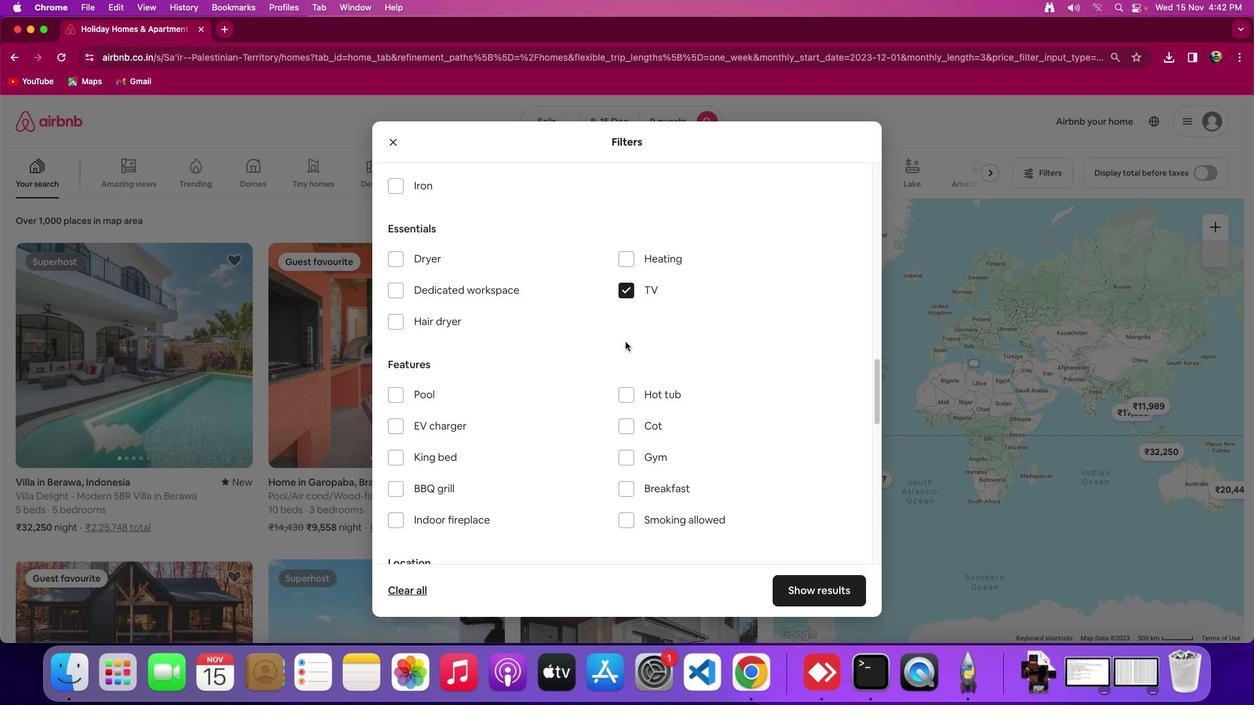 
Action: Mouse scrolled (626, 341) with delta (0, 0)
Screenshot: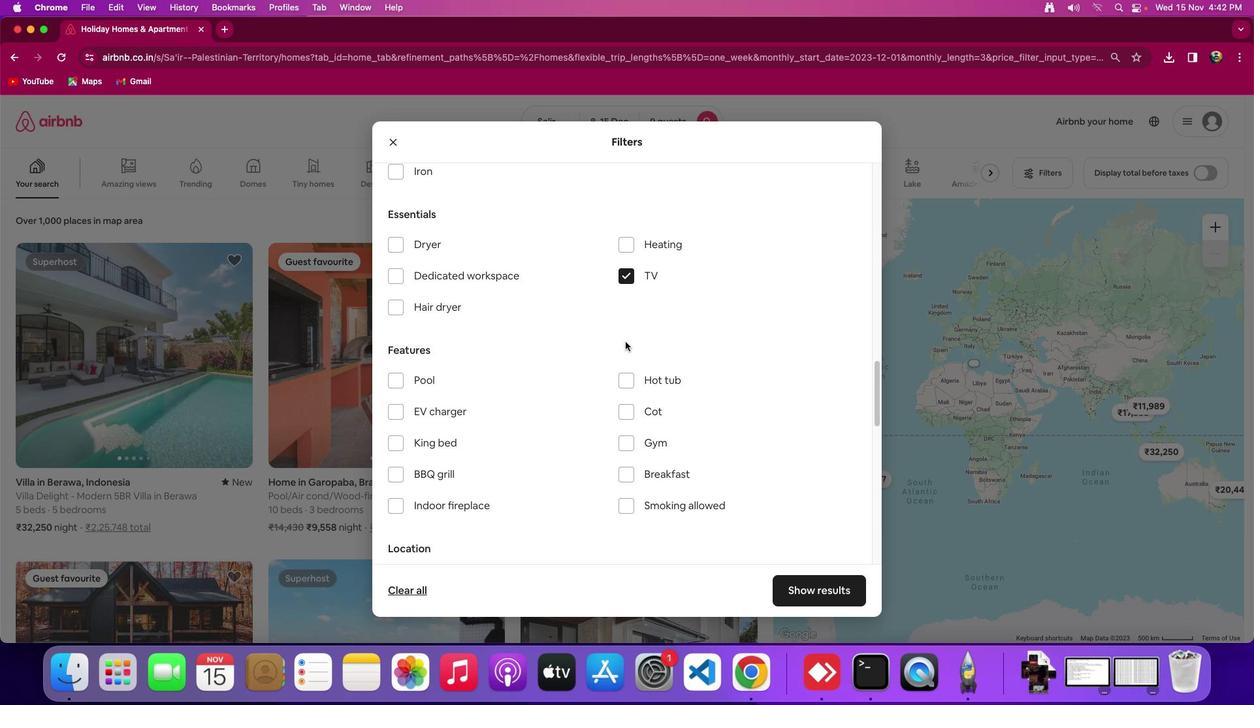 
Action: Mouse scrolled (626, 341) with delta (0, 0)
Screenshot: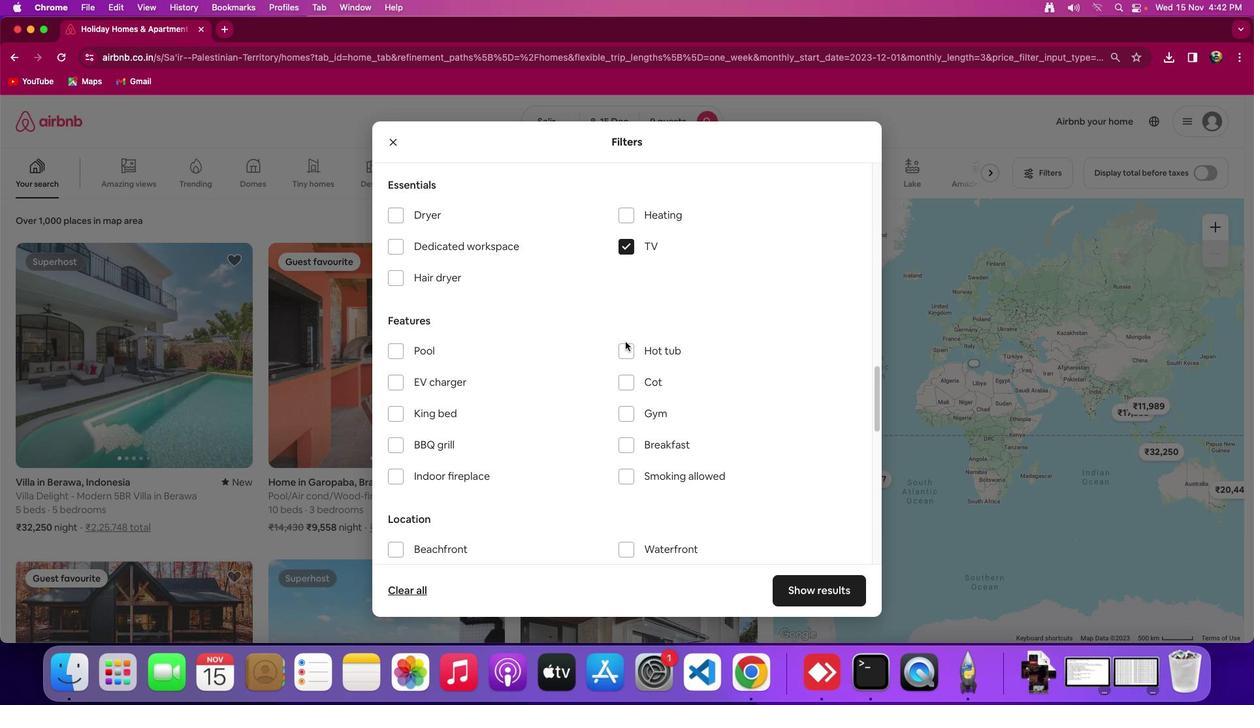 
Action: Mouse moved to (626, 402)
Screenshot: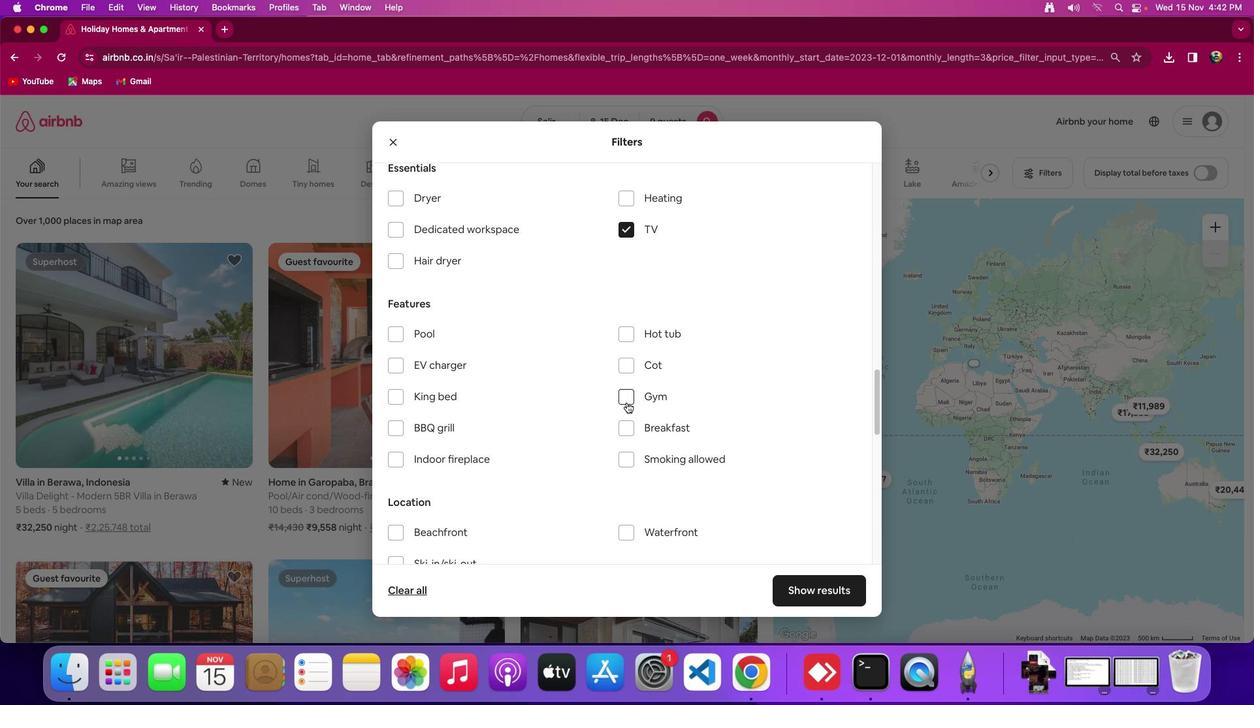 
Action: Mouse pressed left at (626, 402)
Screenshot: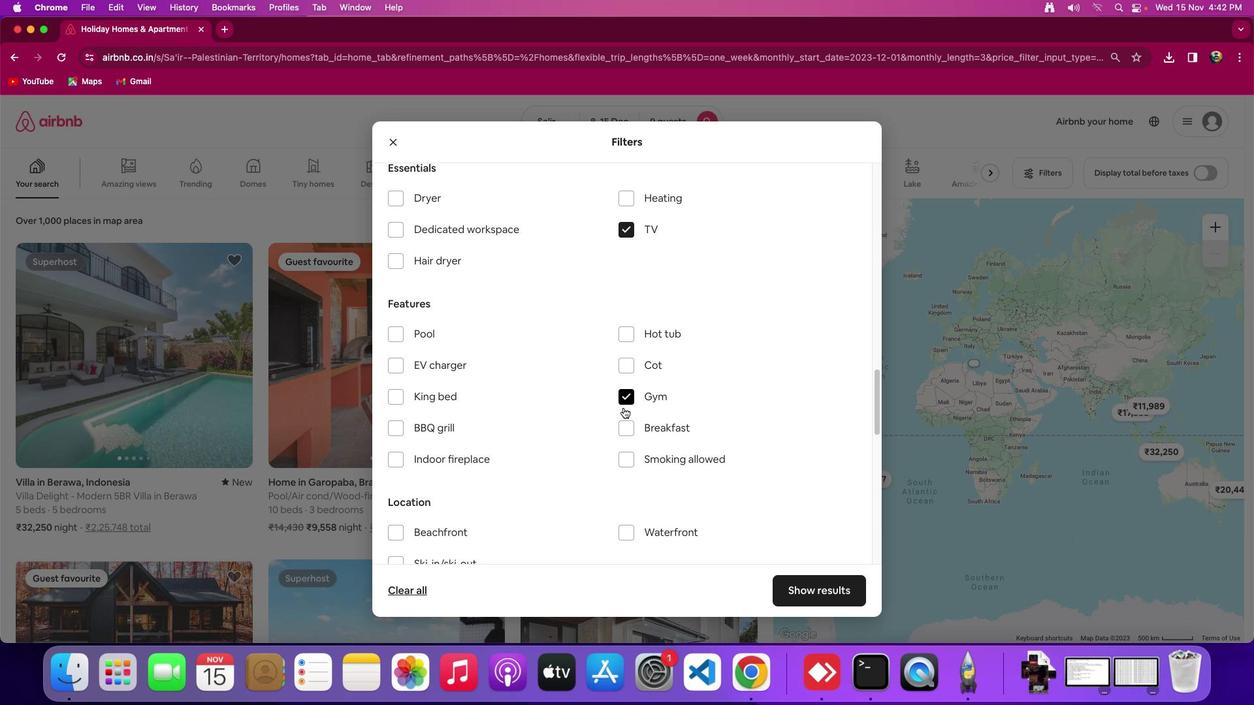 
Action: Mouse moved to (623, 430)
Screenshot: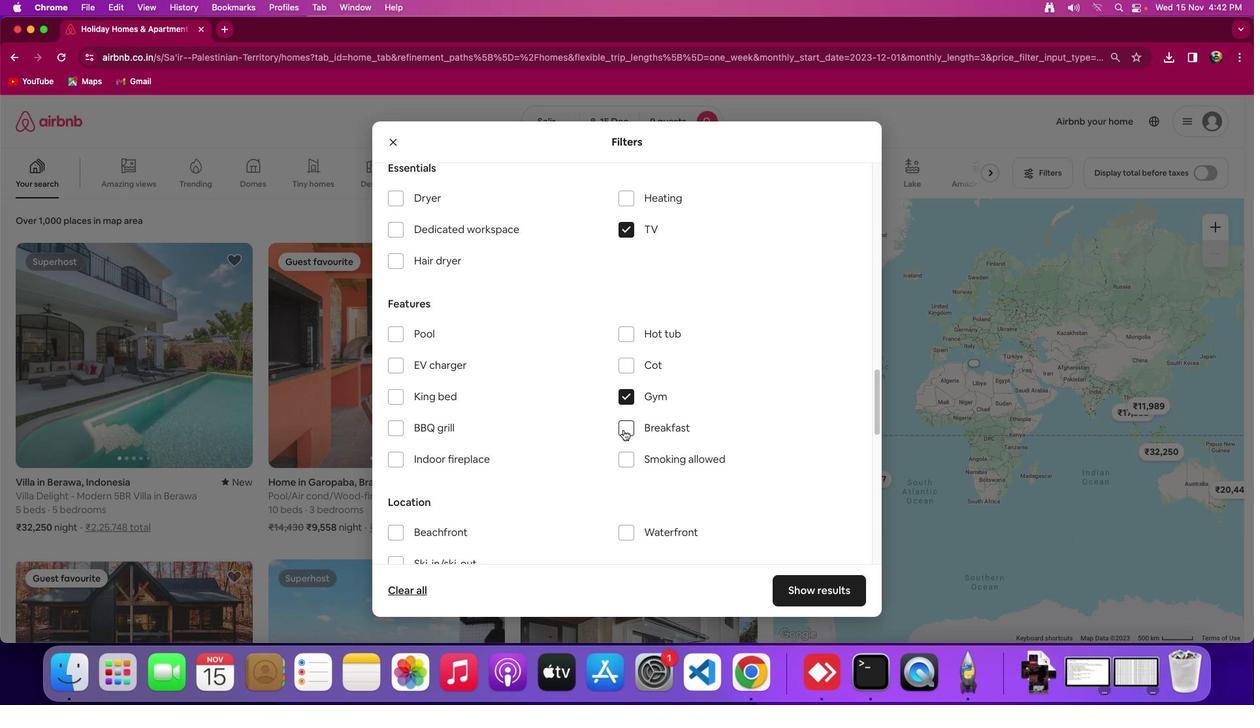 
Action: Mouse pressed left at (623, 430)
Screenshot: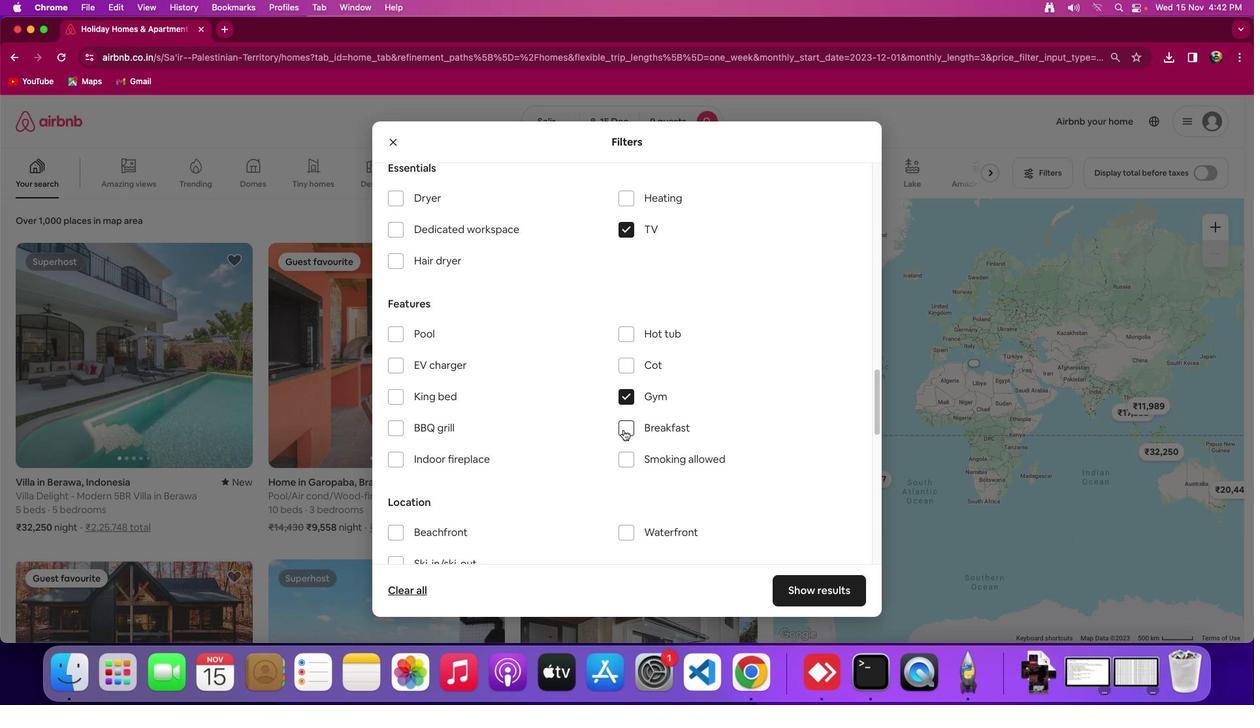 
Action: Mouse moved to (623, 429)
Screenshot: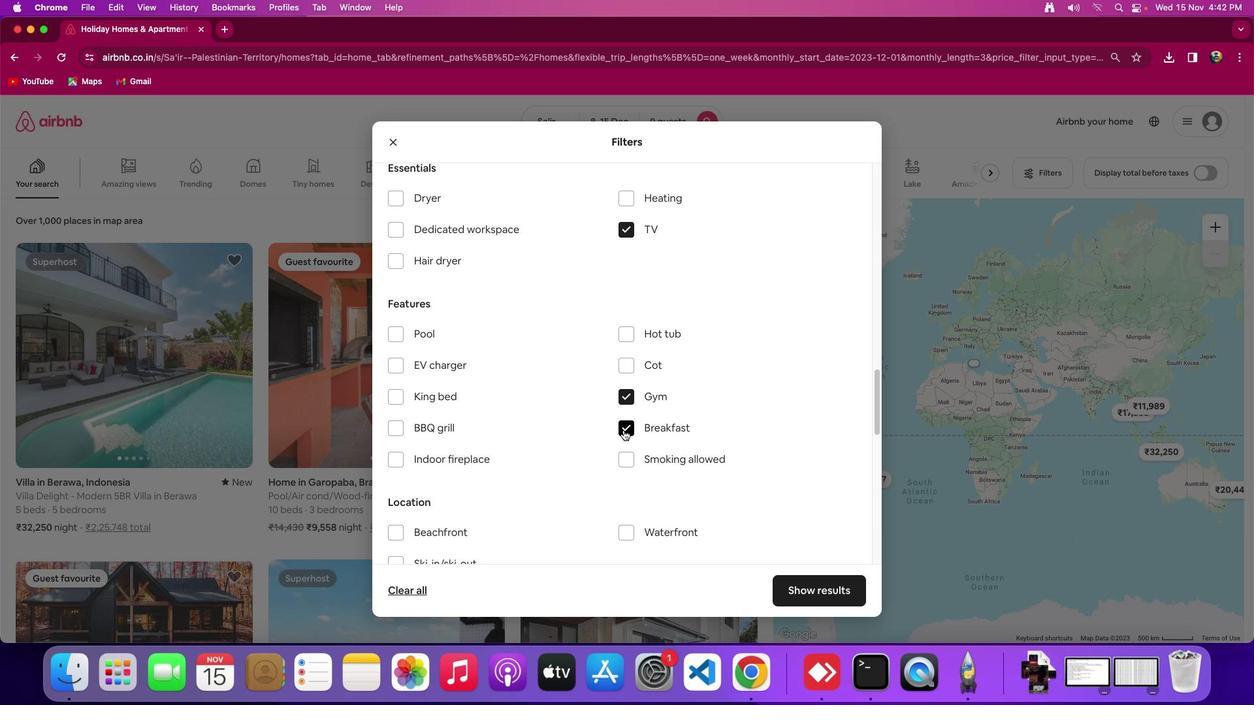 
Action: Mouse scrolled (623, 429) with delta (0, 0)
Screenshot: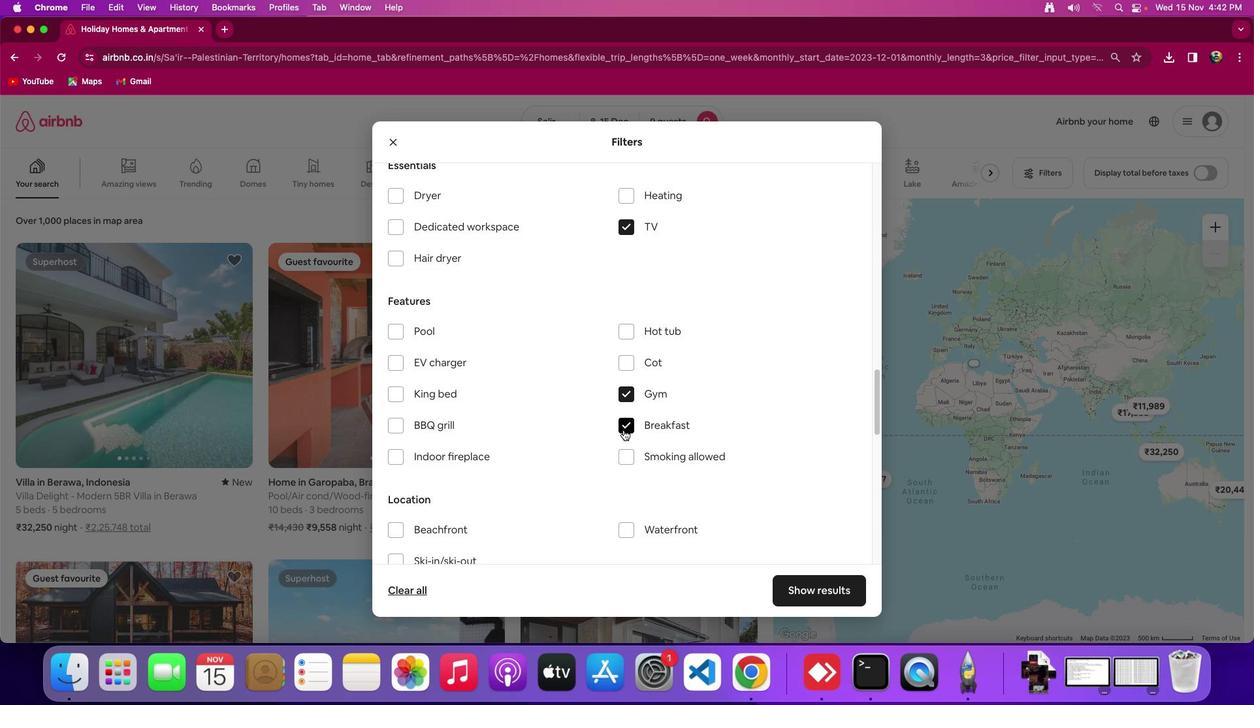 
Action: Mouse scrolled (623, 429) with delta (0, 0)
Screenshot: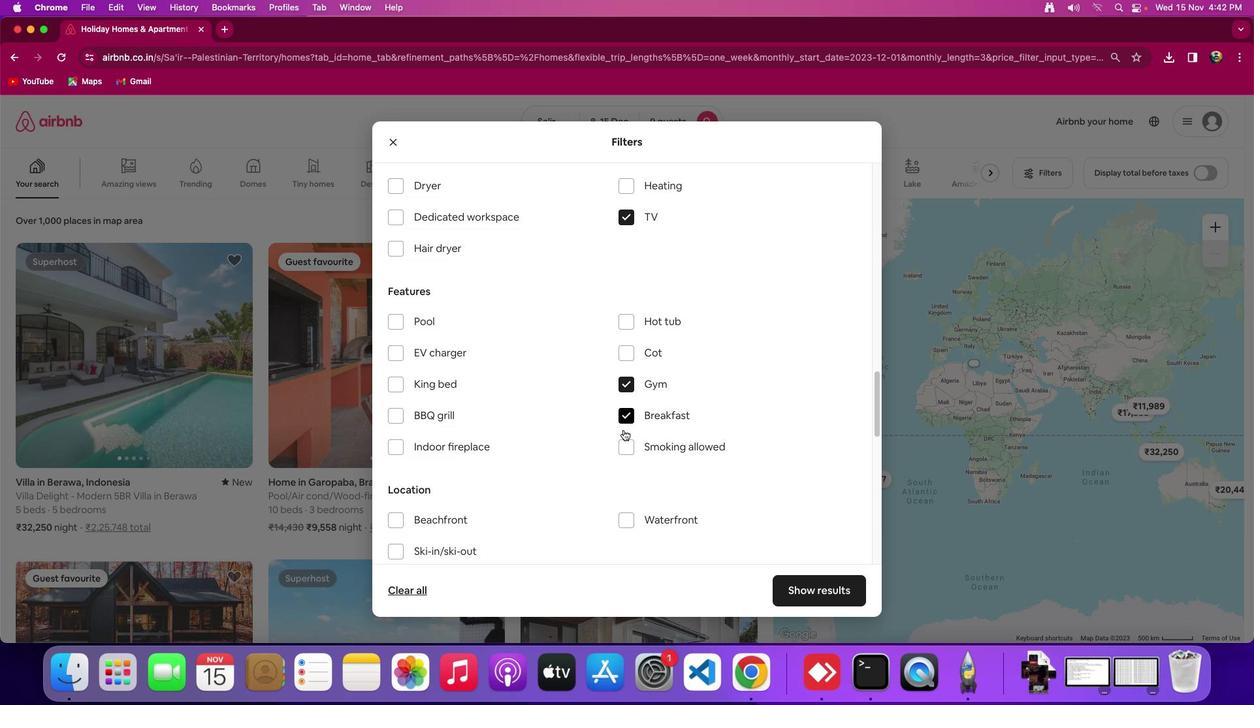 
Action: Mouse scrolled (623, 429) with delta (0, 0)
Screenshot: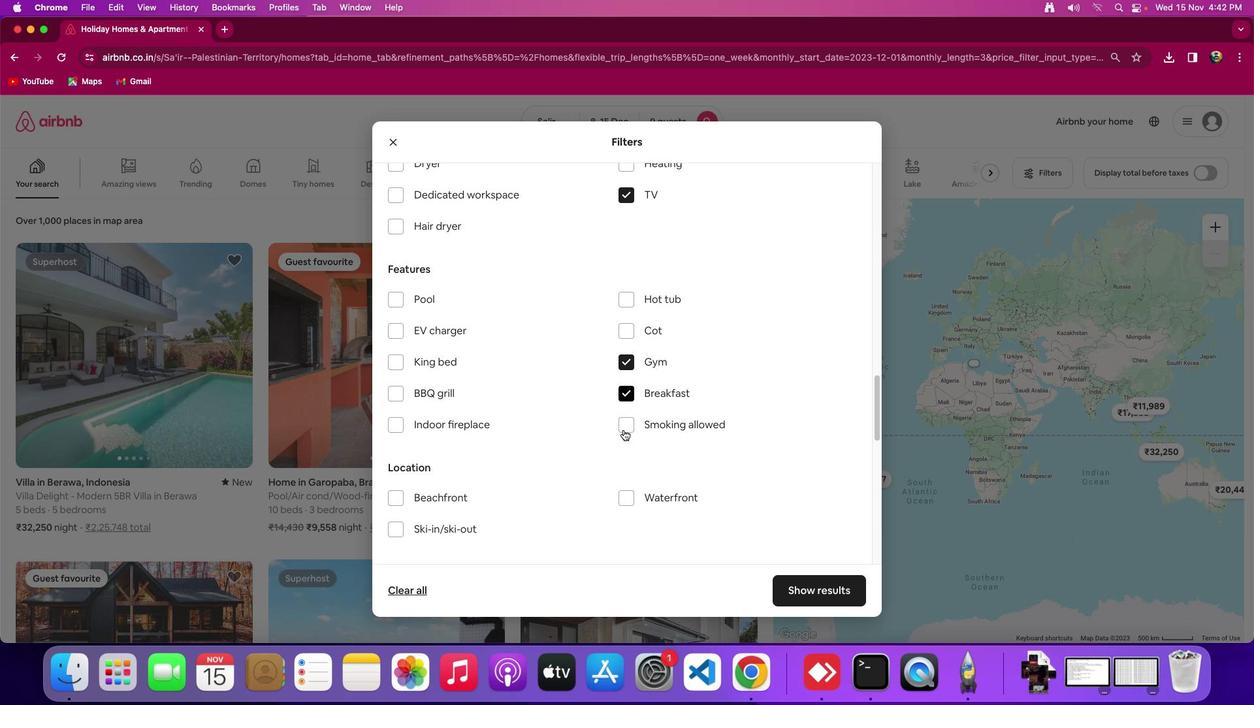 
Action: Mouse scrolled (623, 429) with delta (0, 0)
Screenshot: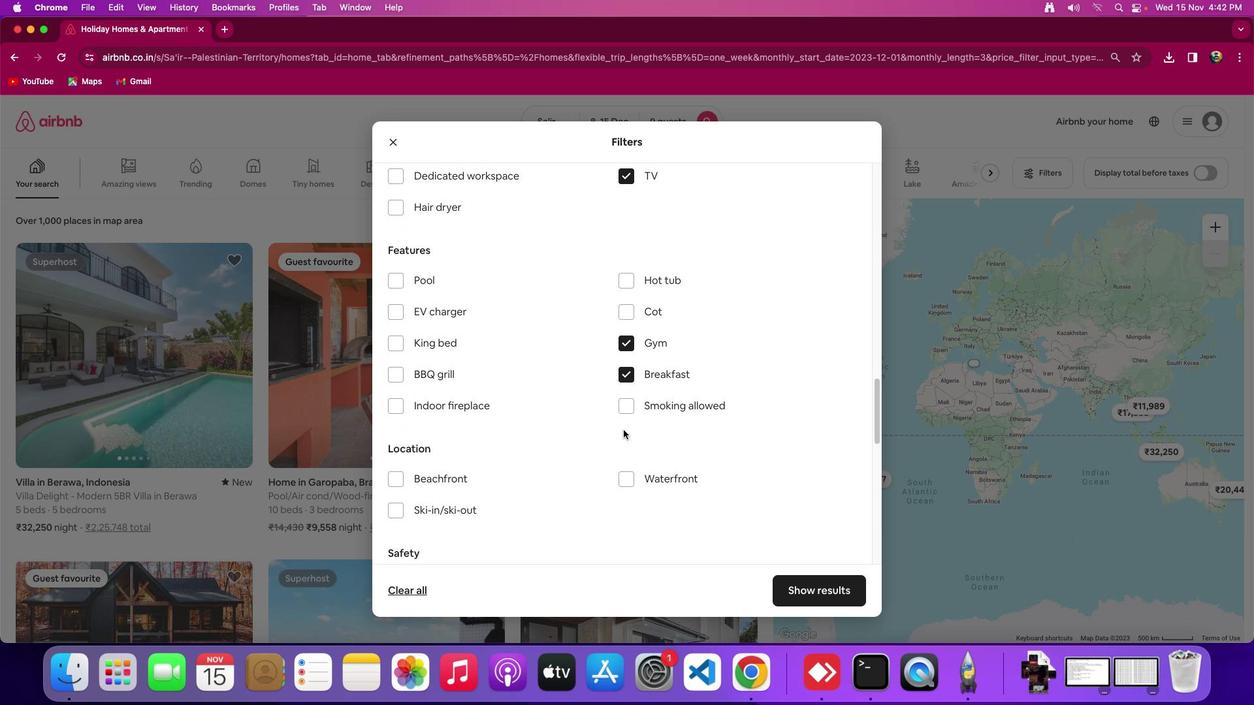 
Action: Mouse scrolled (623, 429) with delta (0, 0)
Screenshot: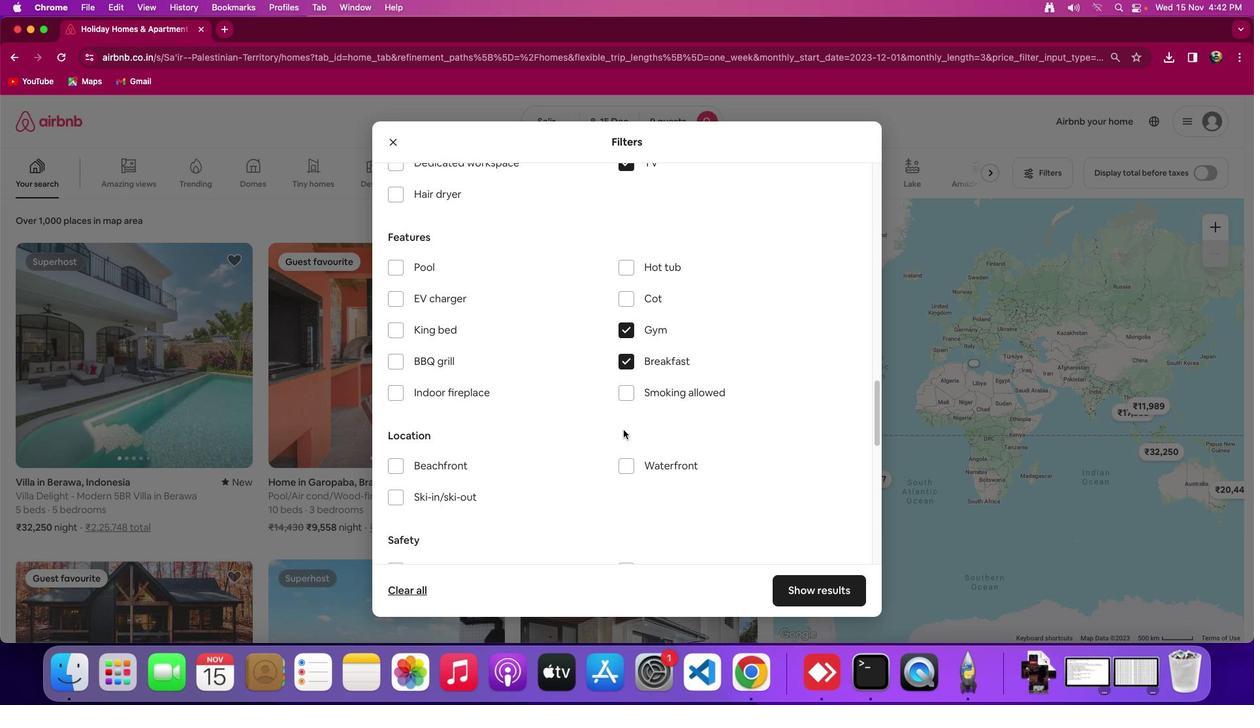
Action: Mouse scrolled (623, 429) with delta (0, 0)
Screenshot: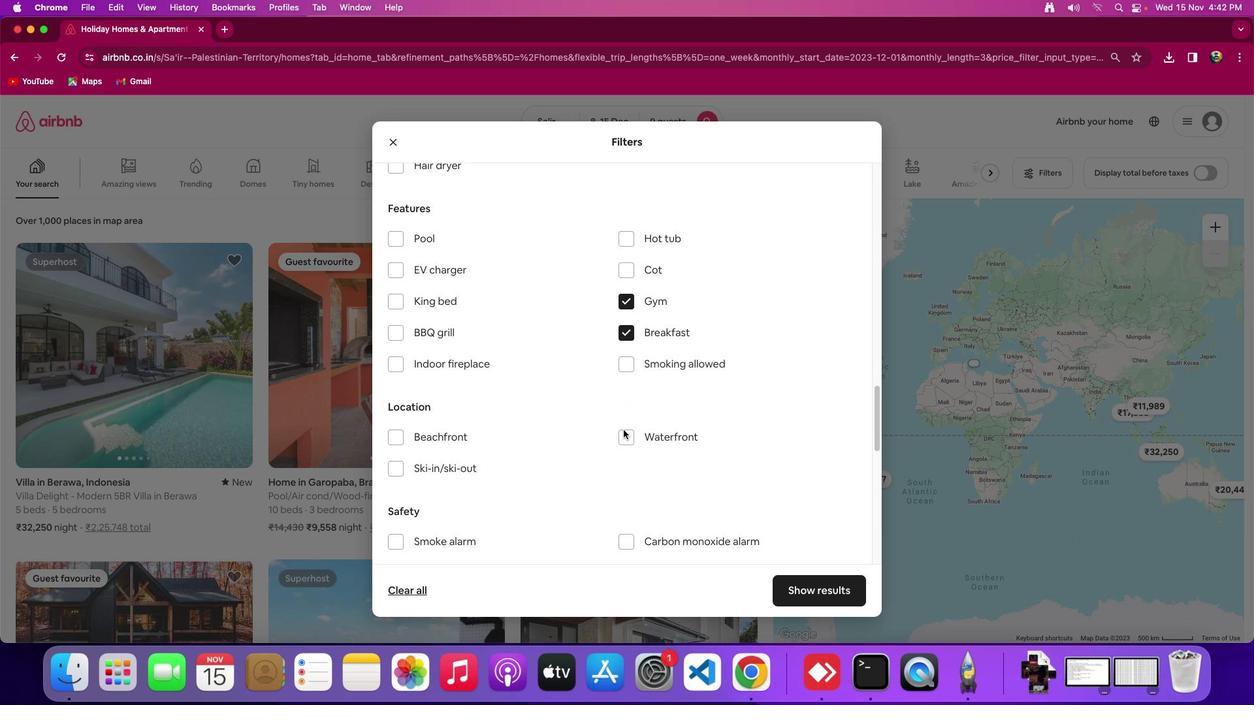 
Action: Mouse moved to (623, 430)
Screenshot: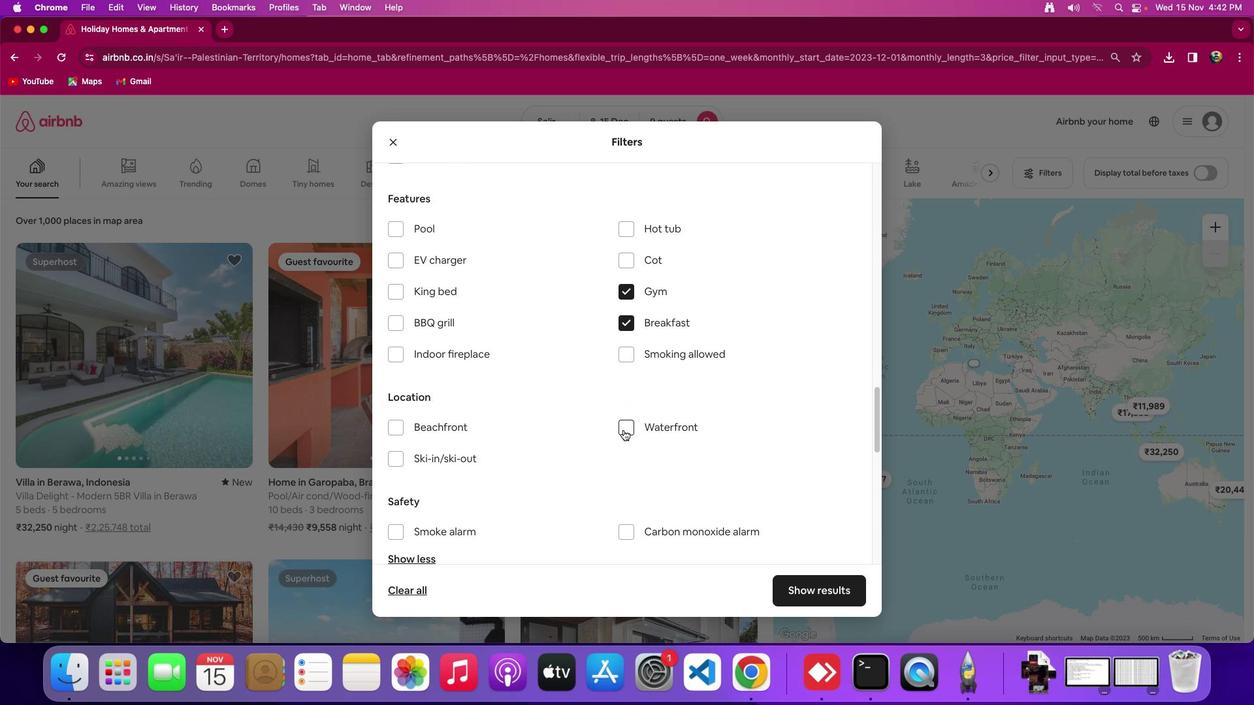 
Action: Mouse scrolled (623, 430) with delta (0, 0)
Screenshot: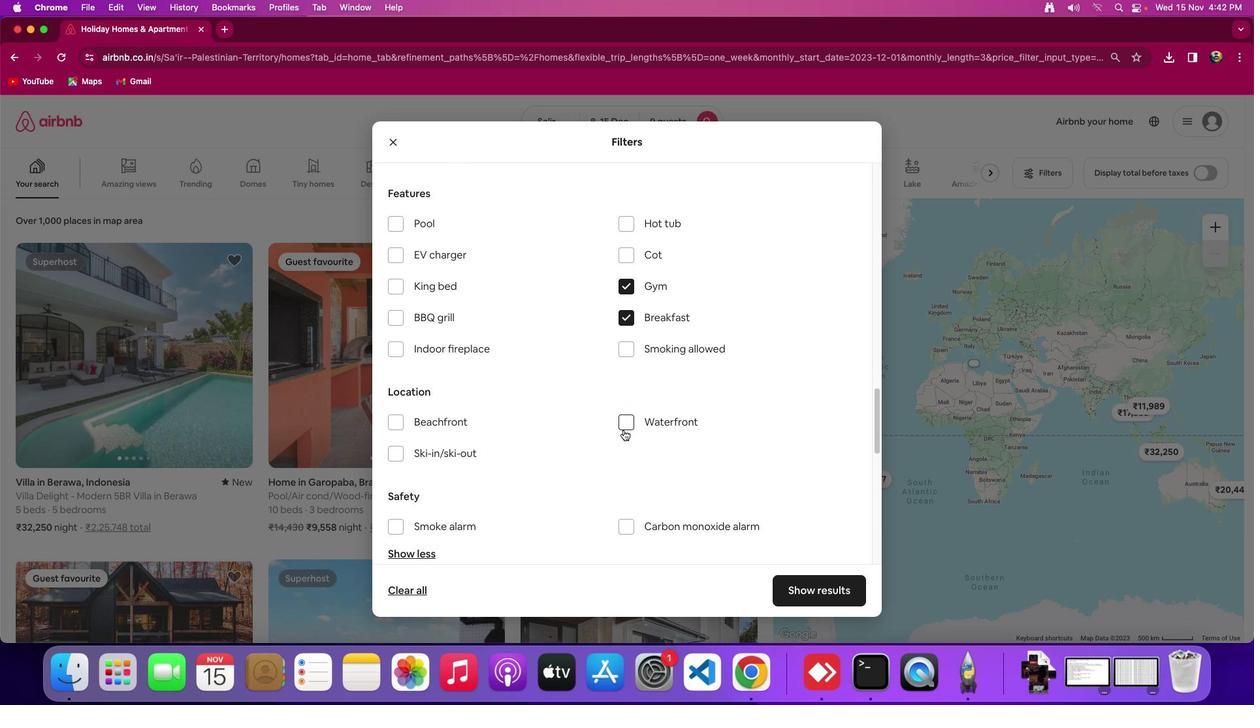 
Action: Mouse scrolled (623, 430) with delta (0, 0)
Screenshot: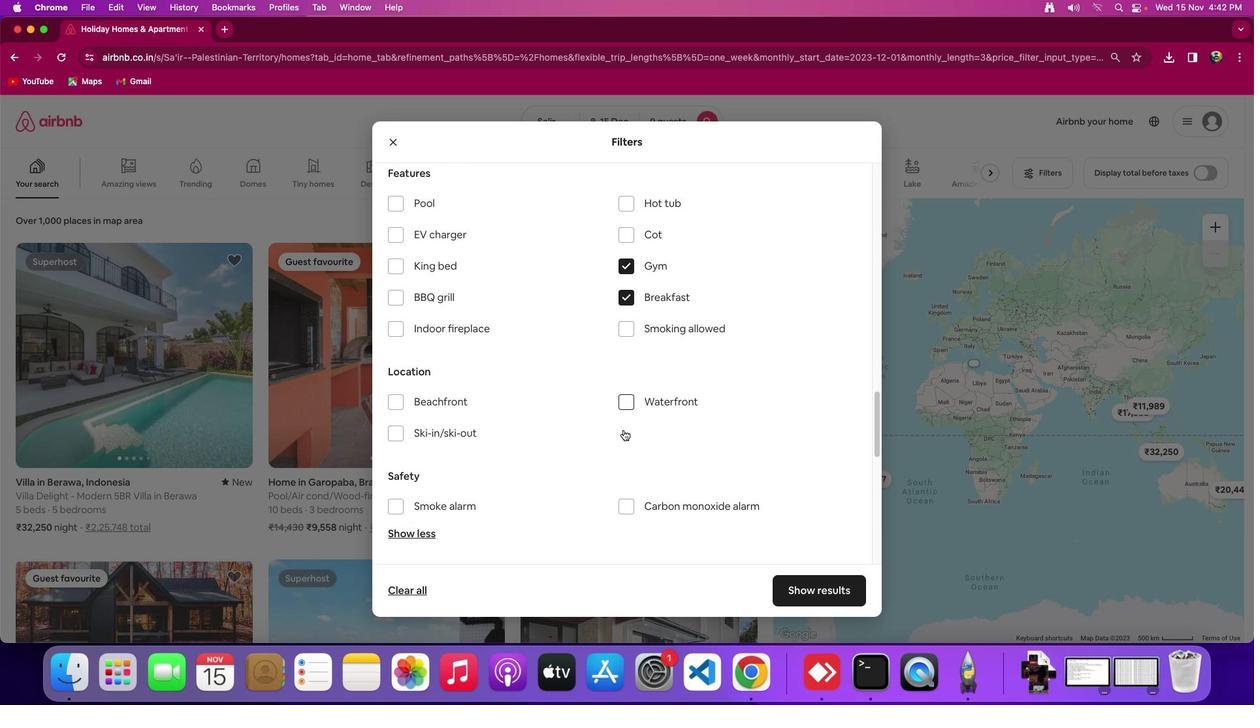 
Action: Mouse scrolled (623, 430) with delta (0, -1)
Screenshot: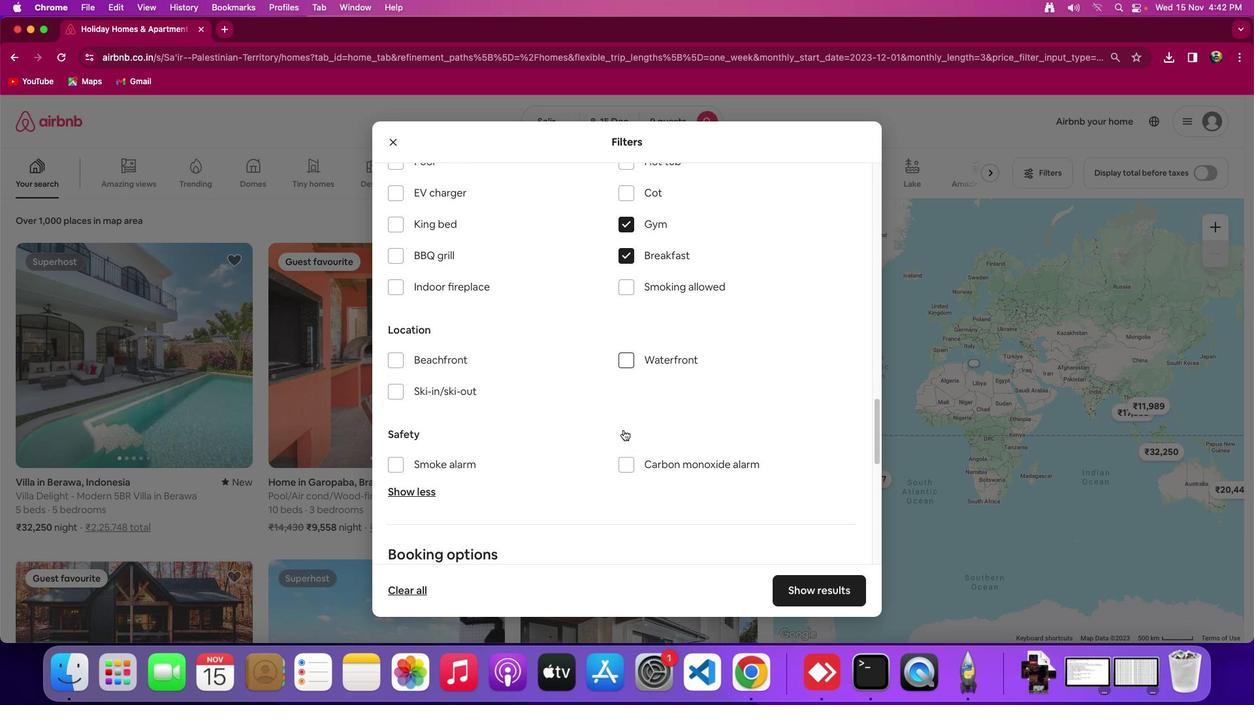 
Action: Mouse moved to (623, 430)
Screenshot: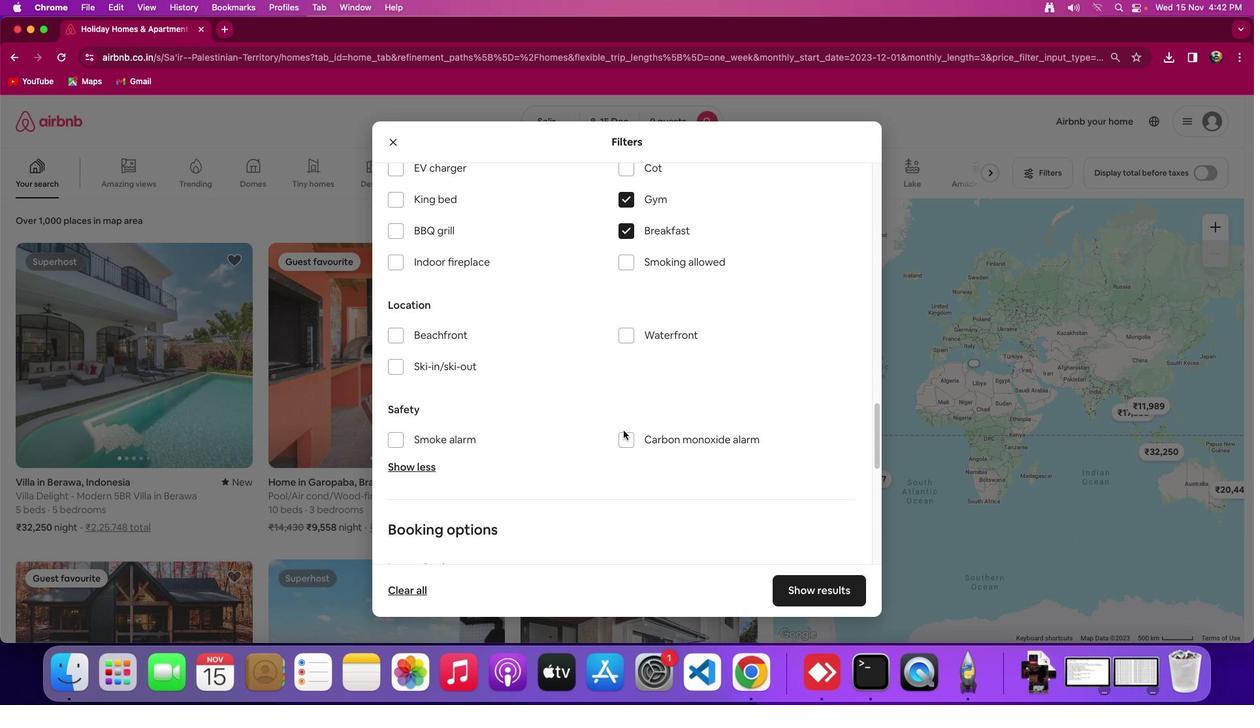 
Action: Mouse scrolled (623, 430) with delta (0, 0)
Screenshot: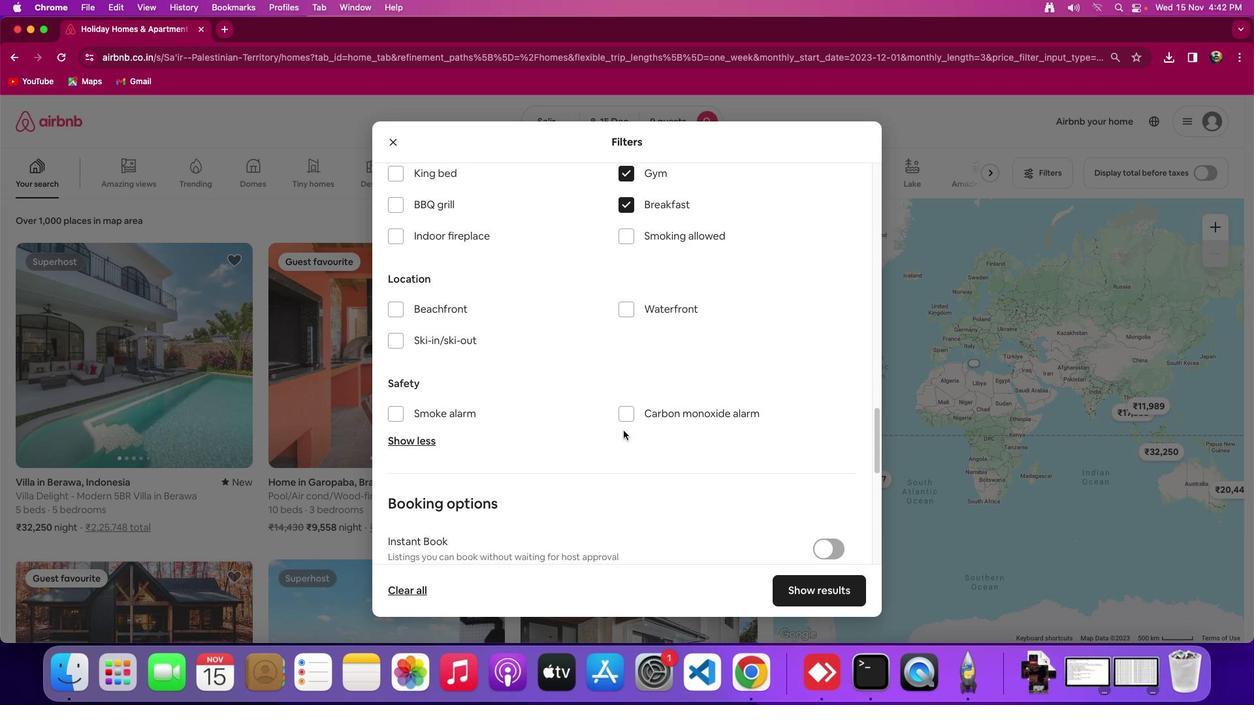 
Action: Mouse scrolled (623, 430) with delta (0, 0)
Screenshot: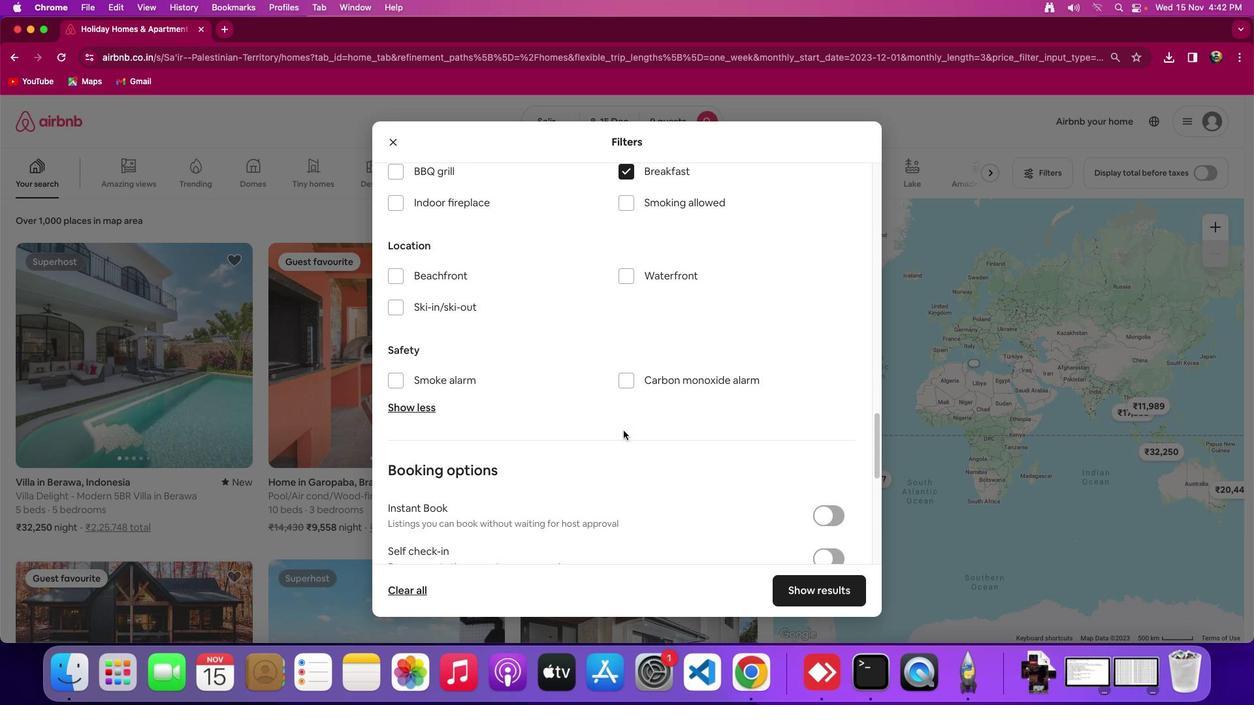 
Action: Mouse scrolled (623, 430) with delta (0, -1)
Screenshot: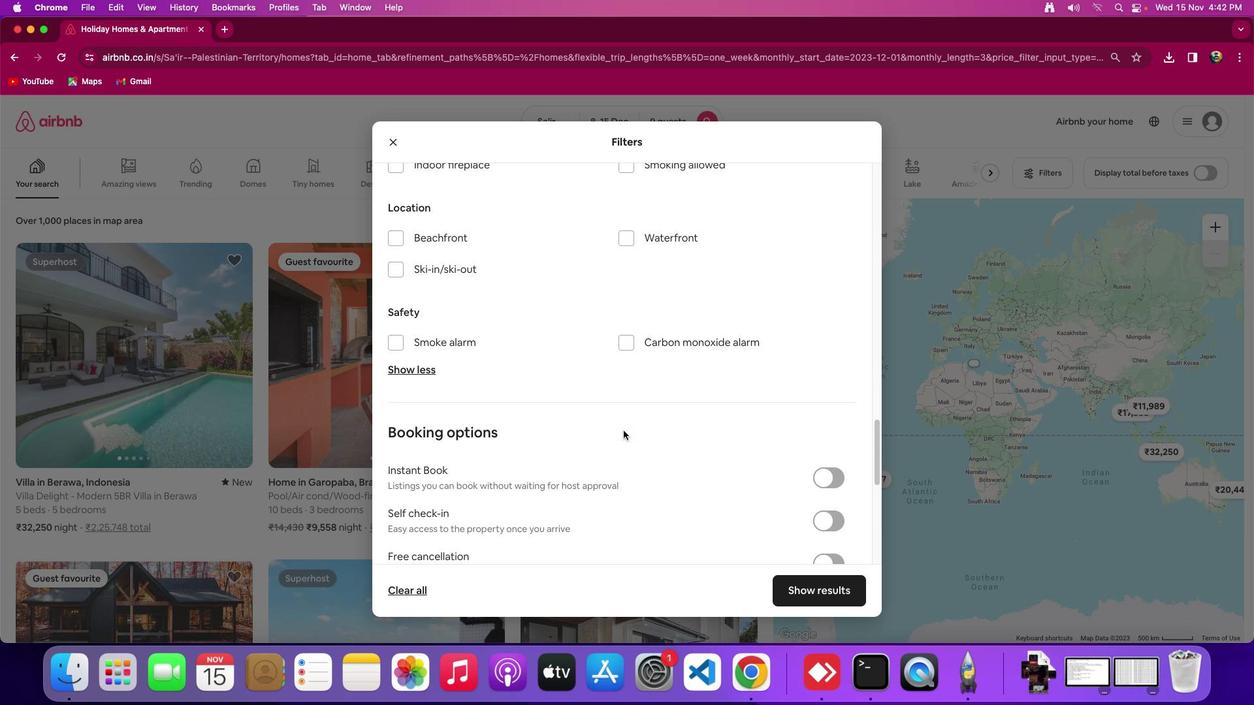 
Action: Mouse moved to (825, 492)
Screenshot: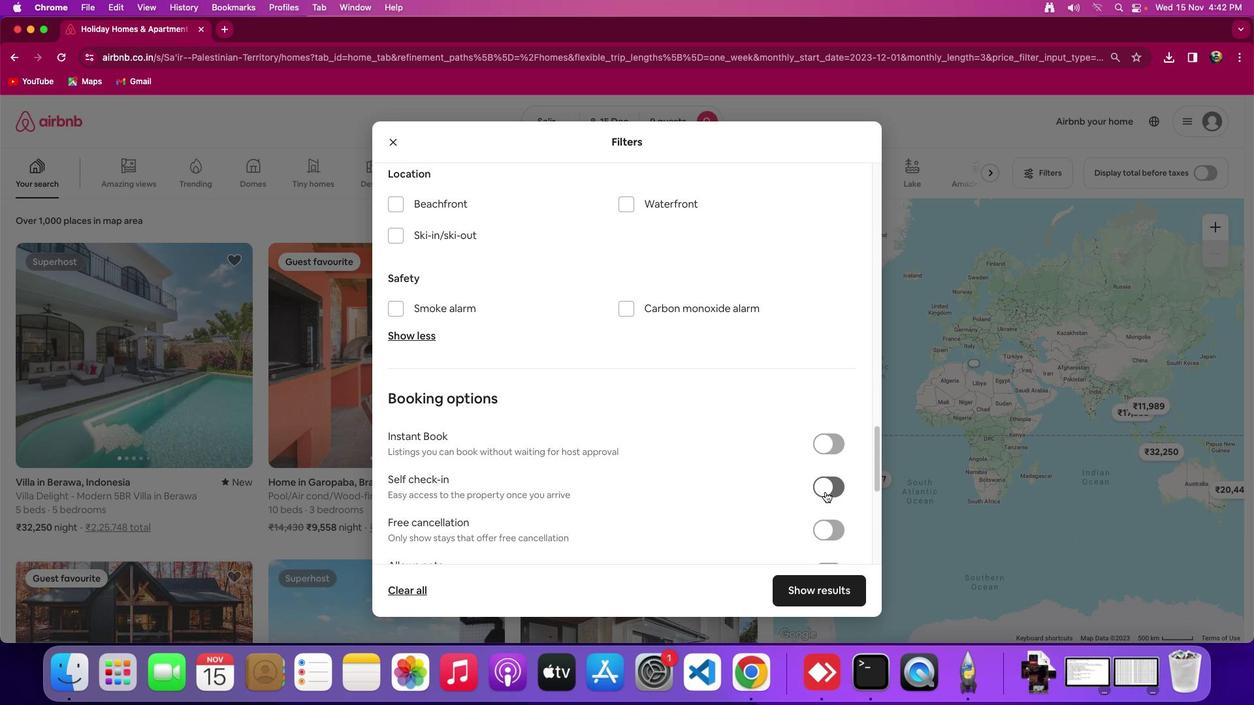 
Action: Mouse pressed left at (825, 492)
Screenshot: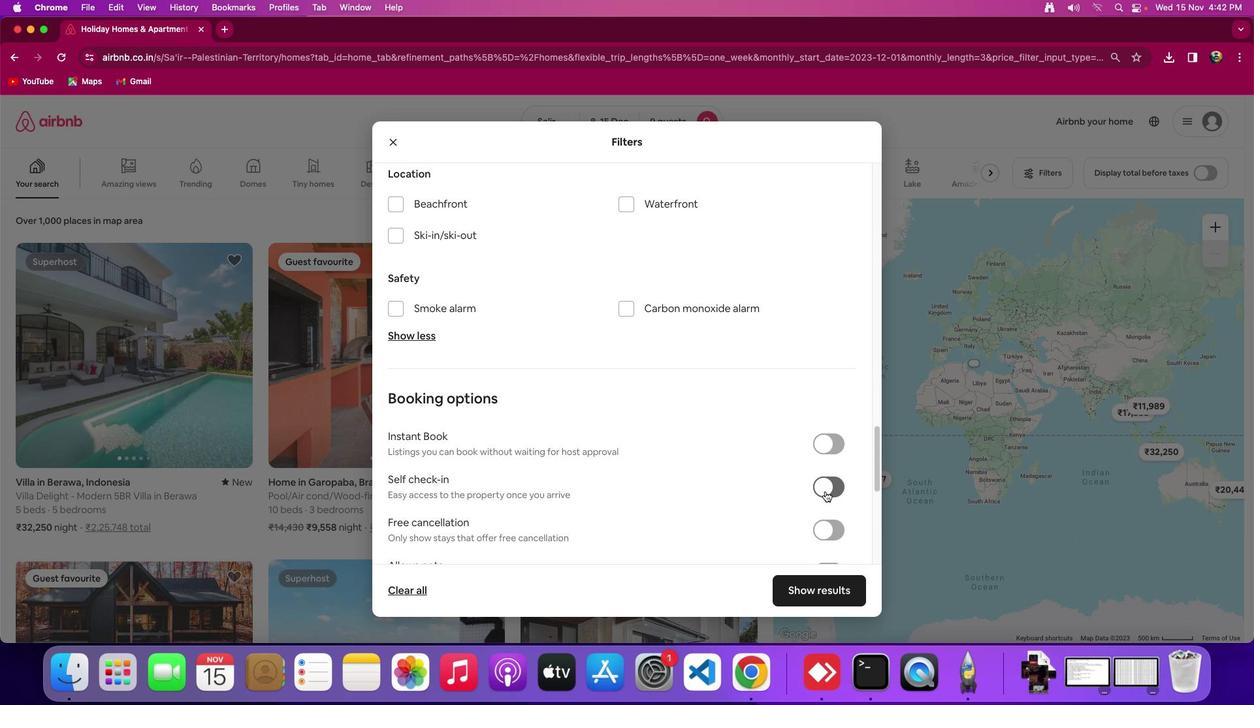 
Action: Mouse moved to (688, 467)
Screenshot: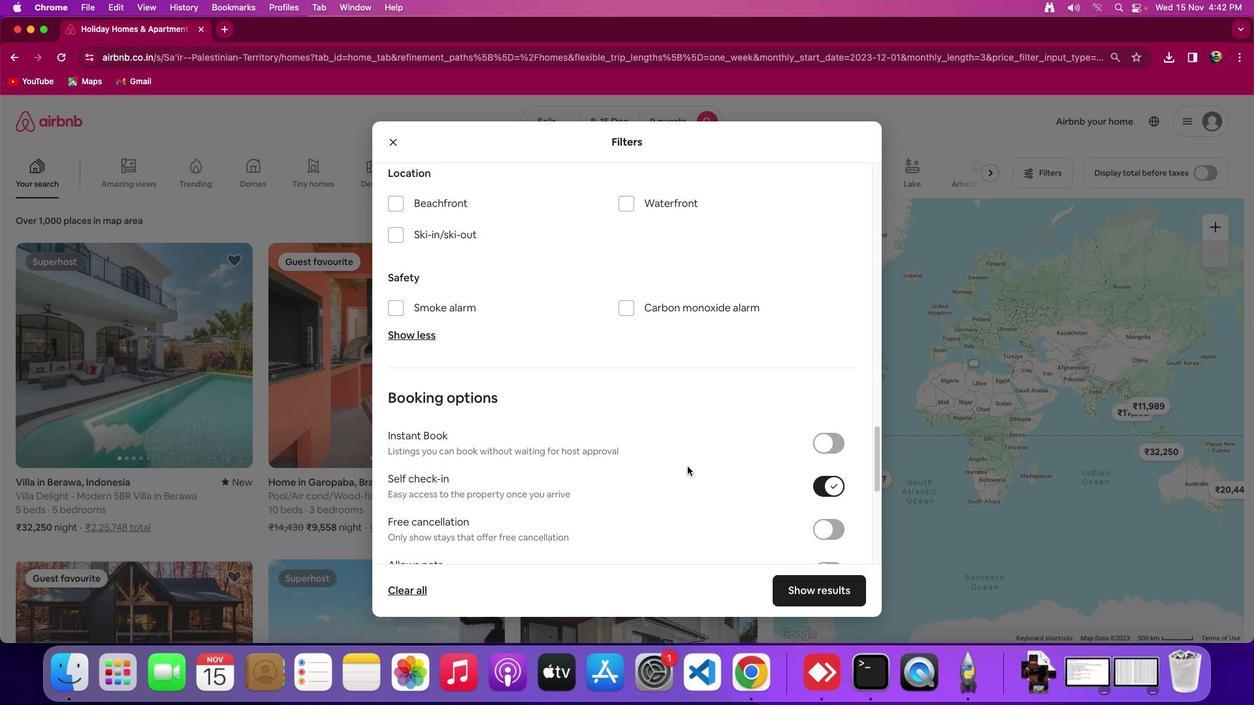 
Action: Mouse scrolled (688, 467) with delta (0, 0)
Screenshot: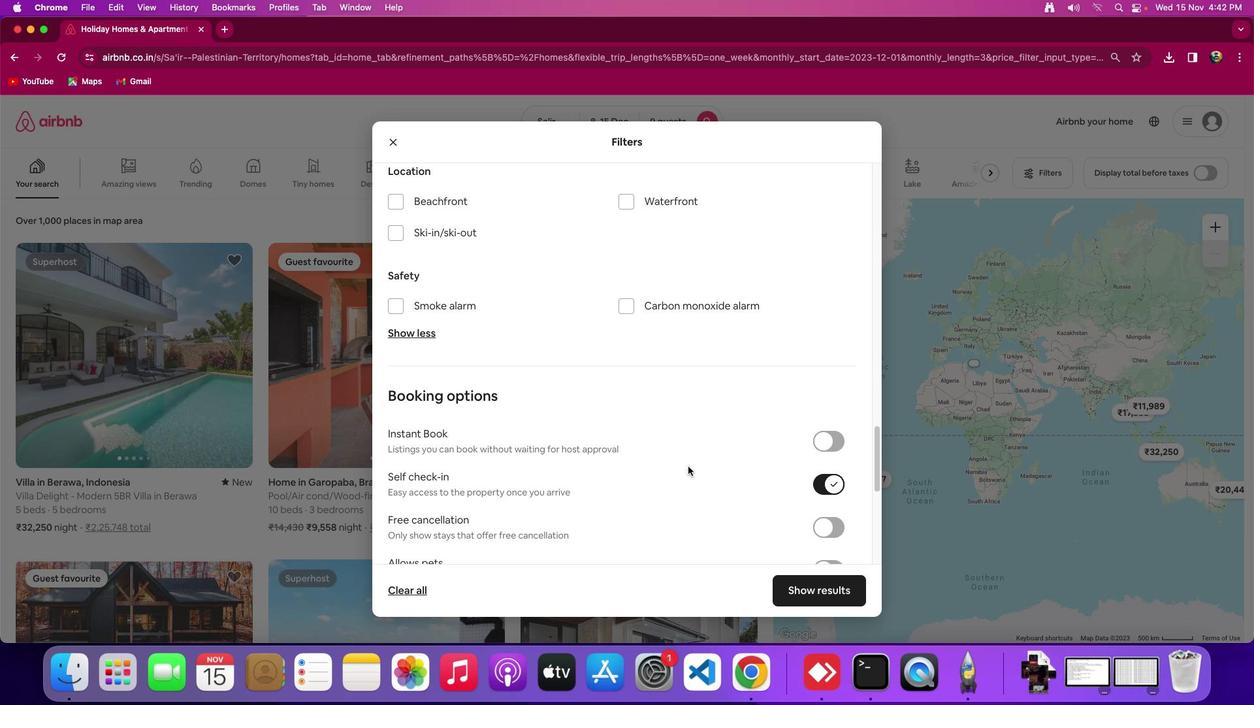 
Action: Mouse moved to (688, 467)
Screenshot: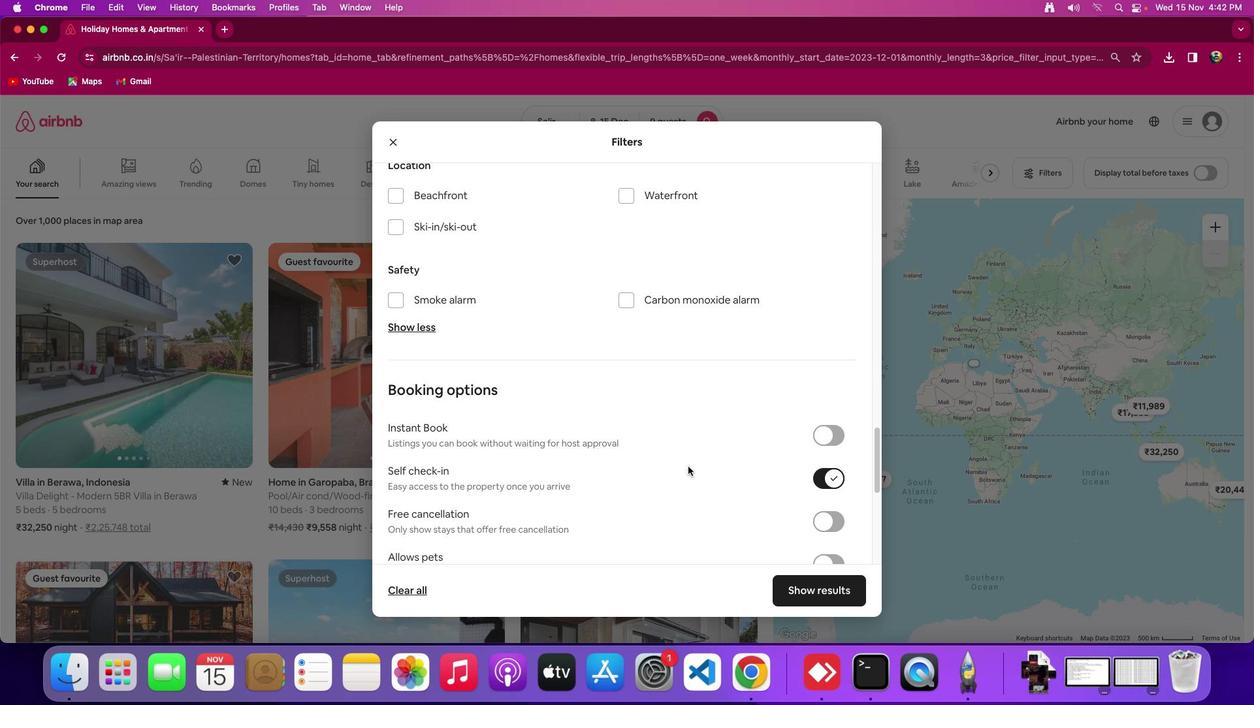 
Action: Mouse scrolled (688, 467) with delta (0, 0)
Screenshot: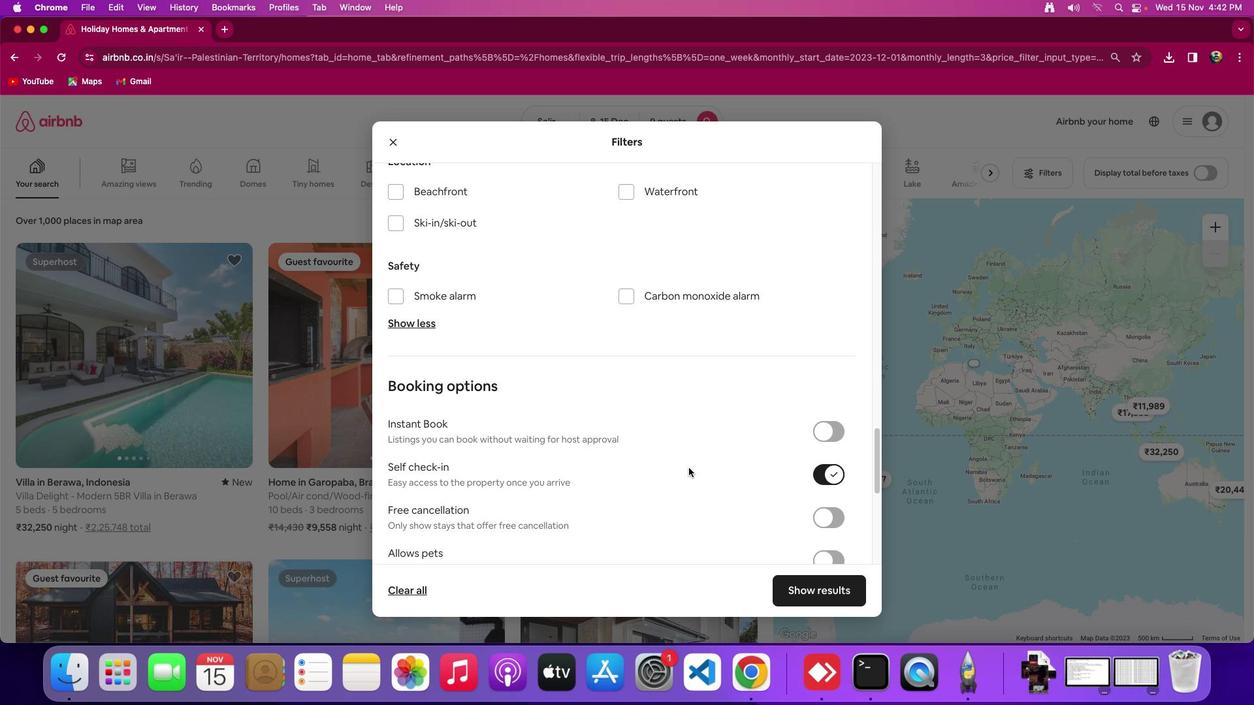 
Action: Mouse moved to (671, 510)
Screenshot: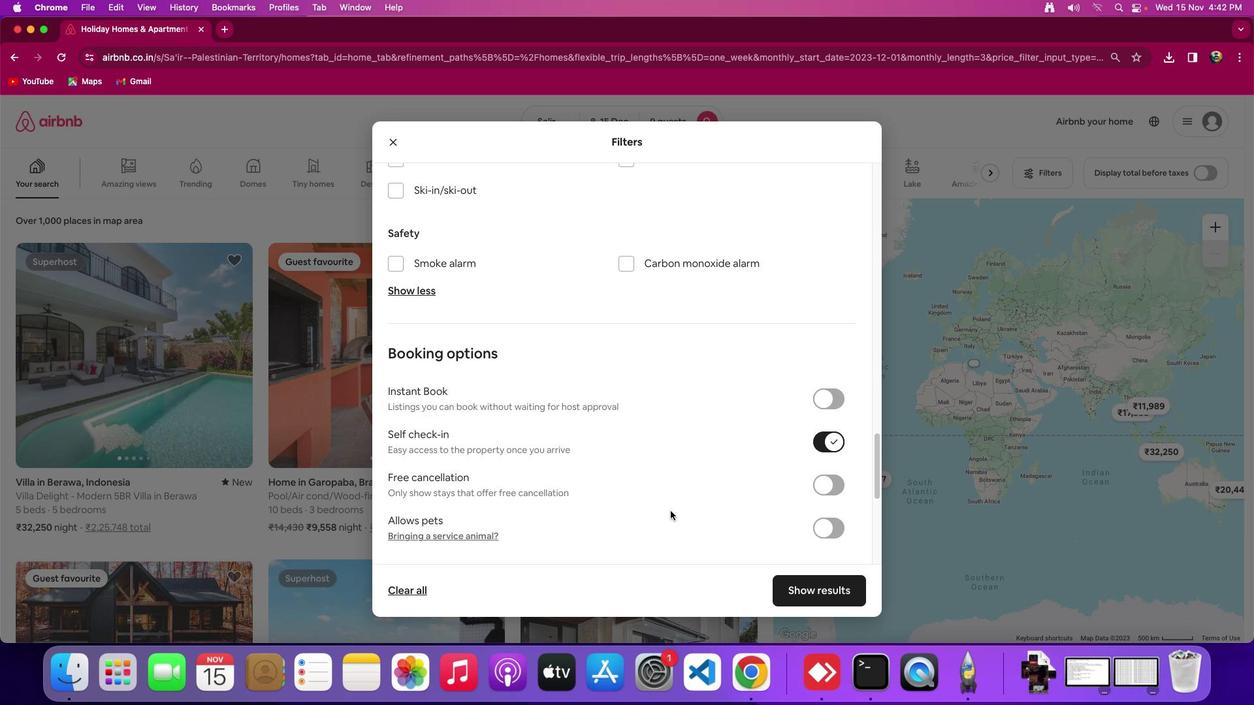 
Action: Mouse scrolled (671, 510) with delta (0, 0)
Screenshot: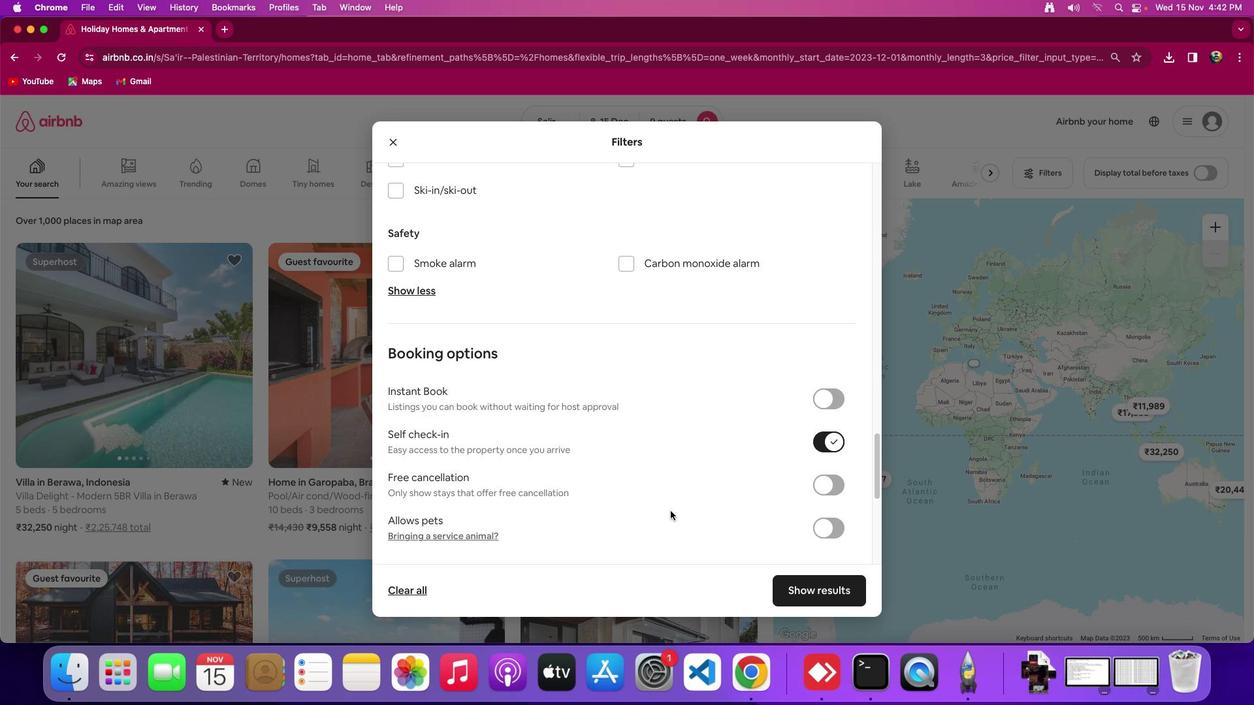 
Action: Mouse scrolled (671, 510) with delta (0, 0)
Screenshot: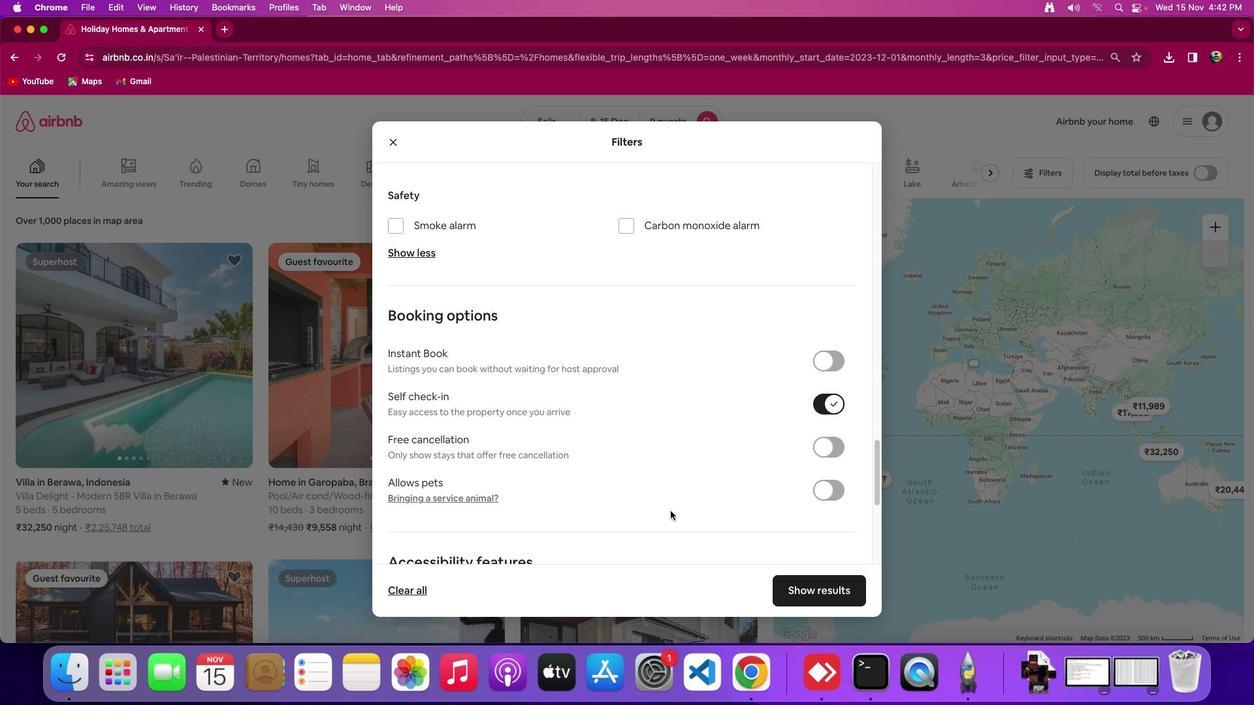 
Action: Mouse scrolled (671, 510) with delta (0, -2)
Screenshot: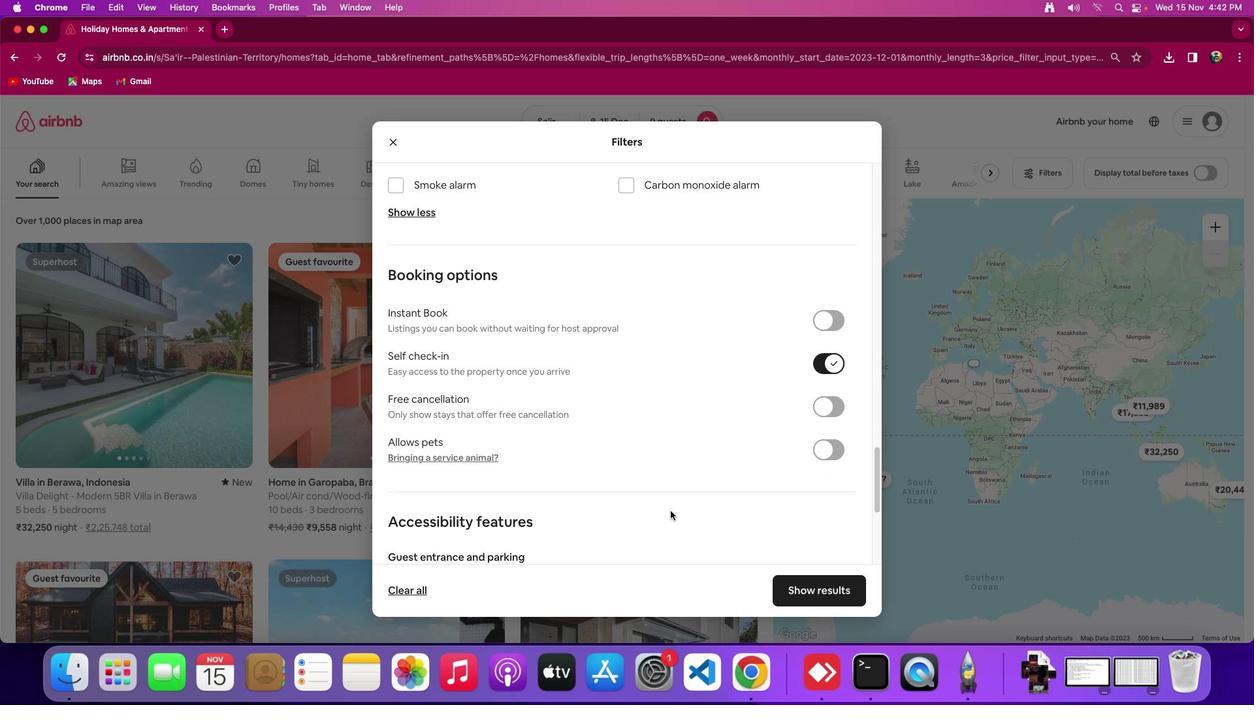 
Action: Mouse moved to (733, 530)
Screenshot: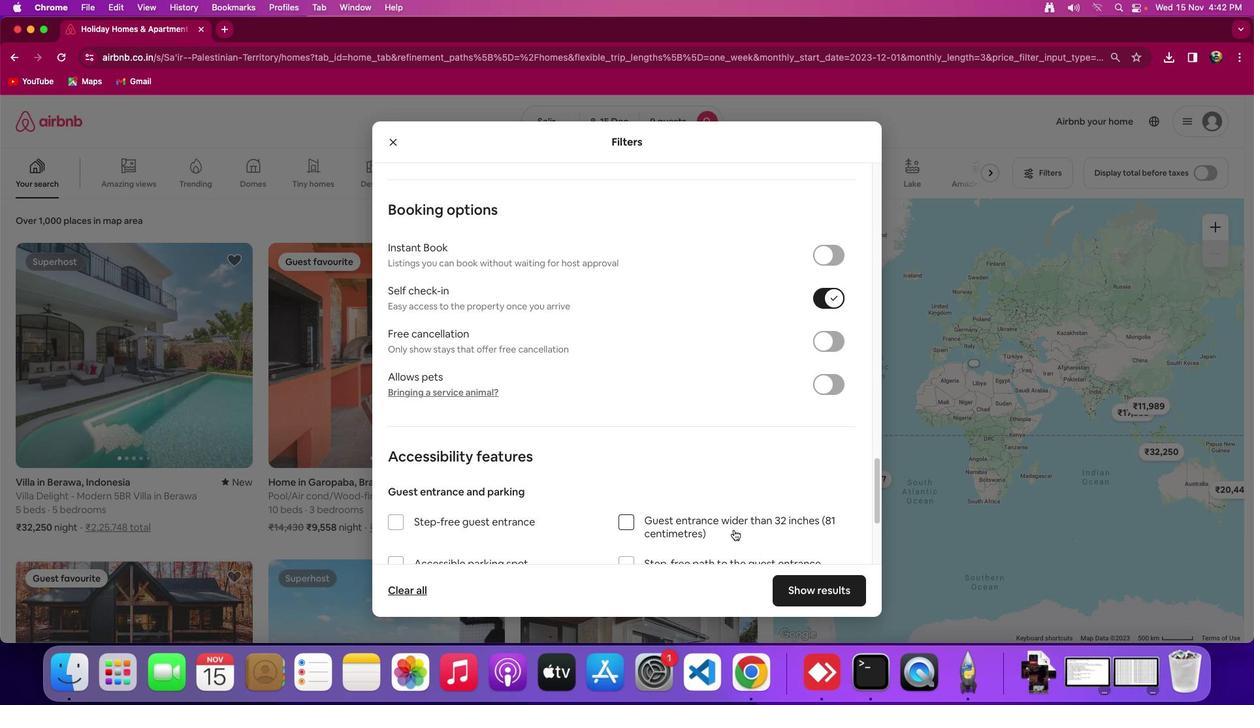 
Action: Mouse scrolled (733, 530) with delta (0, 0)
Screenshot: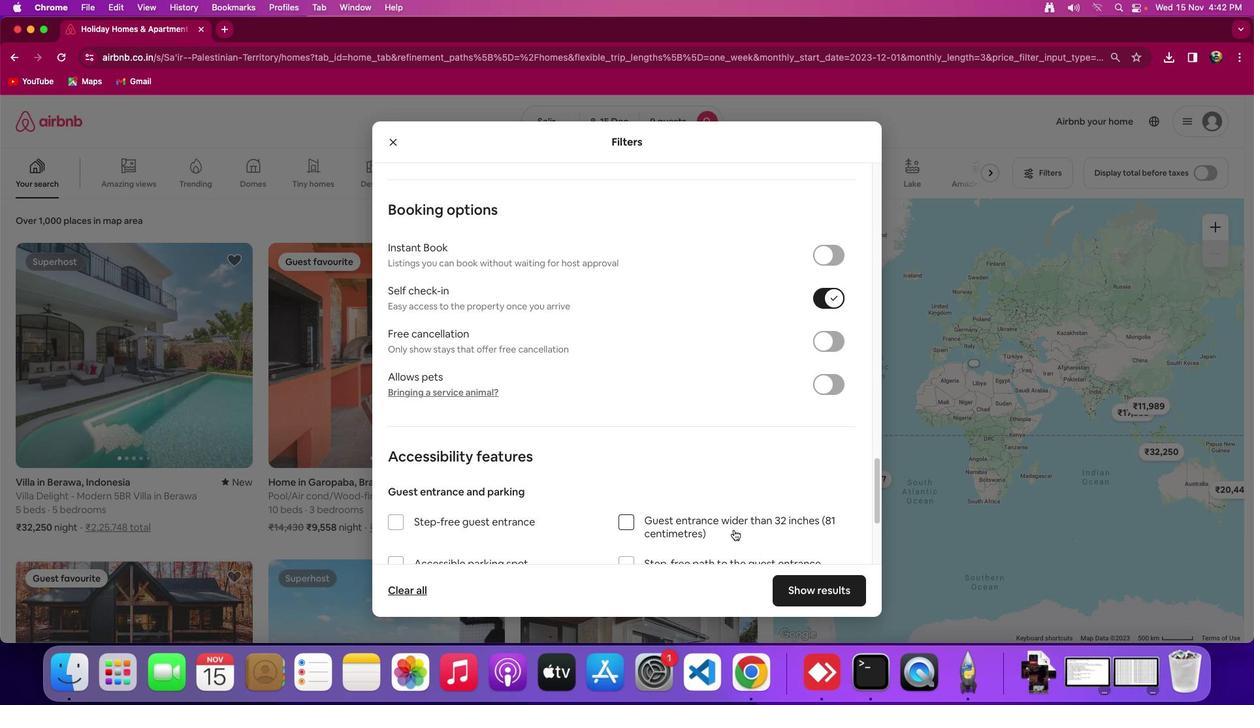 
Action: Mouse moved to (733, 530)
Screenshot: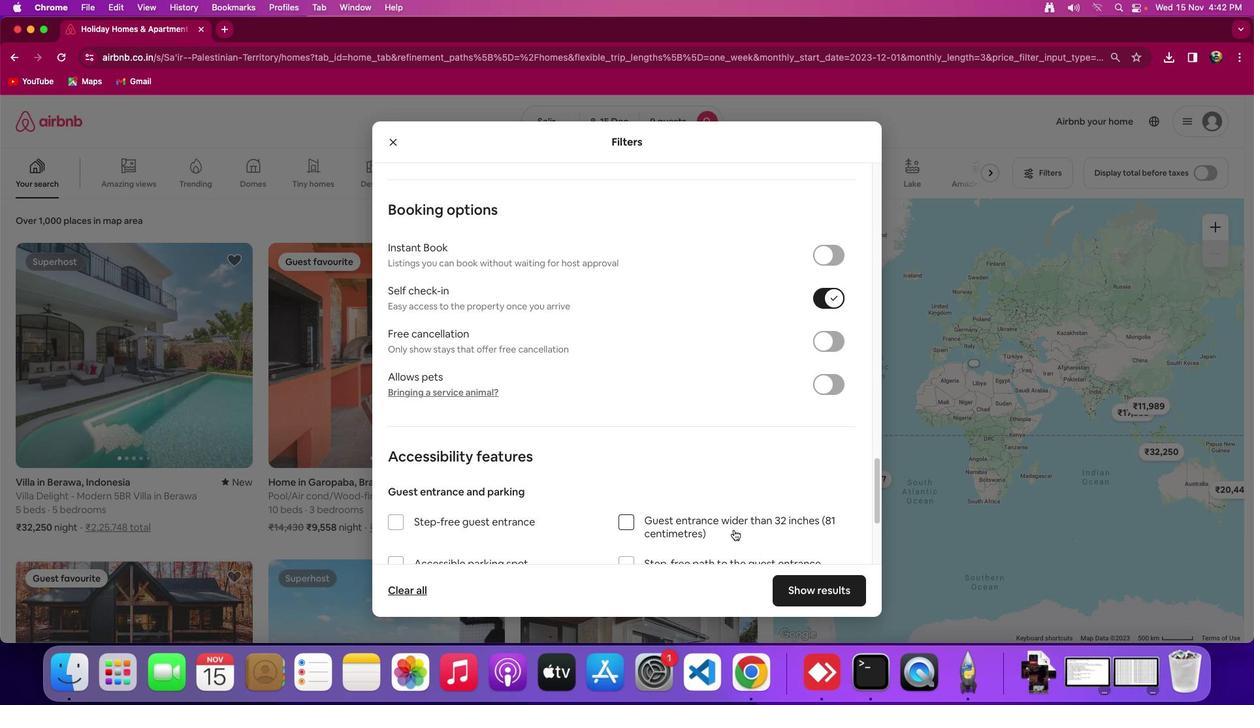 
Action: Mouse scrolled (733, 530) with delta (0, 0)
Screenshot: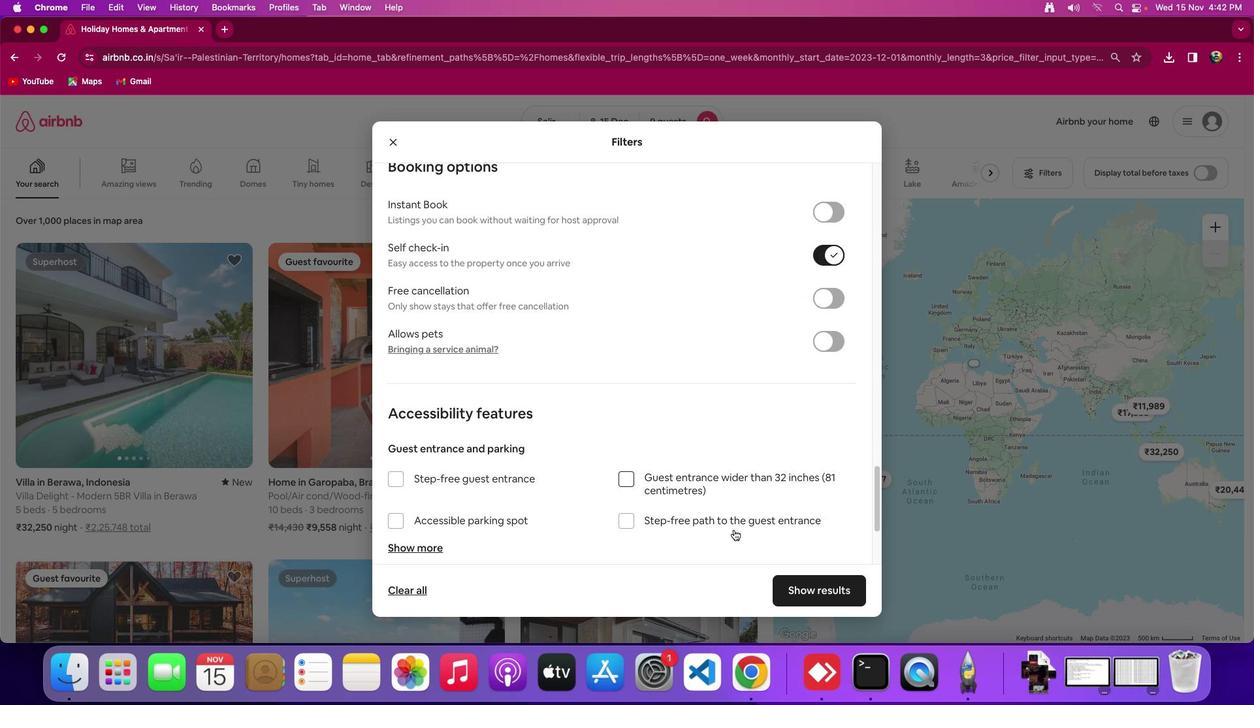 
Action: Mouse scrolled (733, 530) with delta (0, -2)
Screenshot: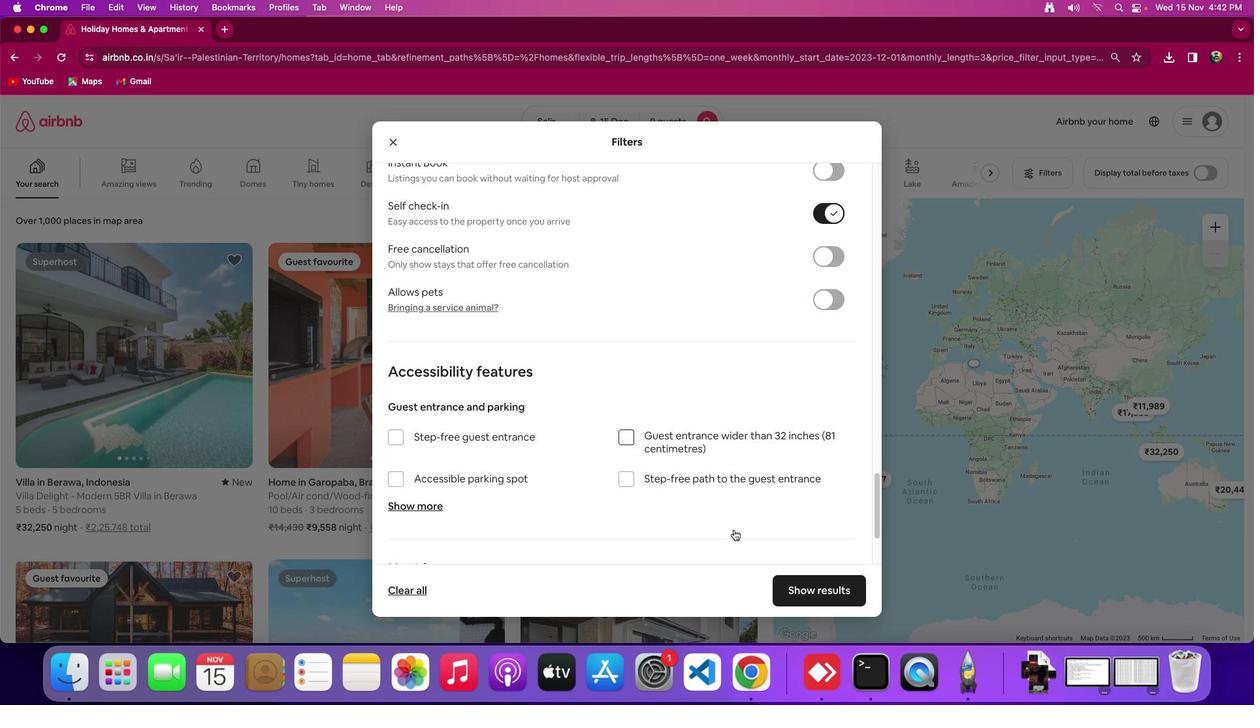 
Action: Mouse moved to (795, 588)
Screenshot: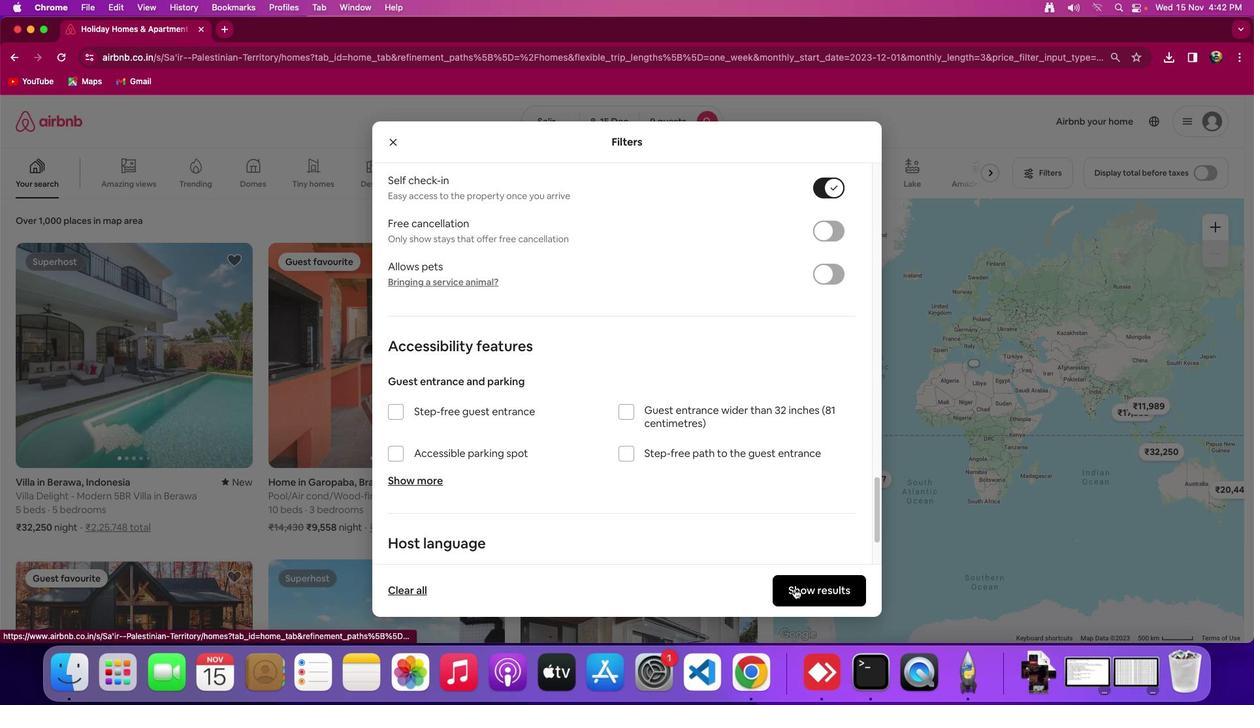 
Action: Mouse pressed left at (795, 588)
Screenshot: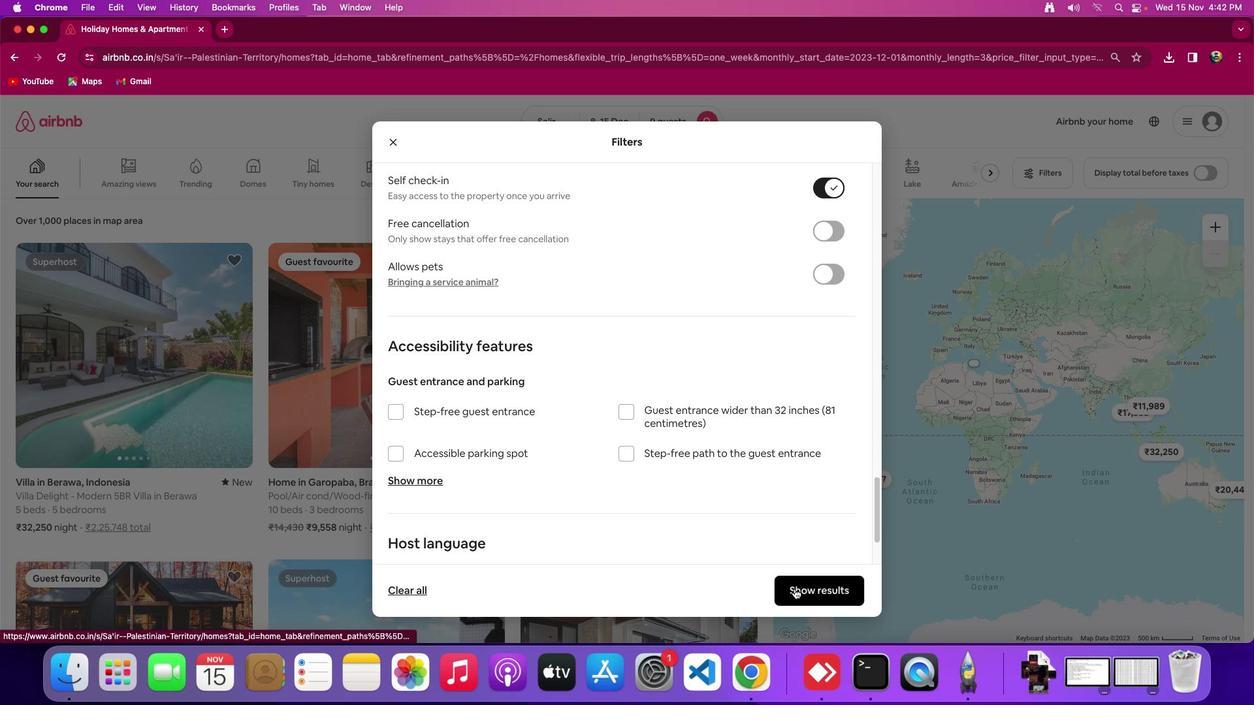 
Action: Mouse moved to (578, 429)
Screenshot: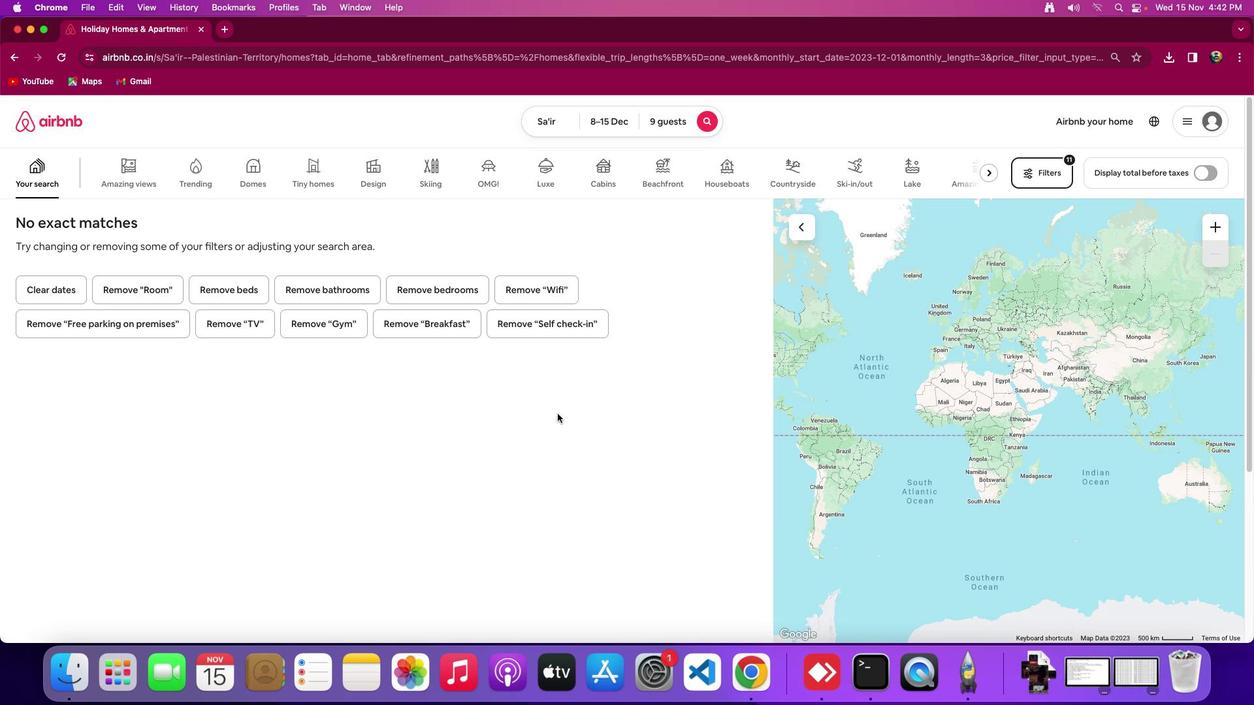 
